 Task: Add a signature Claire Howard containing Have a great summer, Claire Howard to email address softage.10@softage.net and add a folder Print advertising
Action: Mouse moved to (645, 141)
Screenshot: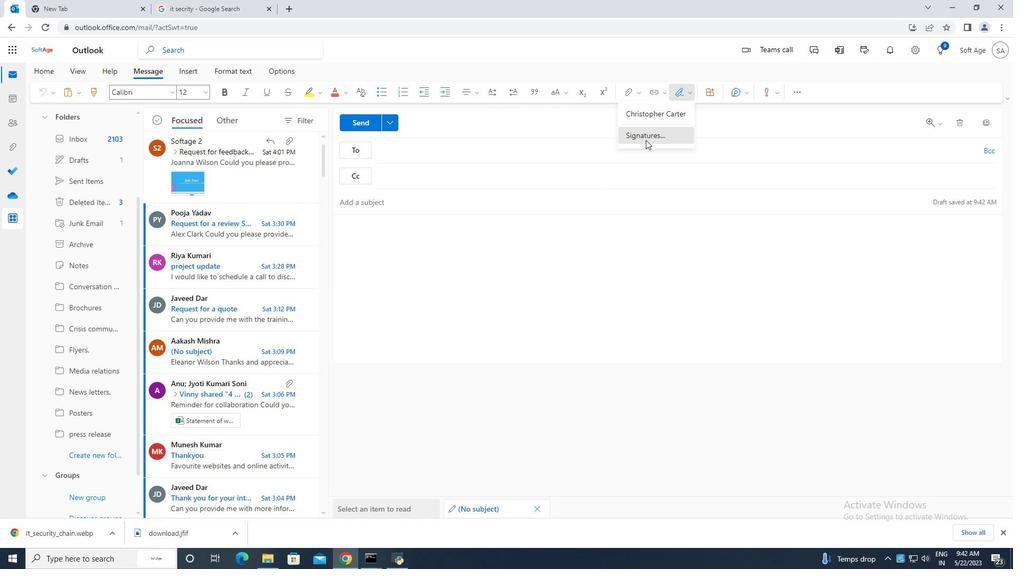 
Action: Mouse pressed left at (645, 141)
Screenshot: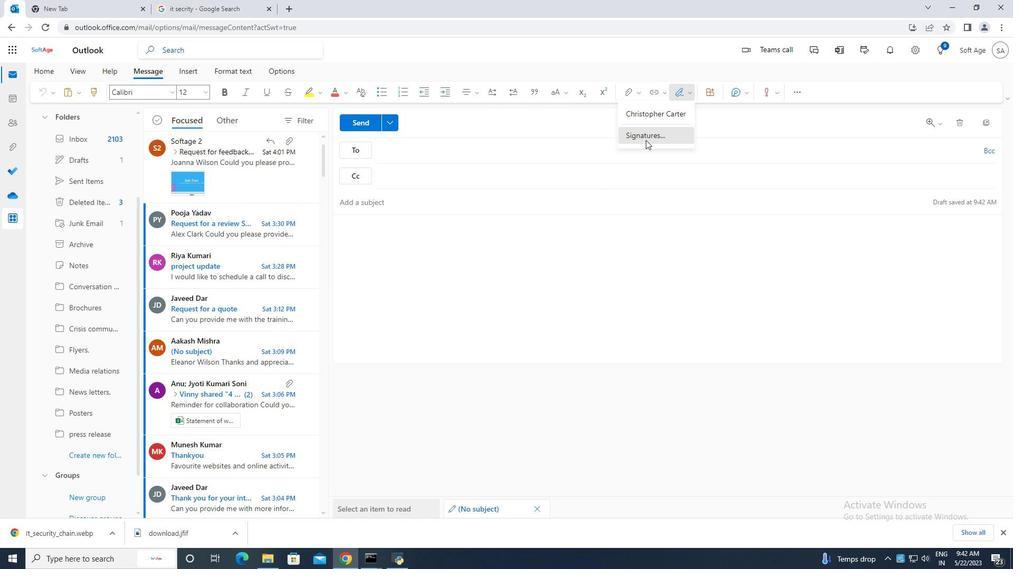 
Action: Mouse moved to (319, 154)
Screenshot: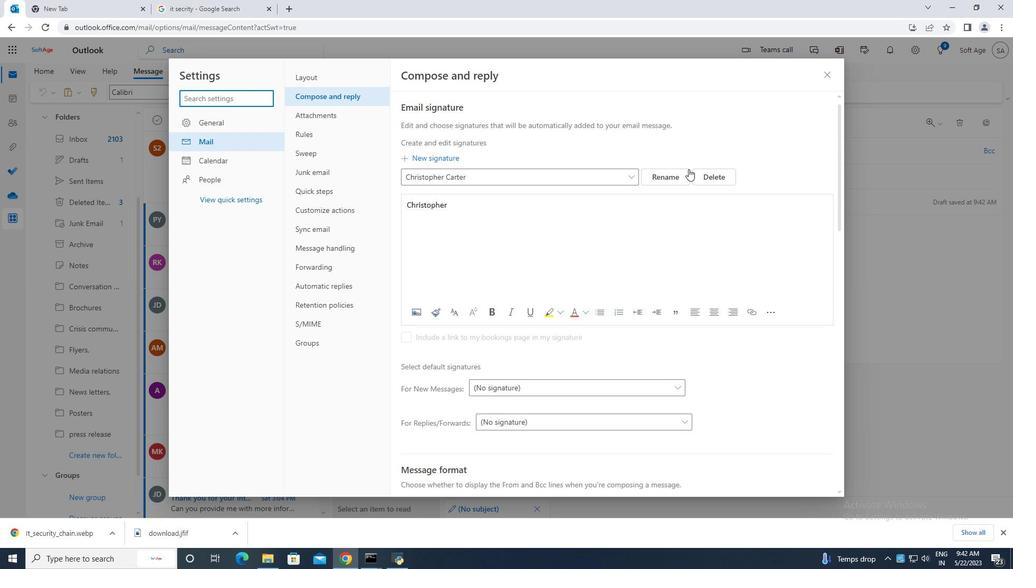 
Action: Key pressed <Key.esc>
Screenshot: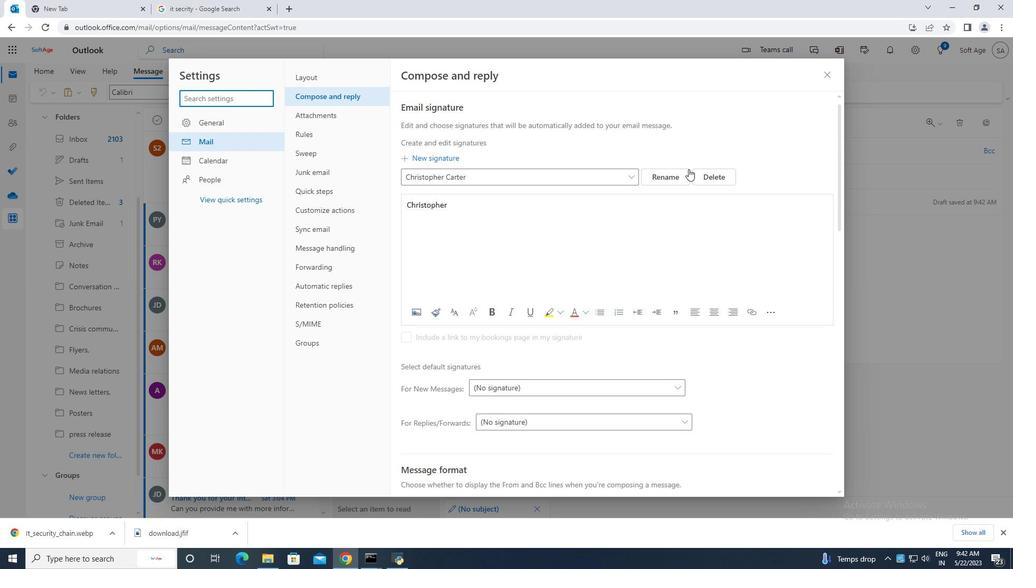
Action: Mouse moved to (654, 130)
Screenshot: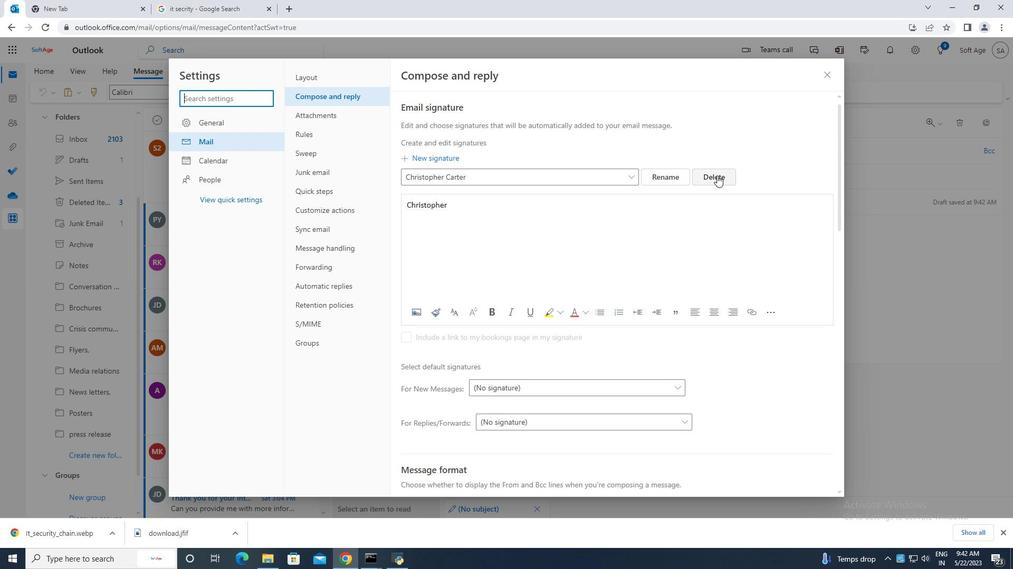 
Action: Key pressed <Key.esc>
Screenshot: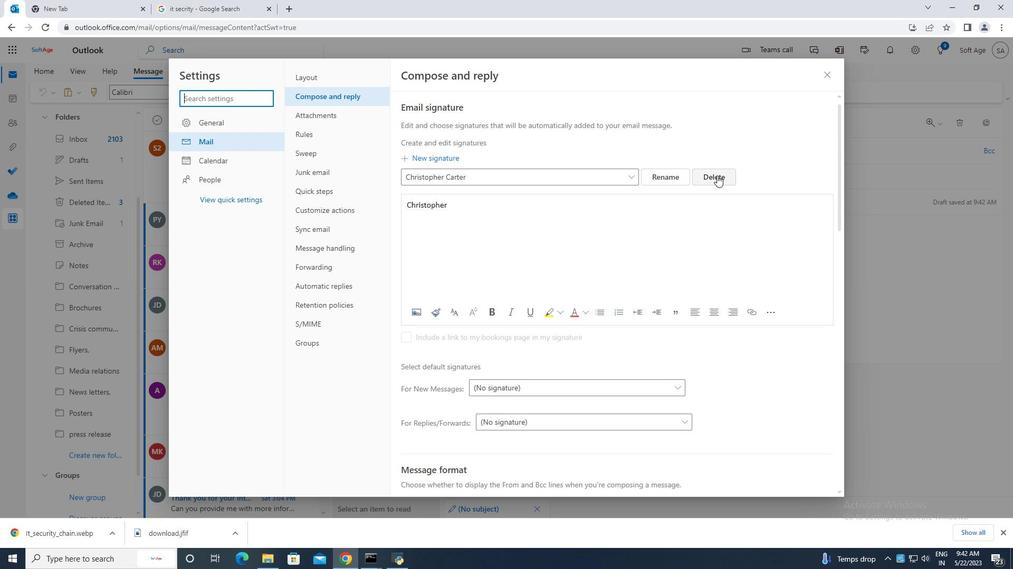 
Action: Mouse moved to (662, 145)
Screenshot: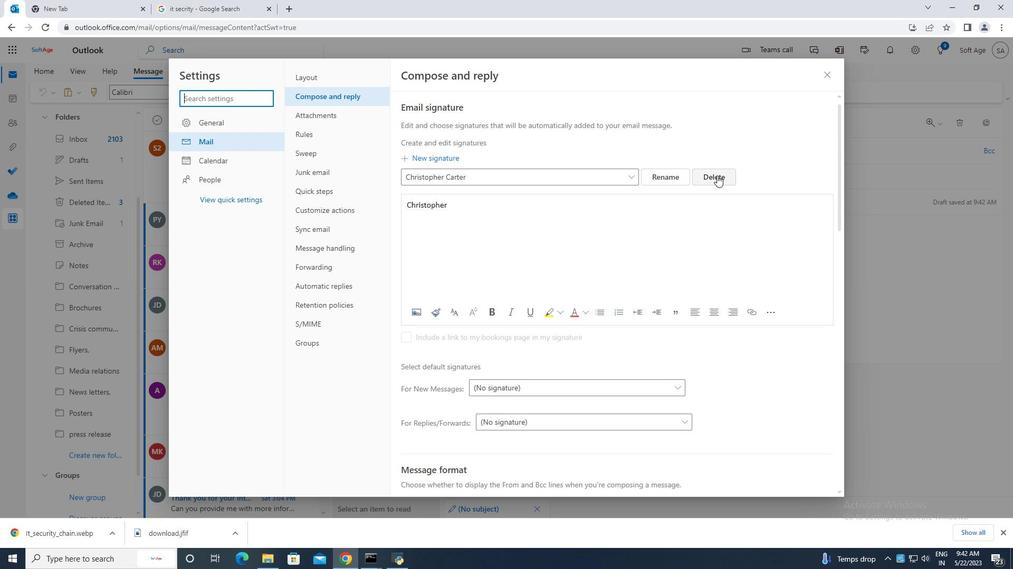 
Action: Key pressed <Key.esc>
Screenshot: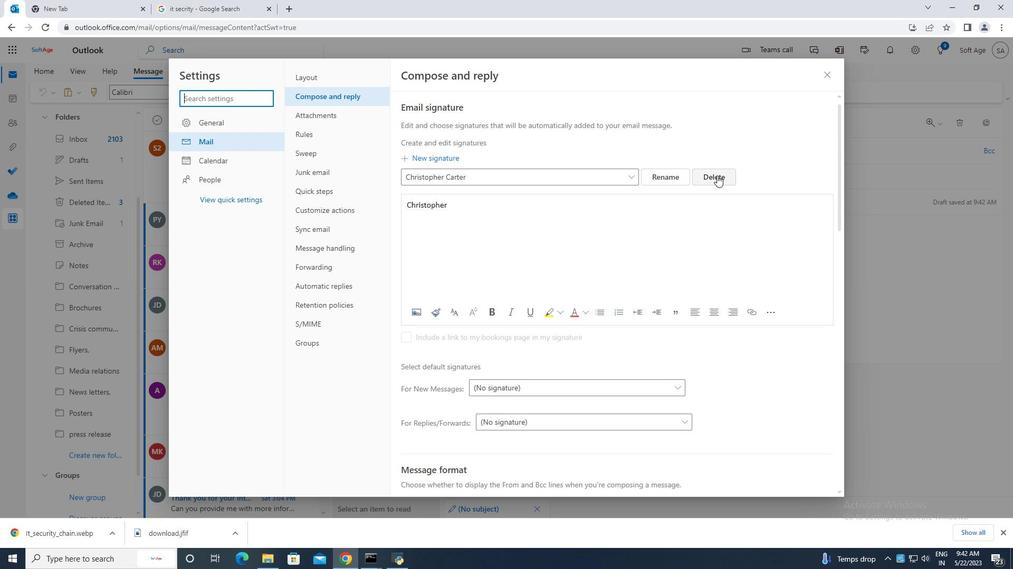 
Action: Mouse moved to (658, 158)
Screenshot: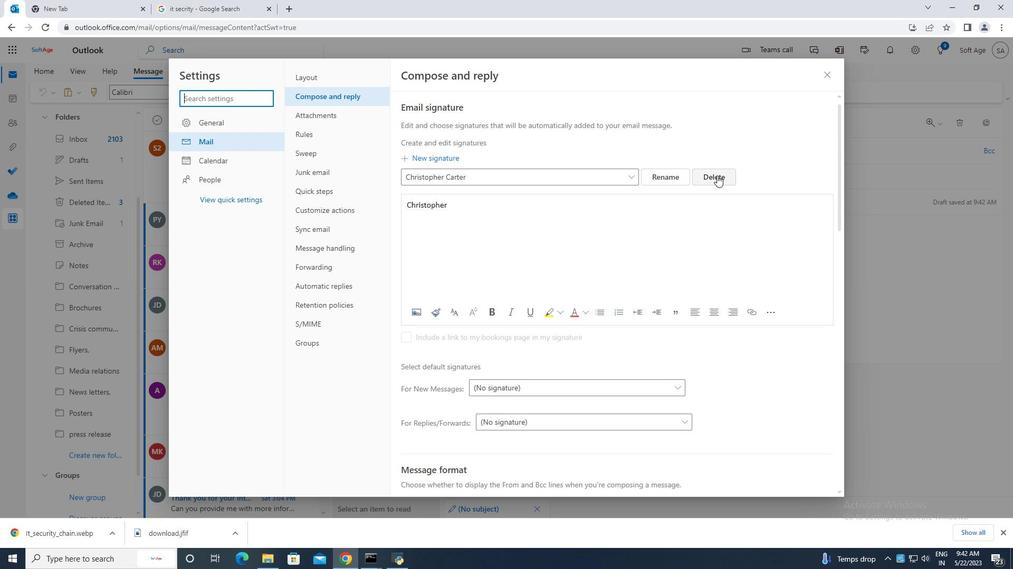 
Action: Key pressed <Key.esc>
Screenshot: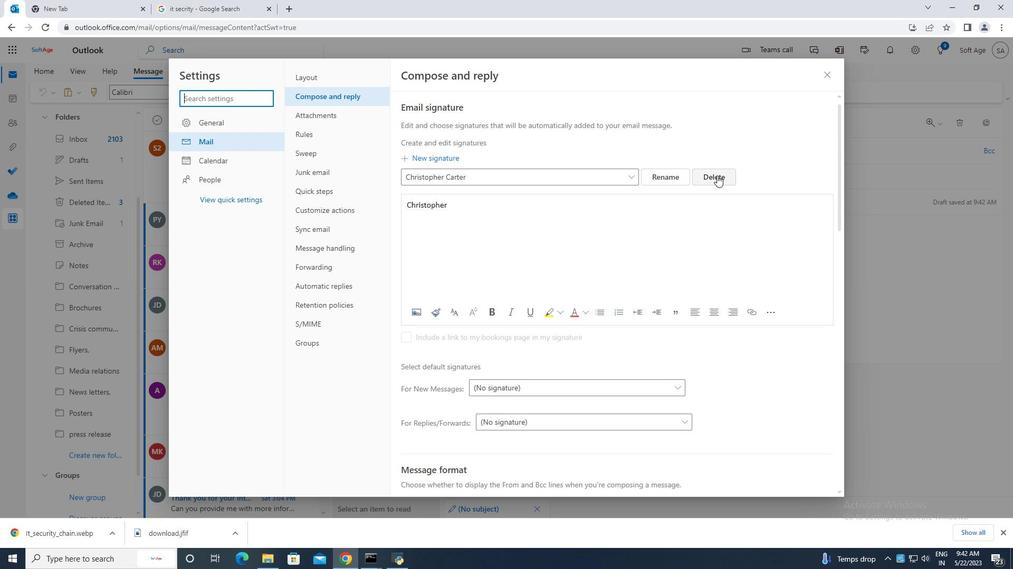 
Action: Mouse moved to (640, 165)
Screenshot: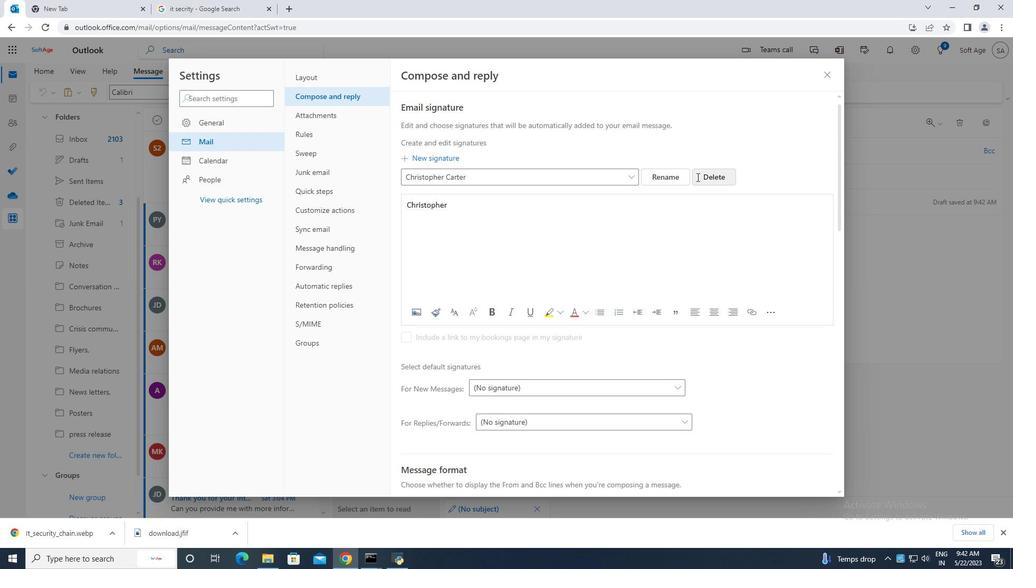 
Action: Key pressed <Key.esc>
Screenshot: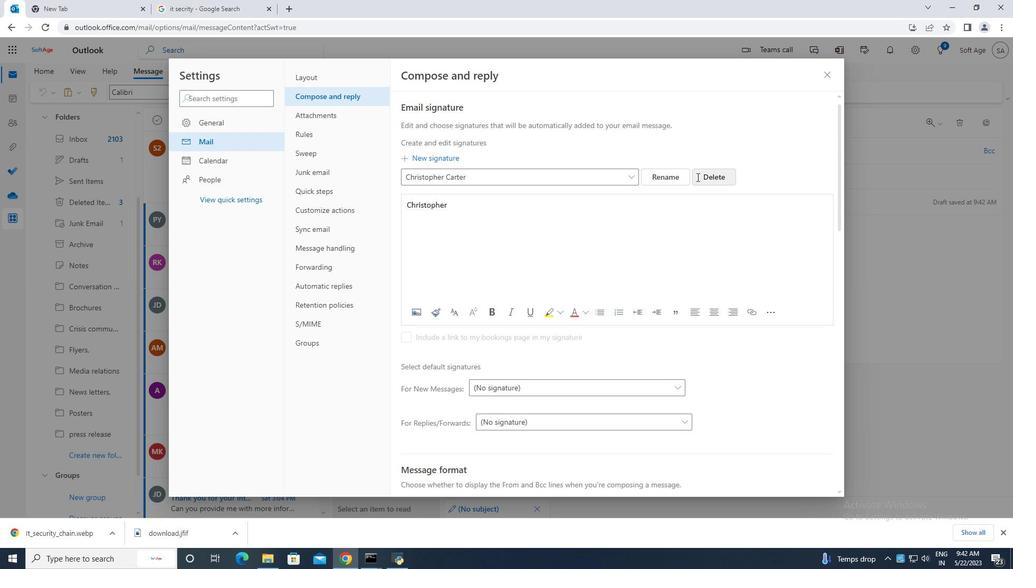 
Action: Mouse moved to (601, 166)
Screenshot: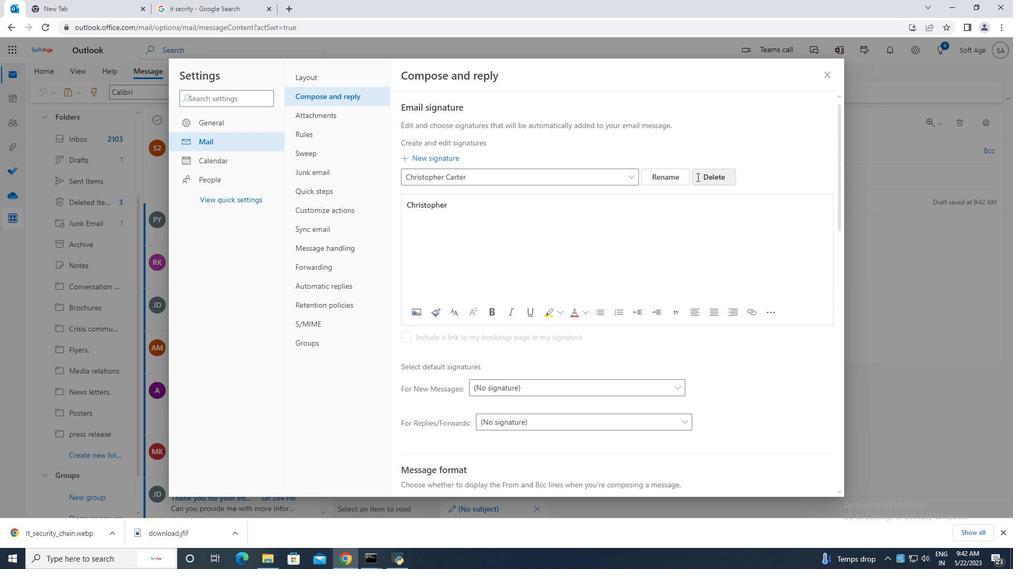 
Action: Key pressed <Key.esc> )
Screenshot: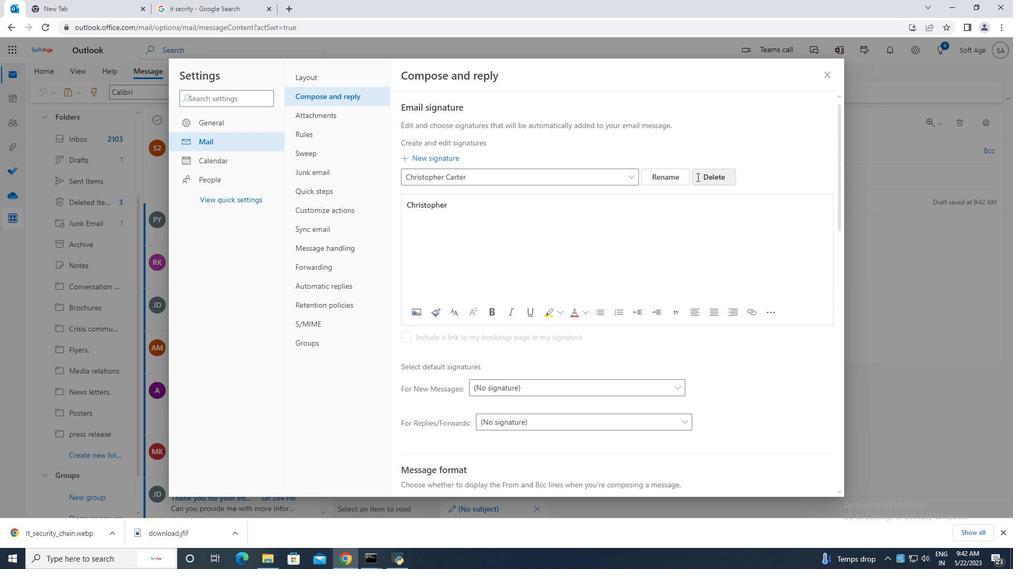 
Action: Mouse moved to (594, 166)
Screenshot: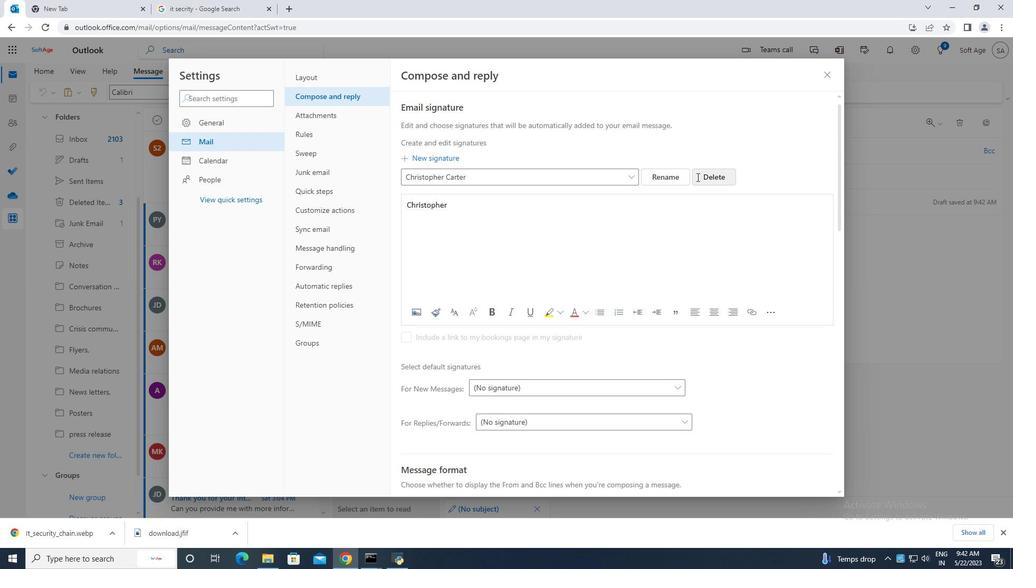 
Action: Key pressed <Key.esc>
Screenshot: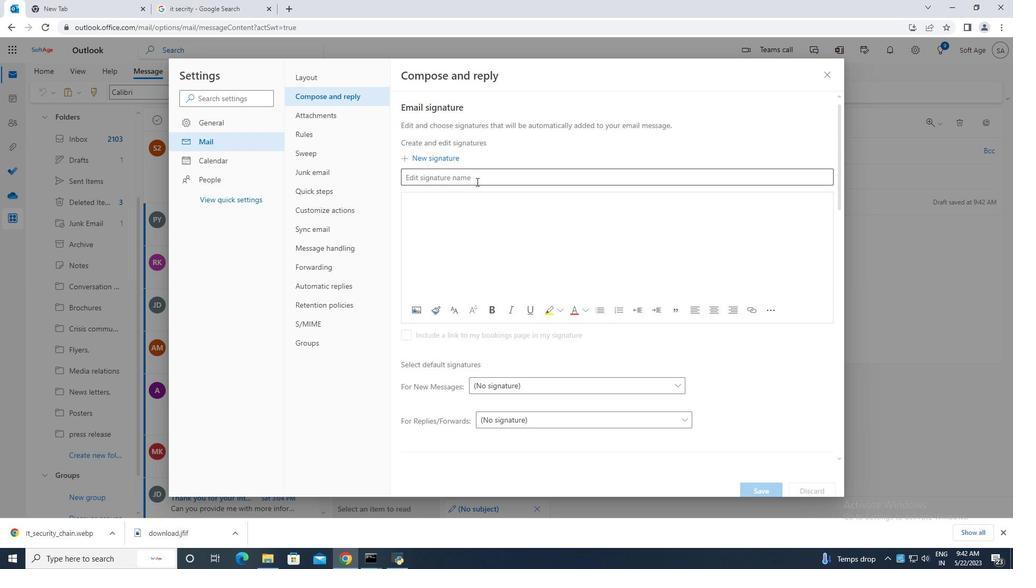 
Action: Mouse moved to (591, 166)
Screenshot: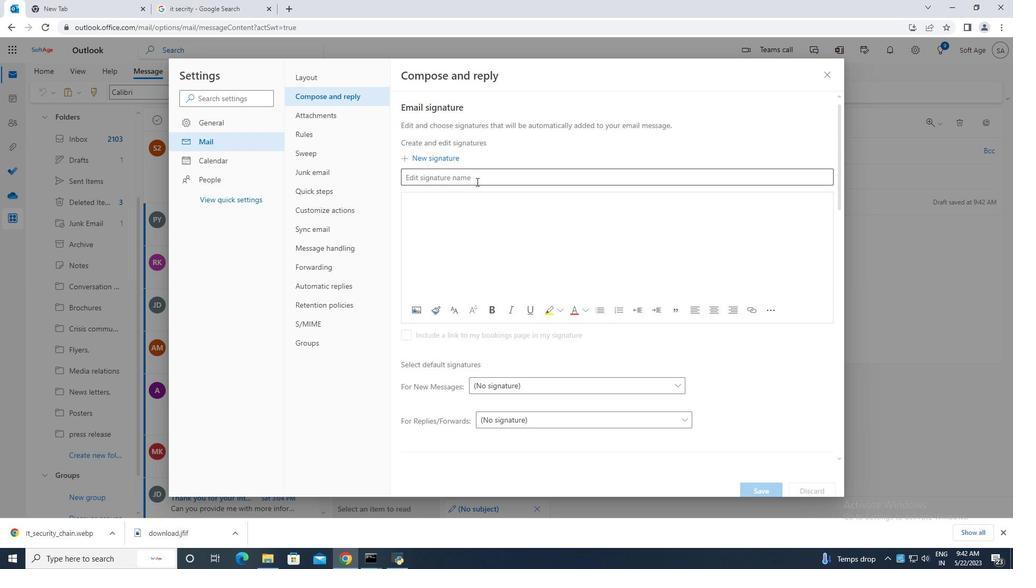 
Action: Key pressed <Key.esc><Key.esc>
Screenshot: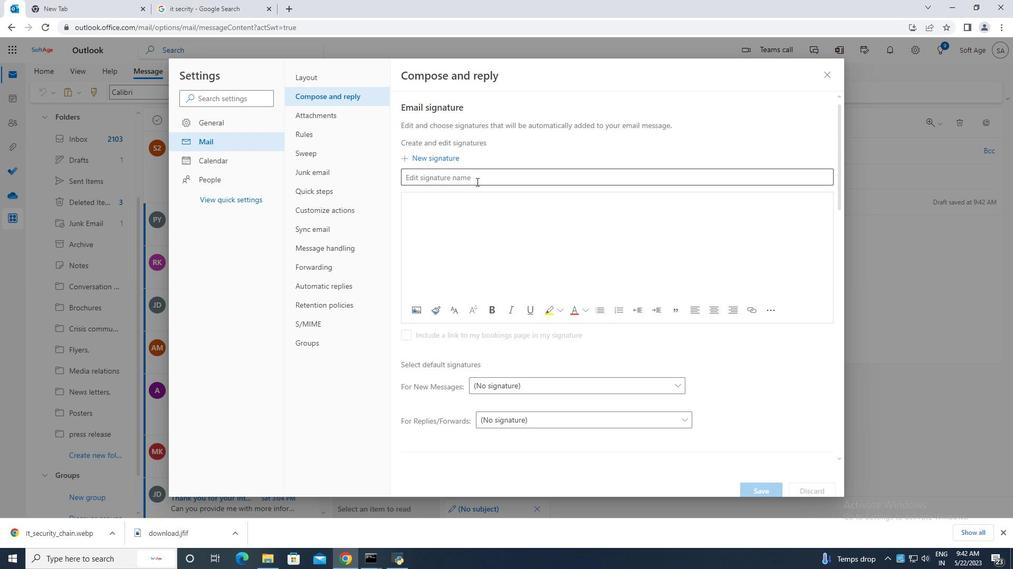 
Action: Mouse moved to (591, 167)
Screenshot: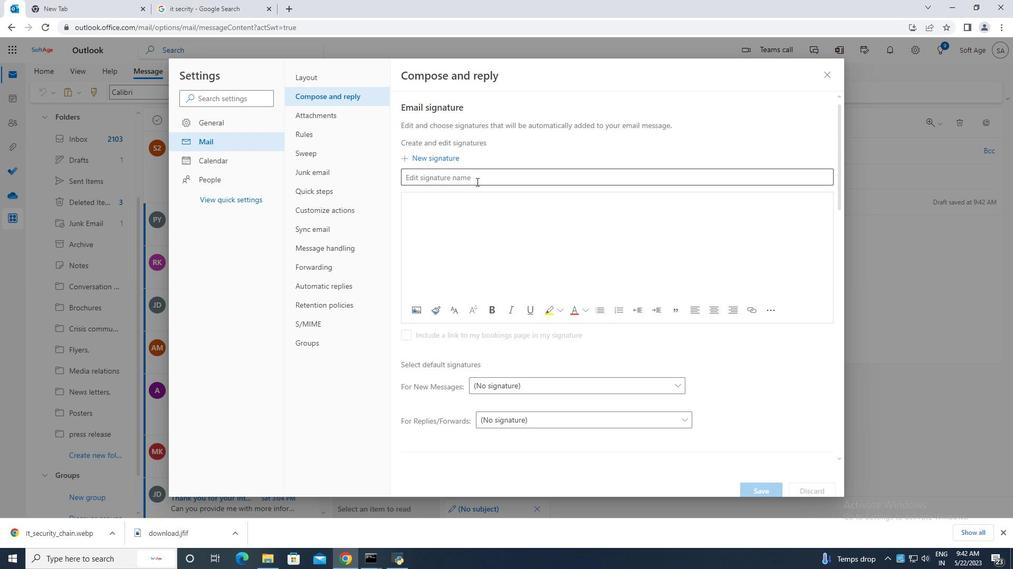 
Action: Key pressed <Key.esc>
Screenshot: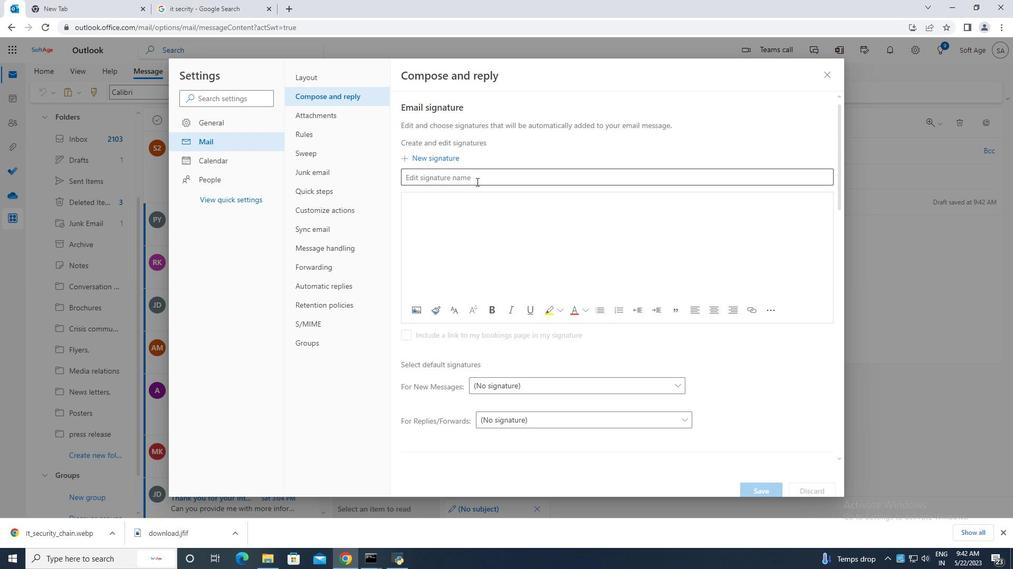 
Action: Mouse moved to (591, 167)
Screenshot: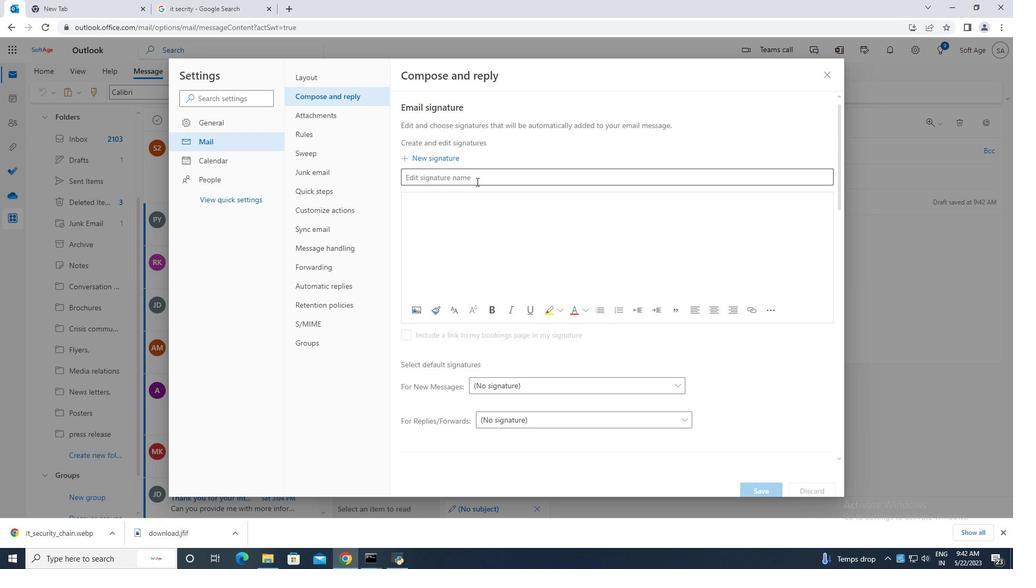 
Action: Key pressed <Key.esc>
Screenshot: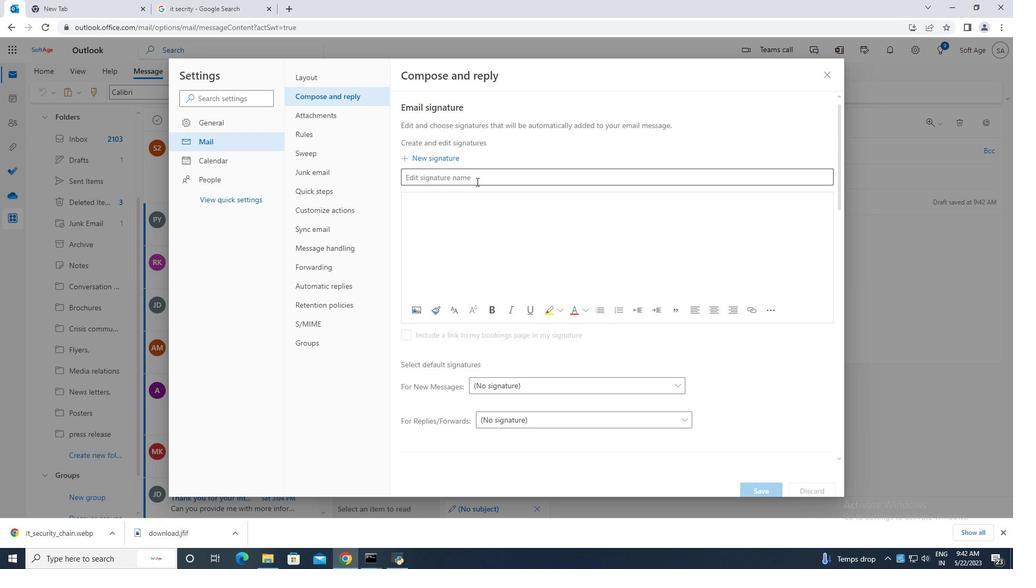 
Action: Mouse moved to (590, 168)
Screenshot: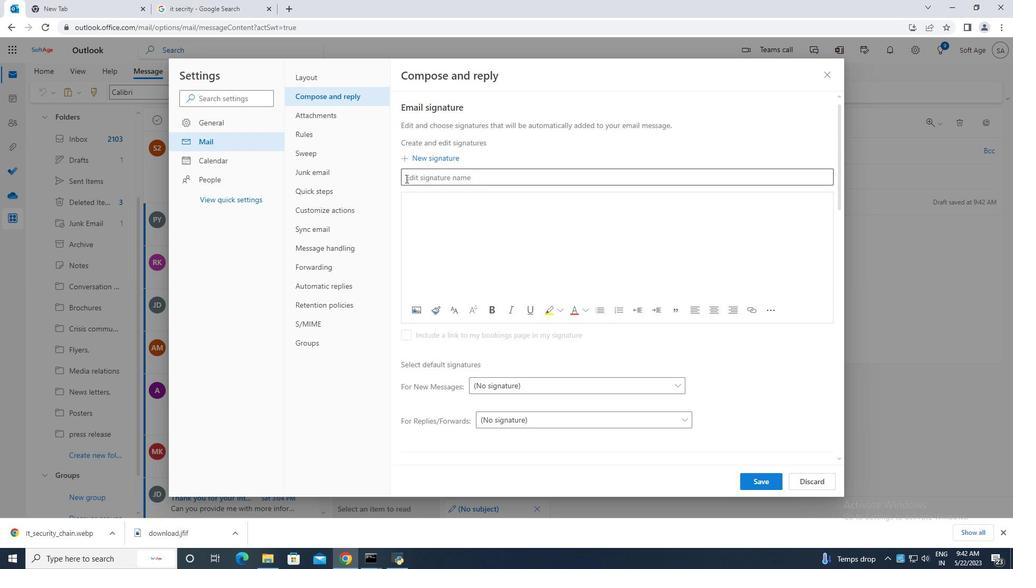 
Action: Key pressed <Key.esc>
Screenshot: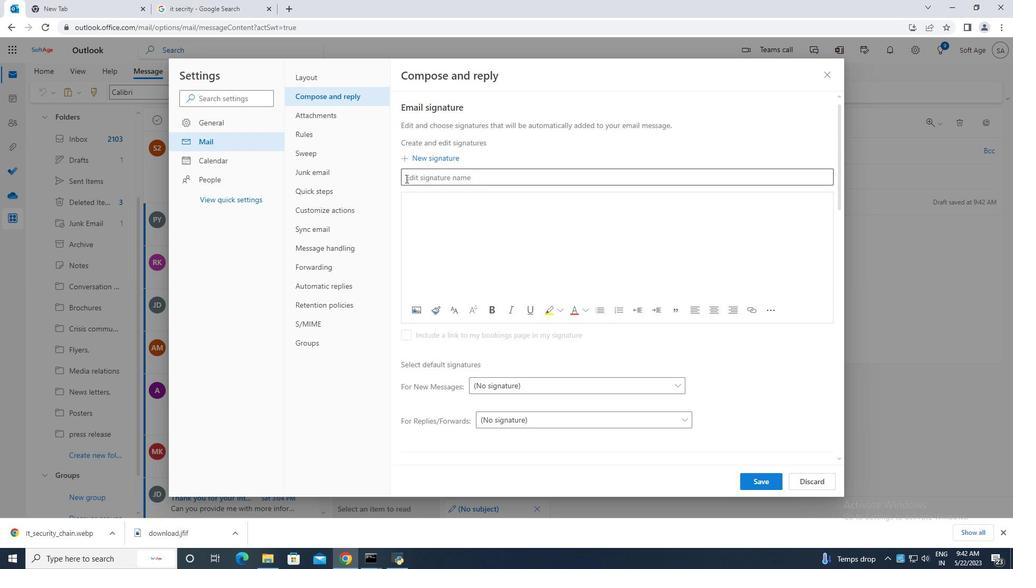 
Action: Mouse moved to (583, 166)
Screenshot: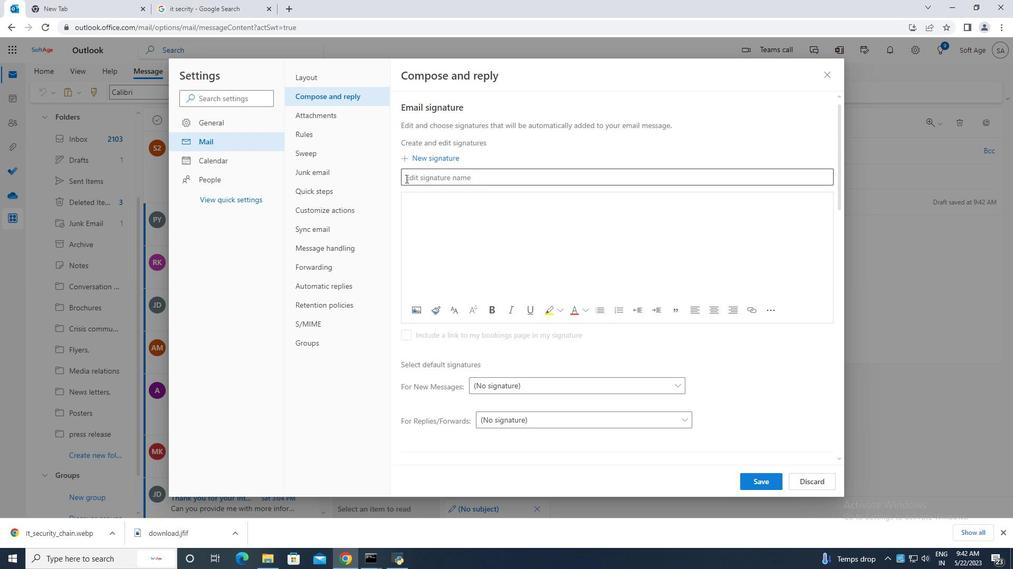 
Action: Key pressed <Key.esc>
Screenshot: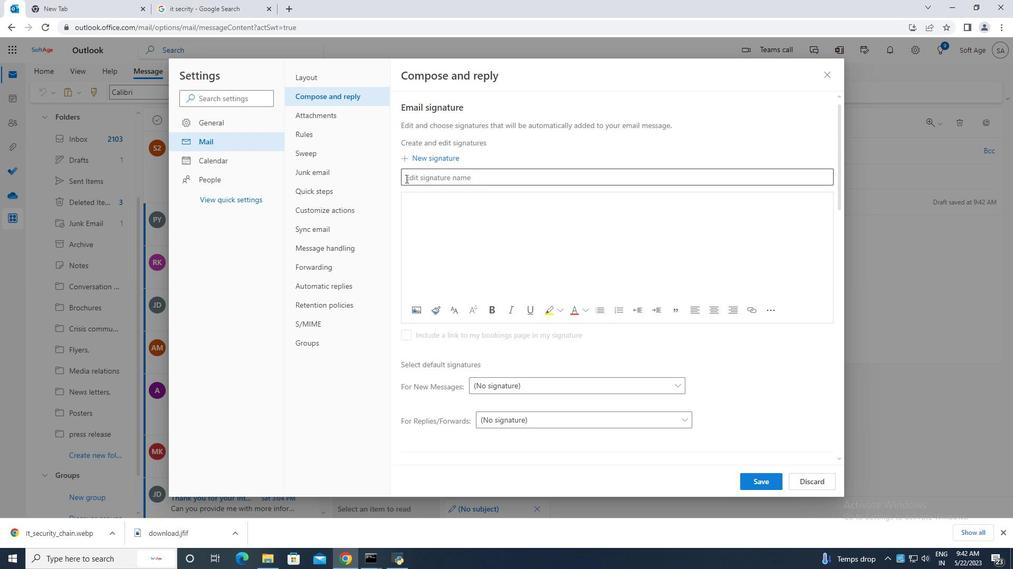 
Action: Mouse moved to (568, 162)
Screenshot: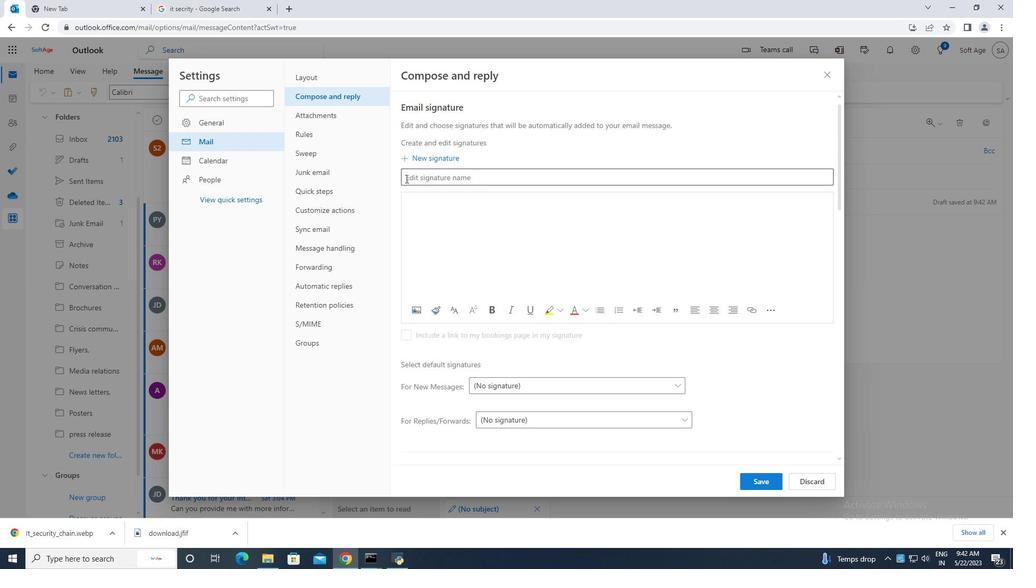 
Action: Key pressed <Key.esc>
Screenshot: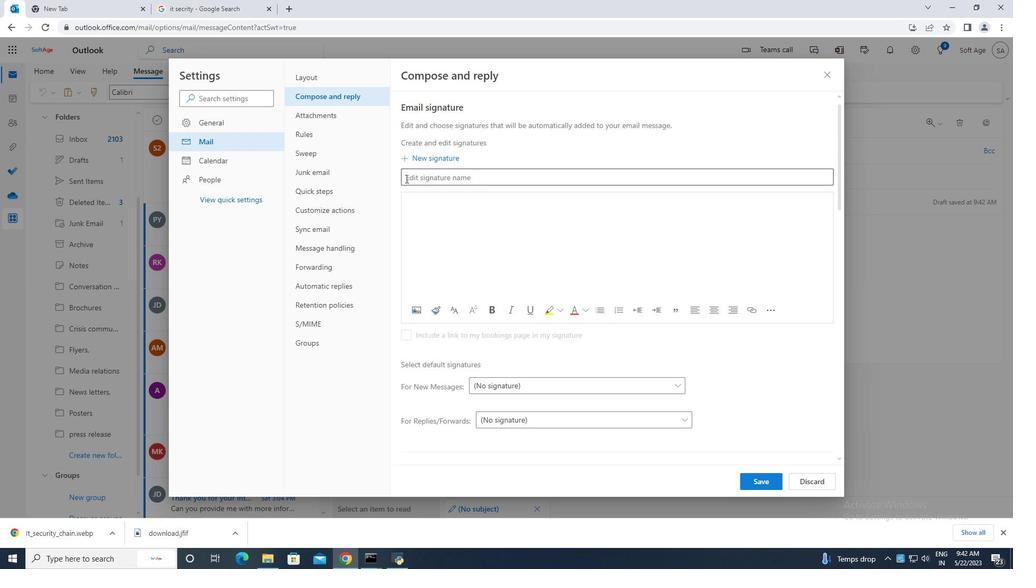 
Action: Mouse moved to (559, 158)
Screenshot: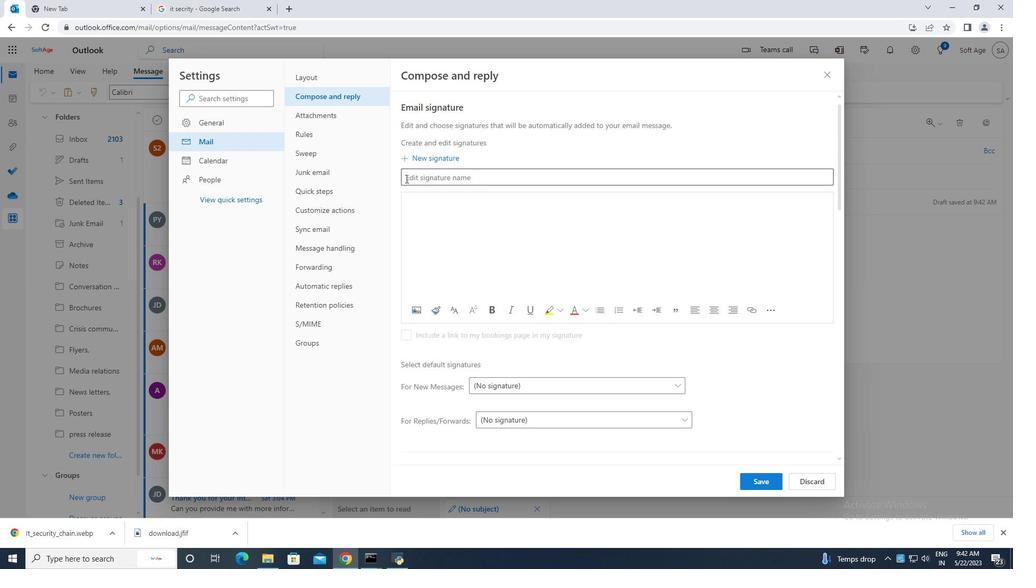 
Action: Key pressed <Key.esc>
Screenshot: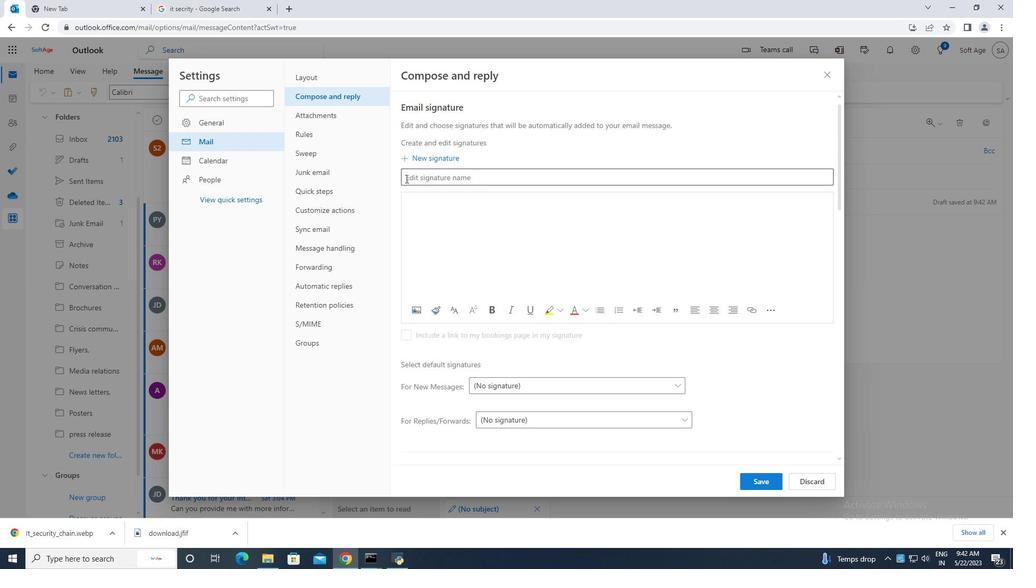 
Action: Mouse moved to (554, 157)
Screenshot: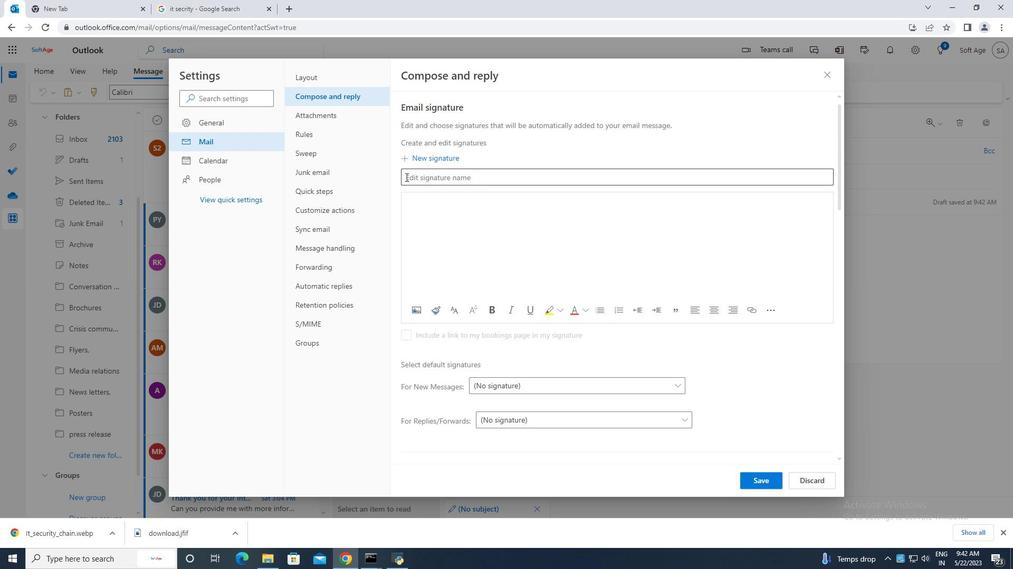 
Action: Key pressed <Key.esc>
Screenshot: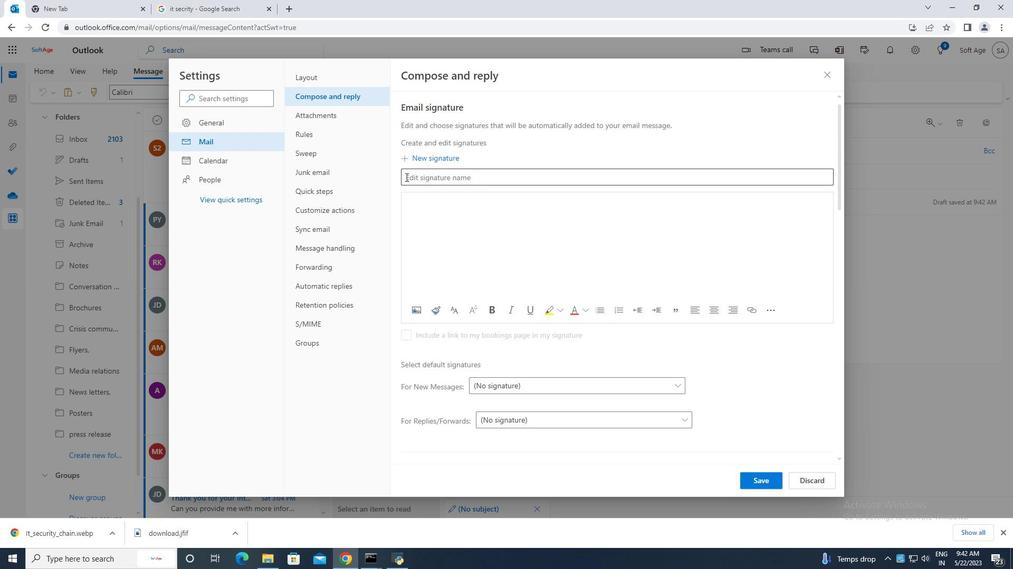 
Action: Mouse moved to (534, 153)
Screenshot: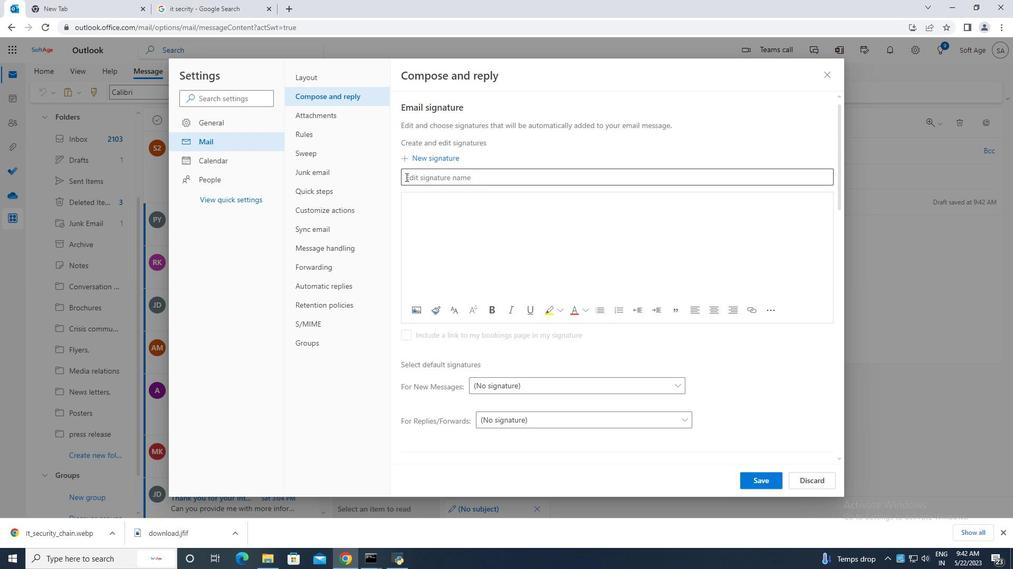 
Action: Key pressed <Key.esc>
Screenshot: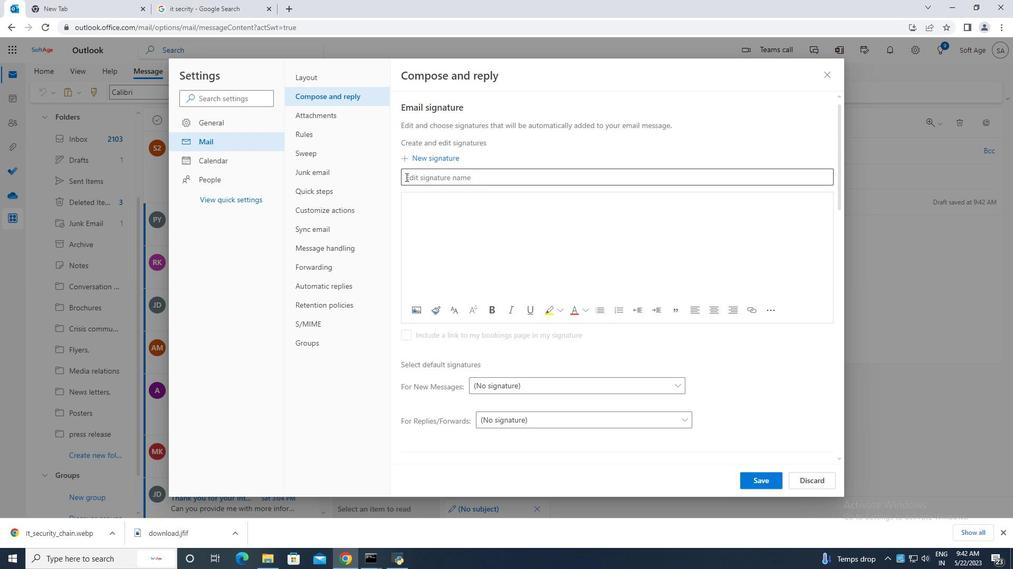 
Action: Mouse moved to (529, 153)
Screenshot: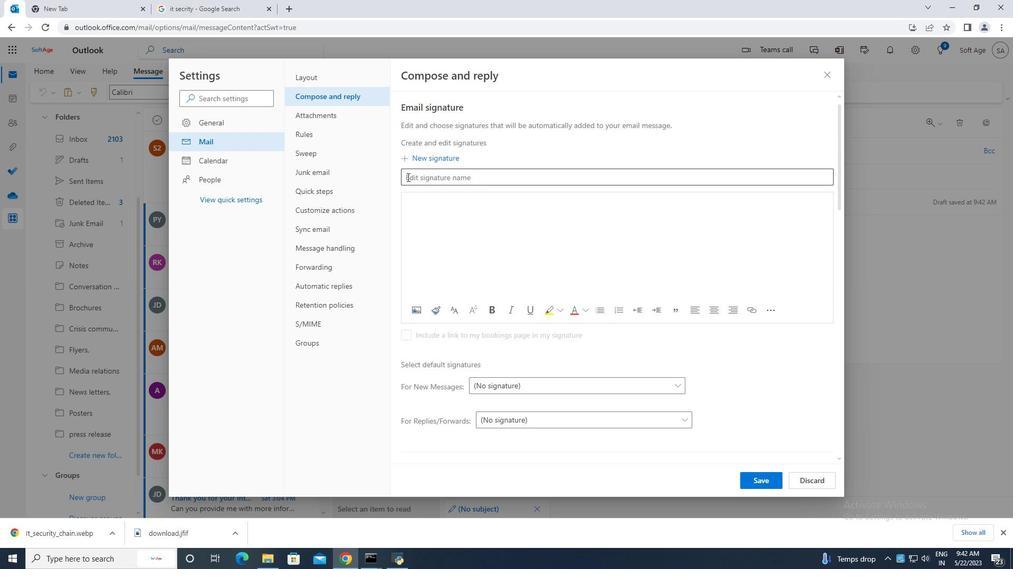
Action: Key pressed <Key.esc>
Screenshot: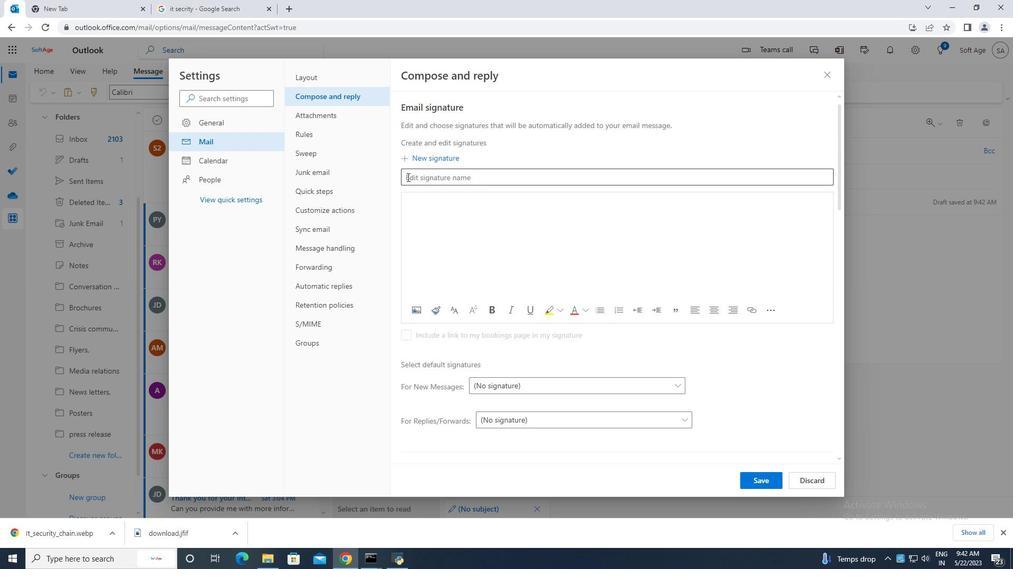 
Action: Mouse moved to (521, 153)
Screenshot: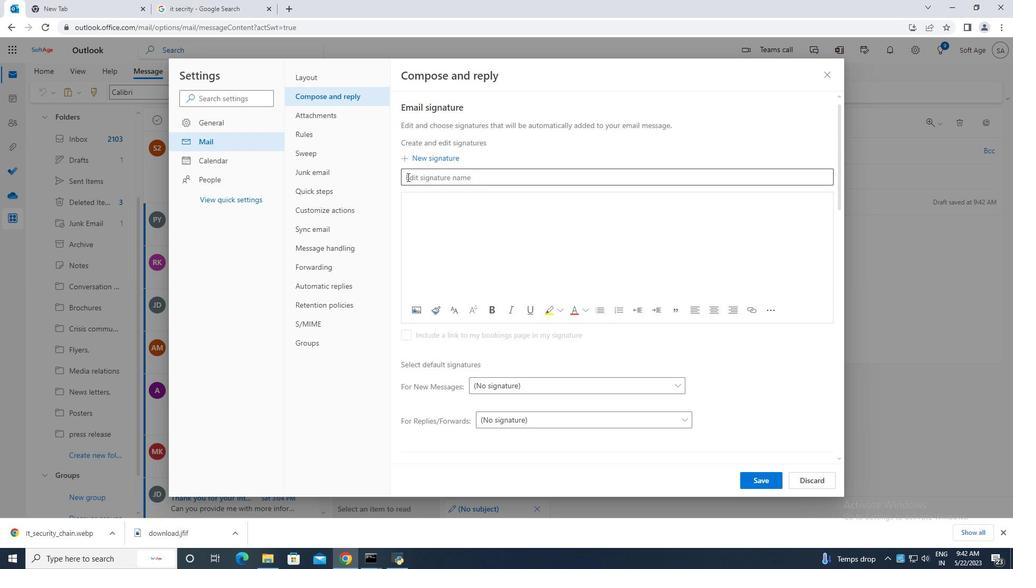 
Action: Key pressed <Key.esc>
Screenshot: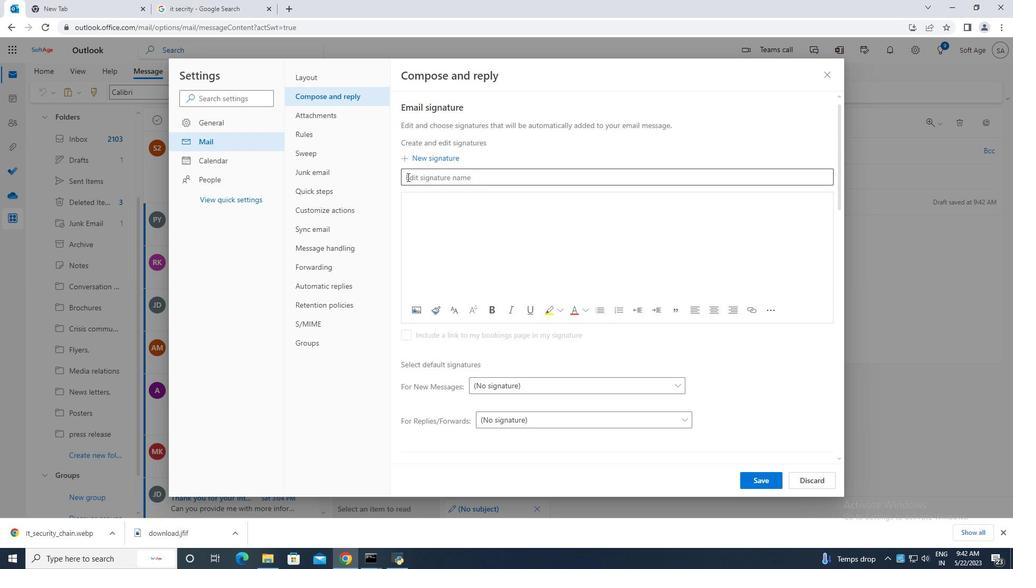 
Action: Mouse moved to (520, 152)
Screenshot: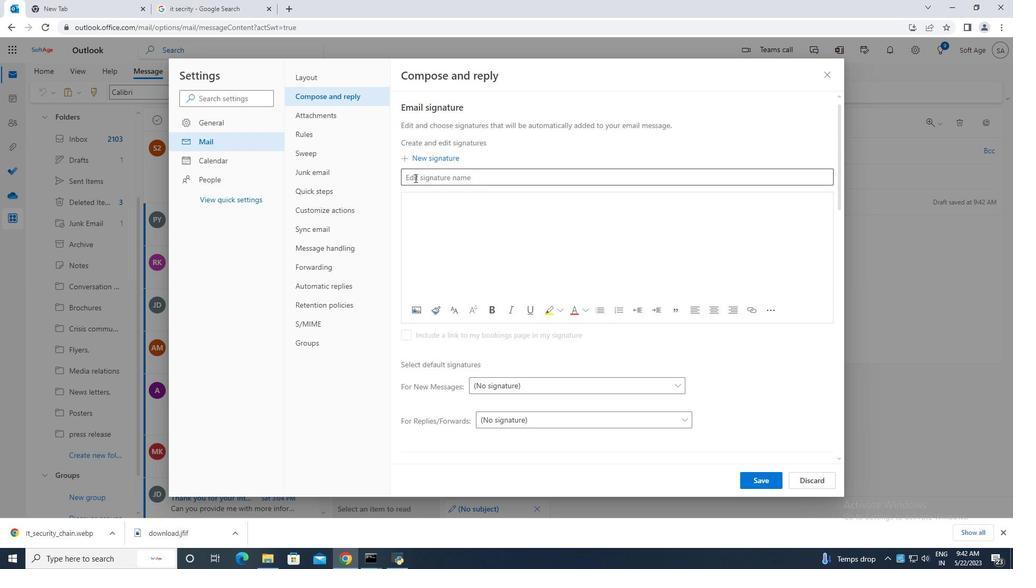 
Action: Key pressed <Key.esc>
Screenshot: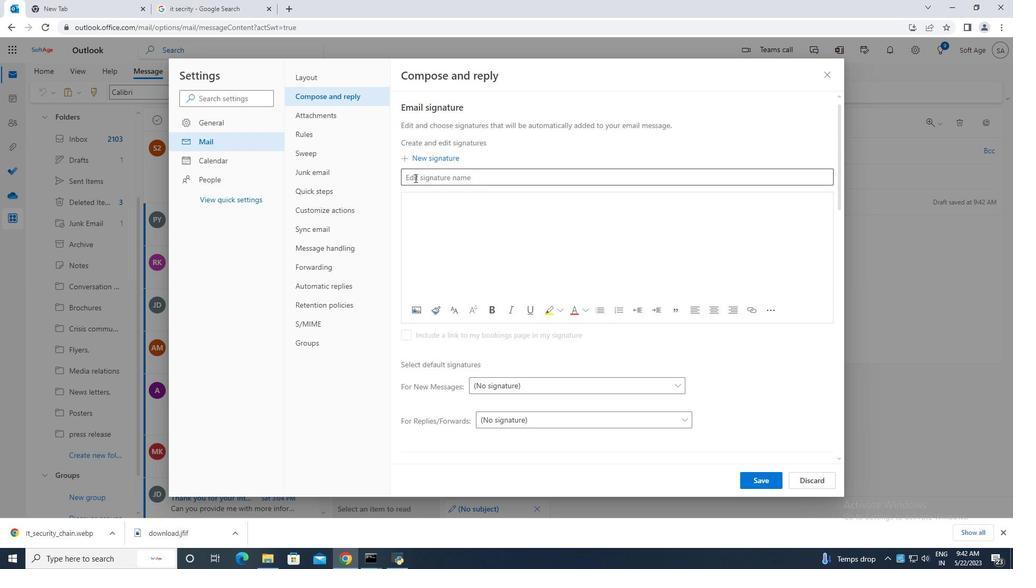 
Action: Mouse moved to (519, 152)
Screenshot: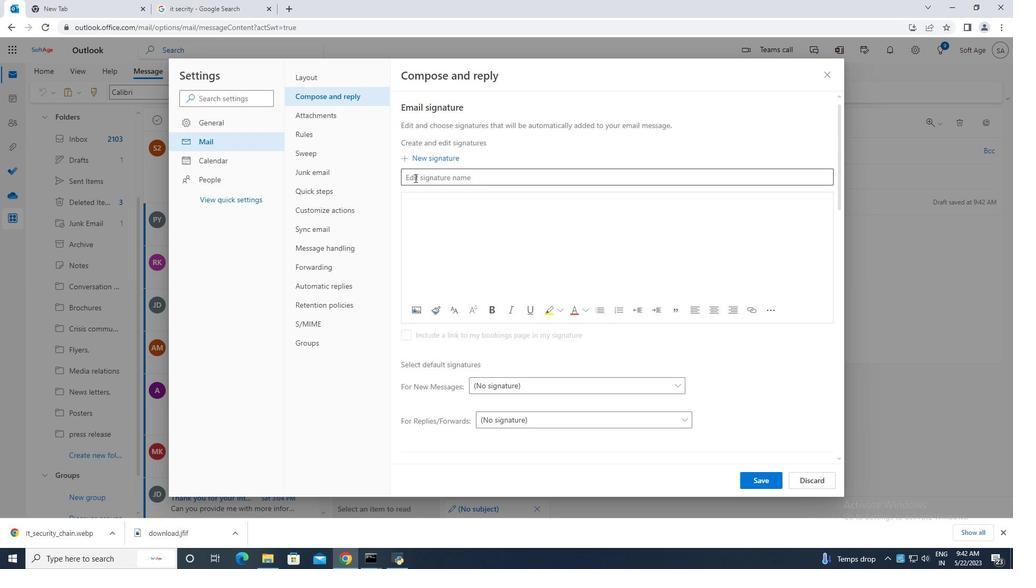 
Action: Key pressed <Key.esc>
Screenshot: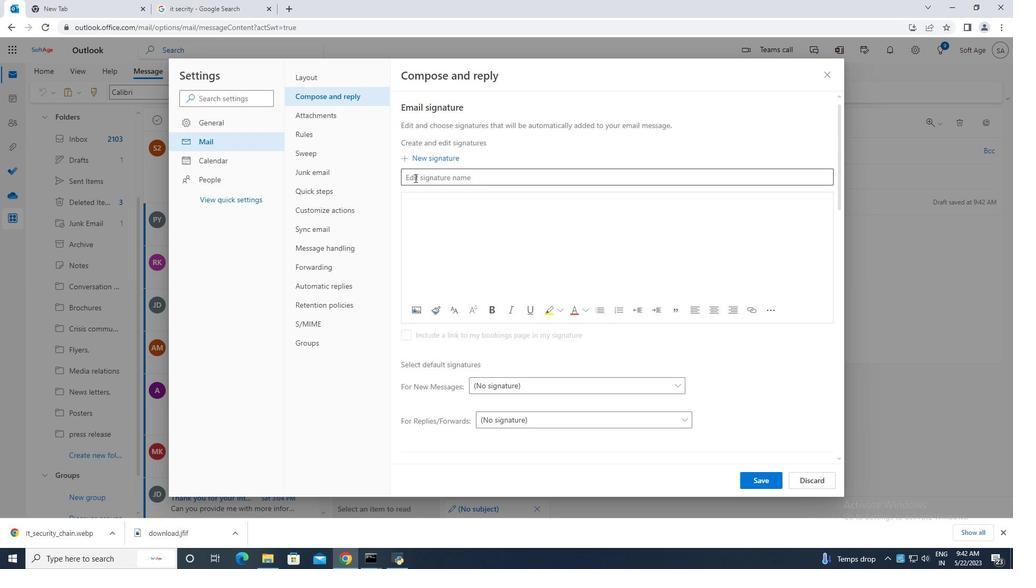 
Action: Mouse moved to (518, 152)
Screenshot: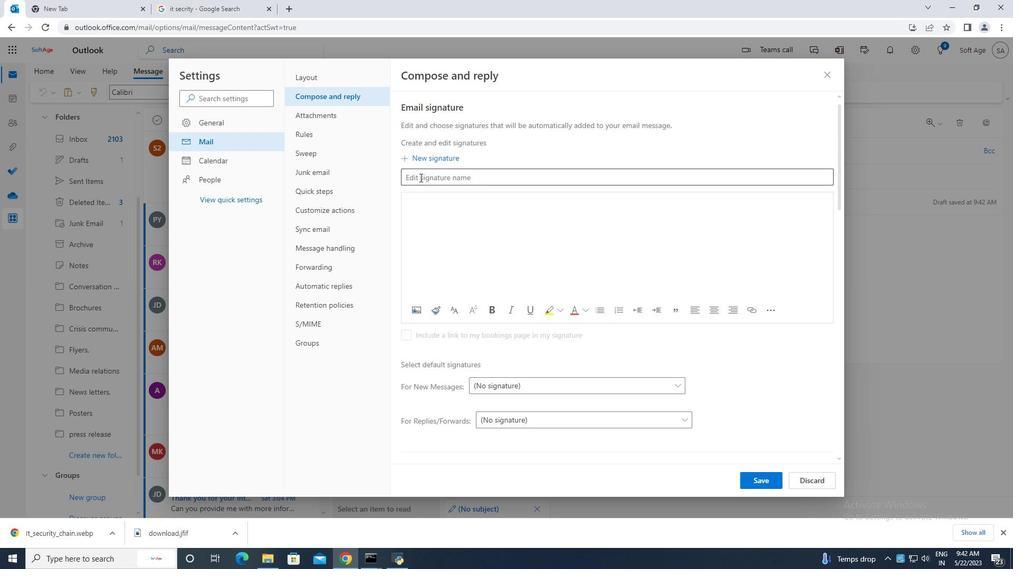 
Action: Key pressed <Key.esc><Key.esc>
Screenshot: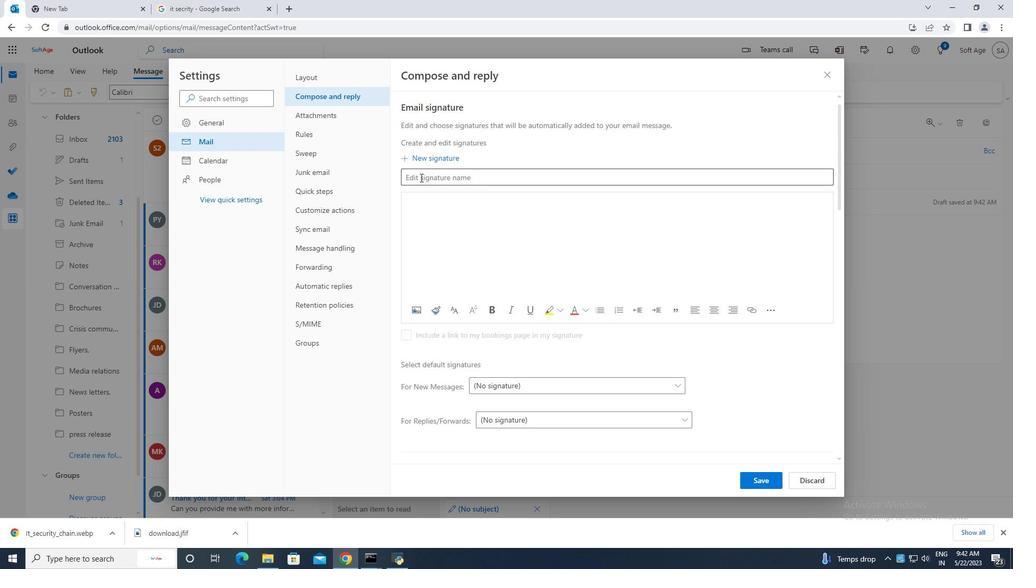 
Action: Mouse moved to (517, 151)
Screenshot: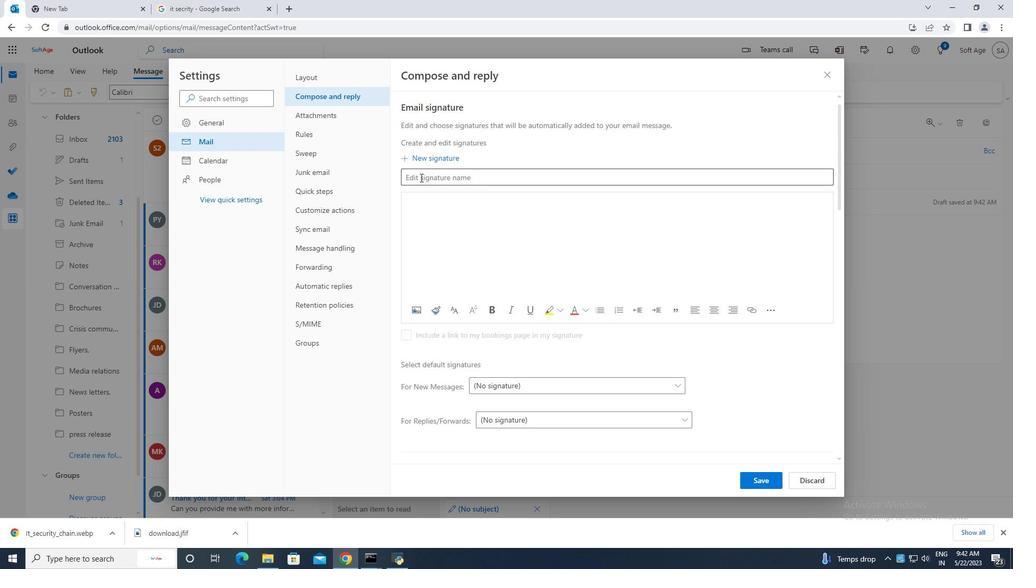 
Action: Key pressed <Key.esc>
Screenshot: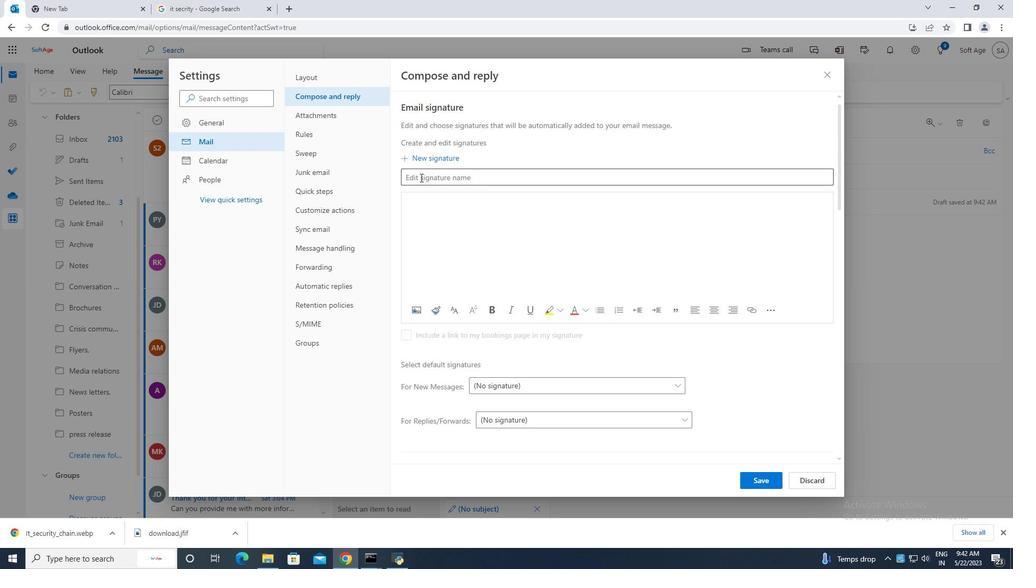 
Action: Mouse moved to (515, 151)
Screenshot: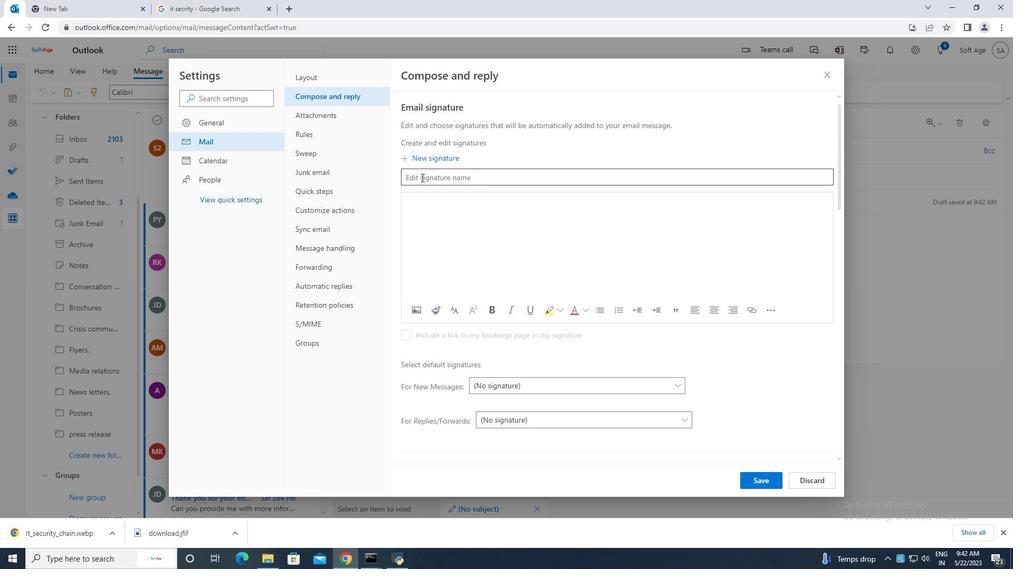 
Action: Key pressed <Key.esc> 0)
Screenshot: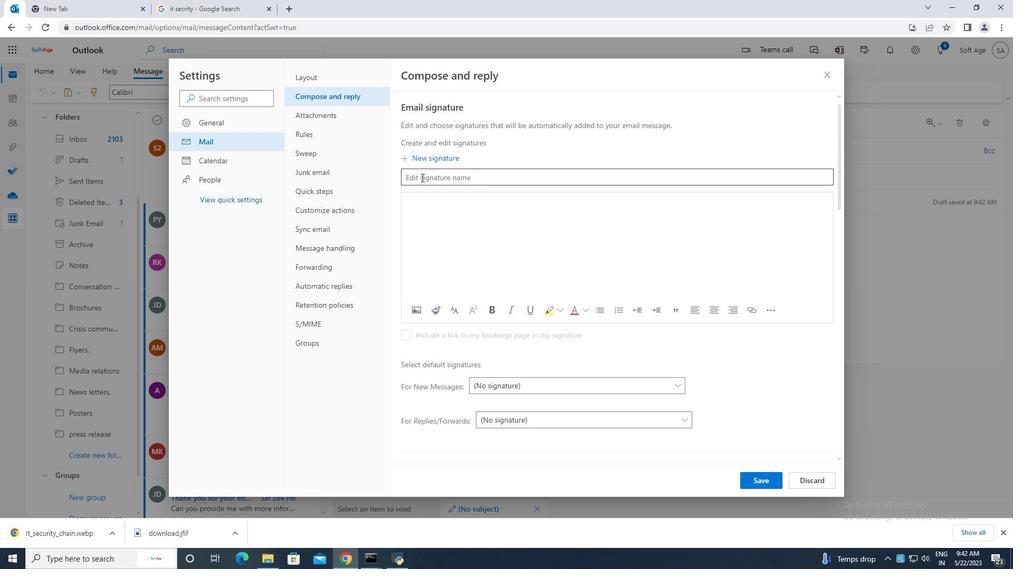 
Action: Mouse moved to (506, 150)
Screenshot: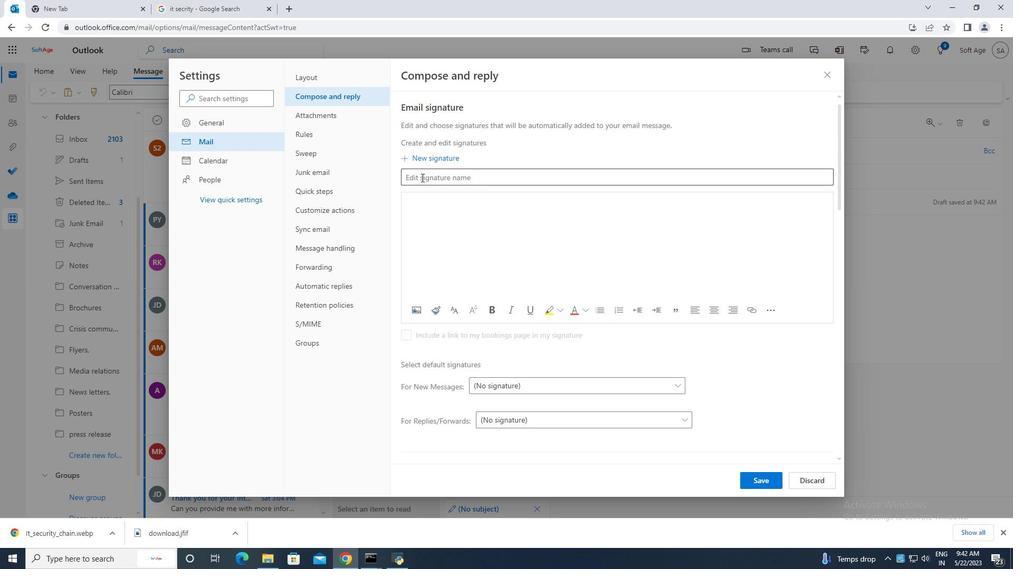 
Action: Key pressed <Key.esc>
Screenshot: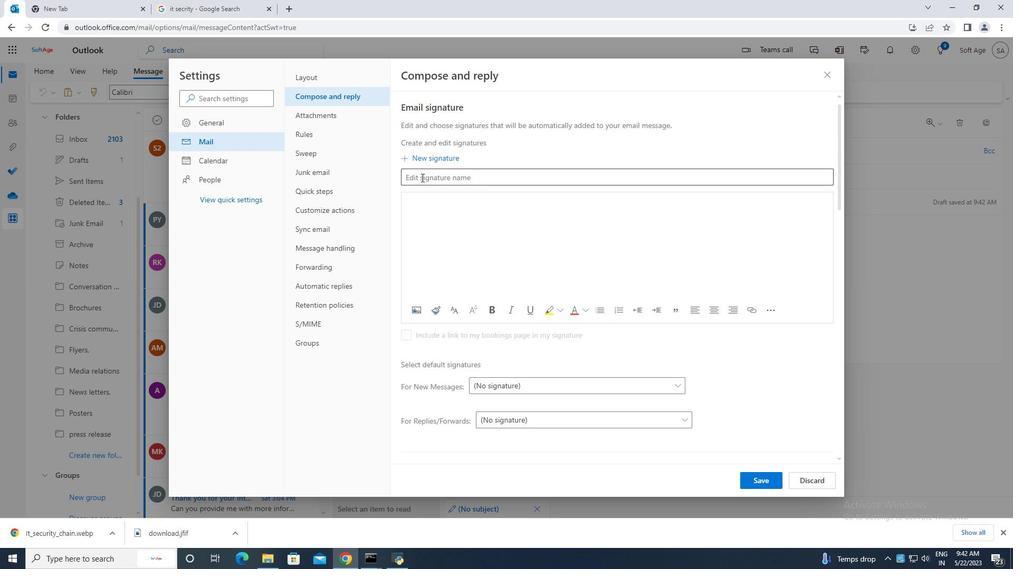 
Action: Mouse moved to (494, 149)
Screenshot: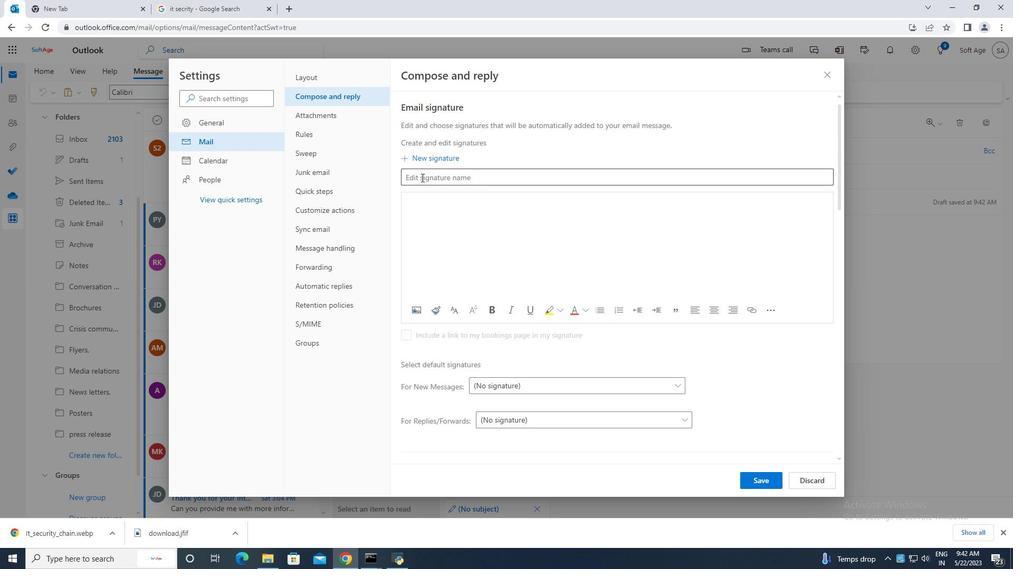 
Action: Key pressed <Key.esc>
Screenshot: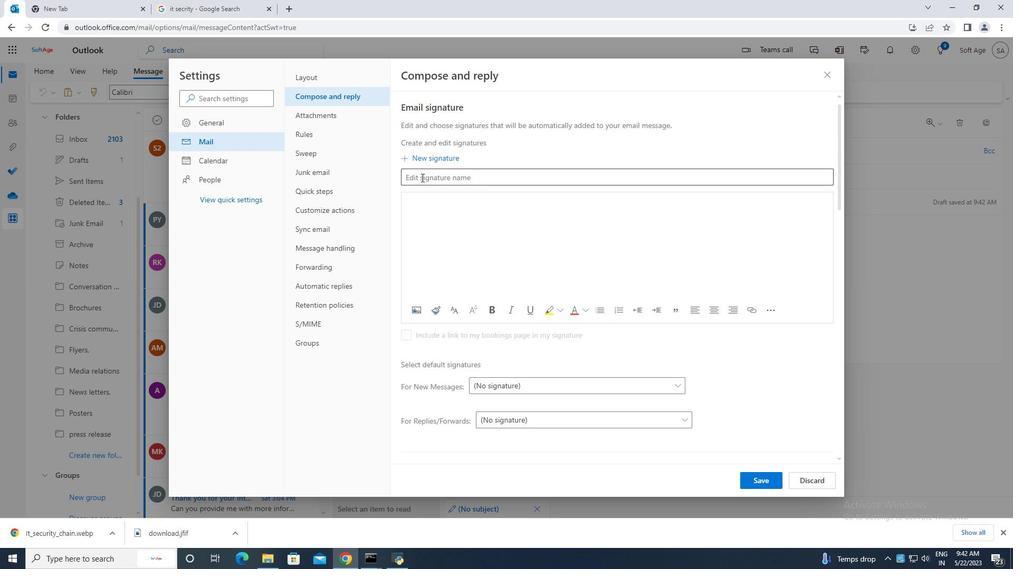 
Action: Mouse moved to (492, 148)
Screenshot: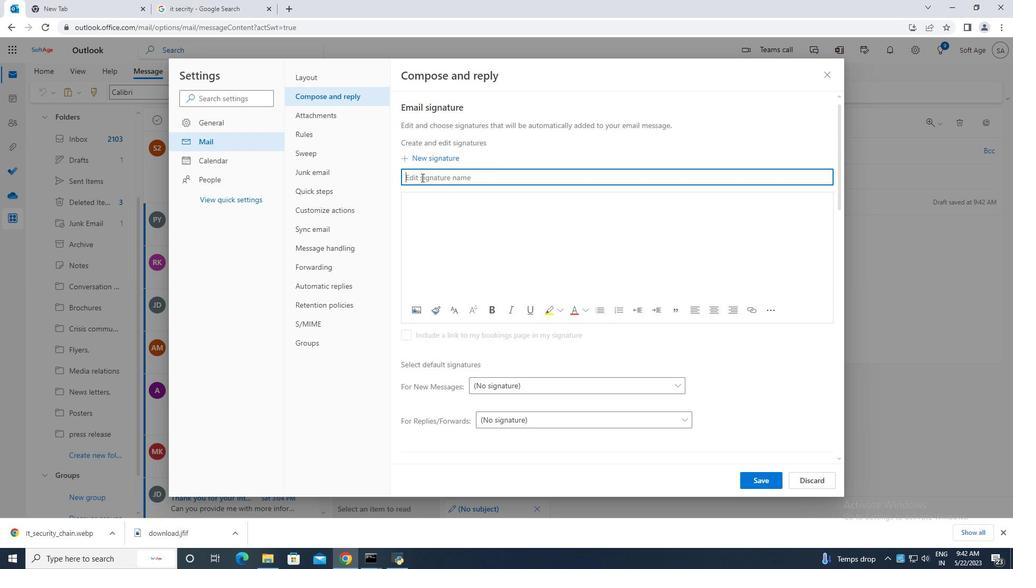 
Action: Key pressed <Key.esc><Key.esc>
Screenshot: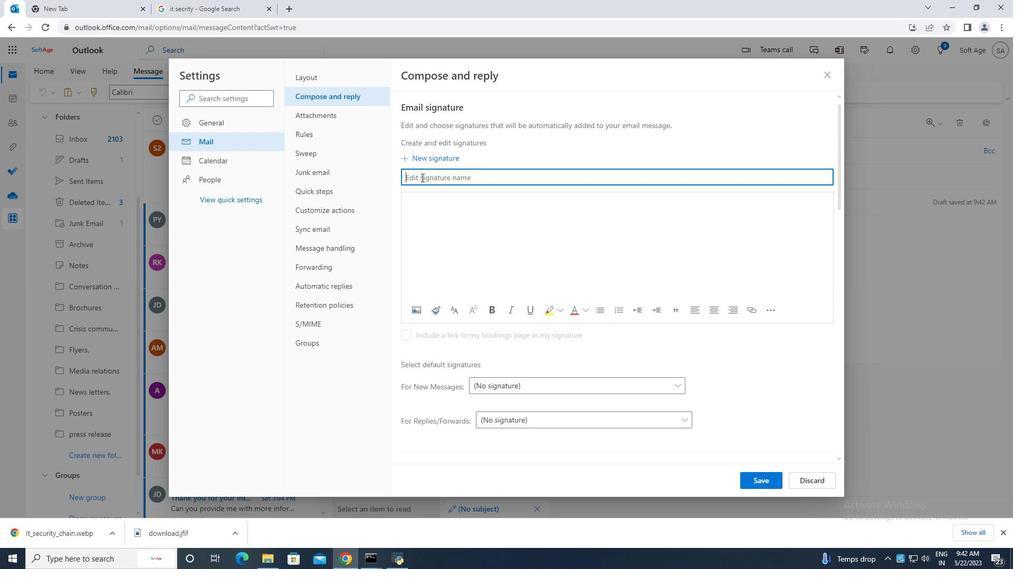 
Action: Mouse moved to (491, 148)
Screenshot: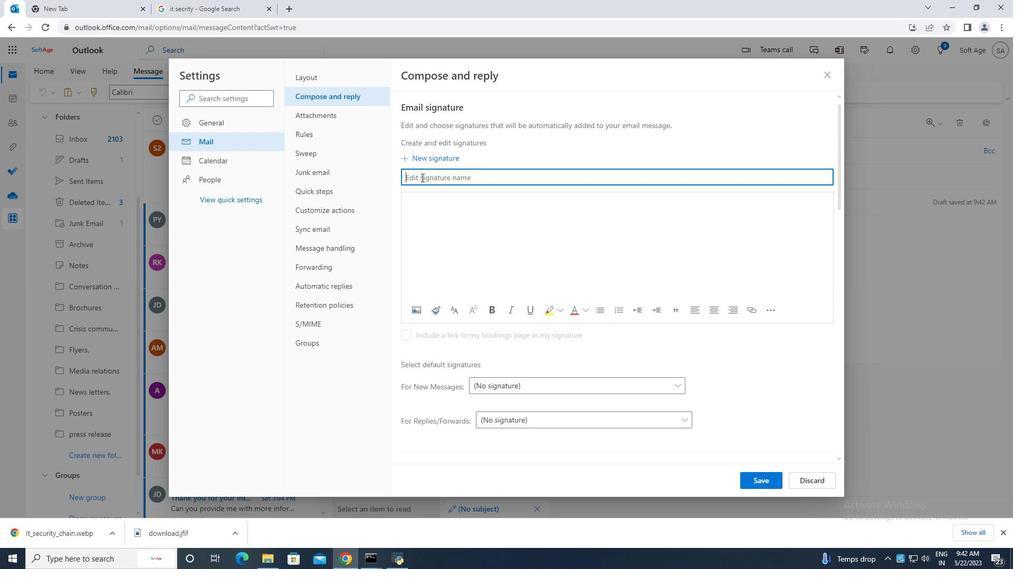 
Action: Key pressed <Key.esc>
Screenshot: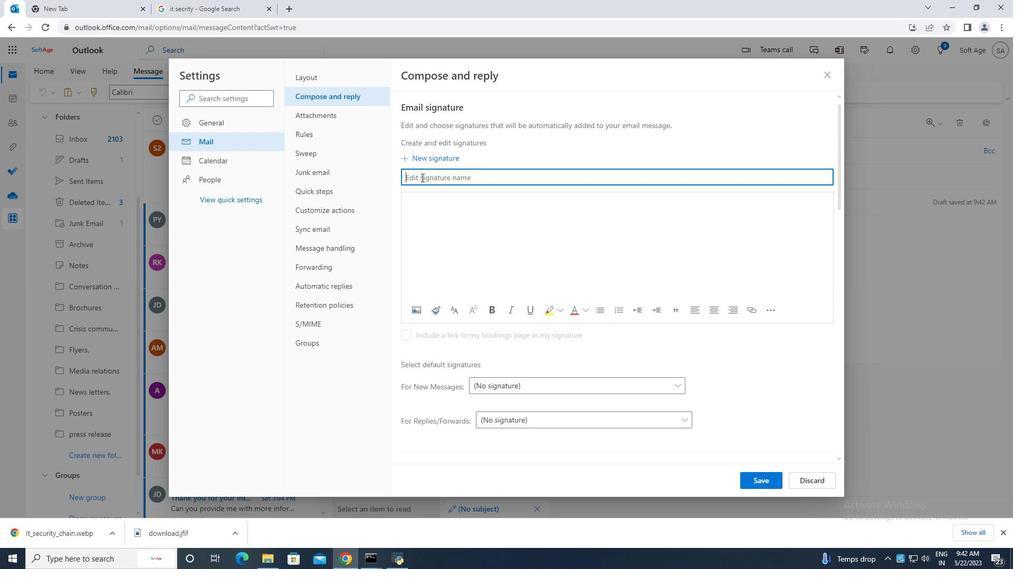 
Action: Mouse moved to (490, 148)
Screenshot: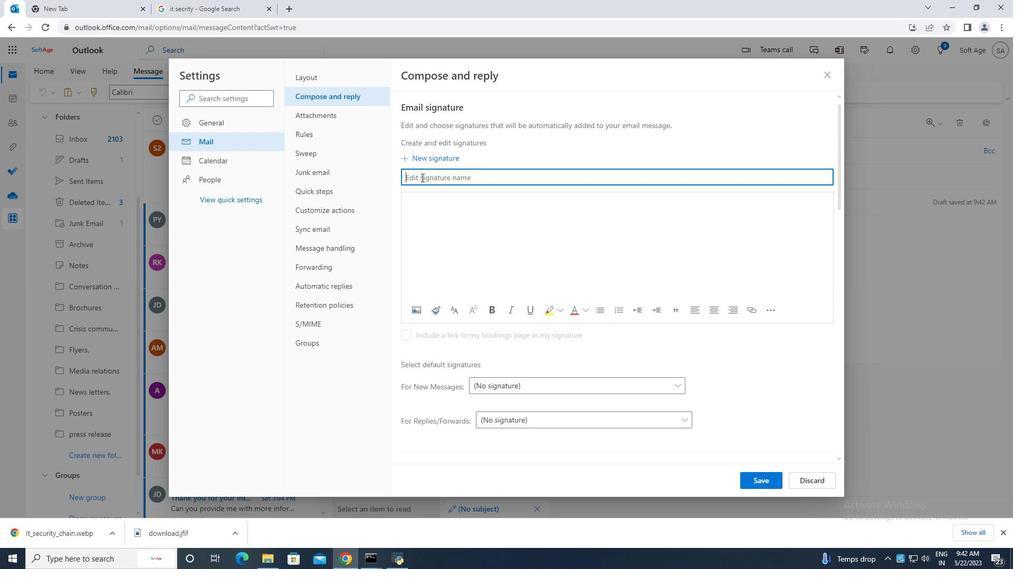 
Action: Key pressed <Key.esc>
Screenshot: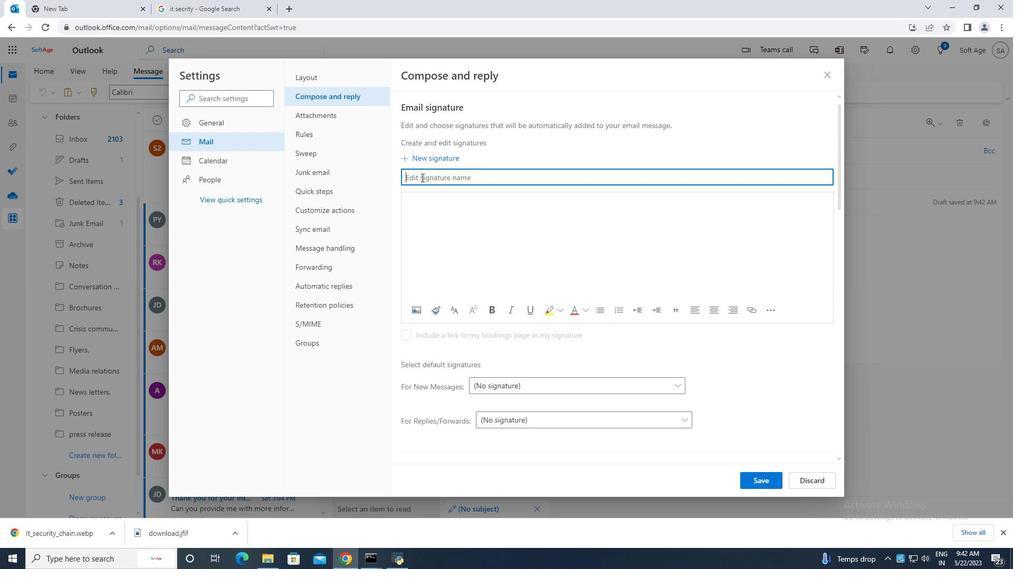
Action: Mouse moved to (490, 148)
Screenshot: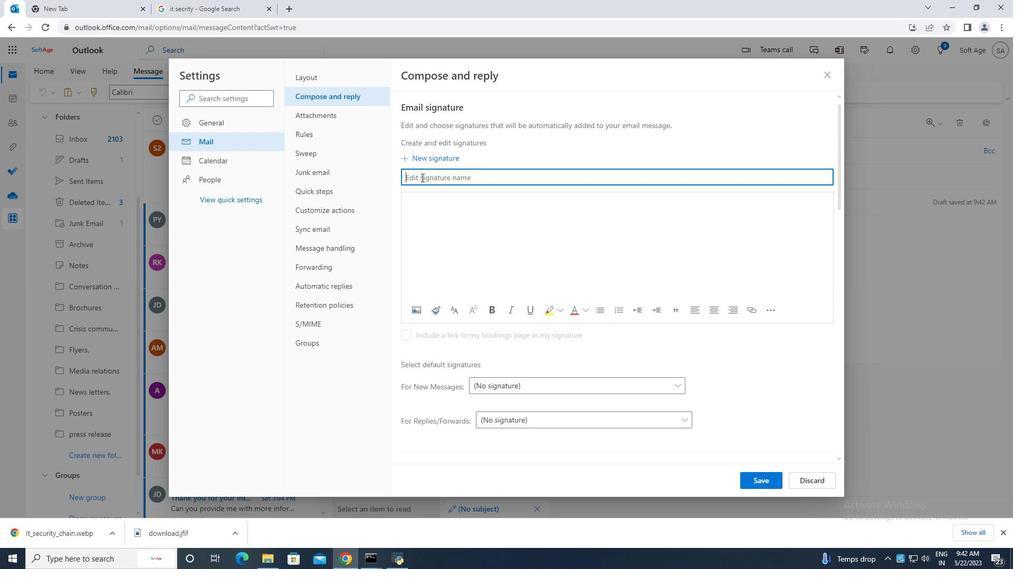 
Action: Key pressed <Key.esc>
Screenshot: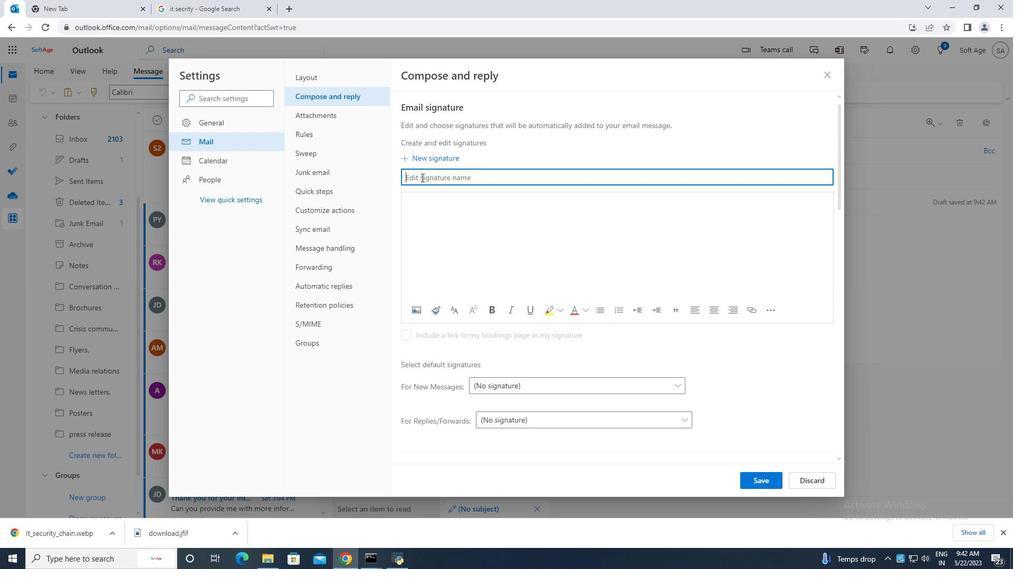 
Action: Mouse moved to (485, 147)
Screenshot: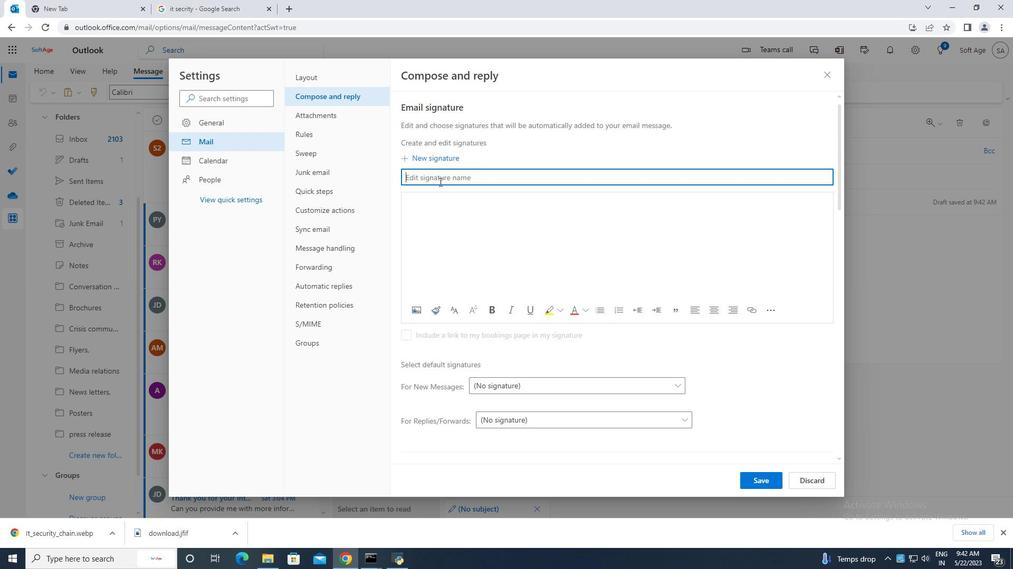 
Action: Key pressed <Key.esc>
Screenshot: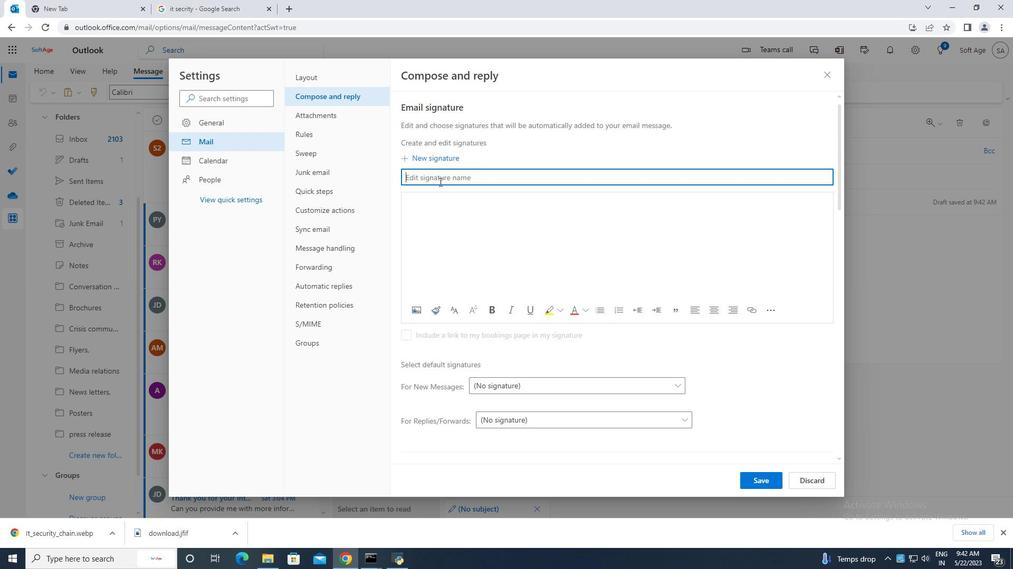 
Action: Mouse moved to (479, 146)
Screenshot: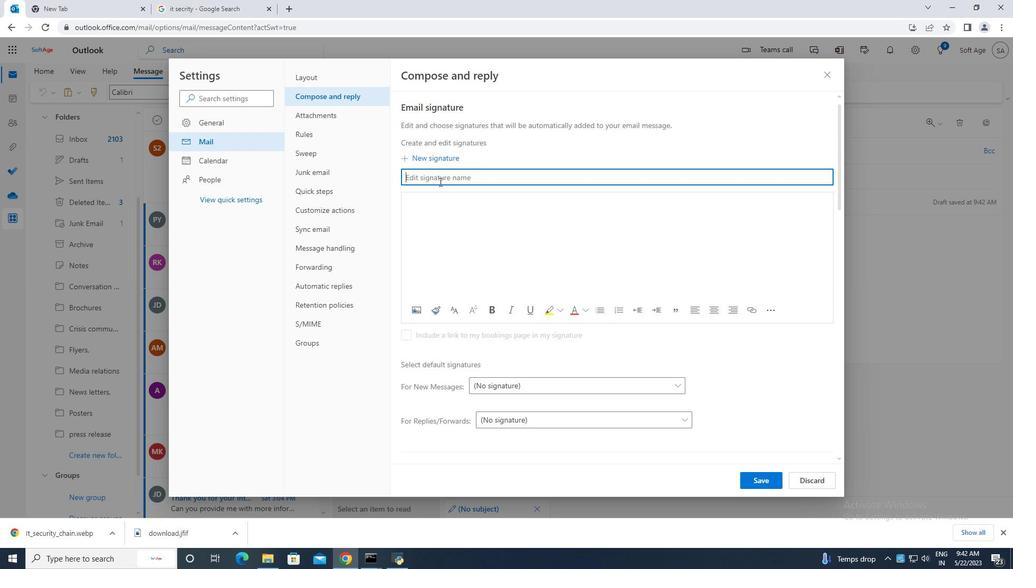 
Action: Key pressed <Key.esc>
Screenshot: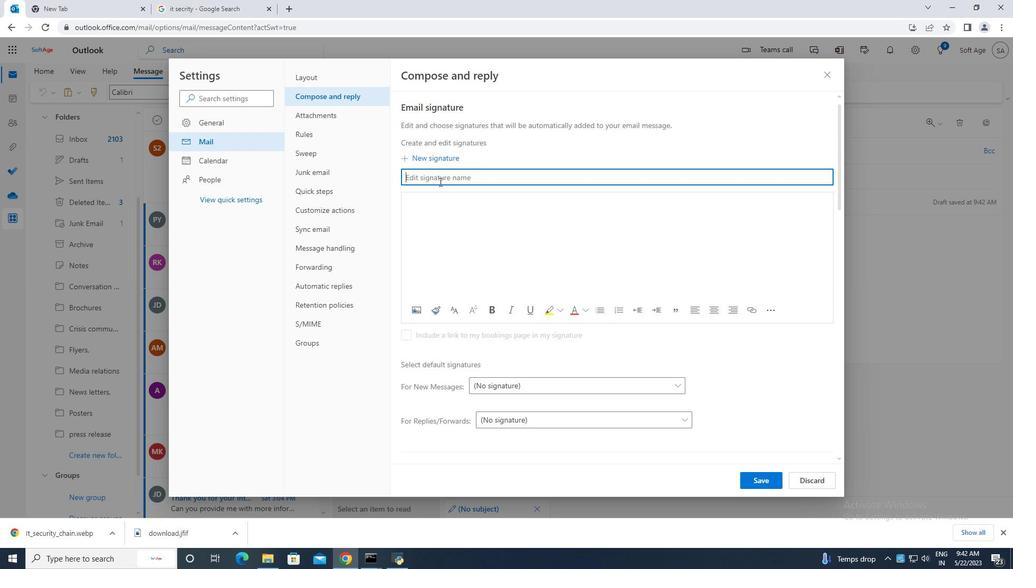 
Action: Mouse moved to (476, 145)
Screenshot: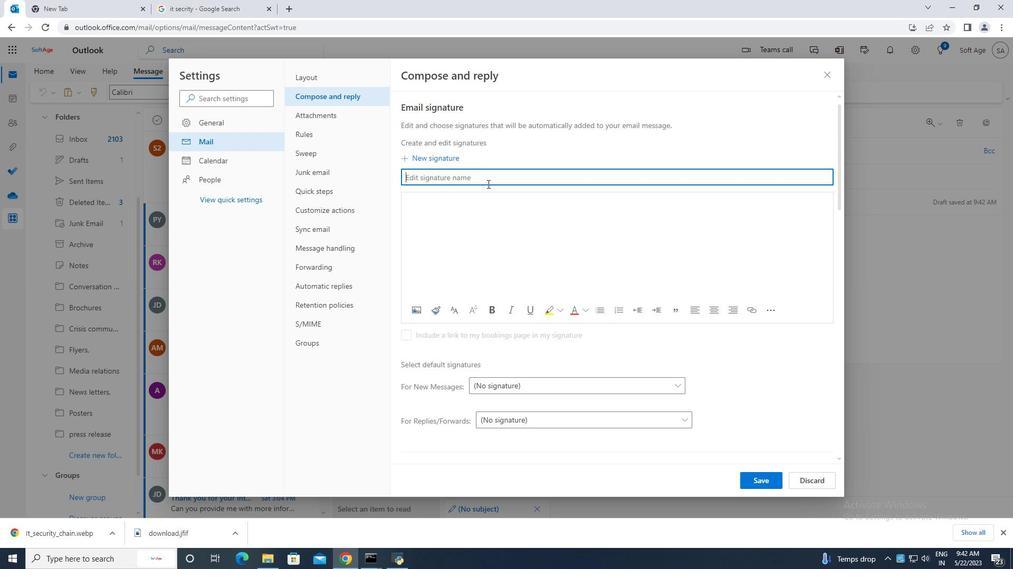 
Action: Key pressed <Key.esc>
Screenshot: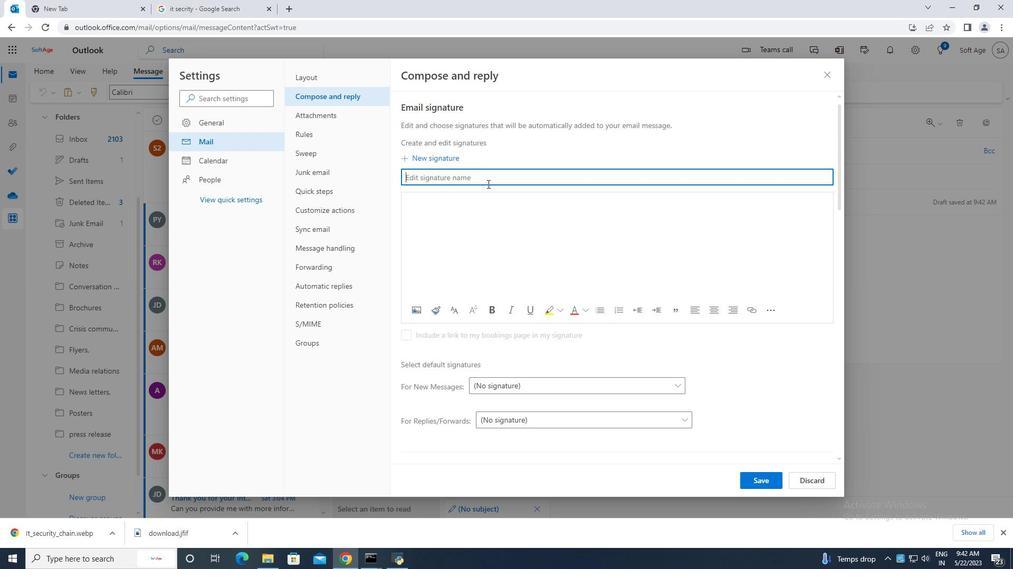 
Action: Mouse moved to (474, 145)
Screenshot: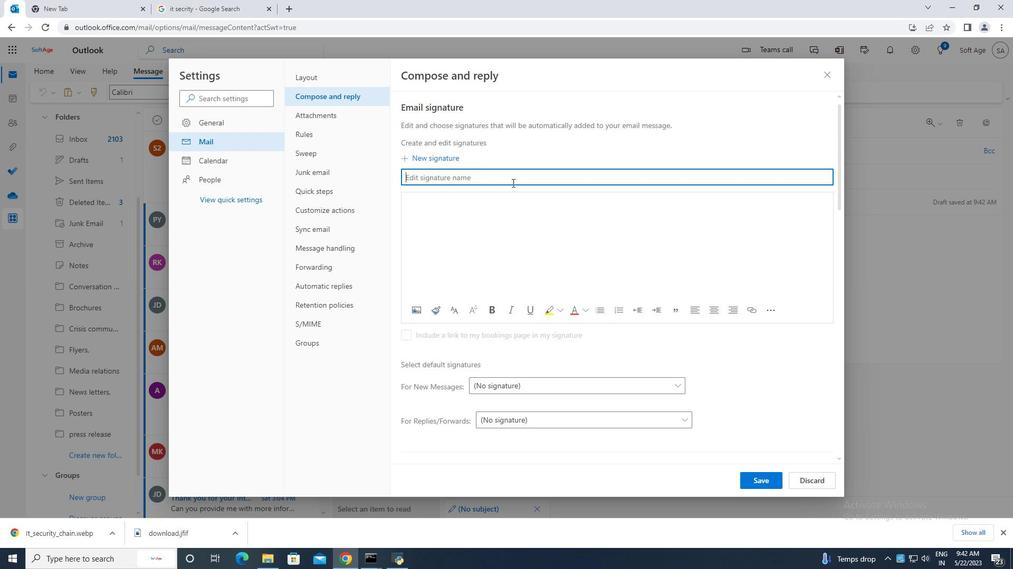 
Action: Key pressed <Key.esc>
Screenshot: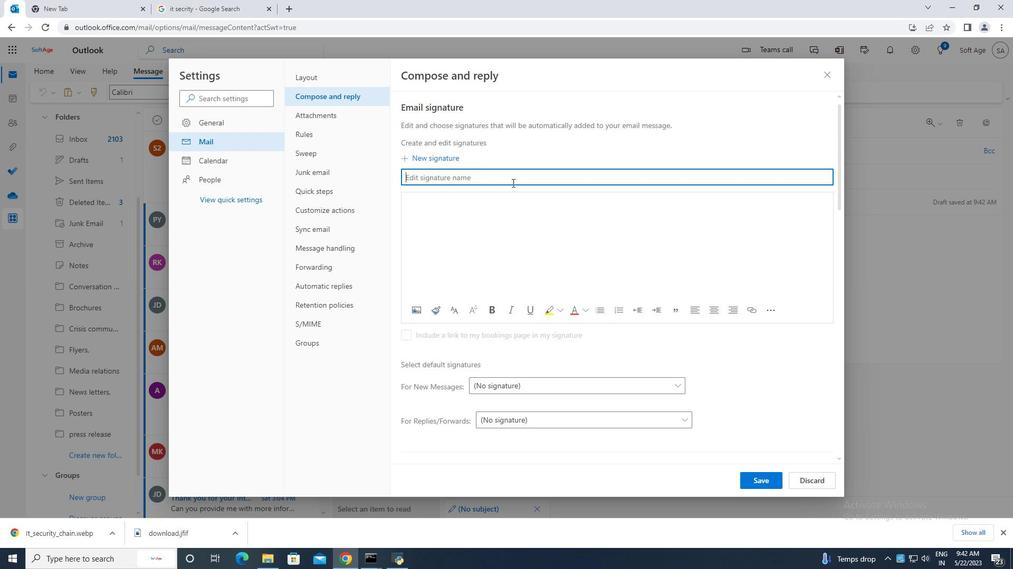 
Action: Mouse moved to (473, 145)
Screenshot: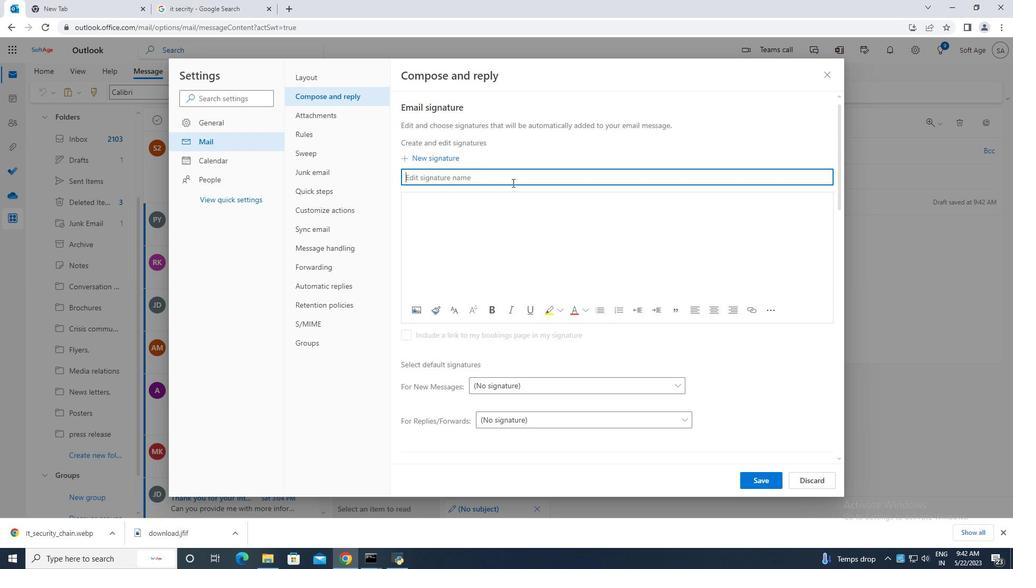 
Action: Key pressed <Key.esc>
Screenshot: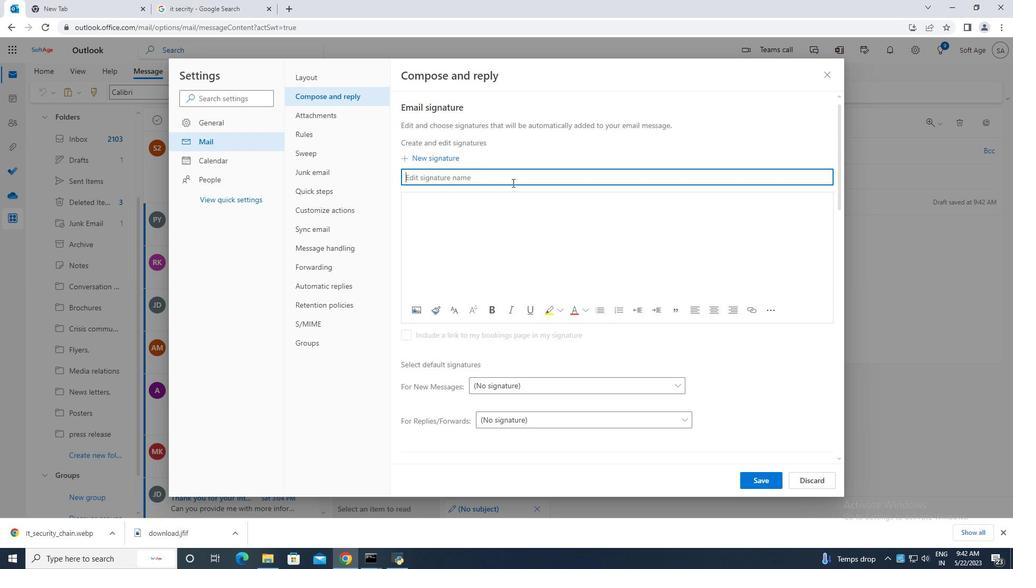 
Action: Mouse moved to (473, 144)
Screenshot: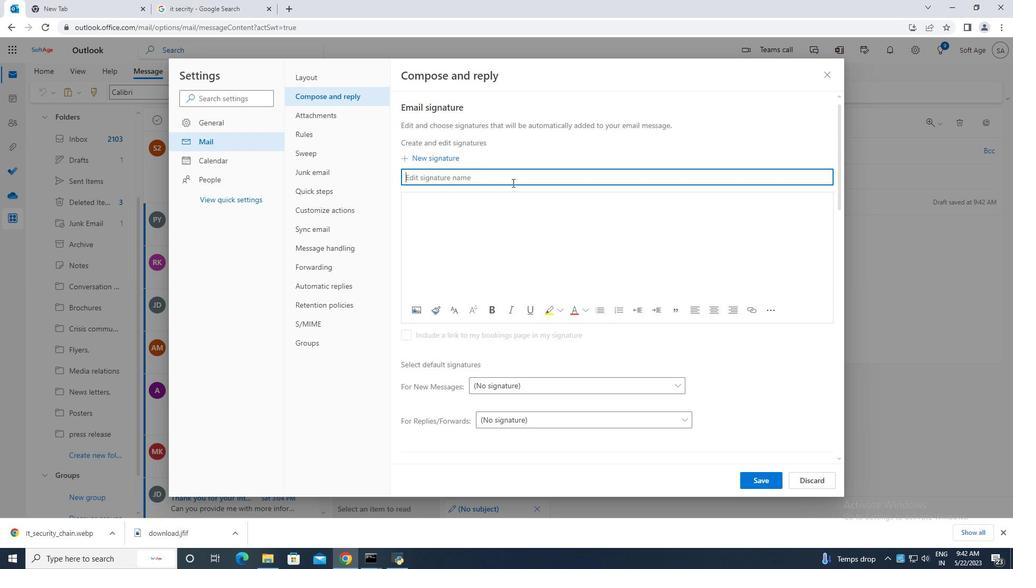 
Action: Key pressed <Key.esc>
Screenshot: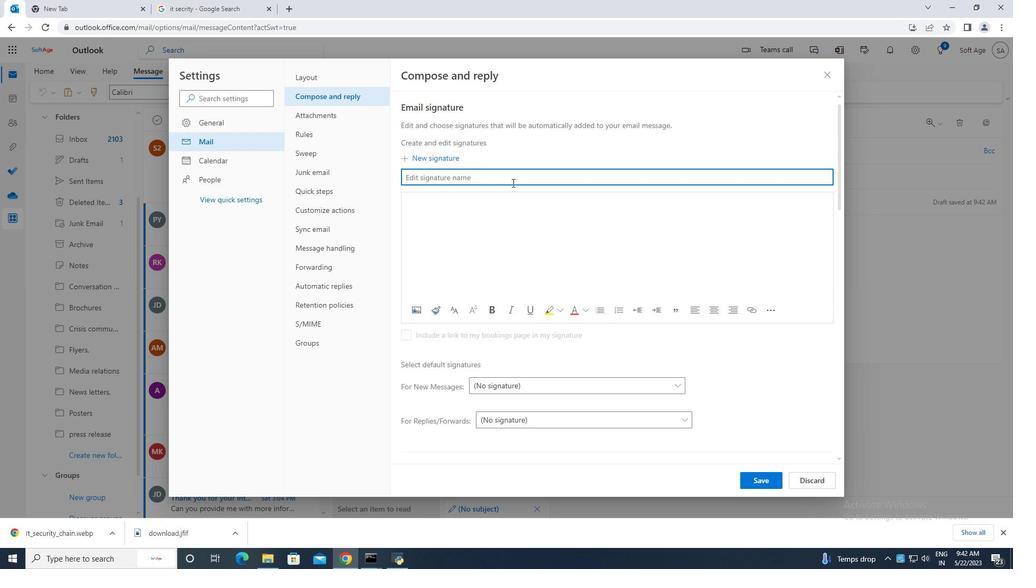 
Action: Mouse moved to (472, 144)
Screenshot: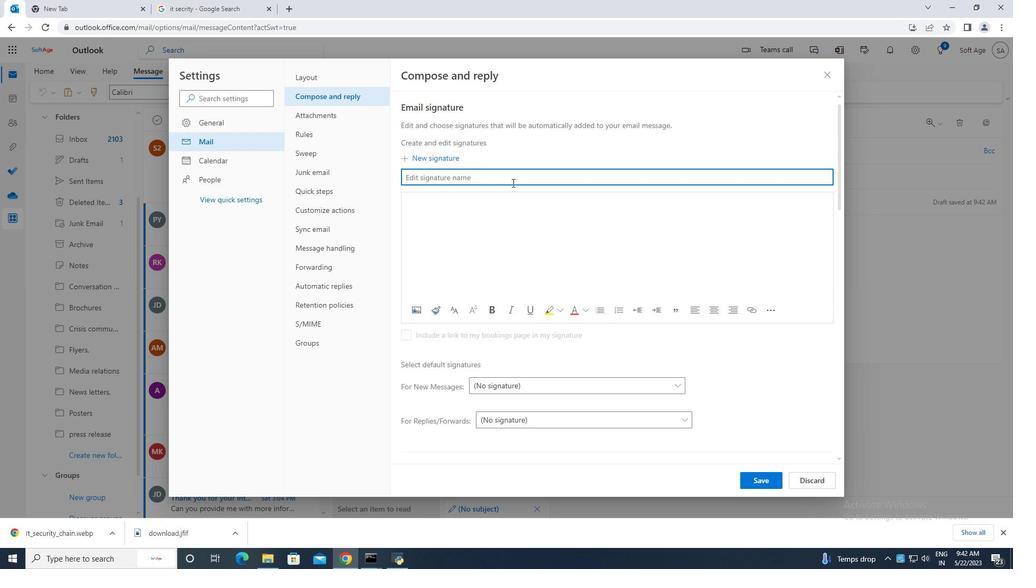 
Action: Key pressed <Key.esc>
Screenshot: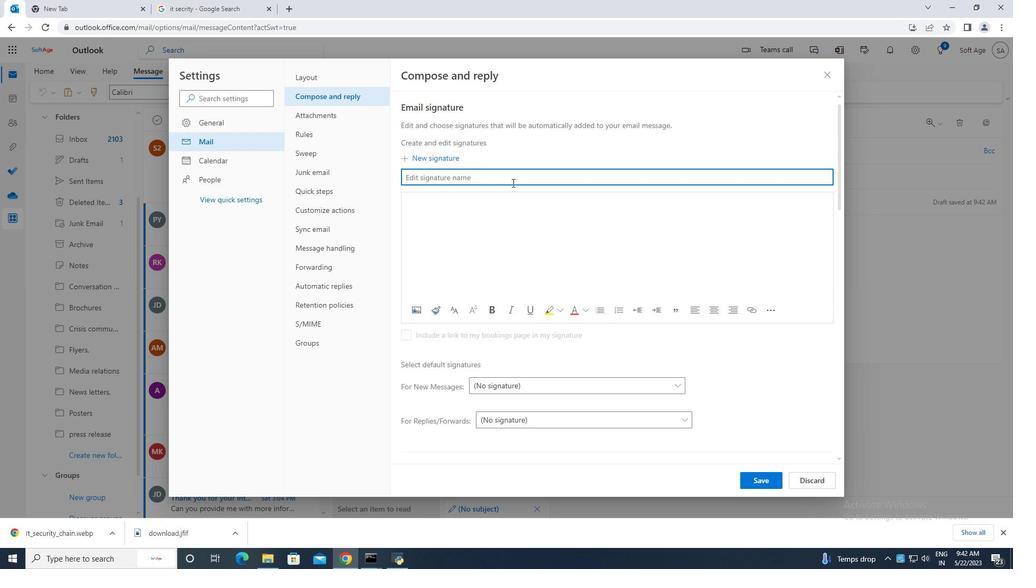 
Action: Mouse moved to (472, 144)
Screenshot: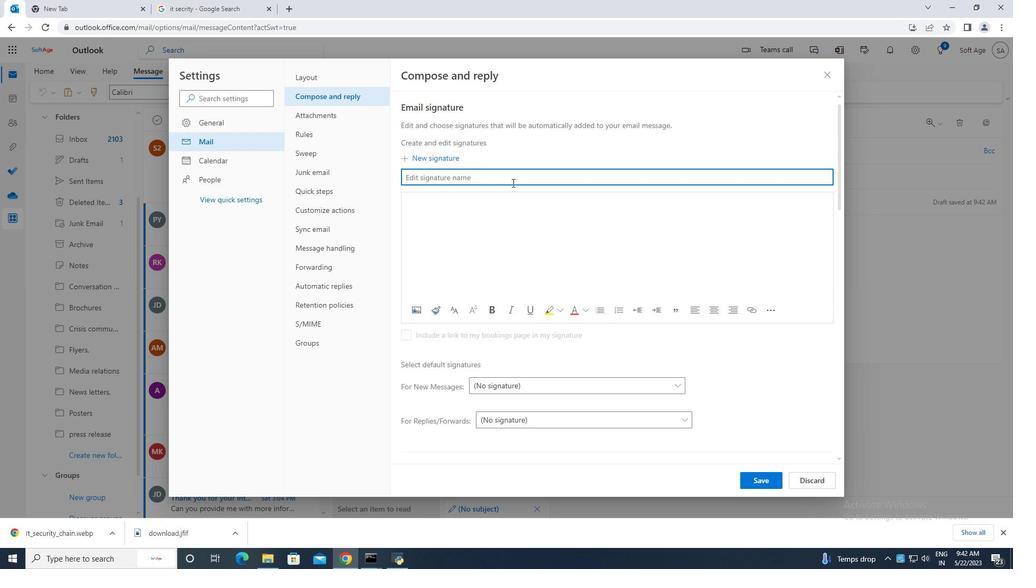 
Action: Key pressed <Key.esc>
Screenshot: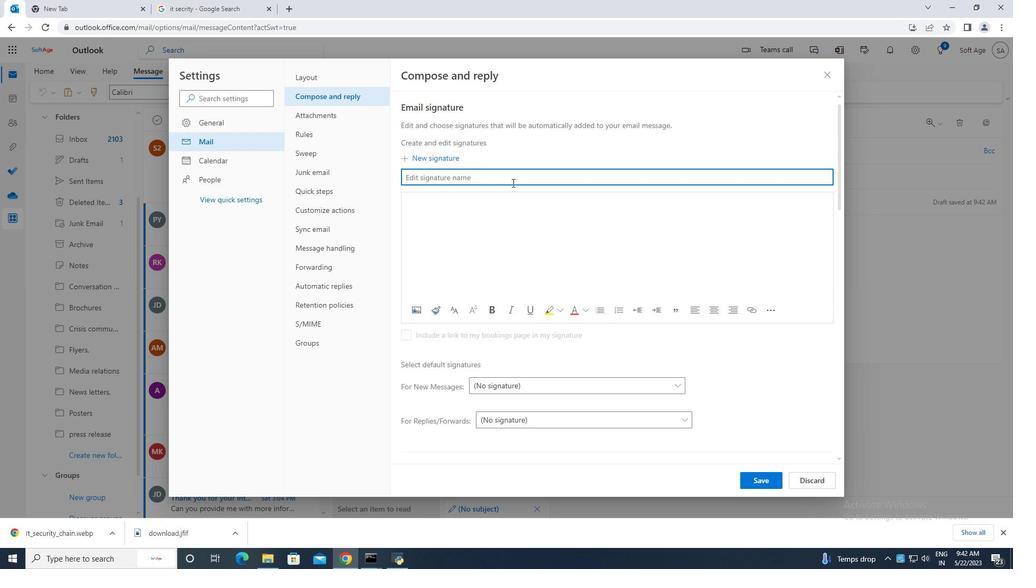 
Action: Mouse moved to (472, 144)
Screenshot: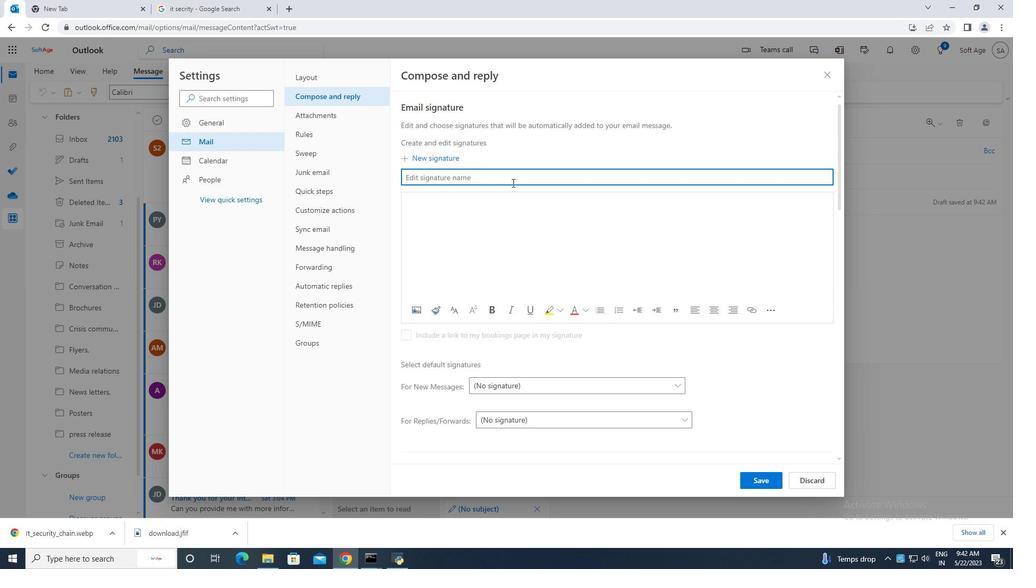 
Action: Key pressed <Key.esc>
Screenshot: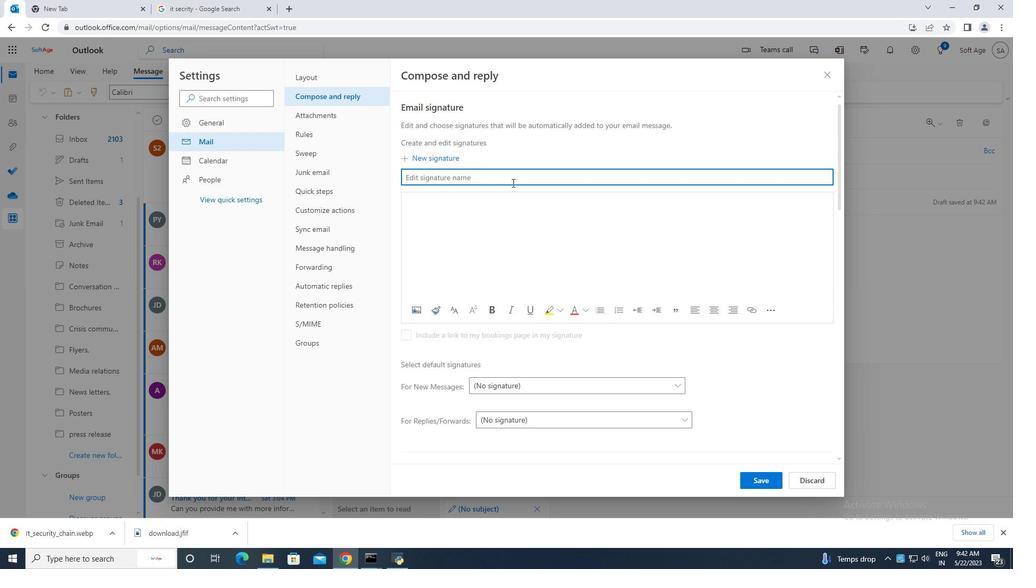 
Action: Mouse moved to (472, 144)
Screenshot: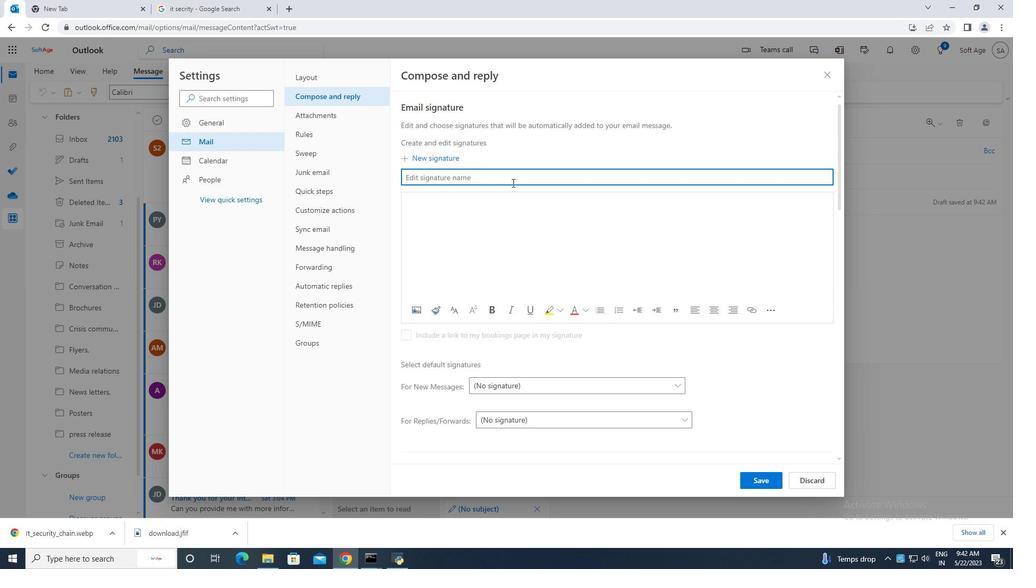 
Action: Key pressed <Key.esc><Key.esc> 9)
Screenshot: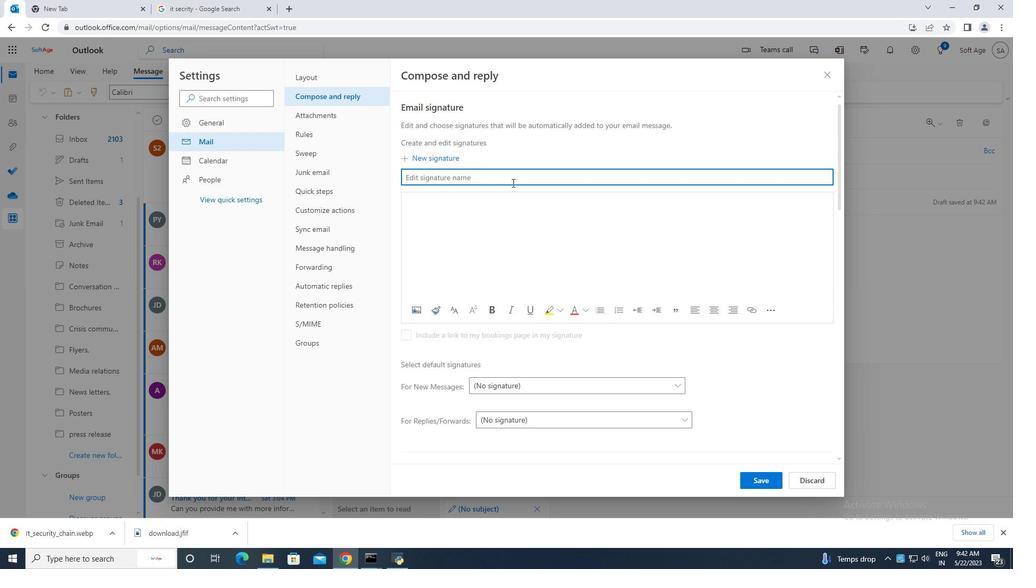 
Action: Mouse moved to (472, 143)
Screenshot: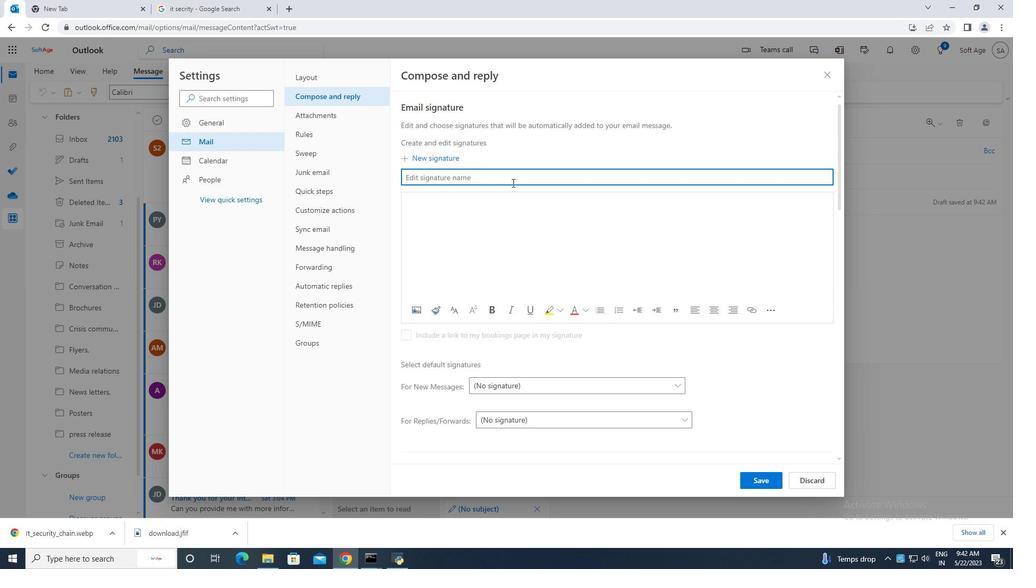 
Action: Key pressed <Key.esc>
Screenshot: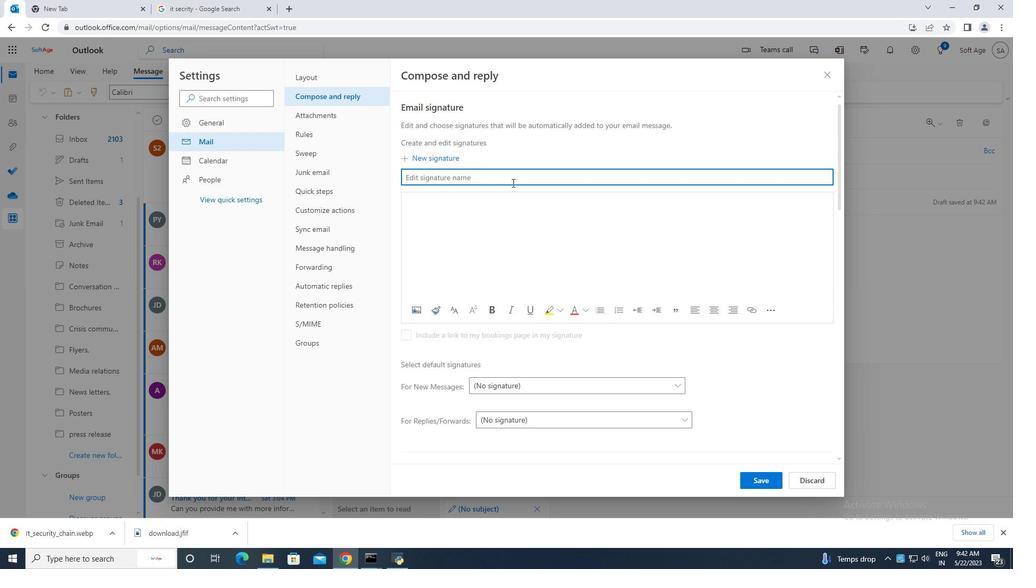 
Action: Mouse moved to (472, 143)
Screenshot: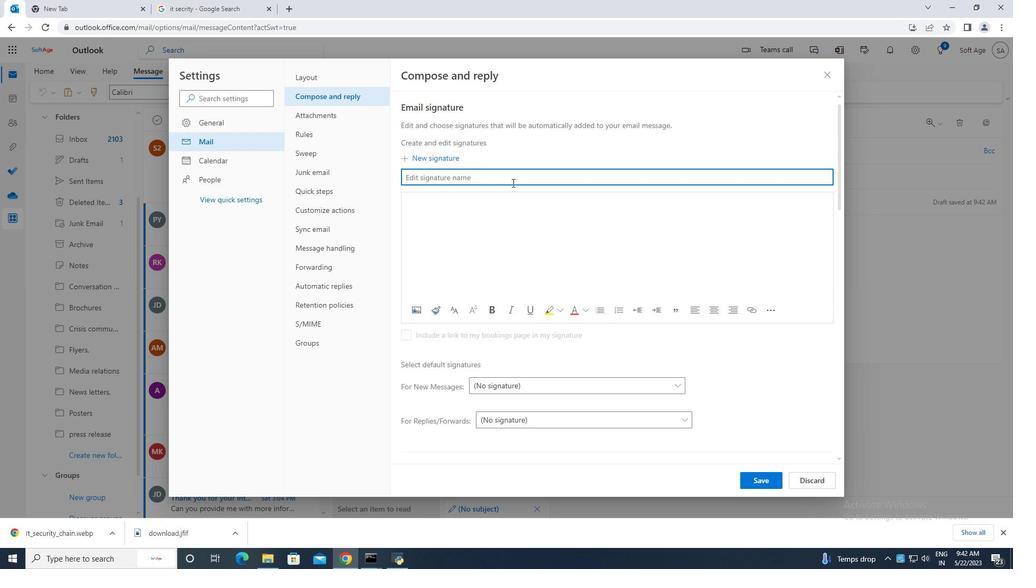 
Action: Key pressed <Key.esc><Key.esc>
Screenshot: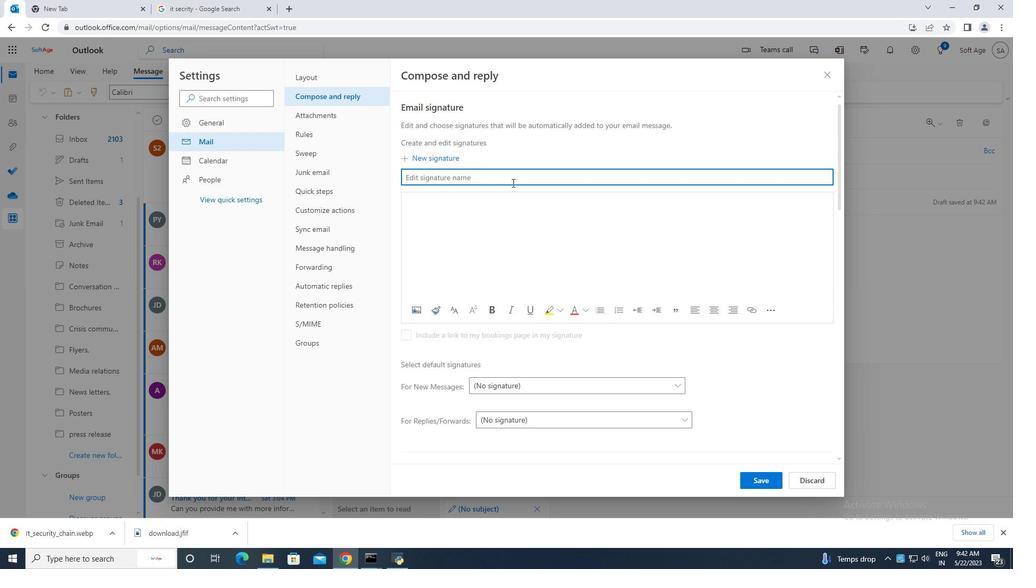 
Action: Mouse moved to (472, 143)
Screenshot: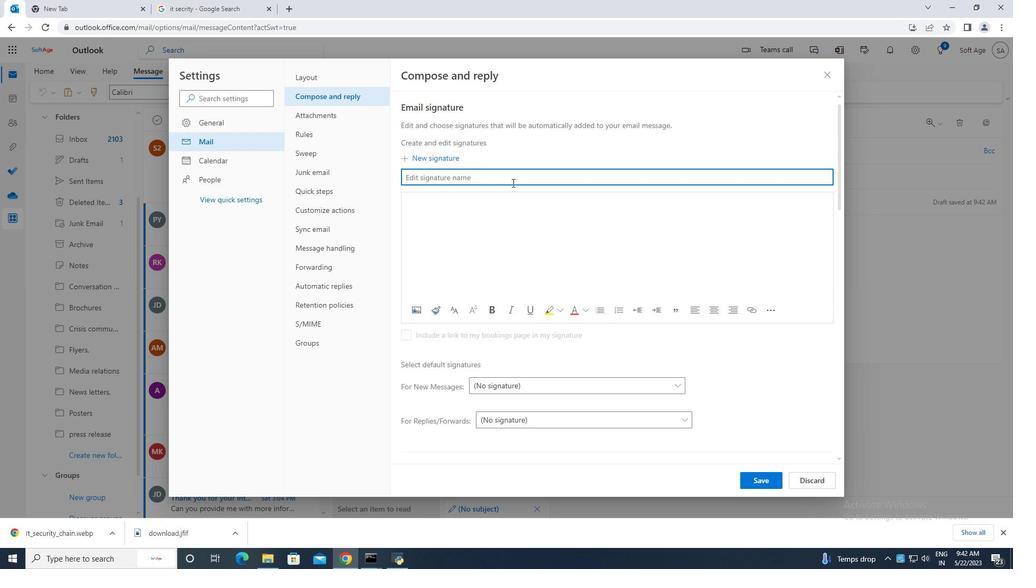 
Action: Key pressed <Key.esc><Key.esc>
Screenshot: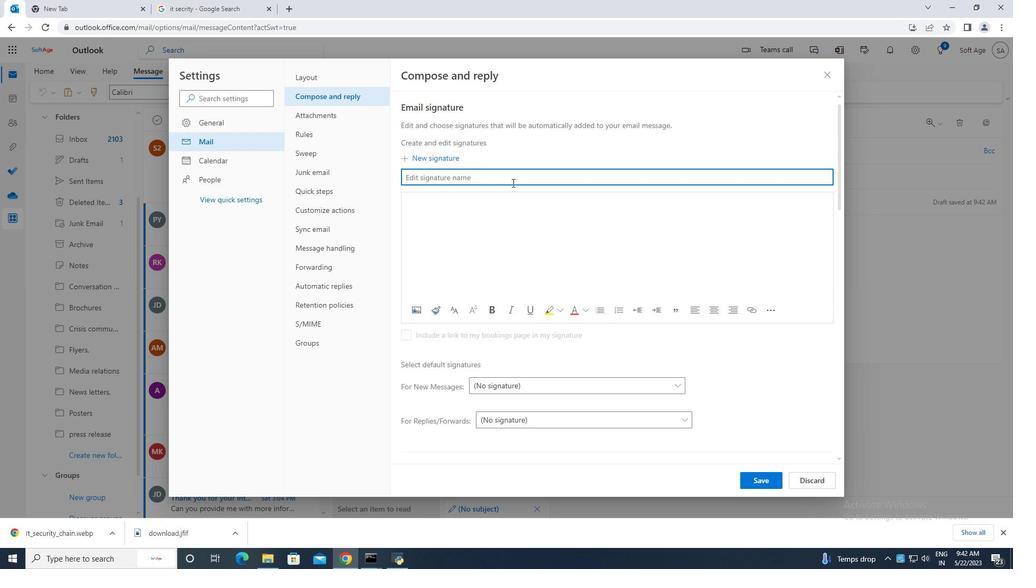 
Action: Mouse moved to (472, 143)
Screenshot: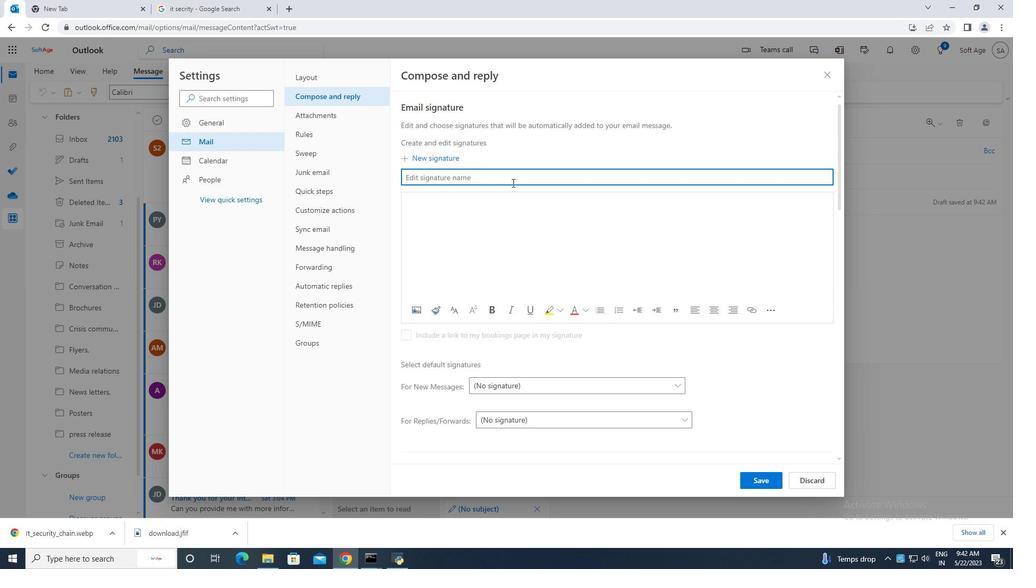 
Action: Key pressed <Key.esc><Key.esc><Key.esc>
Screenshot: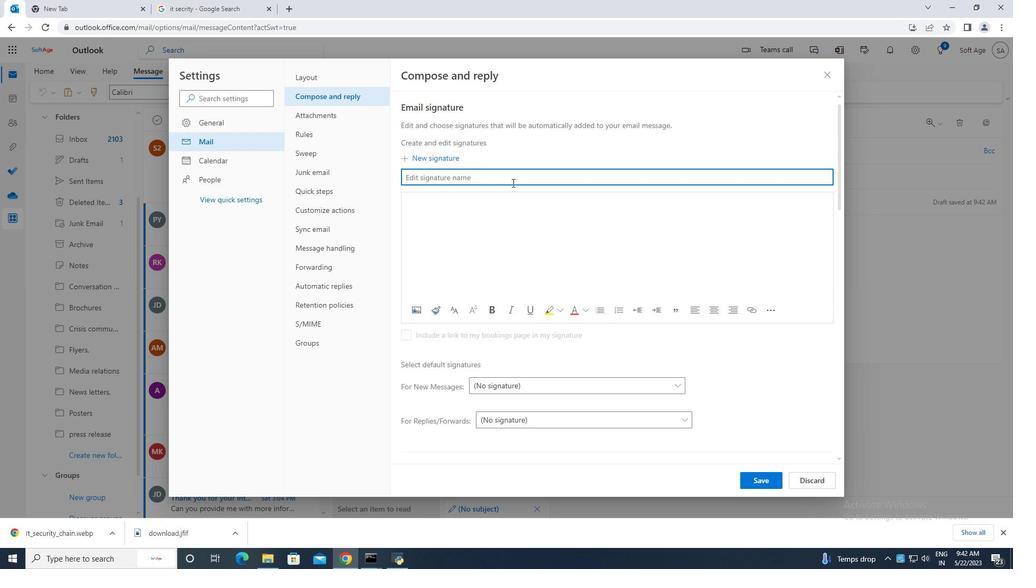 
Action: Mouse moved to (472, 143)
Screenshot: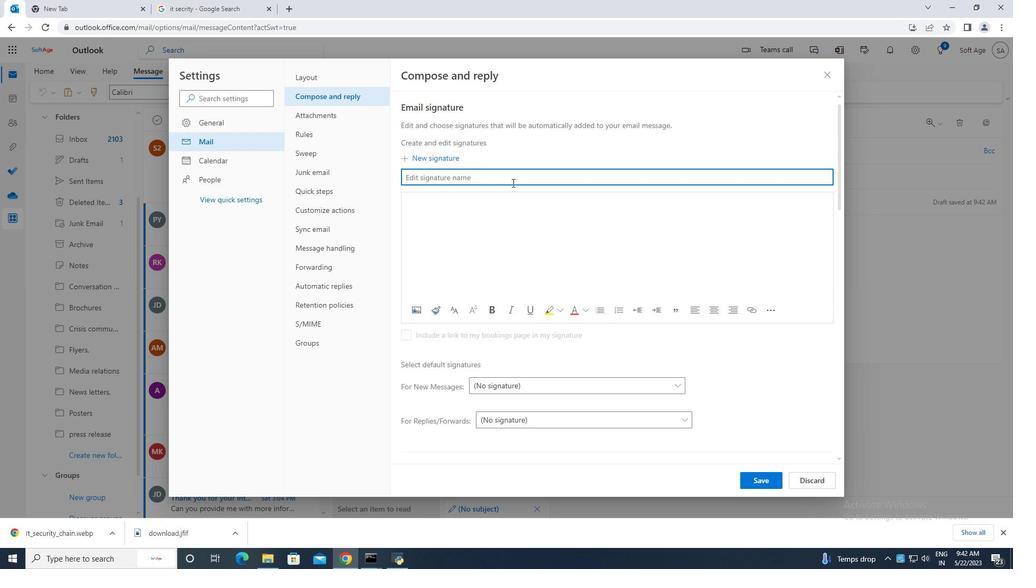 
Action: Key pressed <Key.esc><Key.esc><Key.esc><Key.esc><Key.esc><Key.esc><Key.esc><Key.esc><Key.esc><Key.esc><Key.esc><Key.esc><Key.esc><Key.esc><Key.esc><Key.esc><Key.esc><Key.esc><Key.esc><Key.esc><Key.esc><Key.esc><Key.esc><Key.esc>
Screenshot: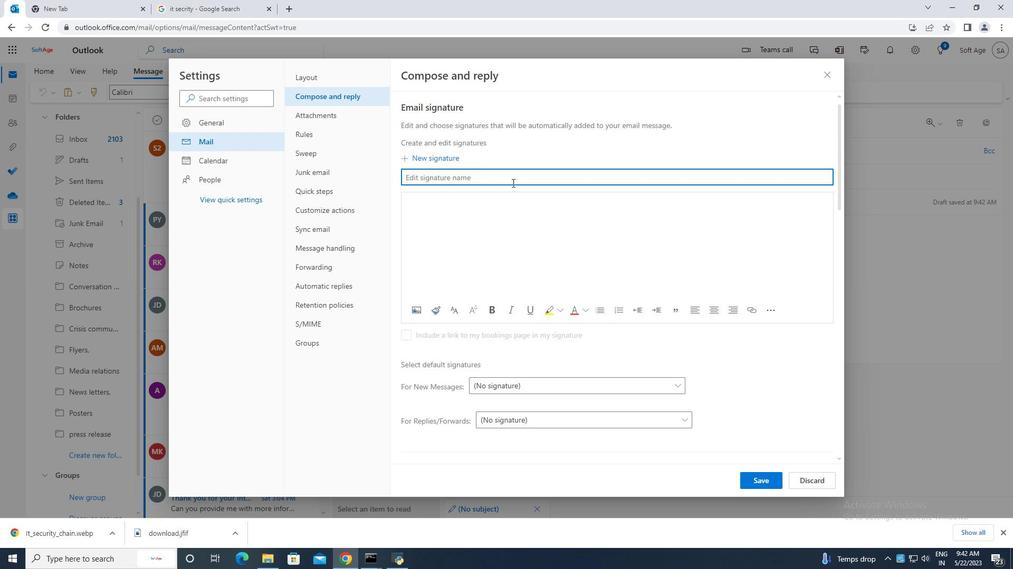 
Action: Mouse moved to (472, 143)
Screenshot: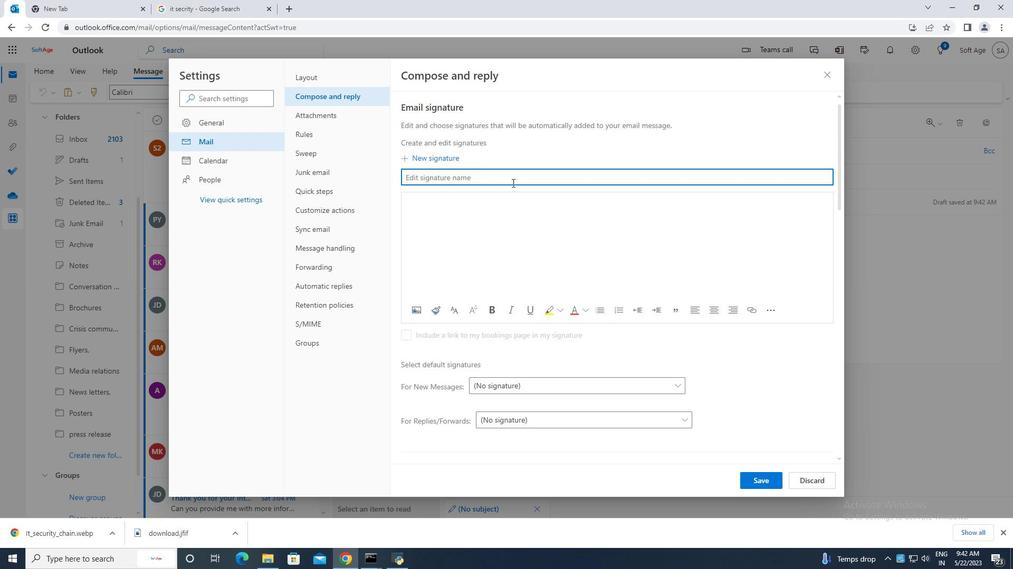 
Action: Key pressed <Key.esc>
Screenshot: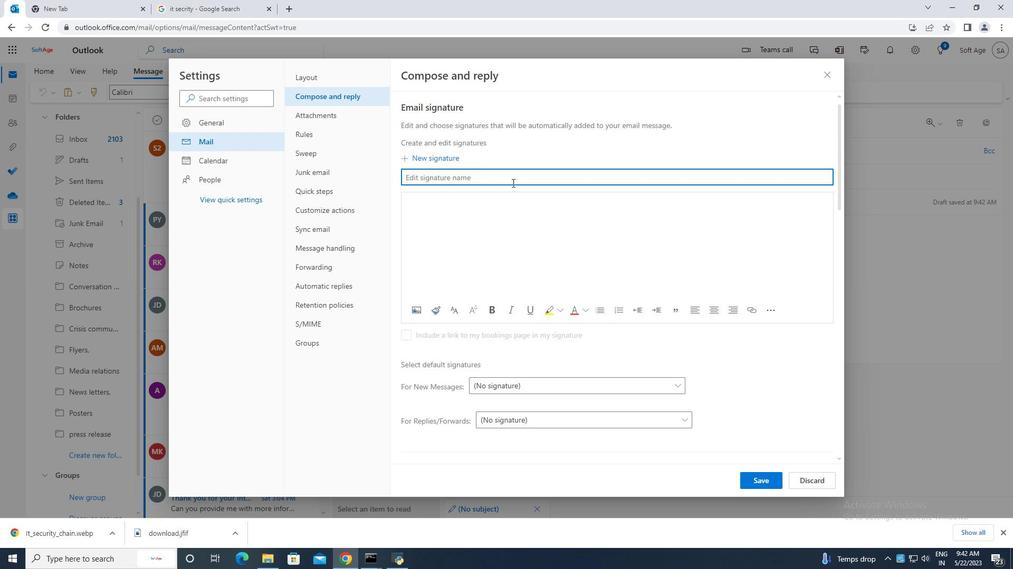 
Action: Mouse moved to (476, 145)
Screenshot: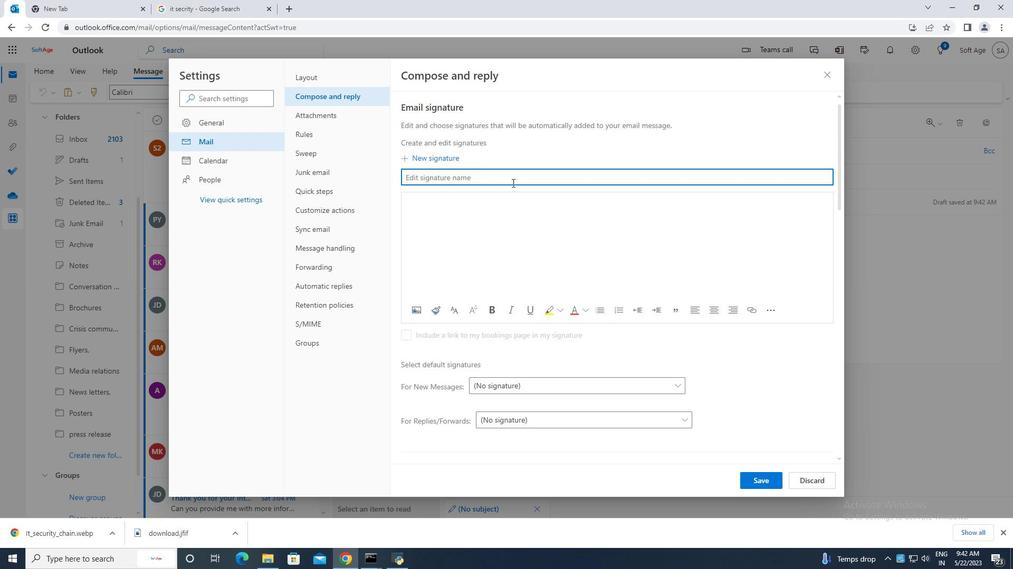 
Action: Key pressed <Key.esc>
Screenshot: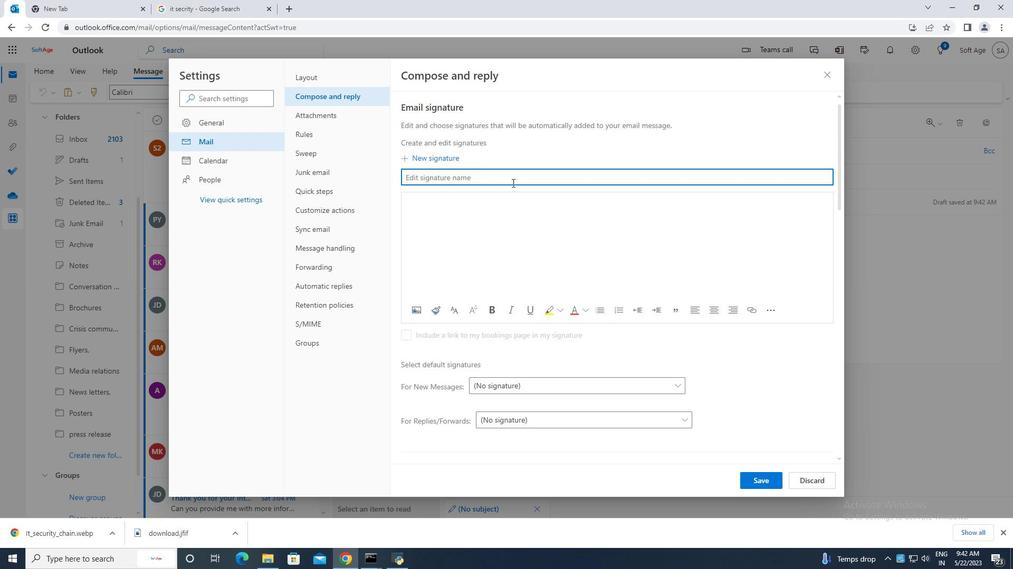 
Action: Mouse moved to (480, 148)
Screenshot: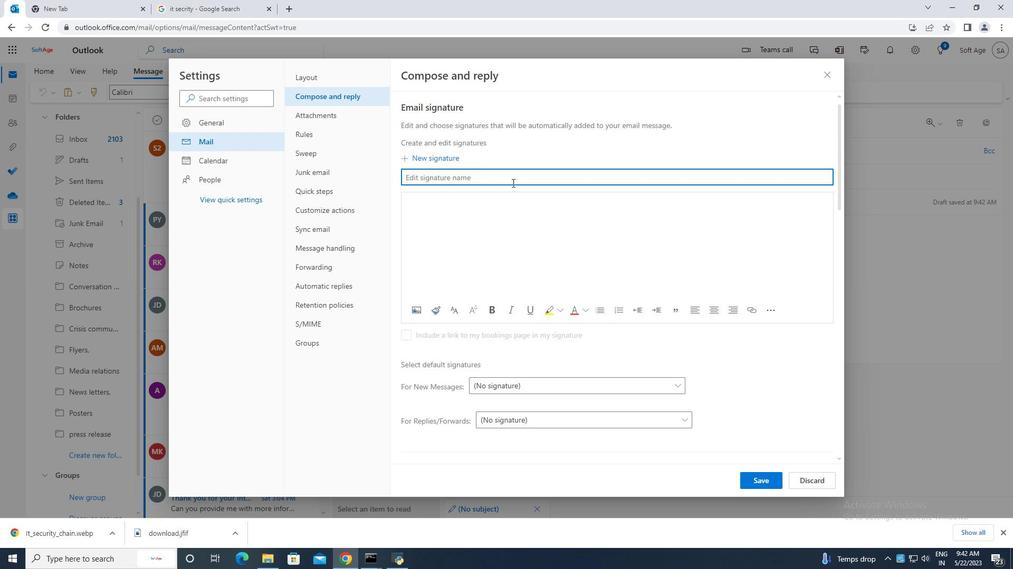 
Action: Key pressed <Key.esc><Key.esc>
Screenshot: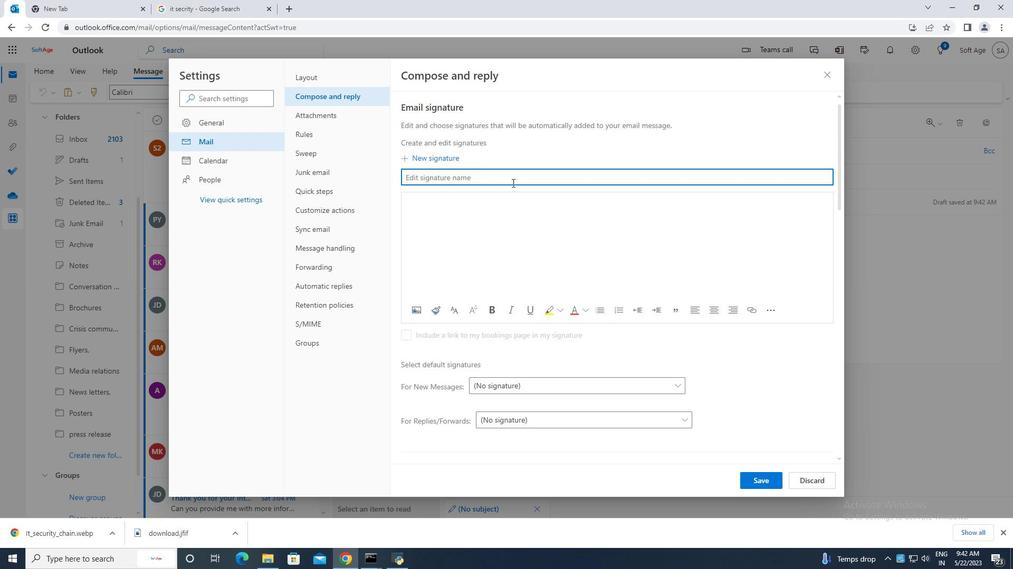 
Action: Mouse moved to (496, 164)
Screenshot: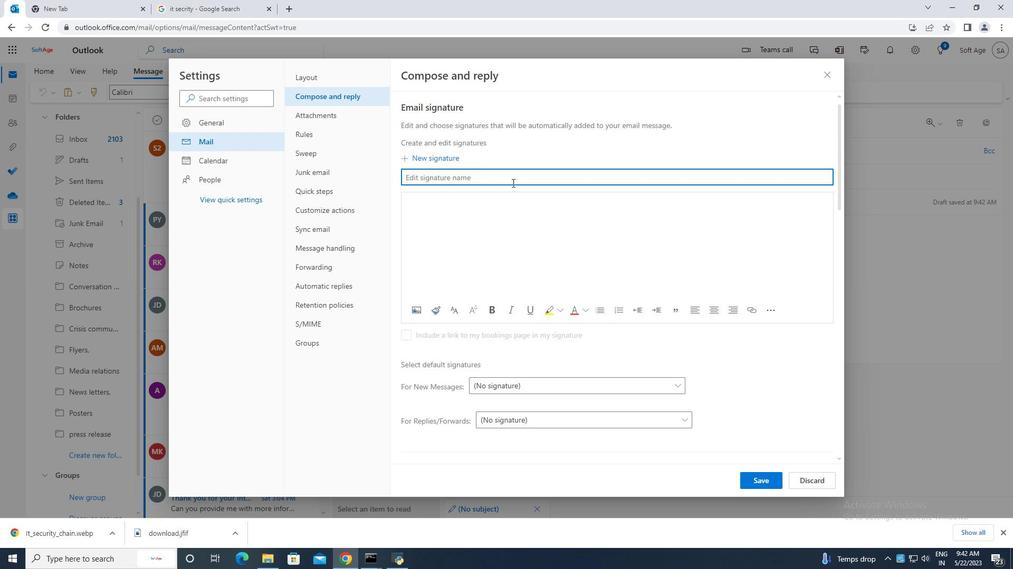 
Action: Key pressed <Key.esc><Key.esc>
Screenshot: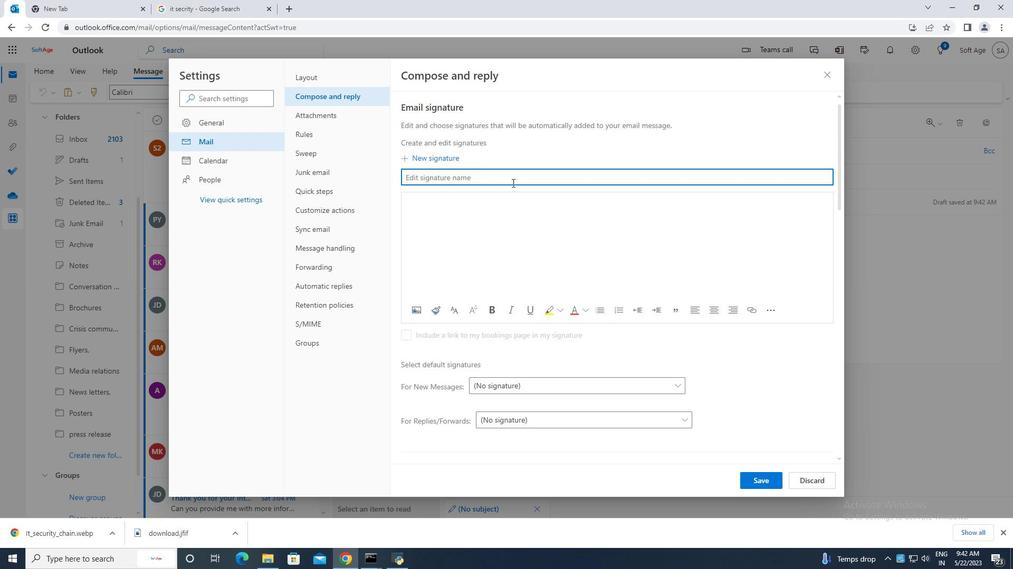 
Action: Mouse moved to (505, 171)
Screenshot: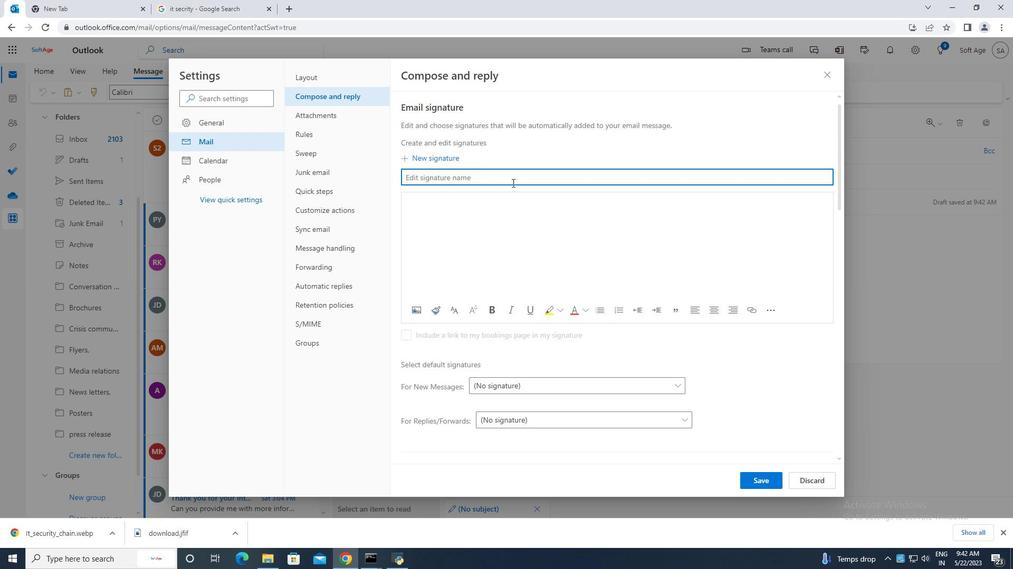 
Action: Key pressed <Key.esc>
Screenshot: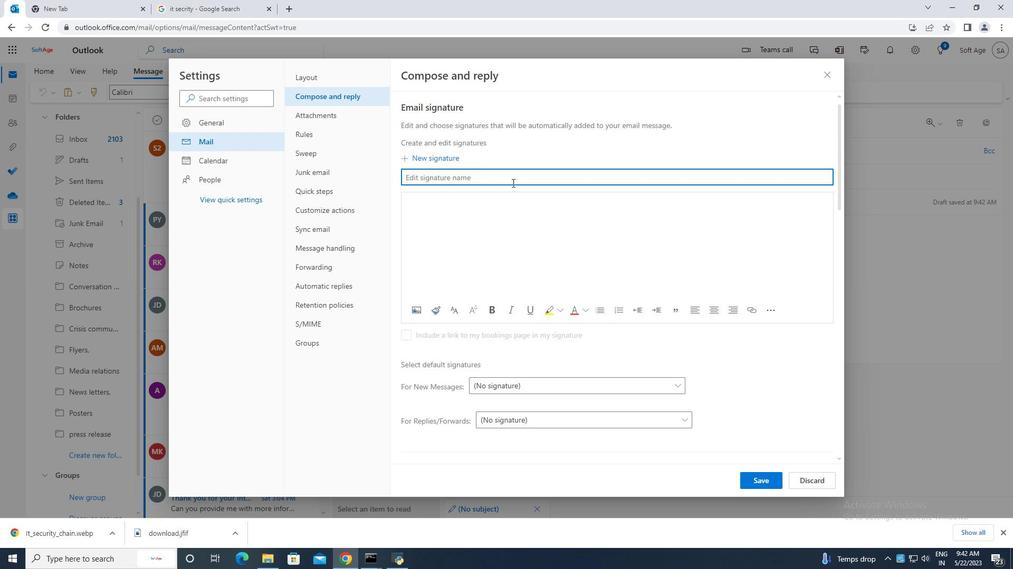 
Action: Mouse moved to (507, 174)
Screenshot: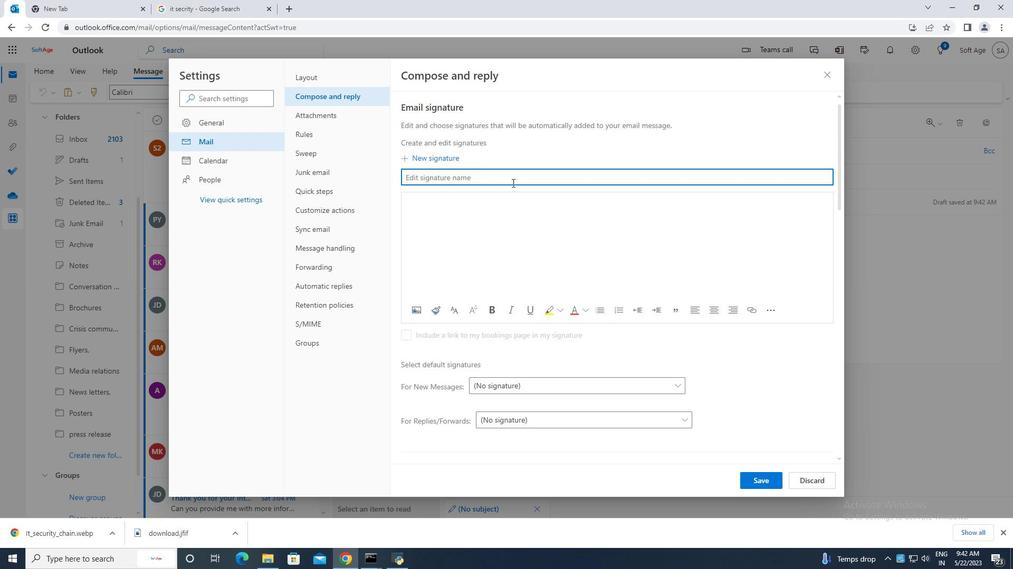 
Action: Key pressed <Key.esc>
Screenshot: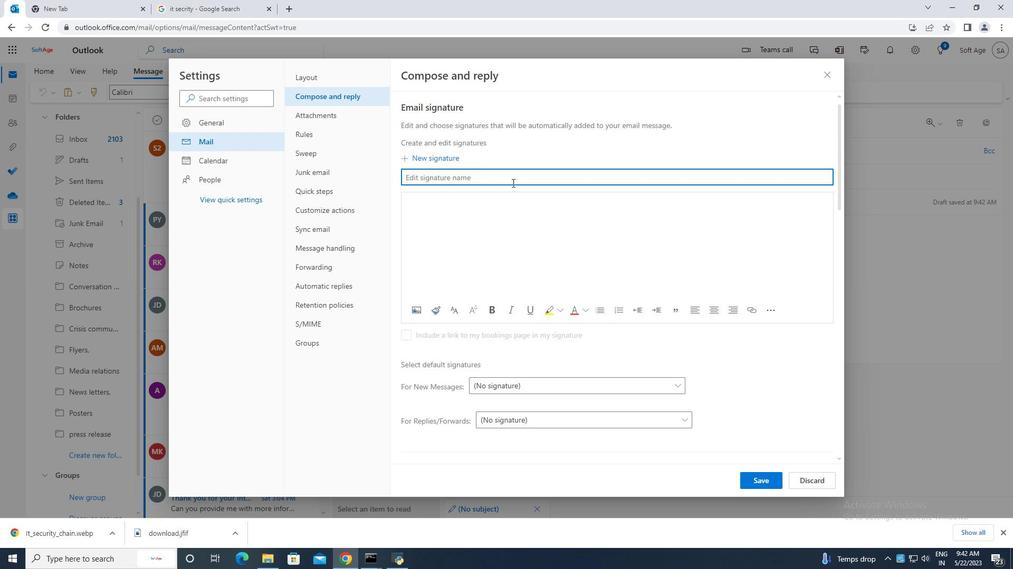 
Action: Mouse moved to (511, 179)
Screenshot: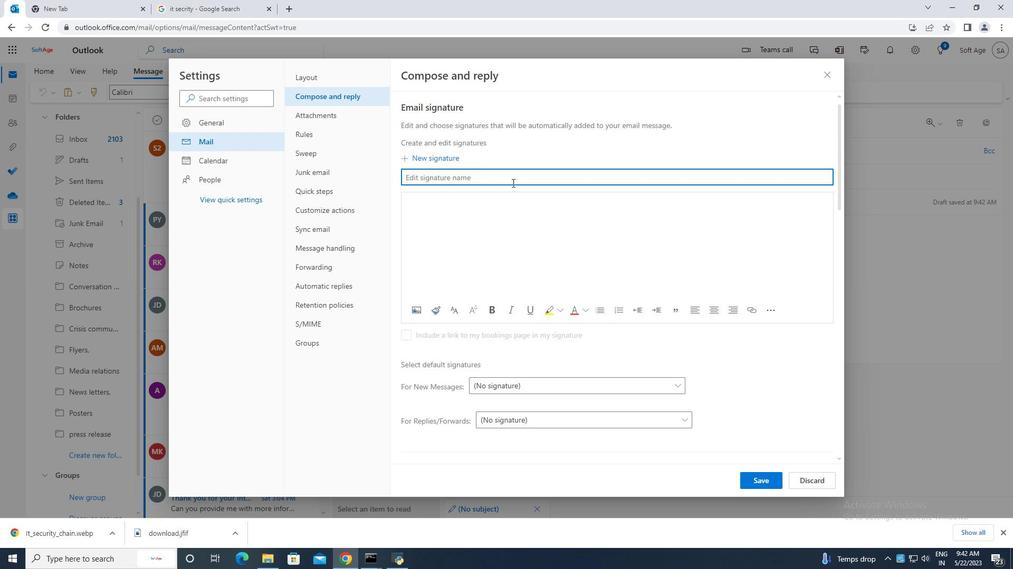 
Action: Key pressed <Key.esc>
Screenshot: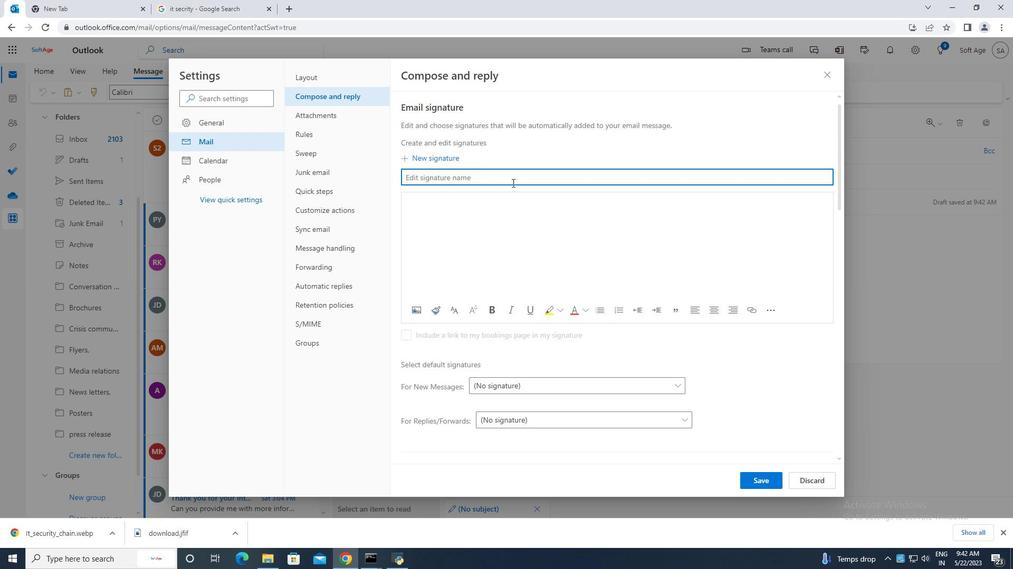 
Action: Mouse moved to (513, 182)
Screenshot: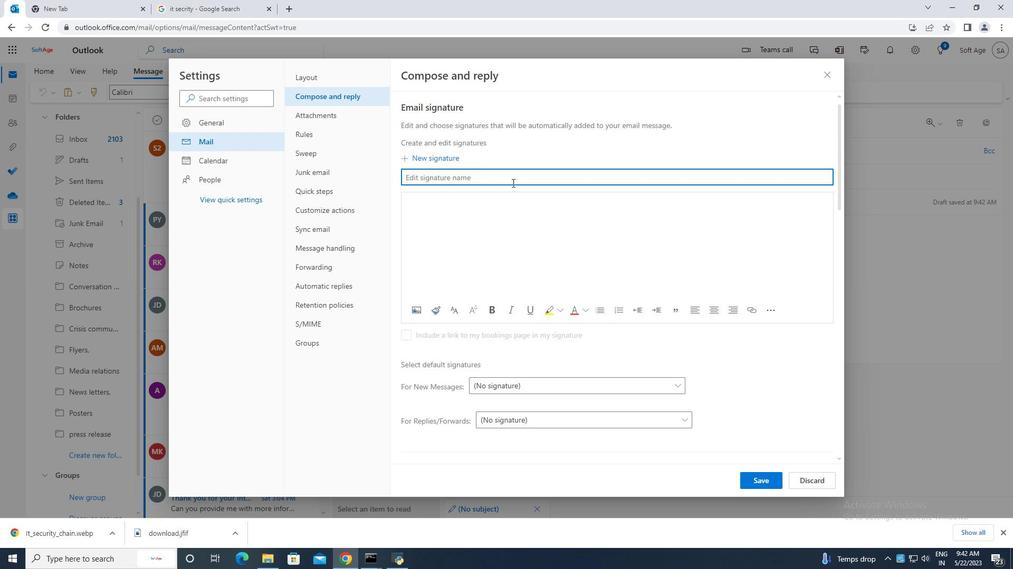 
Action: Key pressed <Key.esc>
Screenshot: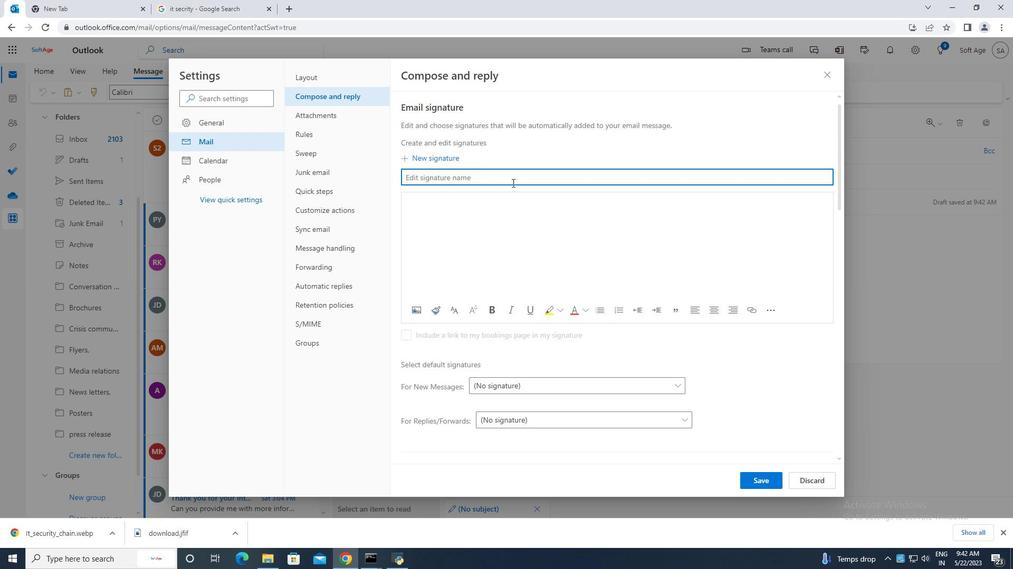 
Action: Mouse moved to (517, 185)
Screenshot: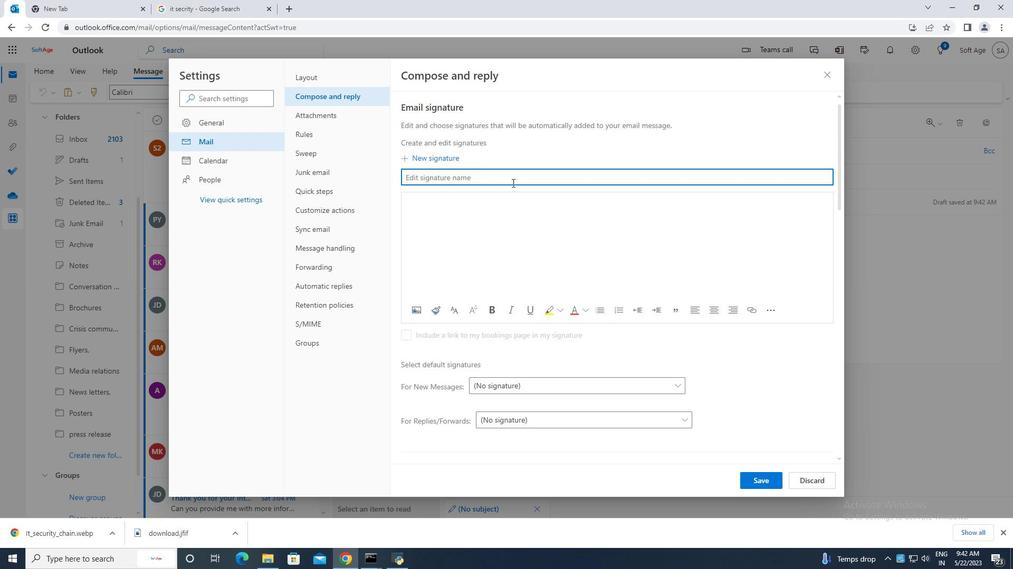 
Action: Key pressed <Key.esc>
Screenshot: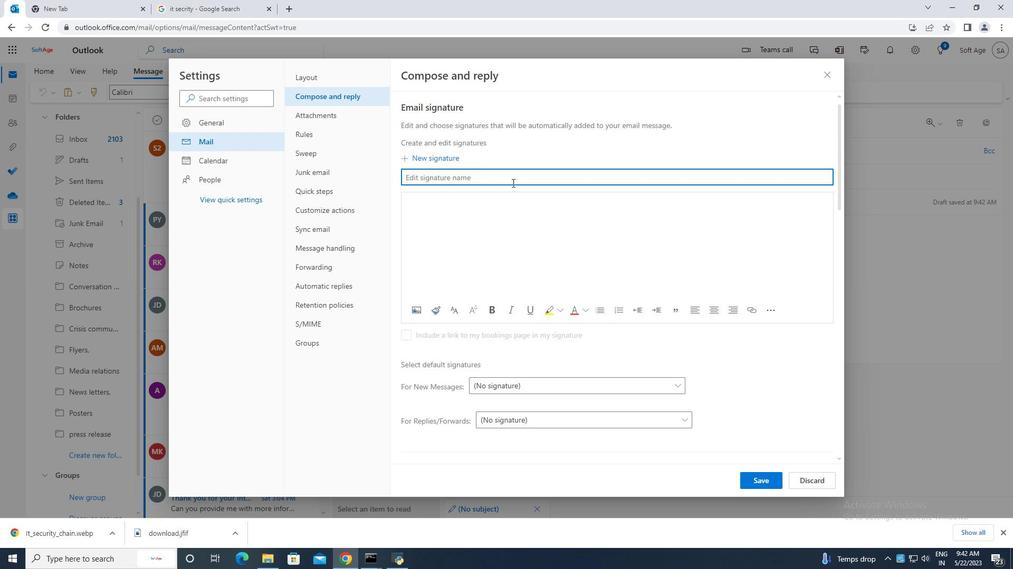 
Action: Mouse moved to (519, 188)
Screenshot: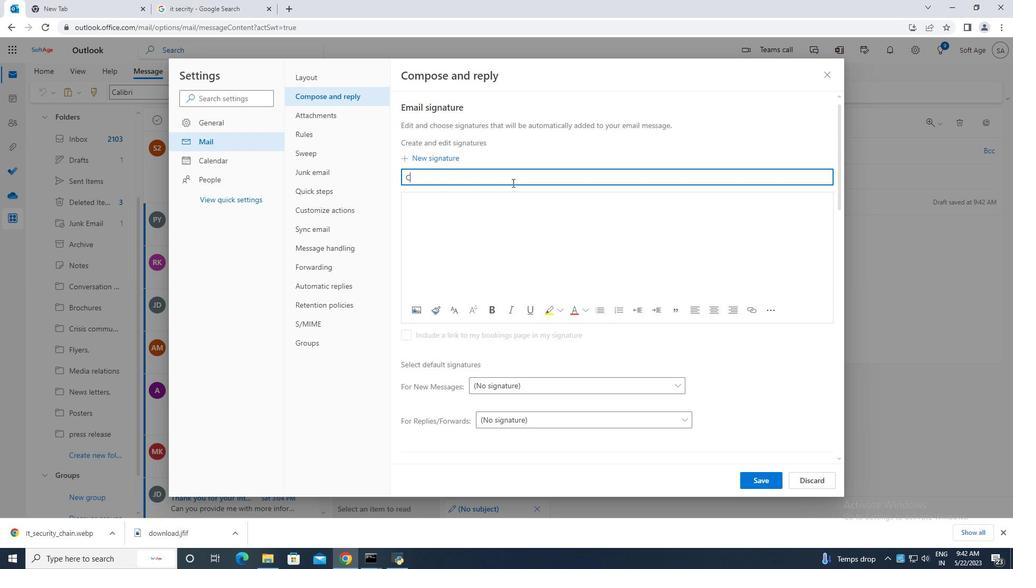 
Action: Key pressed <Key.esc>
Screenshot: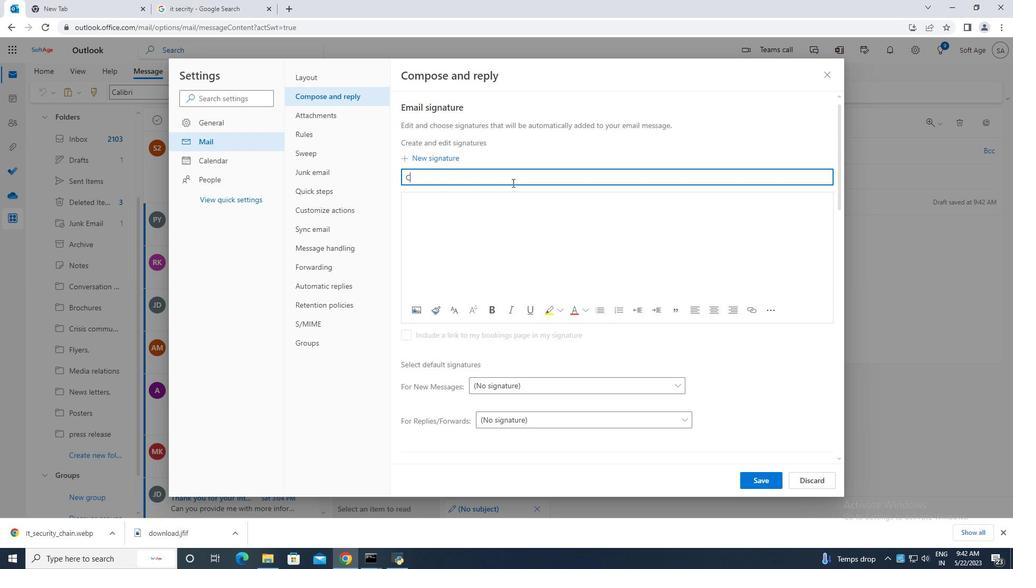 
Action: Mouse moved to (523, 193)
Screenshot: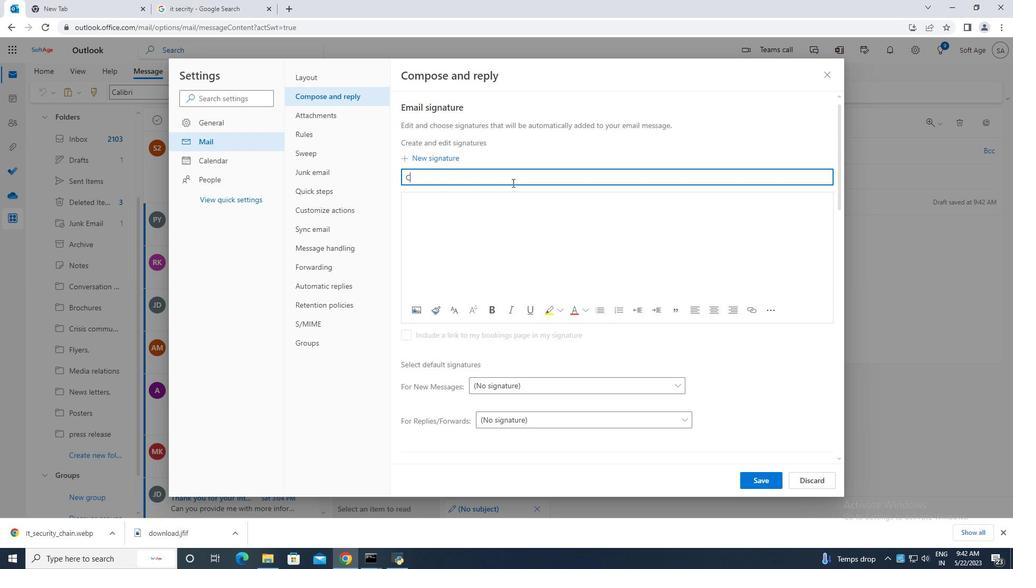 
Action: Key pressed <Key.esc>
Screenshot: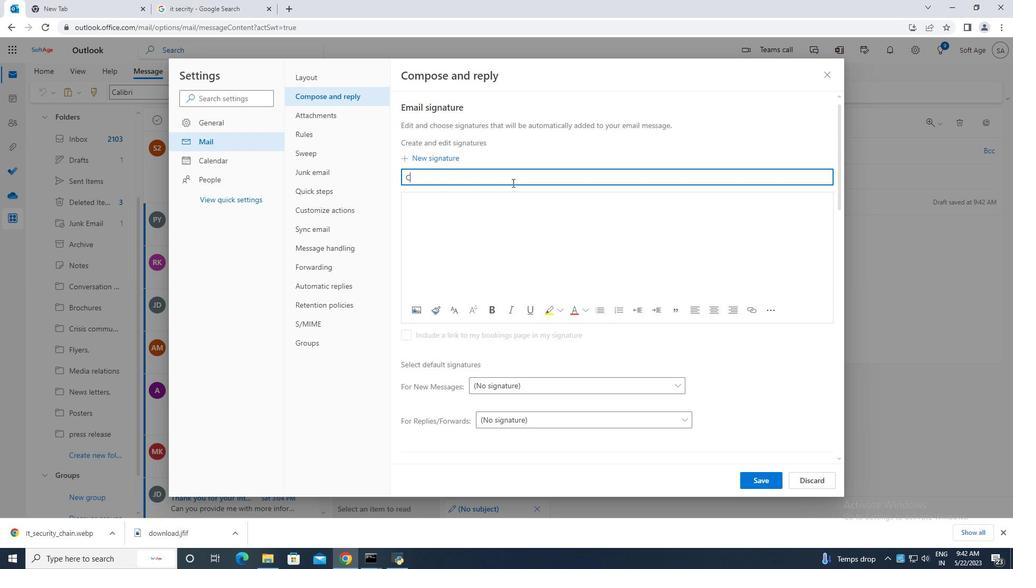 
Action: Mouse moved to (524, 194)
Screenshot: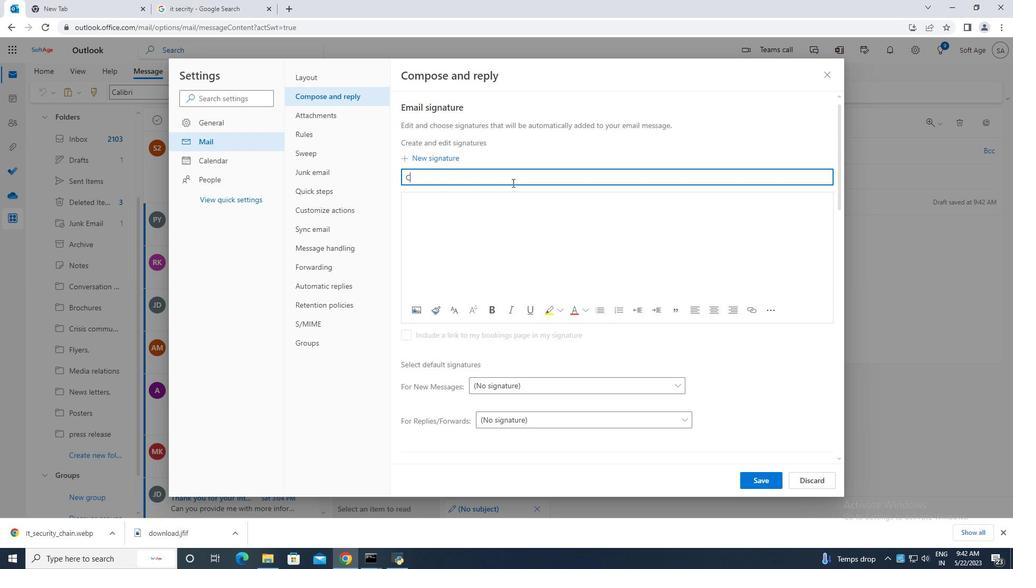 
Action: Key pressed <Key.esc>
Screenshot: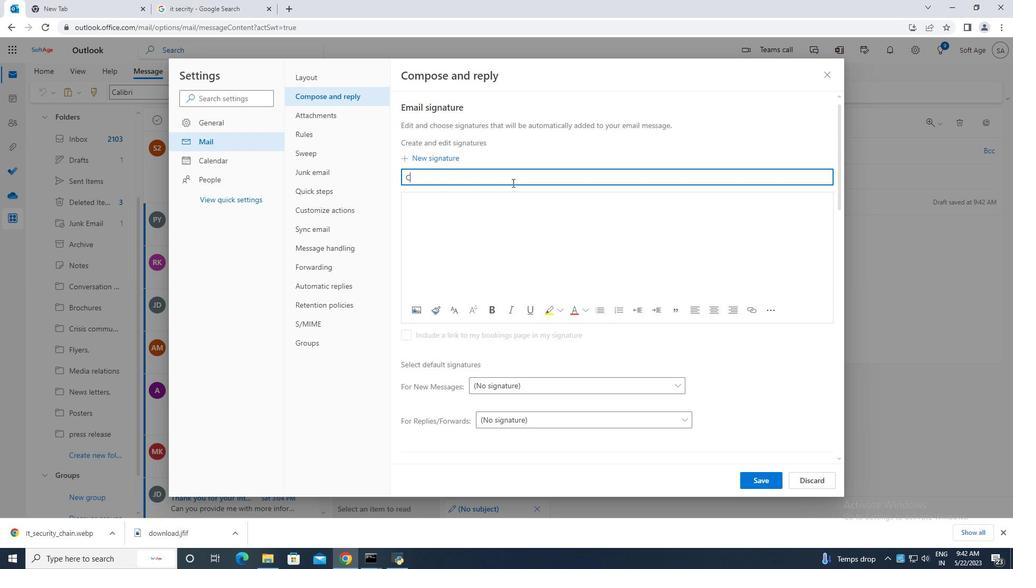 
Action: Mouse moved to (524, 194)
Screenshot: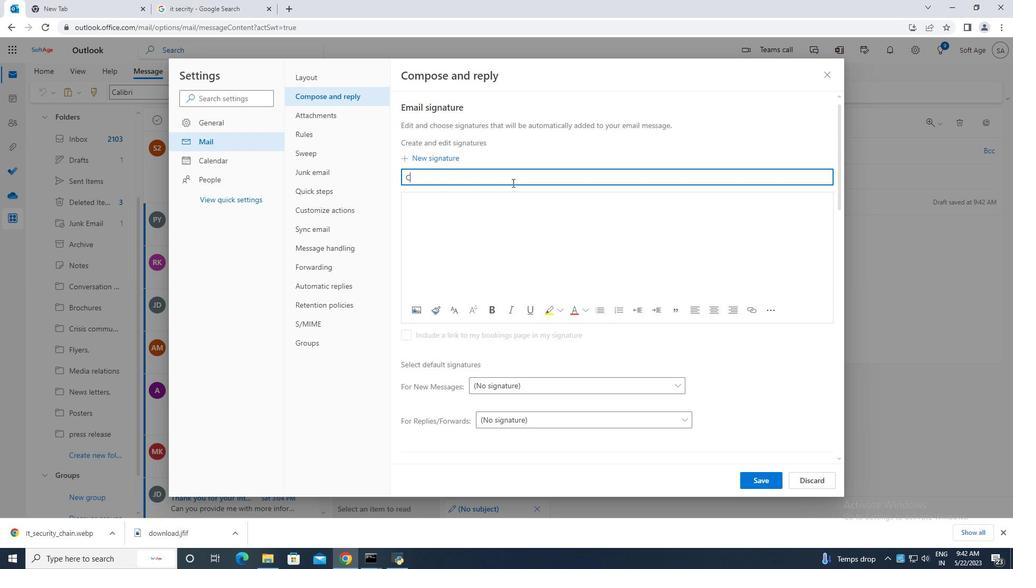 
Action: Key pressed <Key.esc><Key.esc><Key.esc><Key.esc><Key.esc><Key.esc><Key.esc><Key.esc>
Screenshot: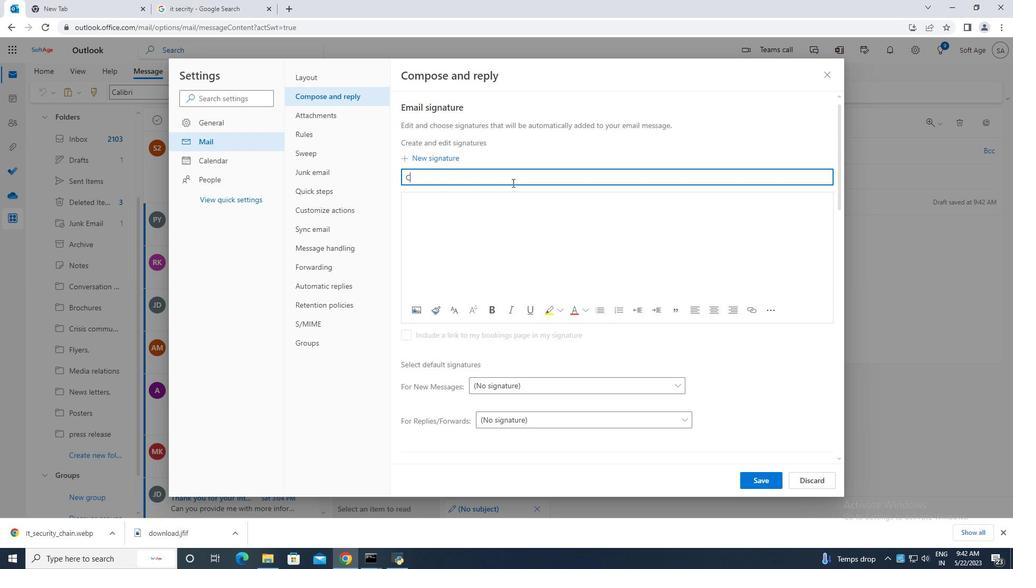 
Action: Mouse moved to (524, 194)
Screenshot: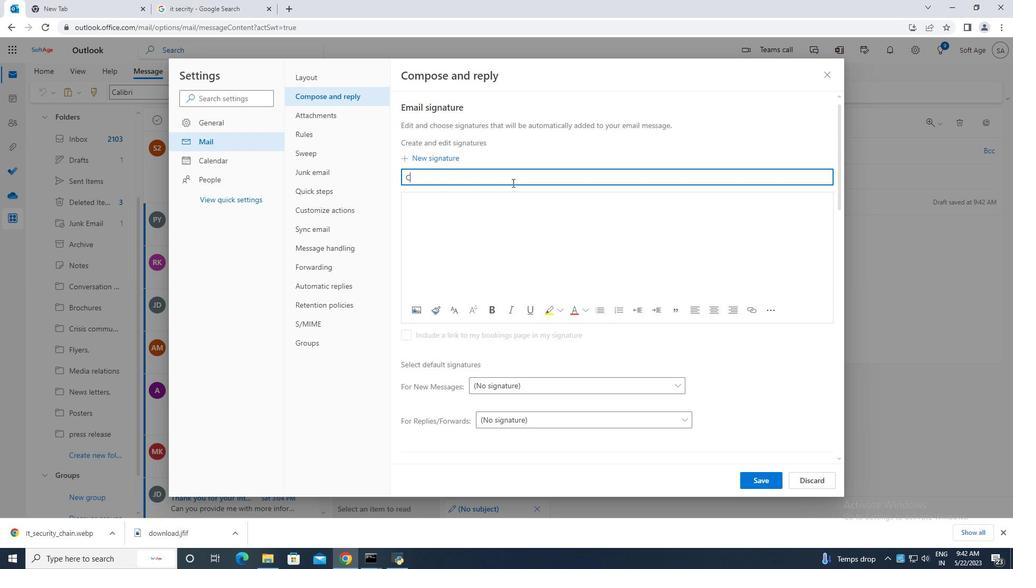 
Action: Key pressed <Key.esc>
Screenshot: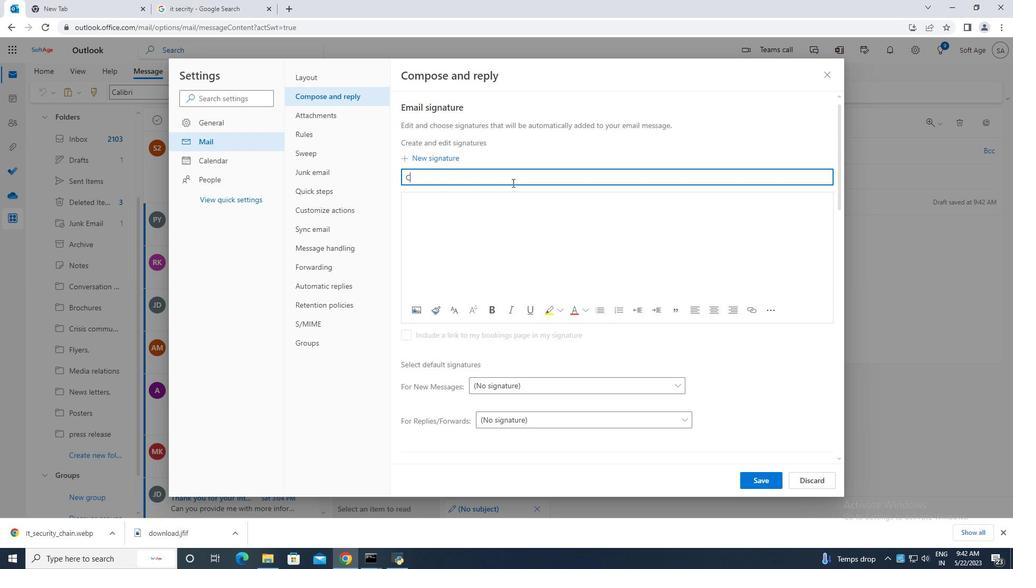 
Action: Mouse moved to (525, 197)
Screenshot: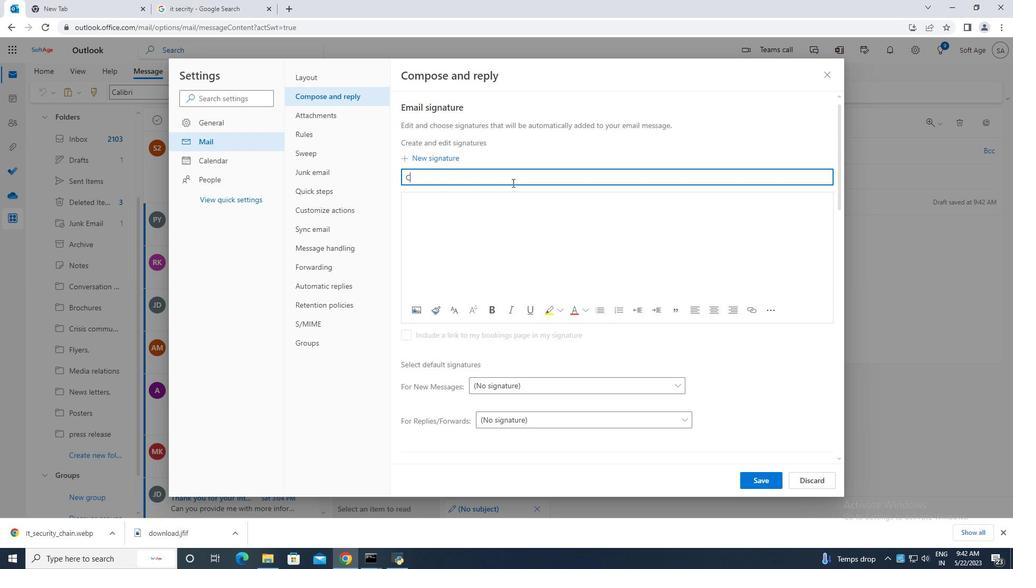 
Action: Key pressed <Key.esc>
Screenshot: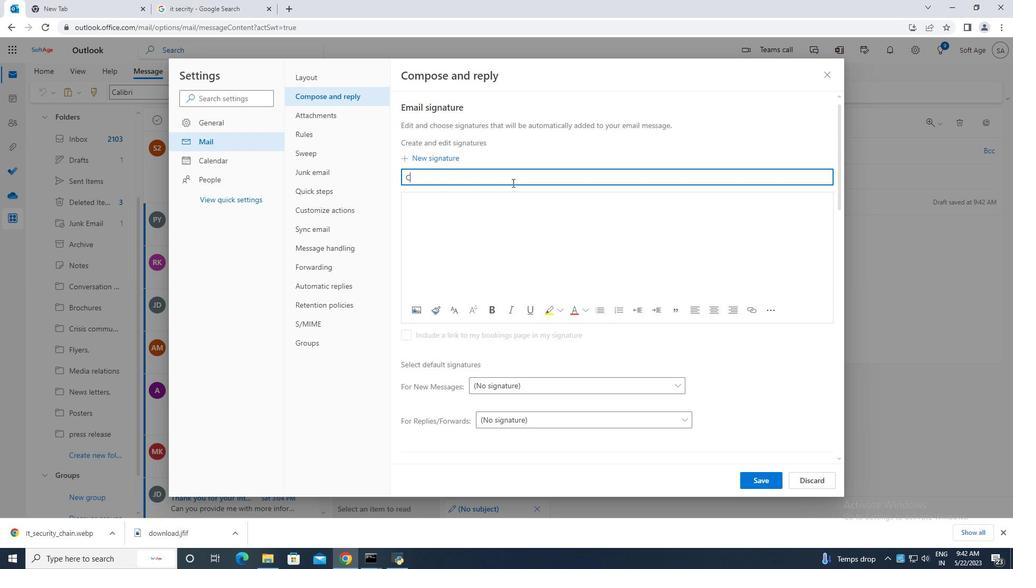 
Action: Mouse moved to (527, 201)
Screenshot: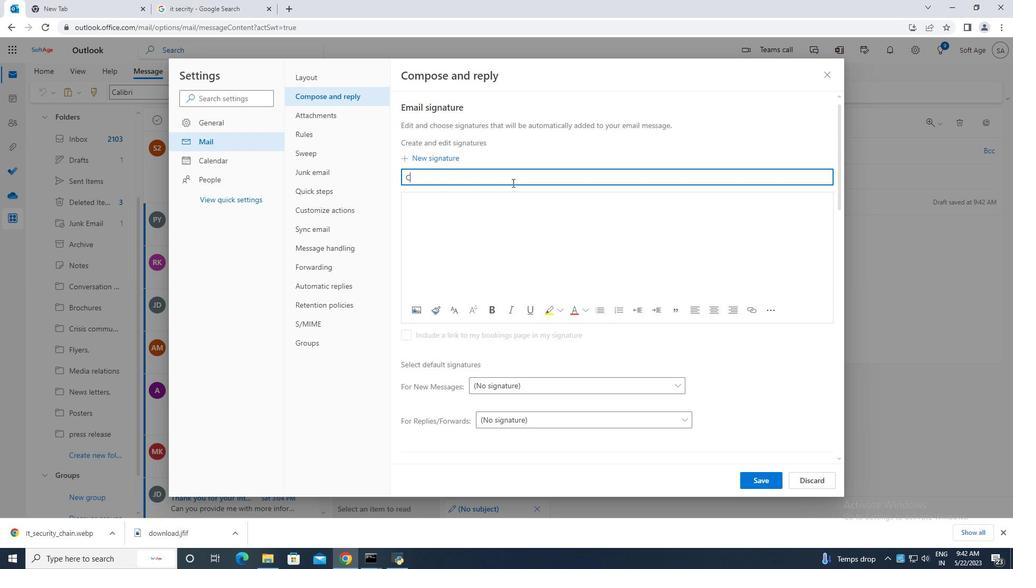 
Action: Key pressed <Key.esc>
Screenshot: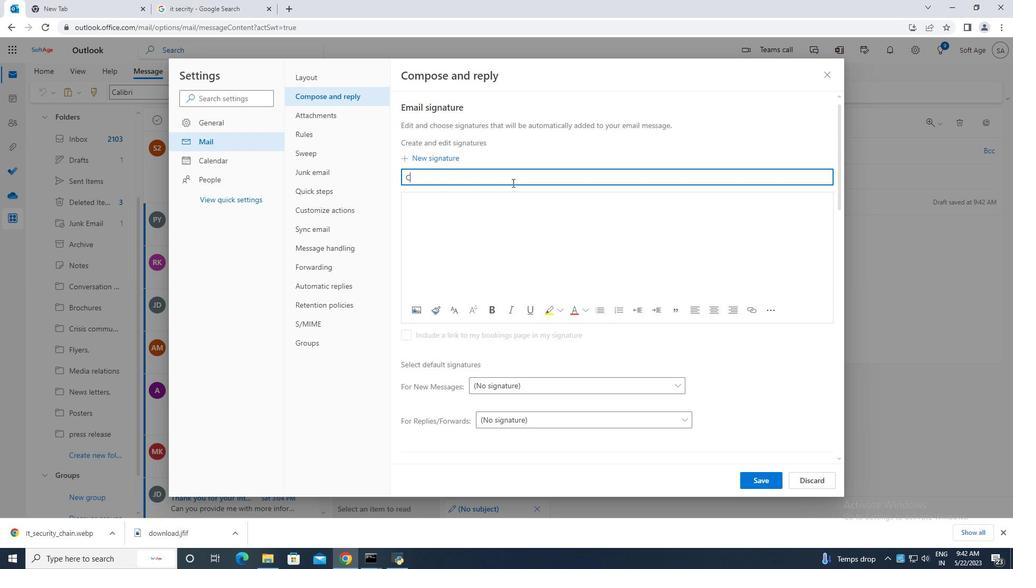 
Action: Mouse moved to (528, 201)
Screenshot: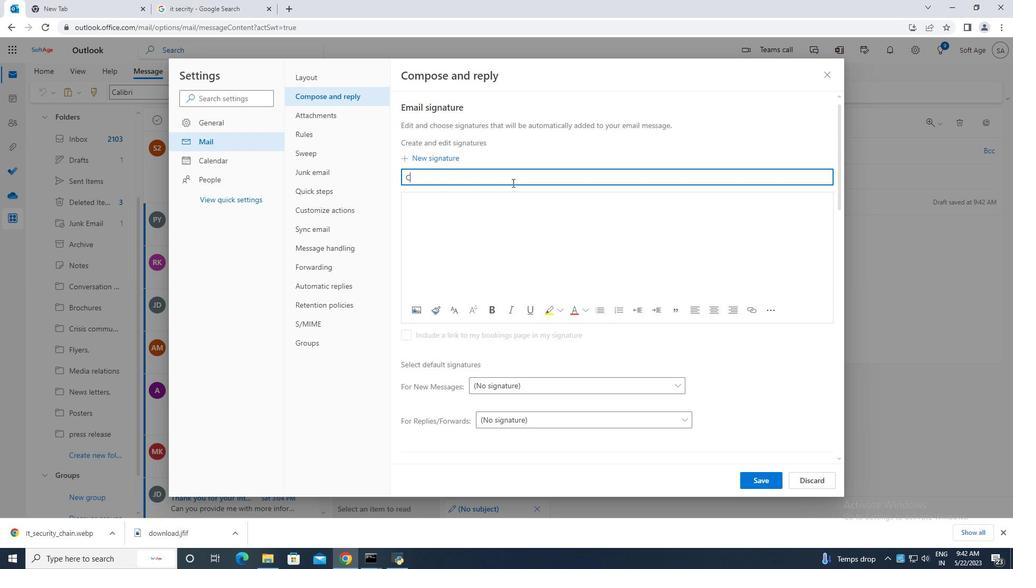 
Action: Key pressed <Key.esc>
Screenshot: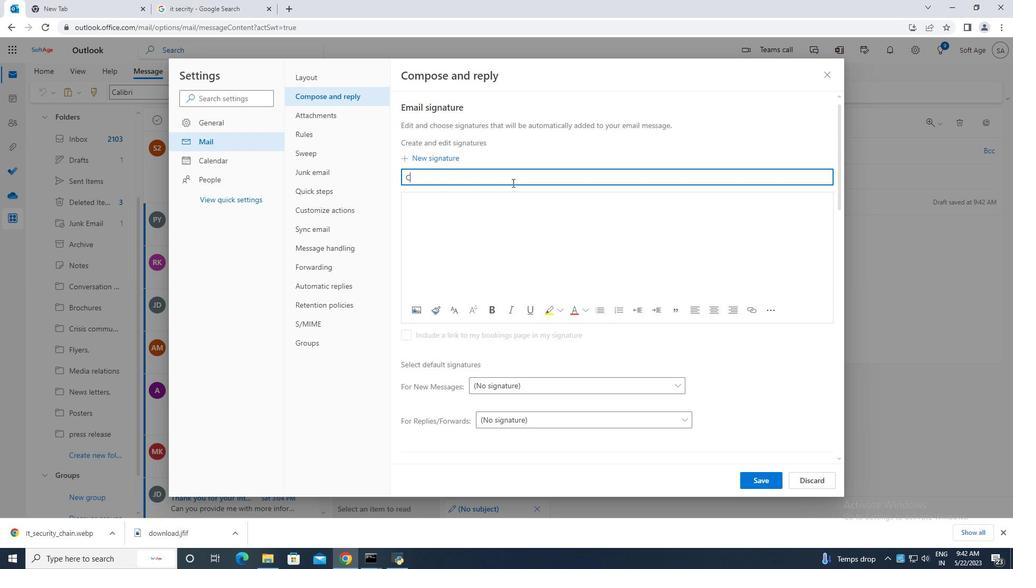 
Action: Mouse moved to (528, 201)
Screenshot: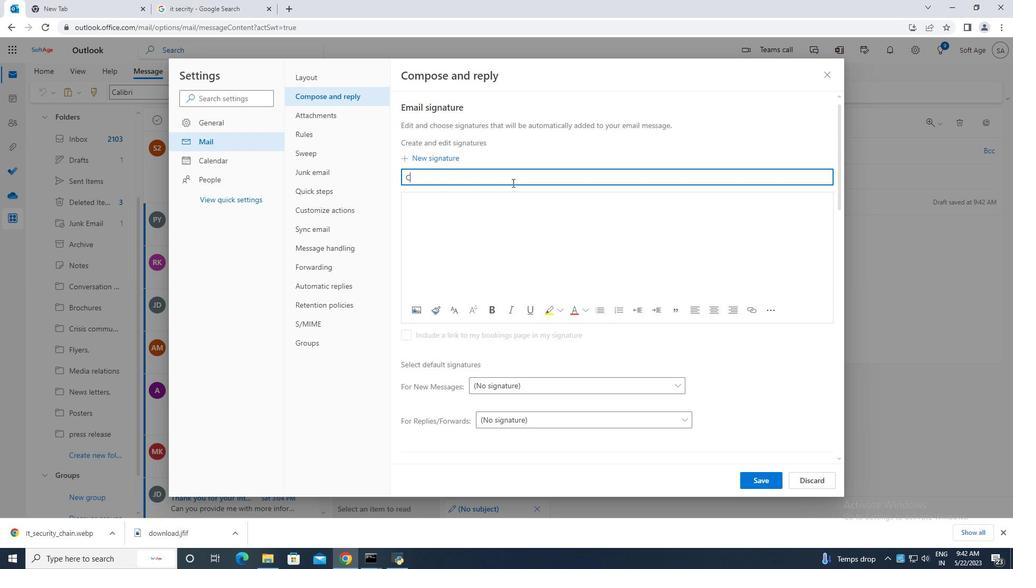 
Action: Key pressed <Key.esc>
Screenshot: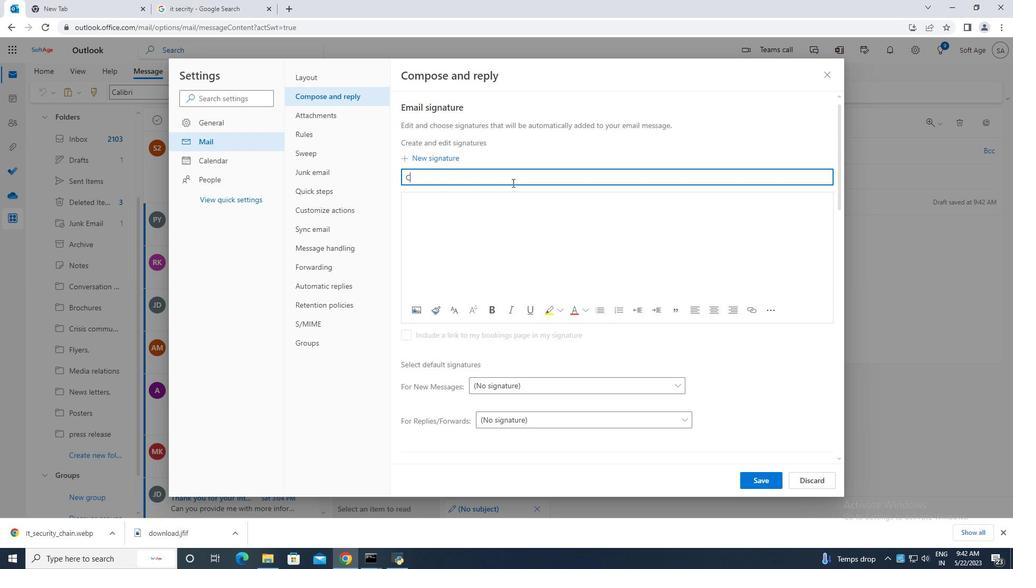 
Action: Mouse pressed left at (528, 201)
Screenshot: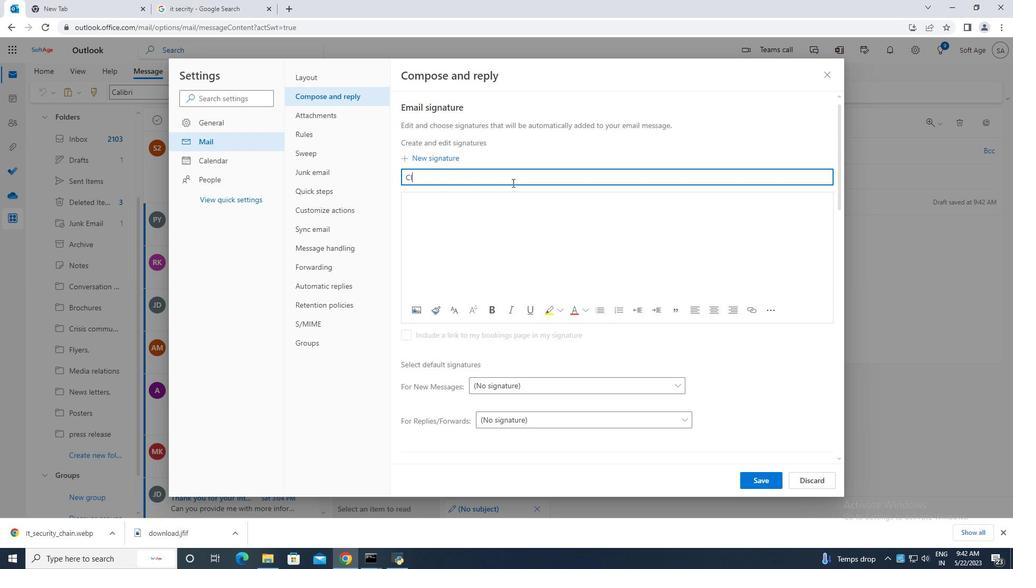 
Action: Key pressed <Key.esc><Key.esc><Key.esc><Key.esc>
Screenshot: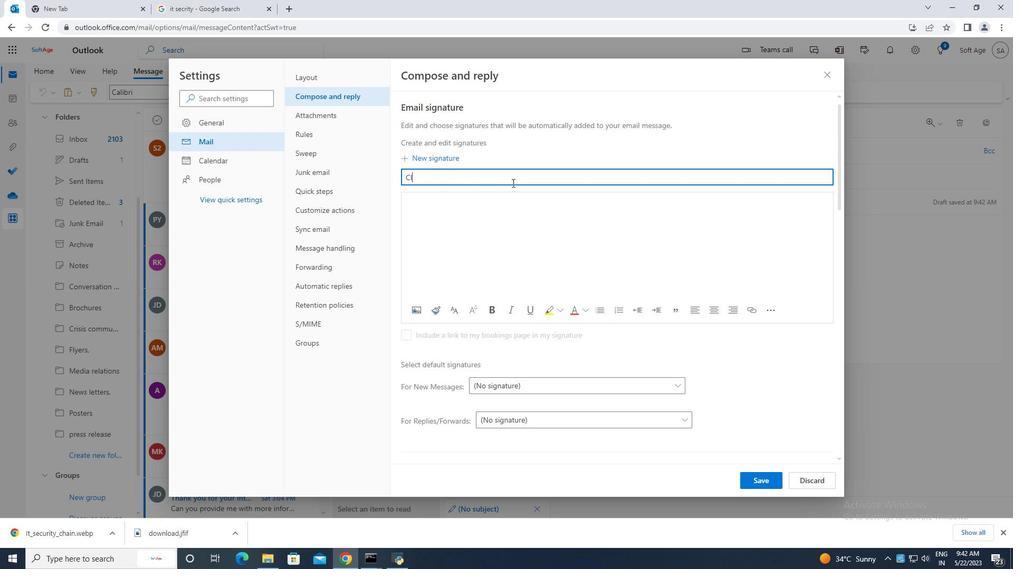 
Action: Mouse moved to (528, 201)
Screenshot: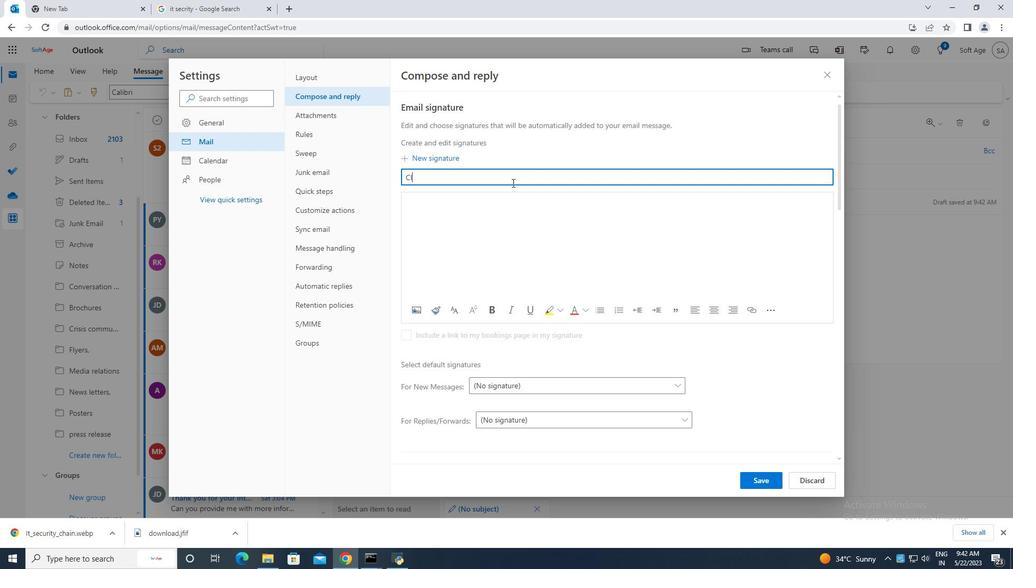 
Action: Key pressed <Key.esc>
Screenshot: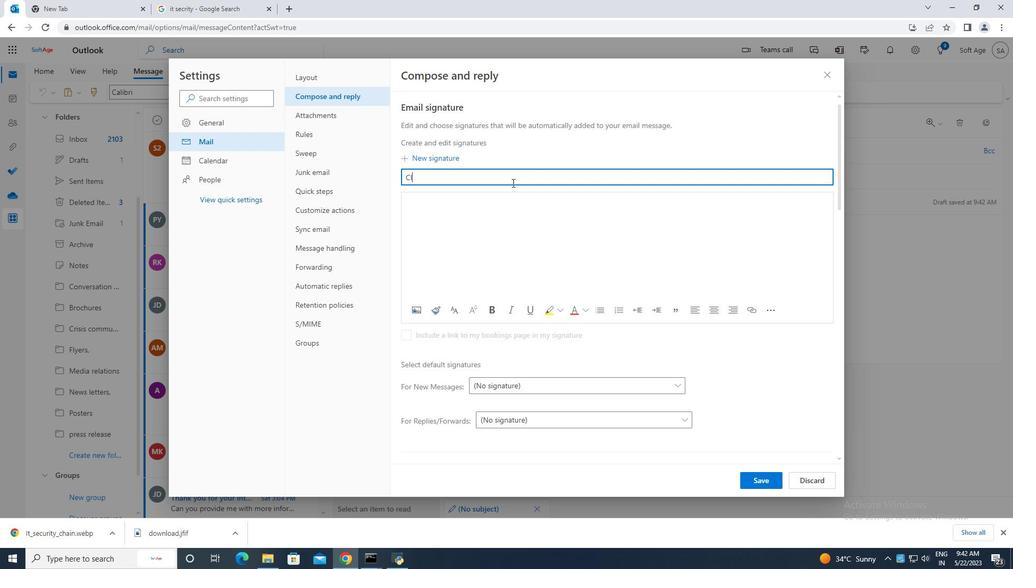 
Action: Mouse moved to (528, 201)
Screenshot: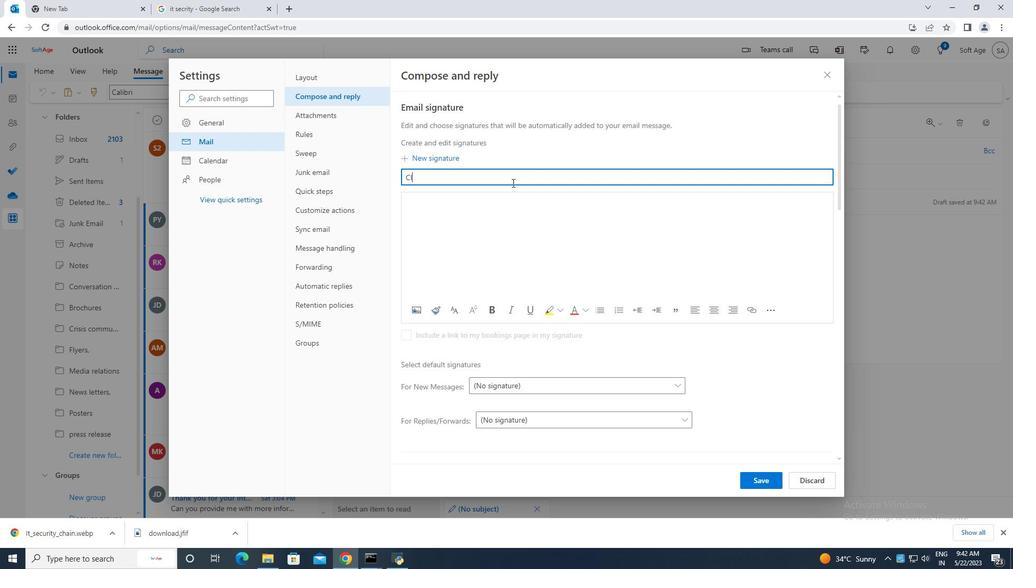 
Action: Key pressed <Key.esc>
Screenshot: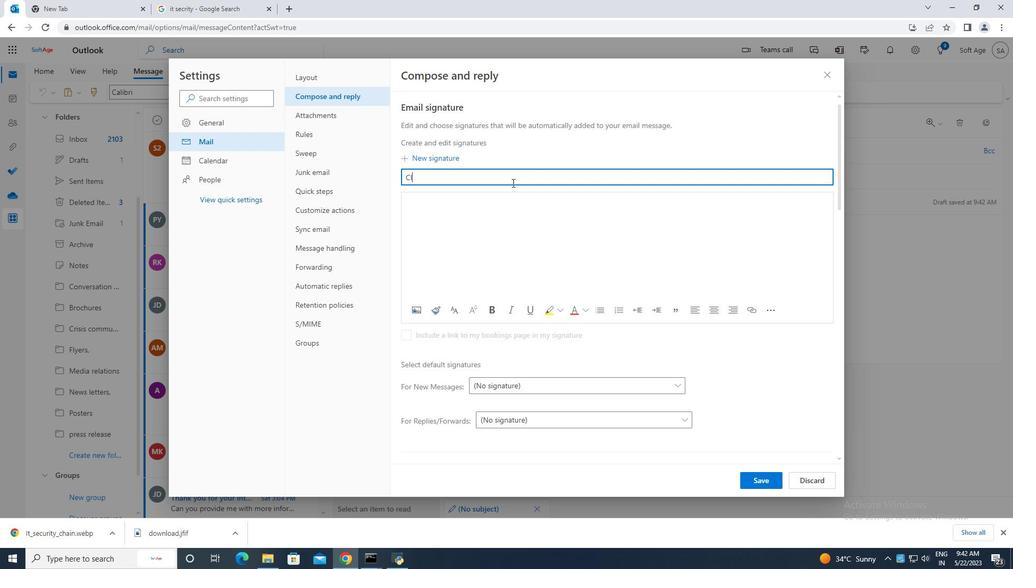 
Action: Mouse moved to (528, 201)
Screenshot: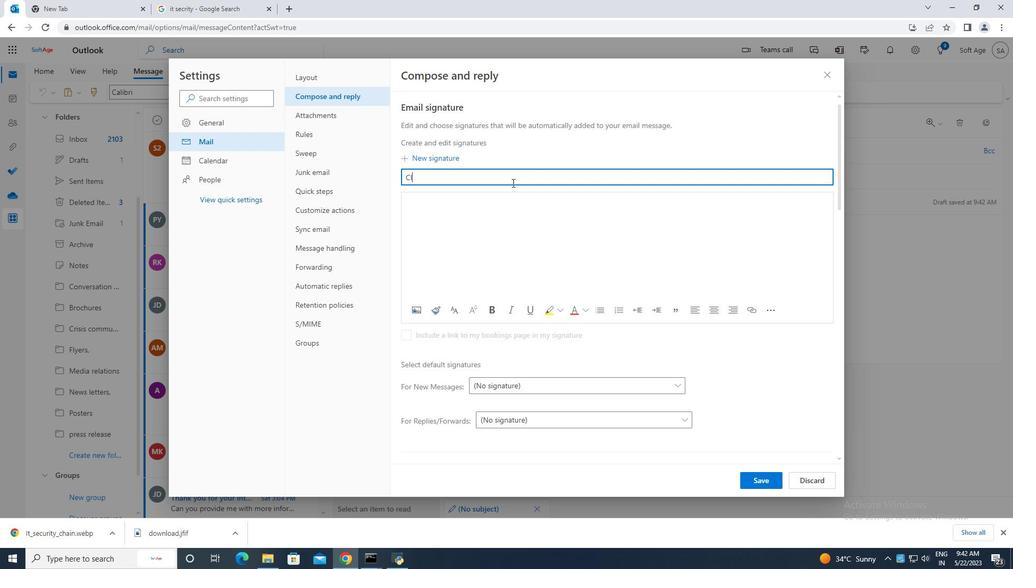 
Action: Key pressed <Key.esc><Key.esc><Key.esc>
Screenshot: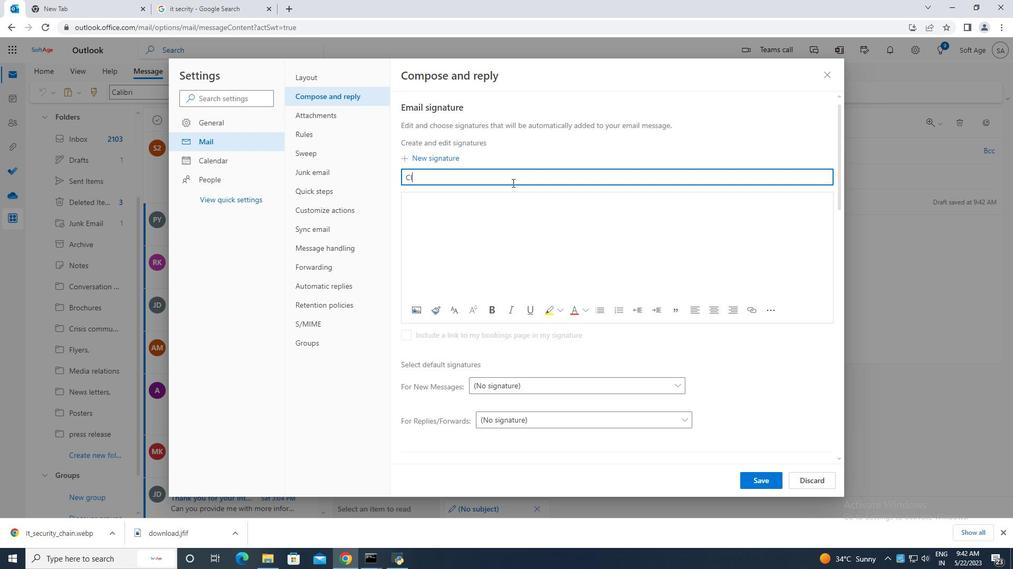 
Action: Mouse moved to (528, 201)
Screenshot: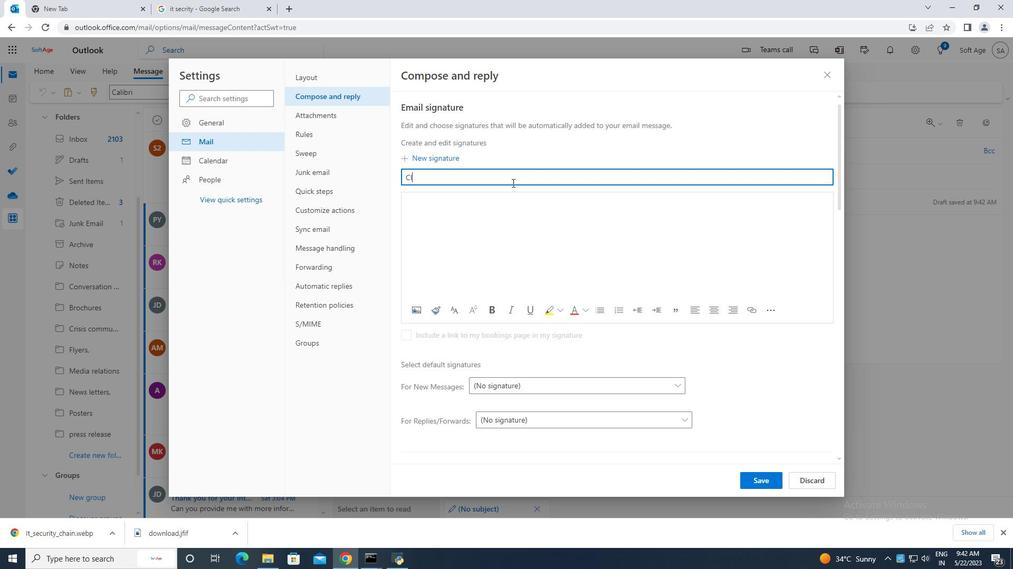 
Action: Key pressed <Key.esc>
Screenshot: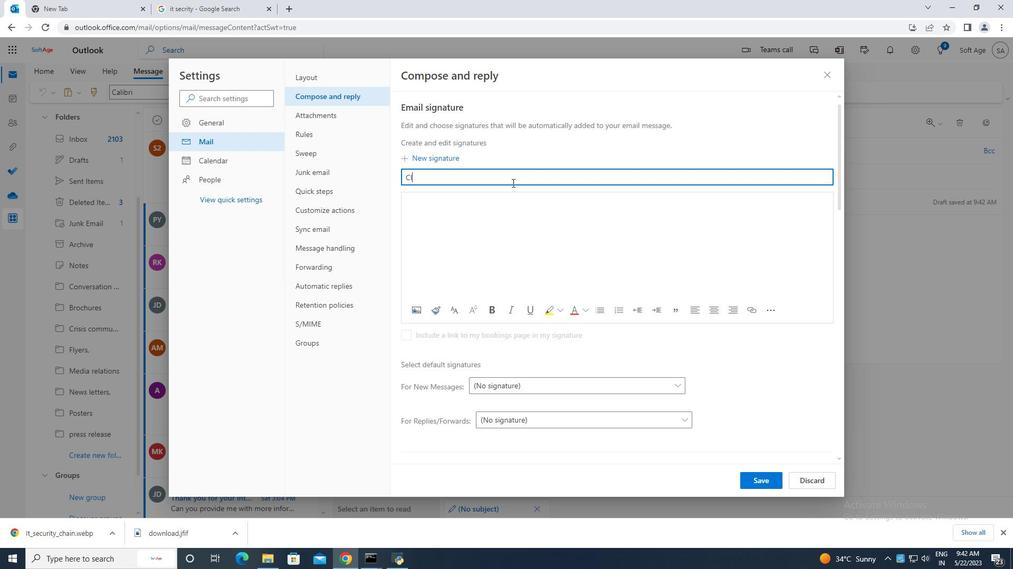 
Action: Mouse moved to (528, 200)
Screenshot: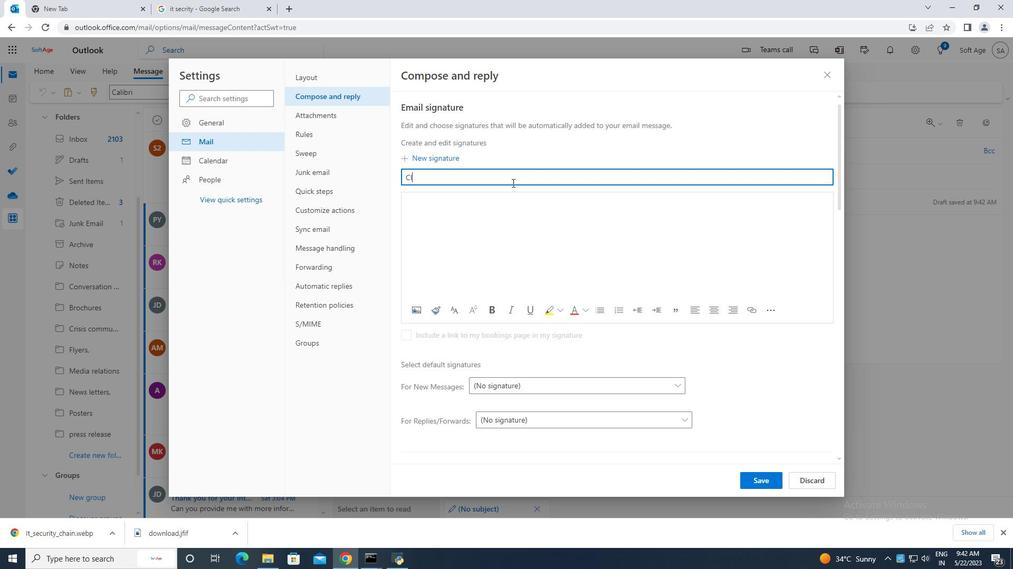 
Action: Key pressed <Key.esc>
Screenshot: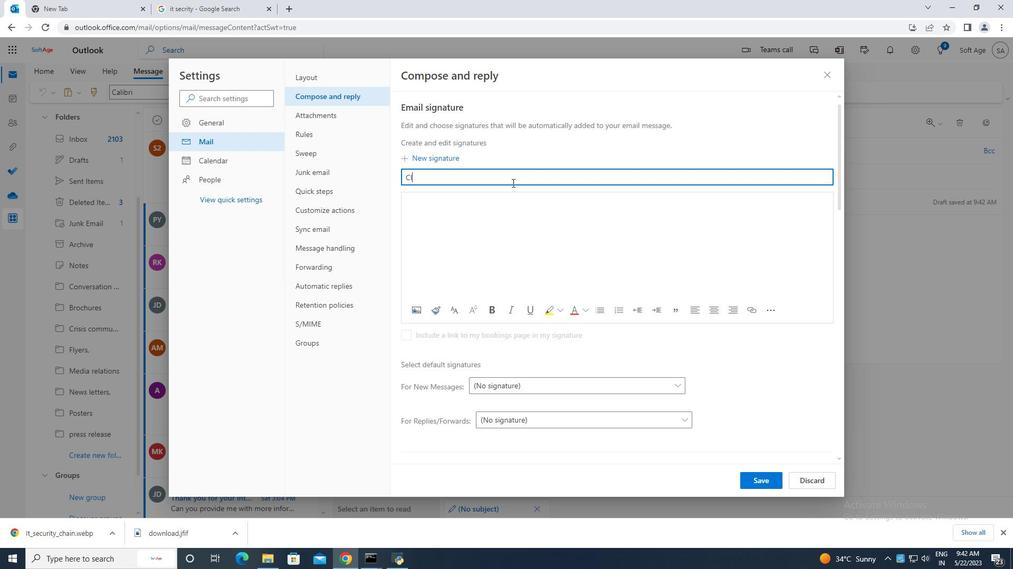 
Action: Mouse moved to (524, 196)
Screenshot: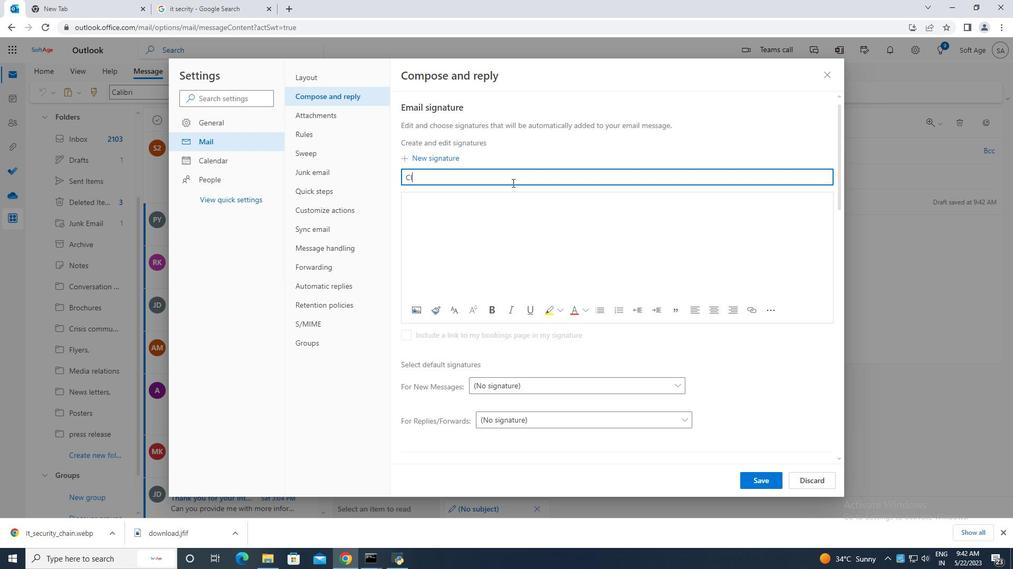
Action: Key pressed <Key.esc>
Screenshot: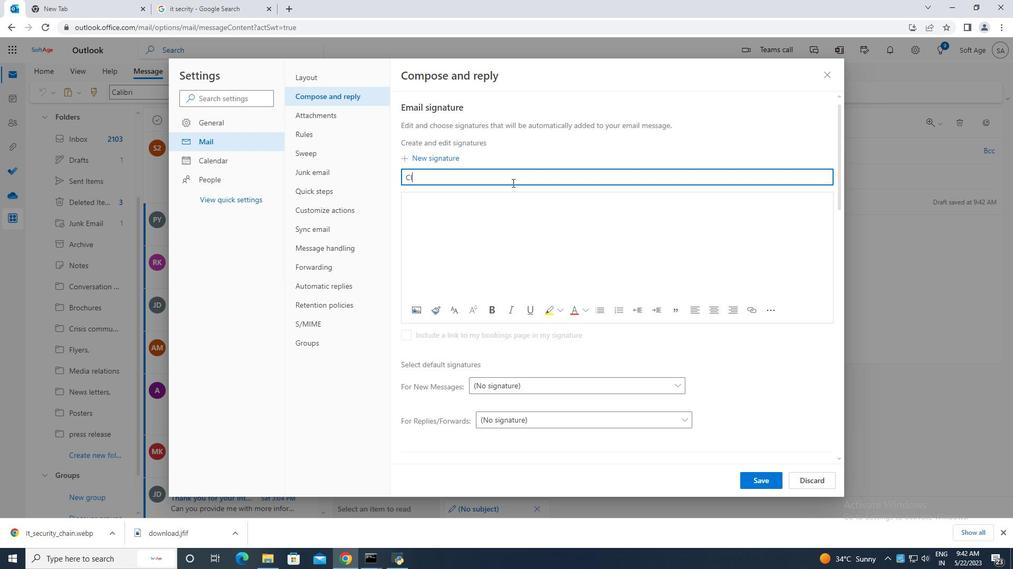 
Action: Mouse moved to (520, 192)
Screenshot: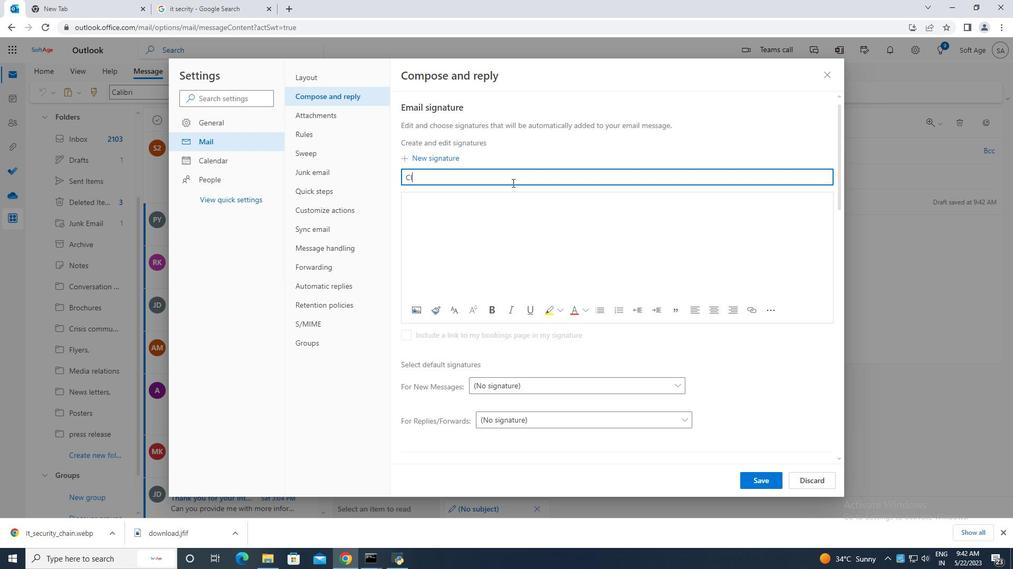 
Action: Key pressed <Key.esc>
Screenshot: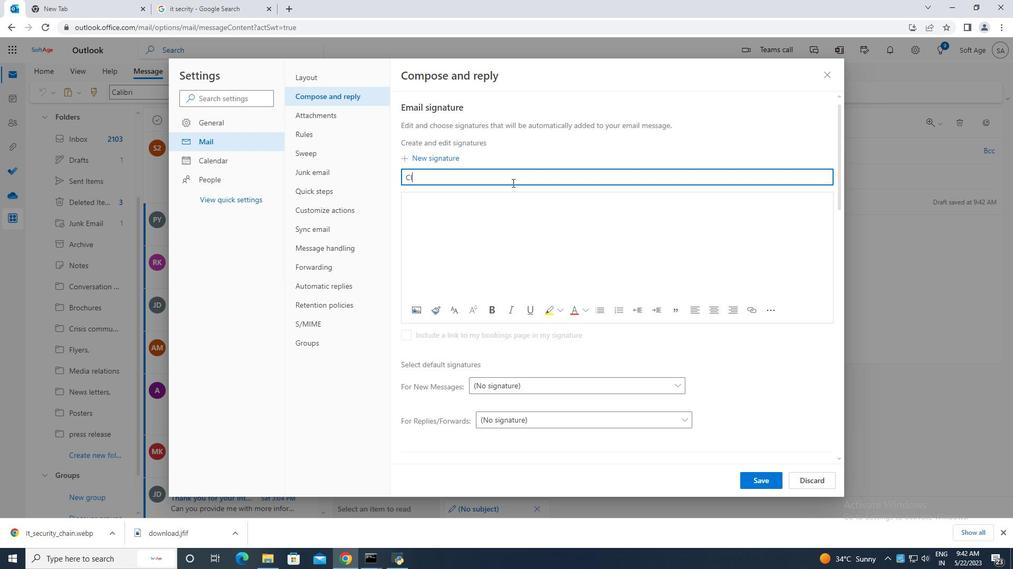 
Action: Mouse moved to (517, 189)
Screenshot: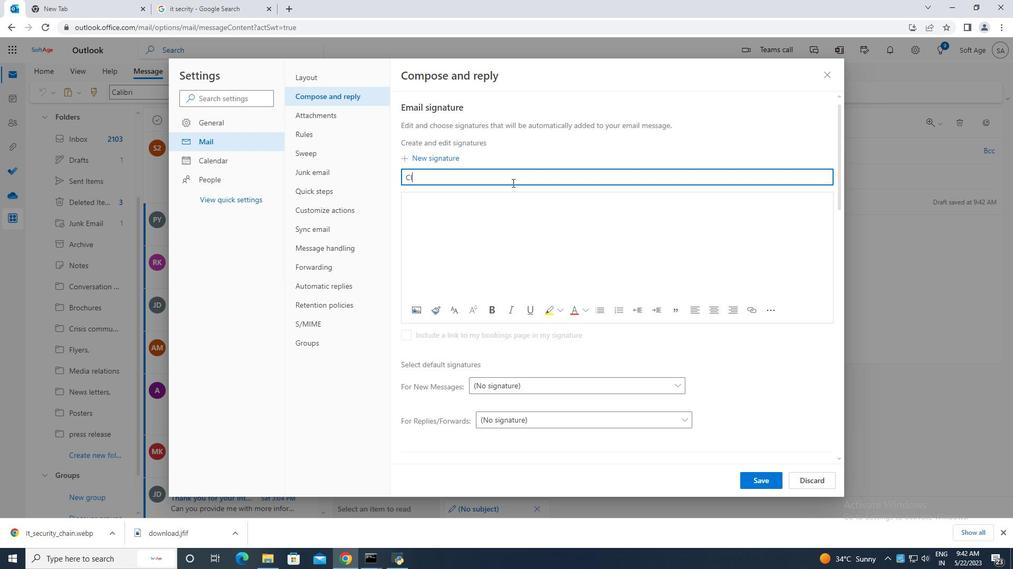 
Action: Key pressed <Key.esc> 1)
Screenshot: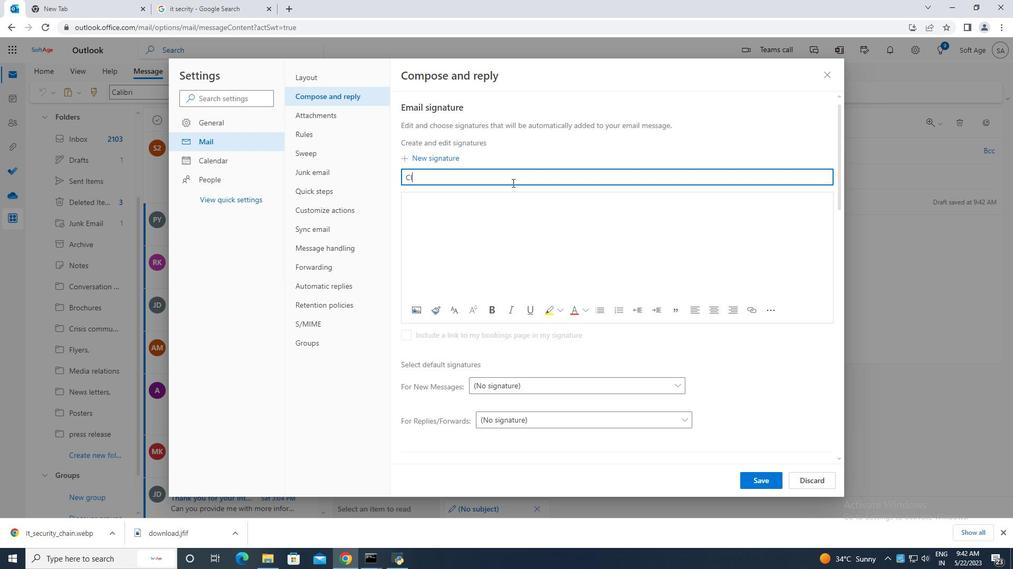 
Action: Mouse moved to (511, 184)
Screenshot: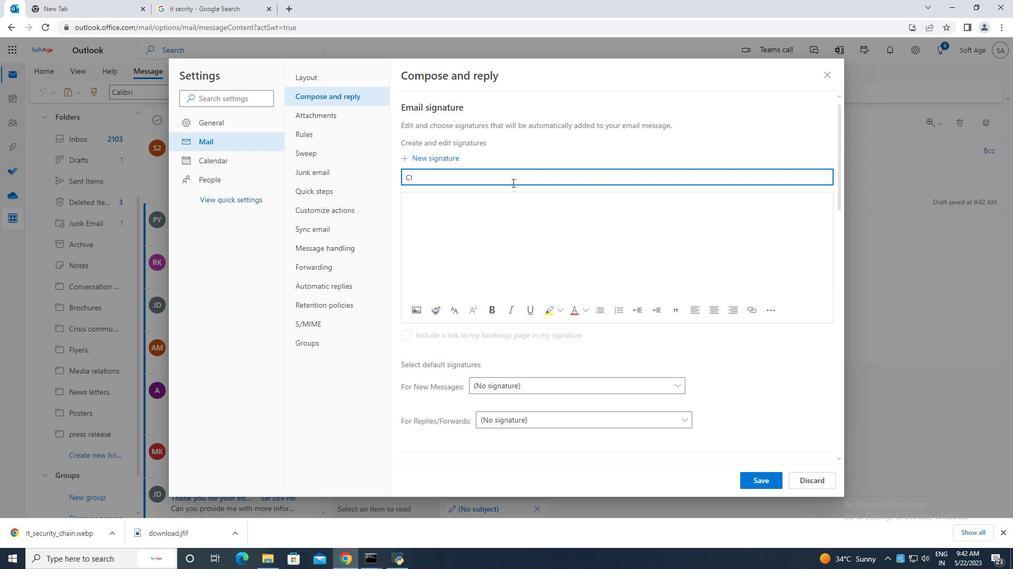 
Action: Key pressed <Key.esc>
Screenshot: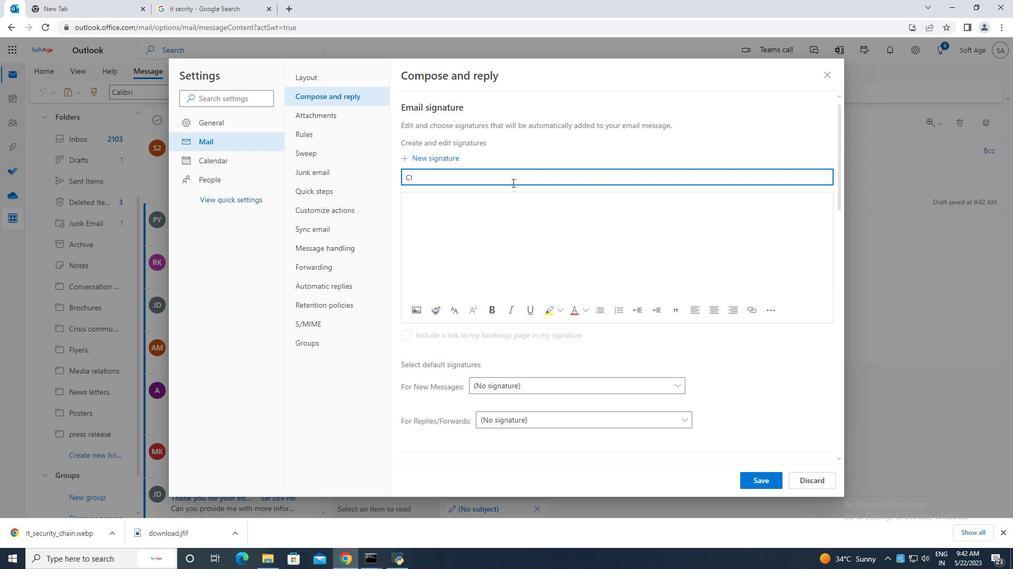 
Action: Mouse moved to (509, 183)
Screenshot: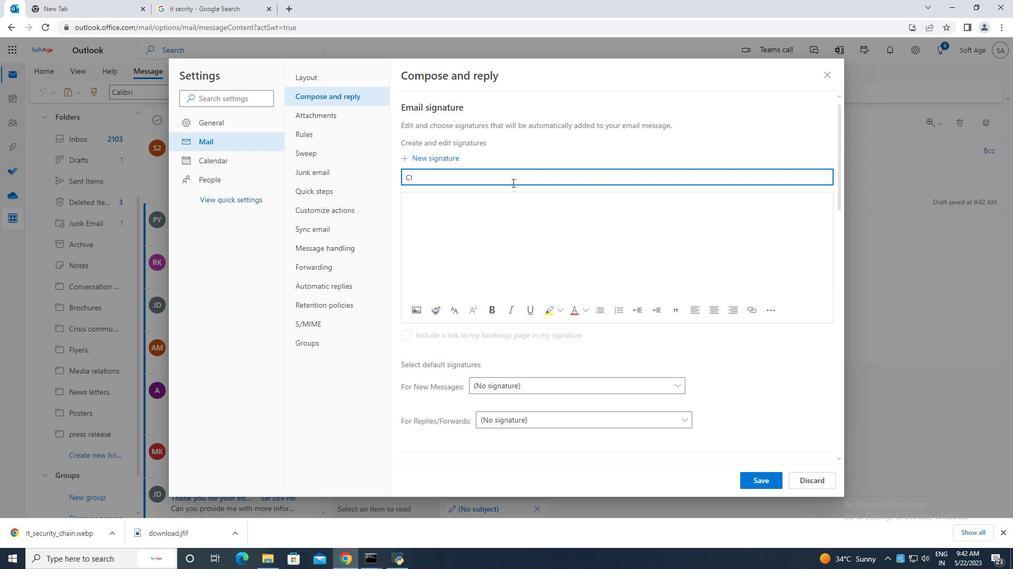 
Action: Key pressed <Key.esc>
Screenshot: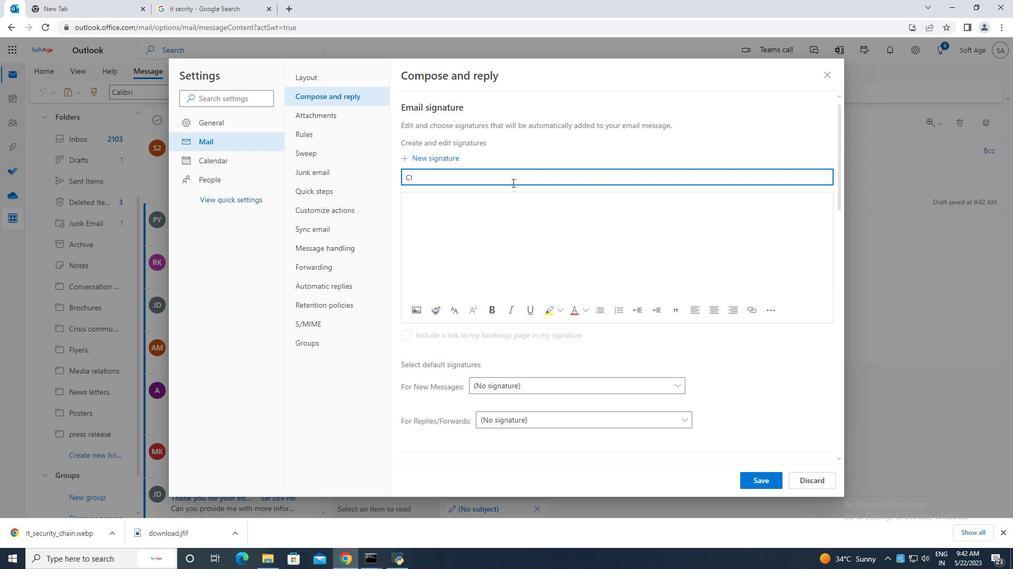 
Action: Mouse moved to (509, 183)
Screenshot: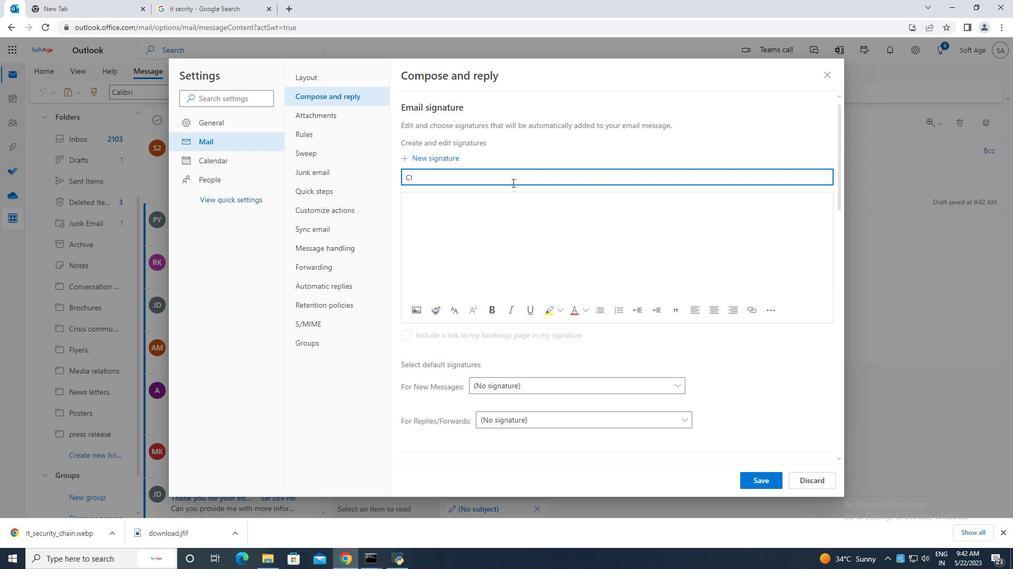 
Action: Key pressed <Key.esc>
Screenshot: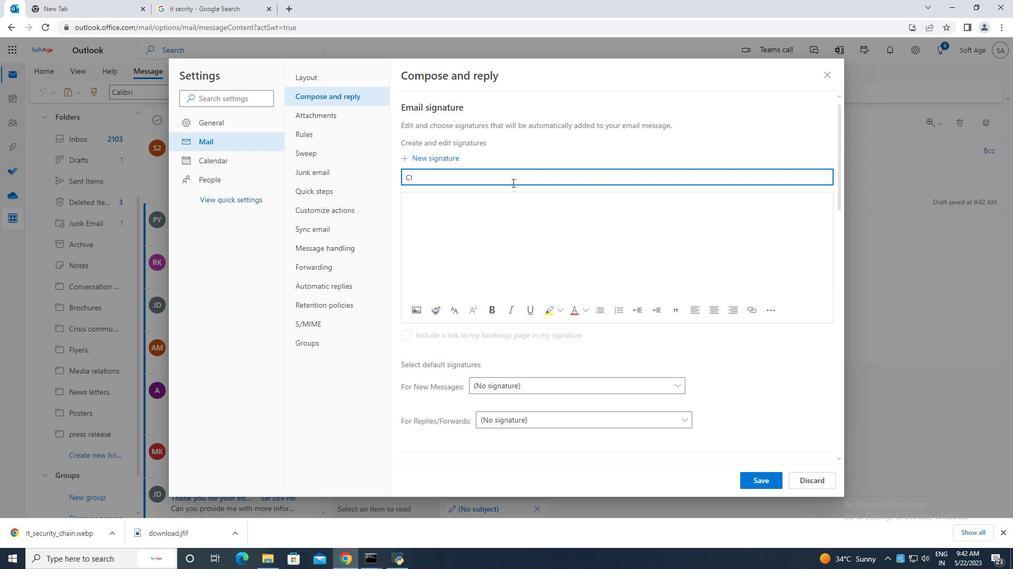 
Action: Mouse moved to (509, 182)
Screenshot: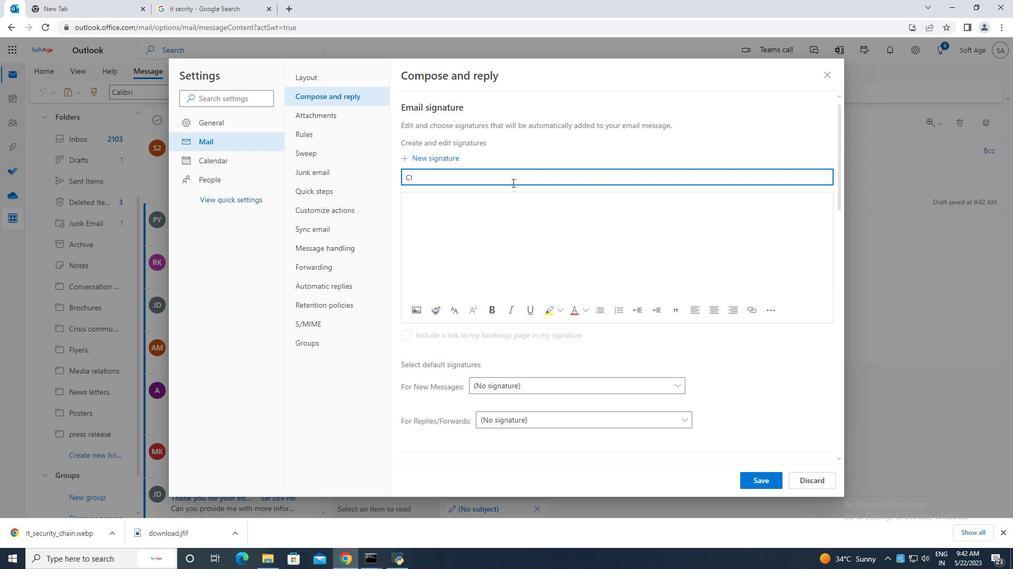 
Action: Key pressed <Key.esc>
Screenshot: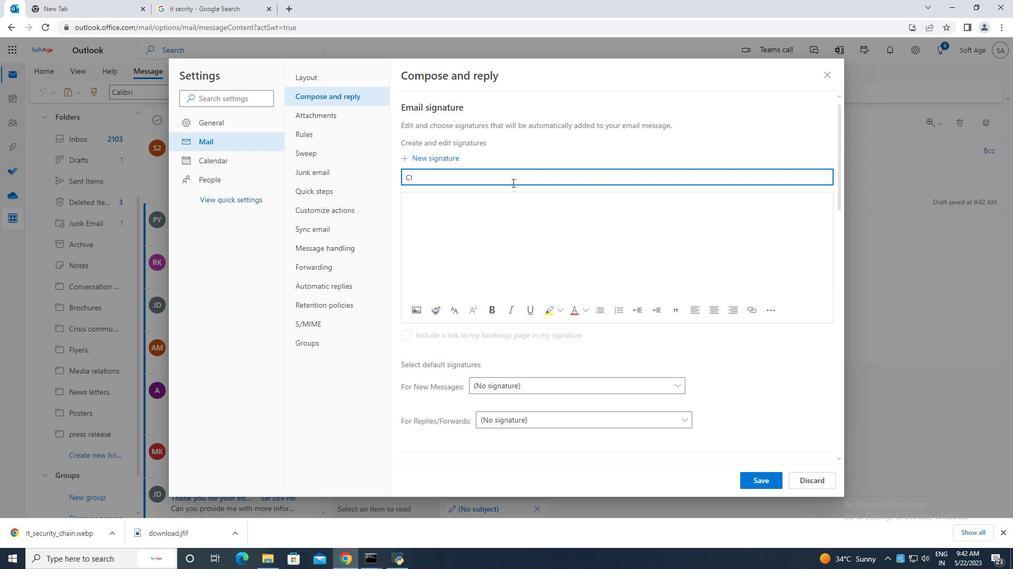 
Action: Mouse moved to (509, 182)
Screenshot: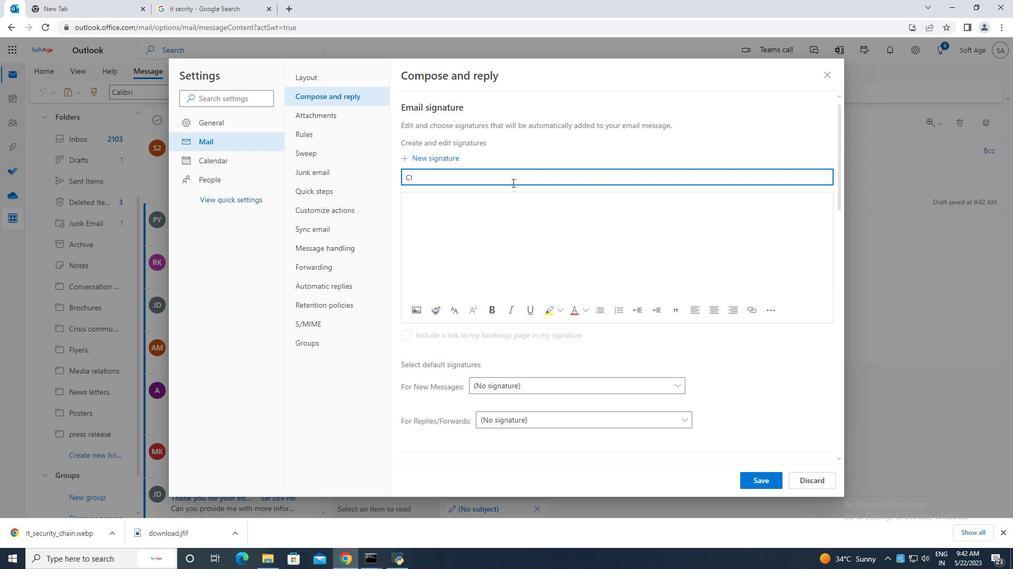 
Action: Key pressed <Key.esc><Key.esc>
Screenshot: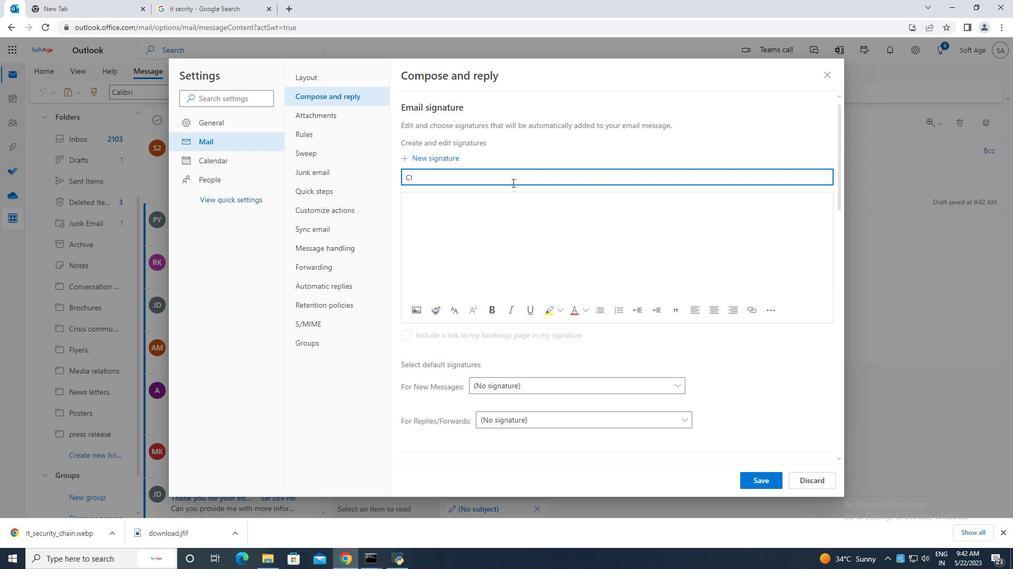 
Action: Mouse moved to (509, 182)
Screenshot: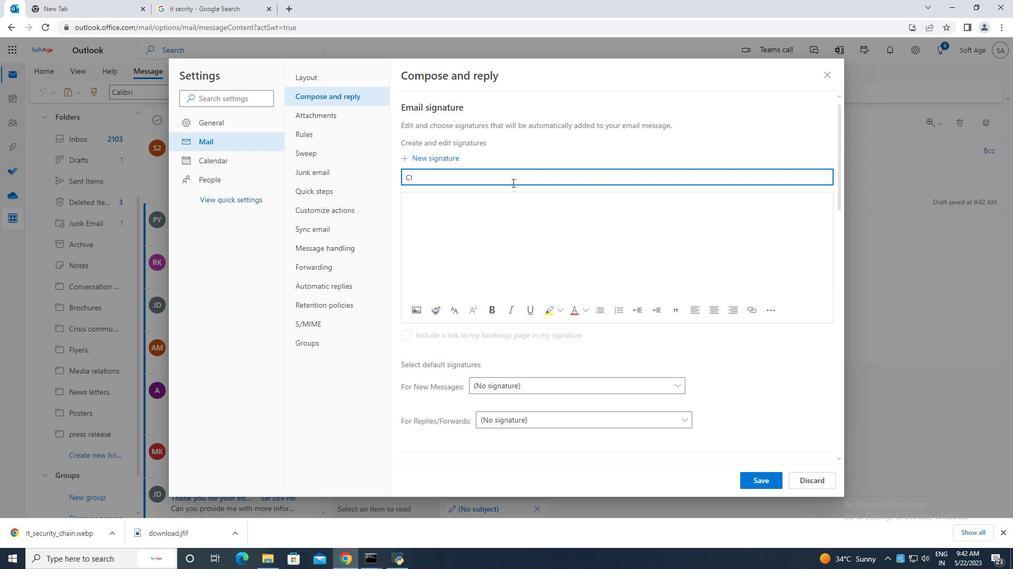 
Action: Key pressed <Key.esc>
Screenshot: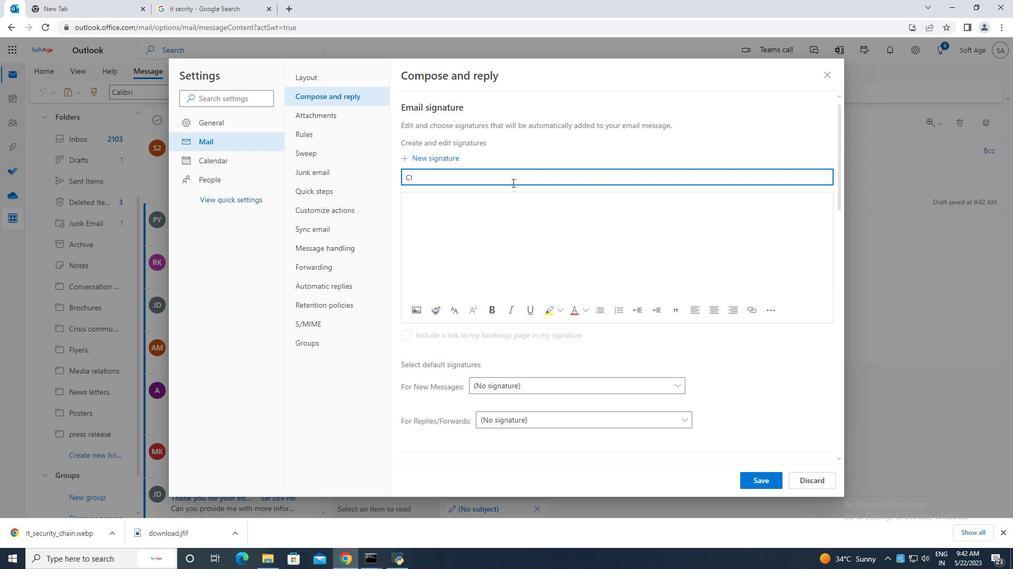 
Action: Mouse moved to (509, 181)
Screenshot: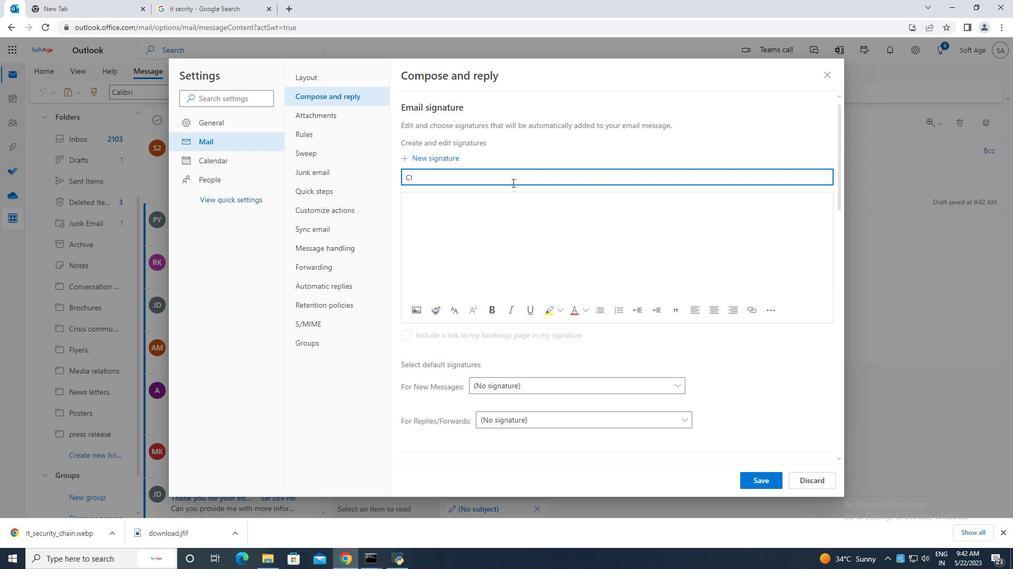 
Action: Key pressed <Key.esc>
Screenshot: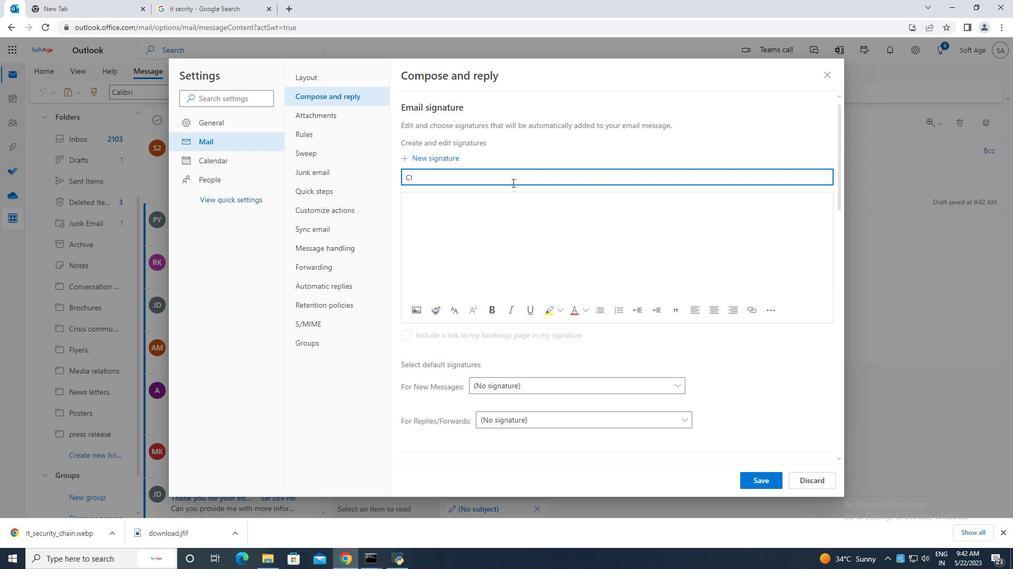 
Action: Mouse moved to (509, 180)
Screenshot: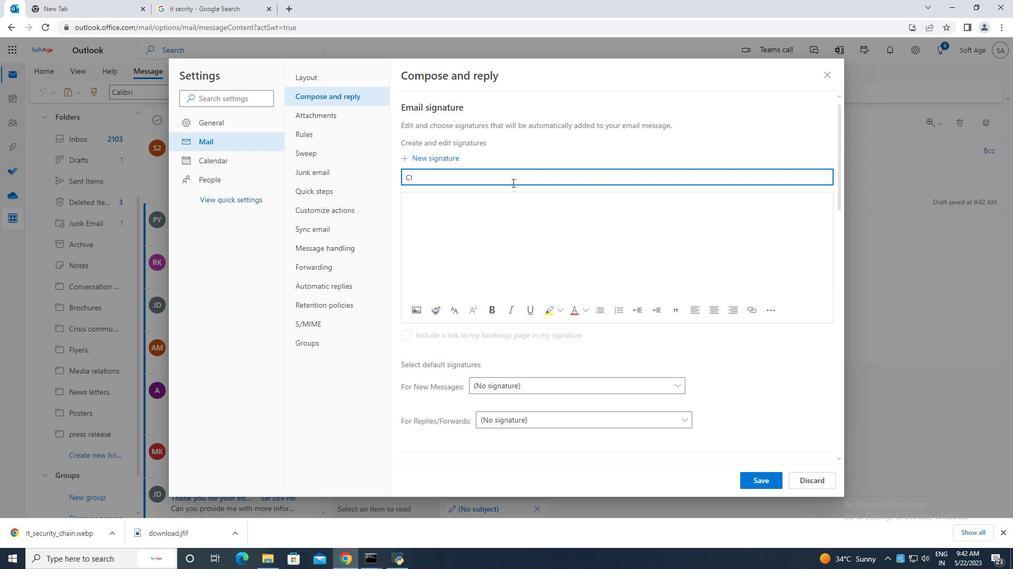 
Action: Key pressed <Key.esc>
Screenshot: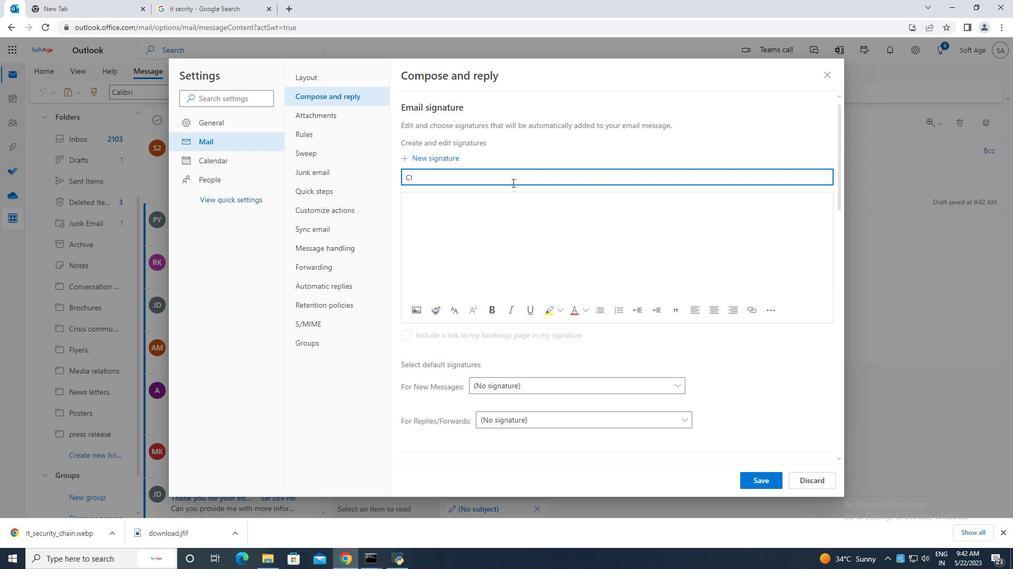 
Action: Mouse moved to (510, 179)
Screenshot: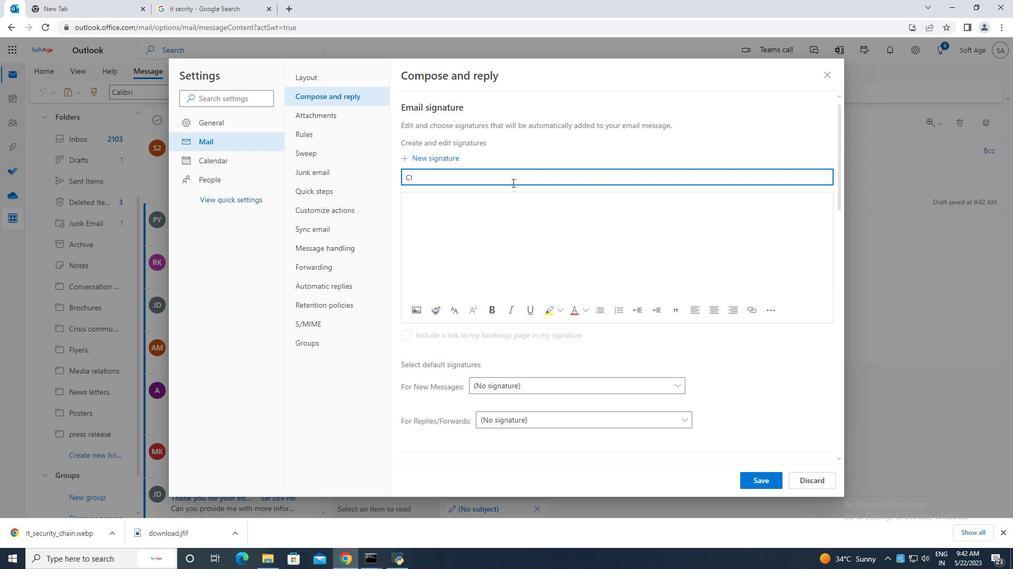 
Action: Key pressed <Key.esc>
Screenshot: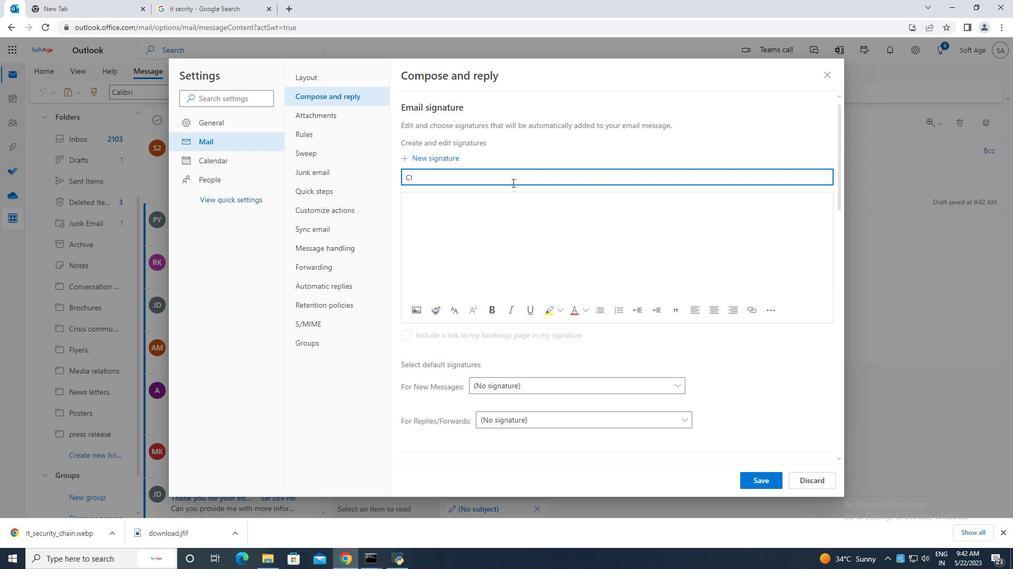 
Action: Mouse moved to (510, 179)
Screenshot: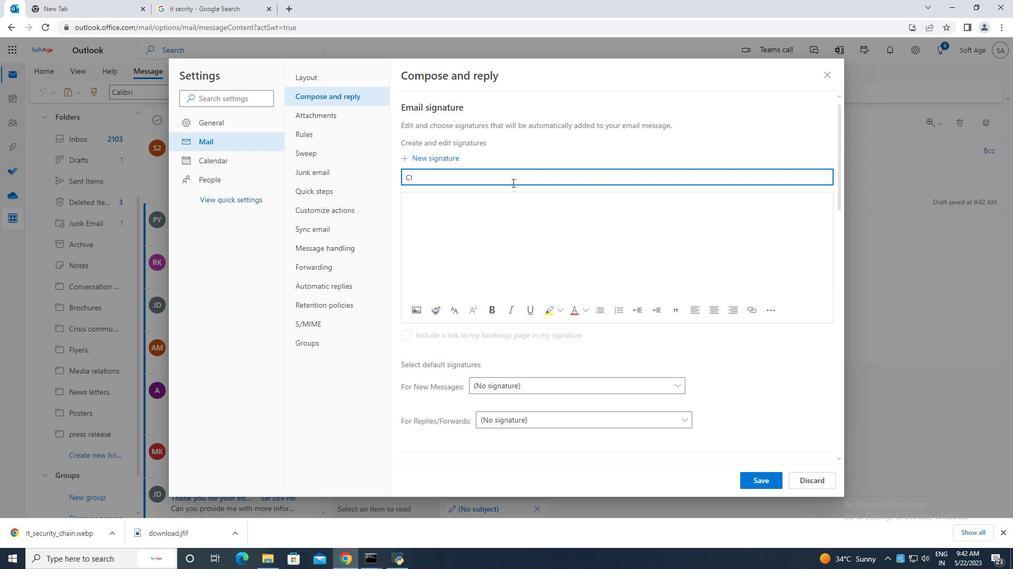 
Action: Key pressed <Key.esc>
Screenshot: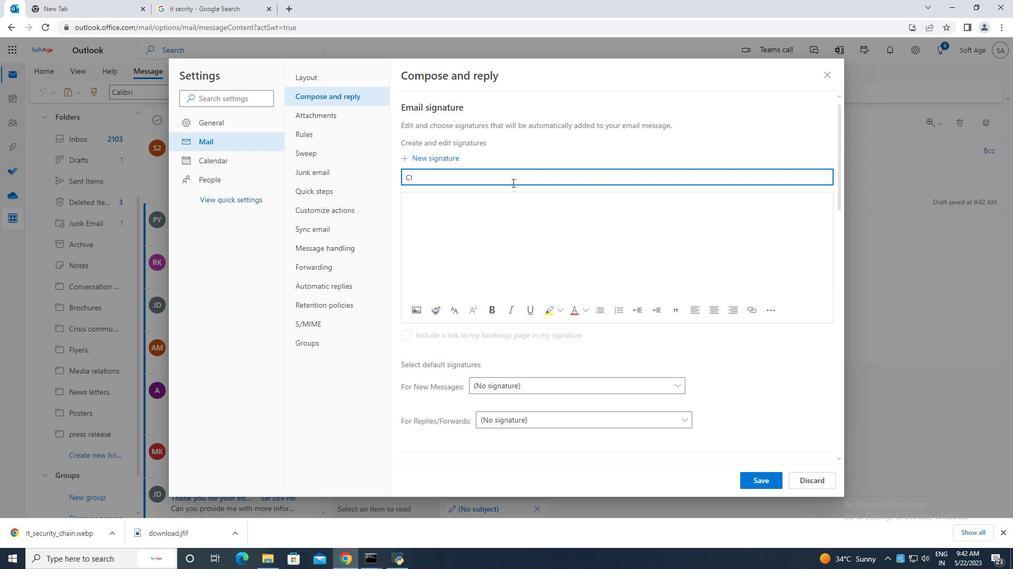 
Action: Mouse moved to (510, 179)
Screenshot: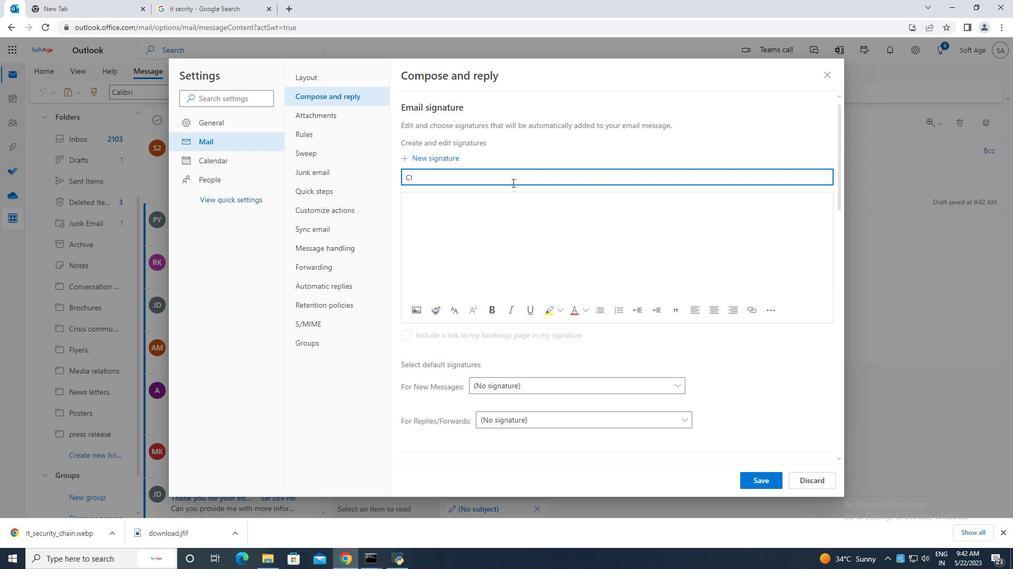 
Action: Key pressed <Key.esc>
Screenshot: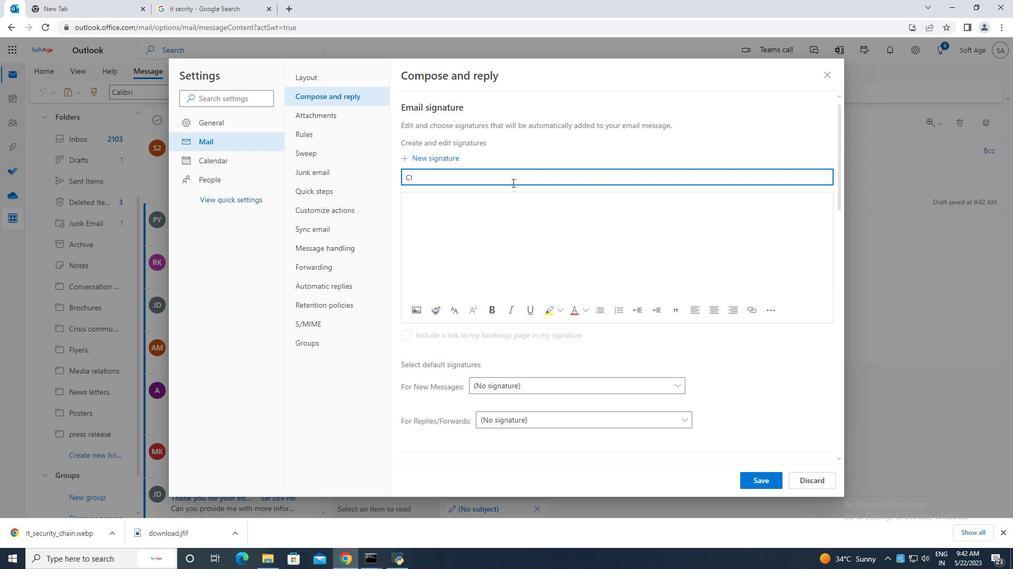 
Action: Mouse moved to (510, 179)
Screenshot: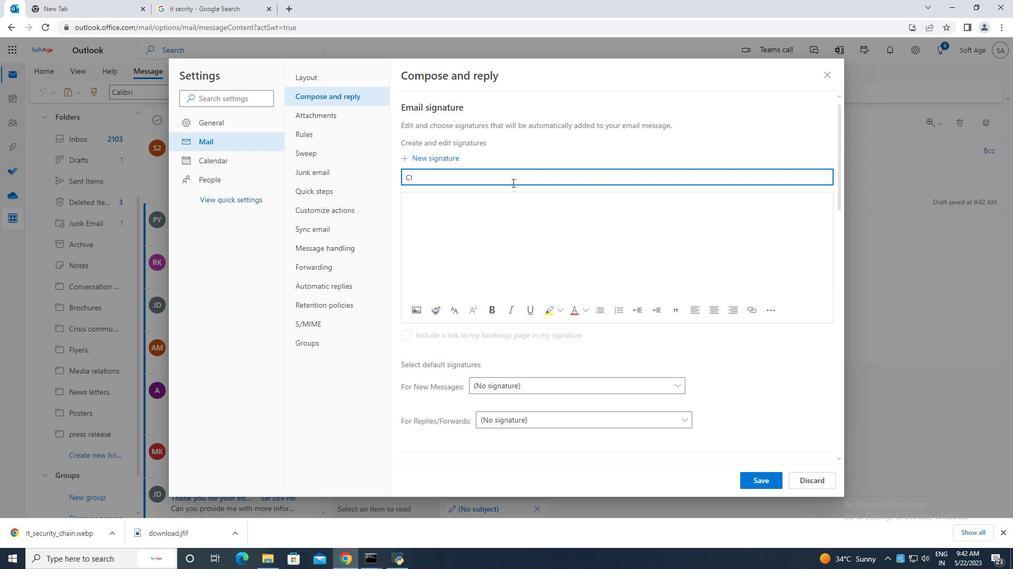 
Action: Key pressed <Key.esc>
Screenshot: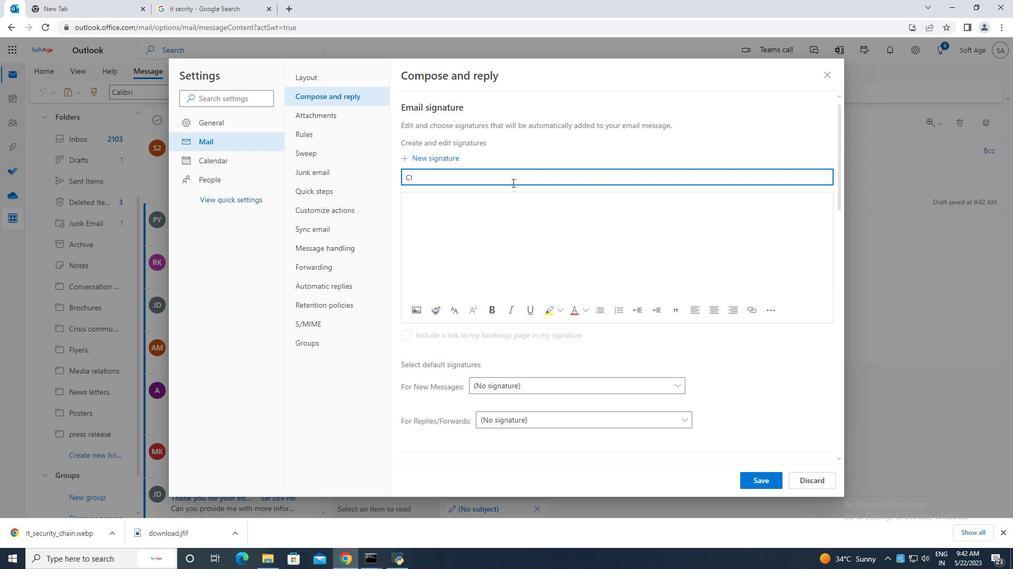 
Action: Mouse moved to (510, 179)
Screenshot: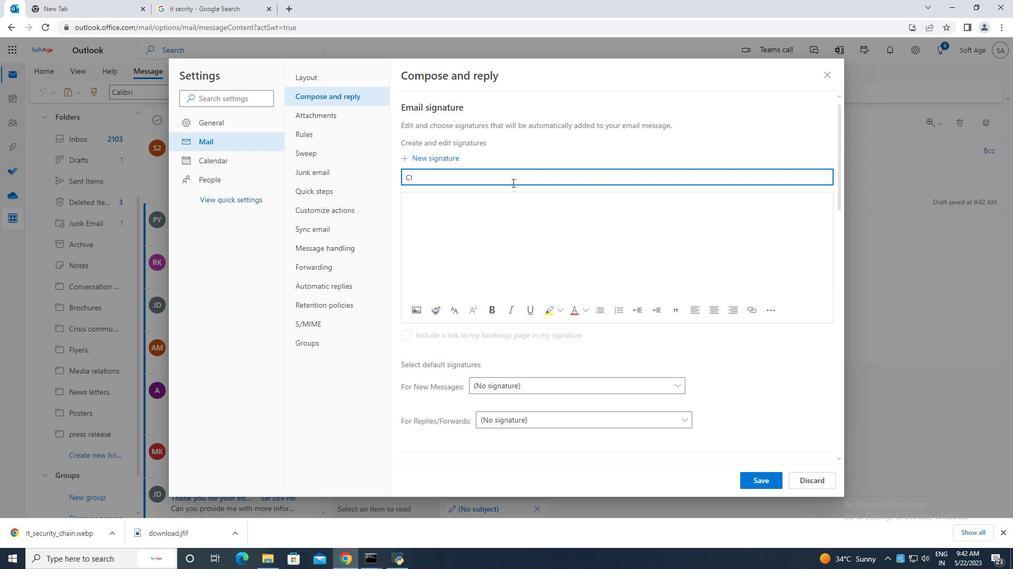 
Action: Key pressed <Key.esc><Key.esc><Key.esc><Key.esc><Key.esc><Key.esc> 046, 564)<Key.esc><Key.esc><Key.esc><Key.esc><Key.esc><Key.esc><Key.esc><Key.esc><Key.esc><Key.esc><Key.esc><Key.esc><Key.esc><Key.esc>
Screenshot: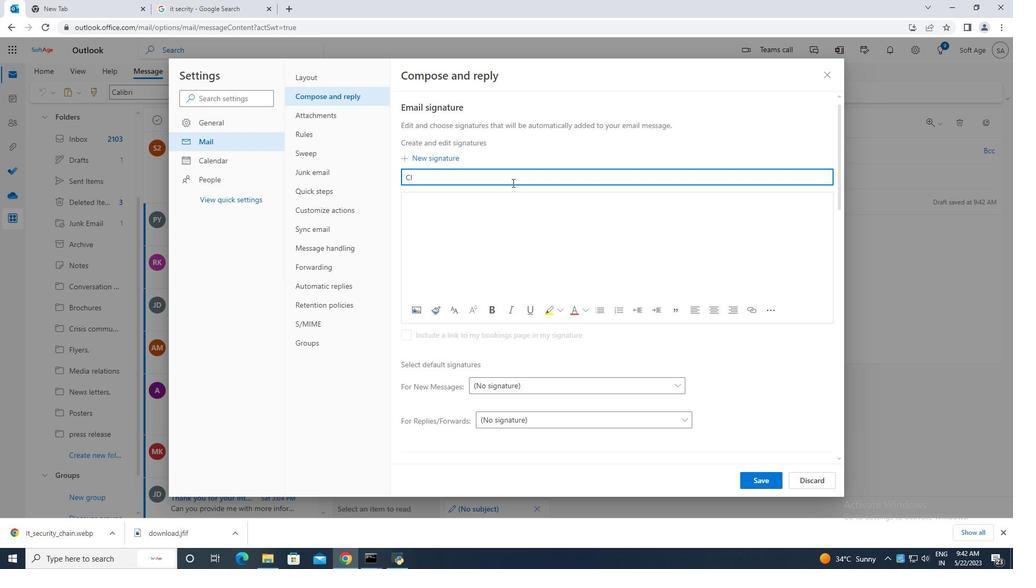 
Action: Mouse pressed left at (510, 179)
Screenshot: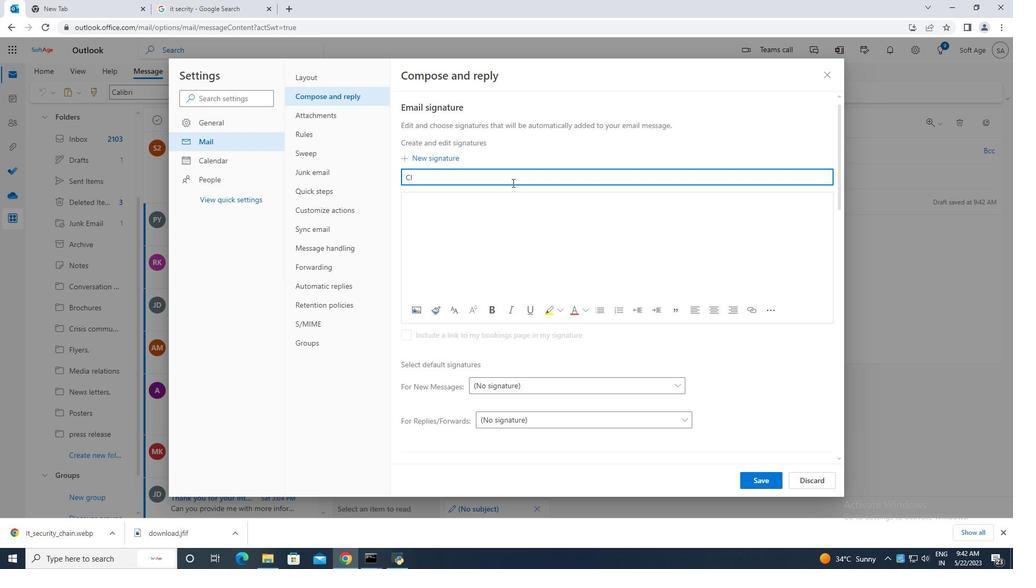 
Action: Key pressed <Key.esc><Key.esc><Key.esc><Key.esc><Key.esc><Key.esc>
Screenshot: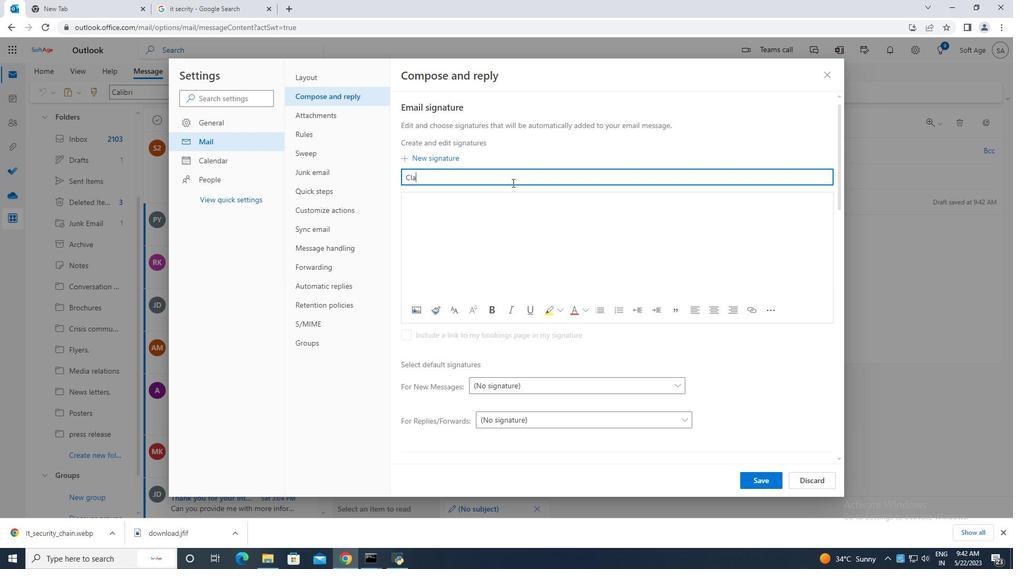 
Action: Mouse moved to (510, 179)
Screenshot: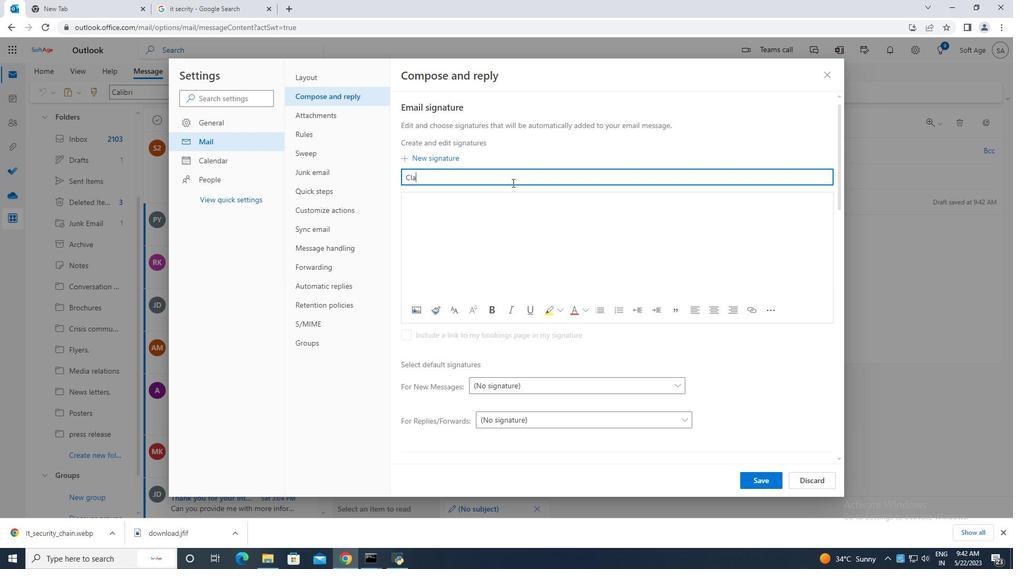 
Action: Key pressed <Key.esc>
Screenshot: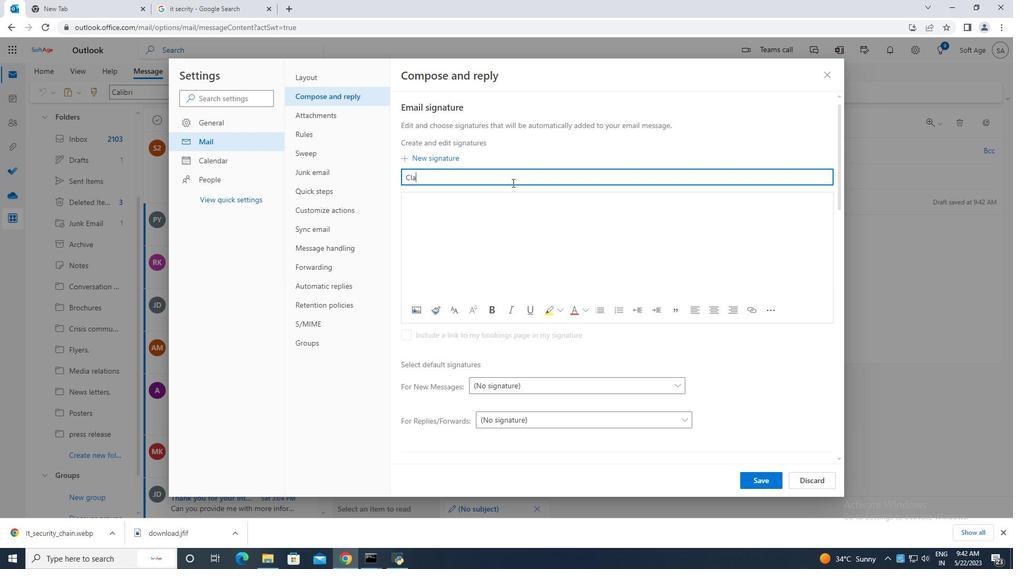 
Action: Mouse moved to (510, 179)
Screenshot: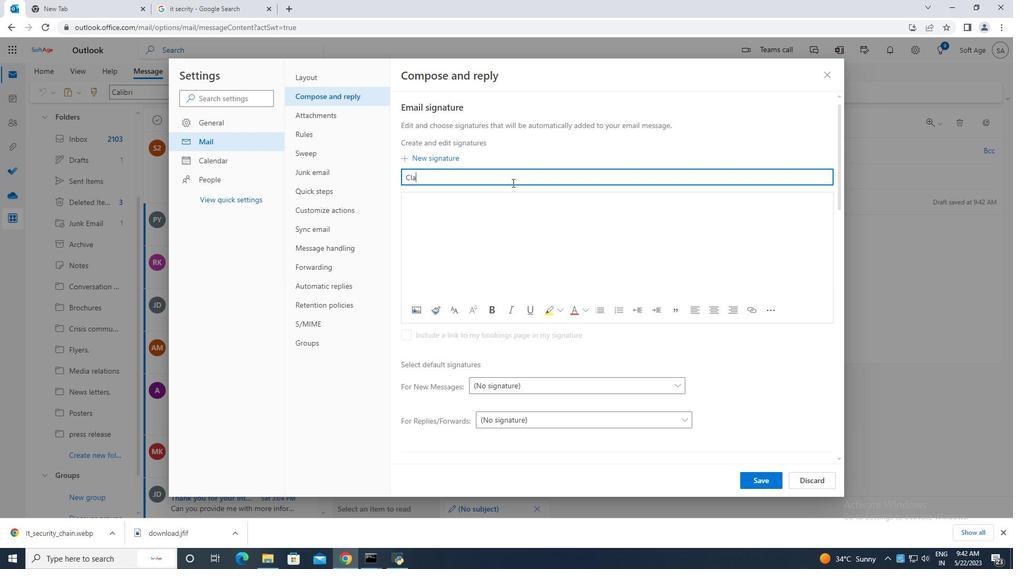 
Action: Key pressed <Key.esc> 6)<Key.esc><Key.esc><Key.esc>
Screenshot: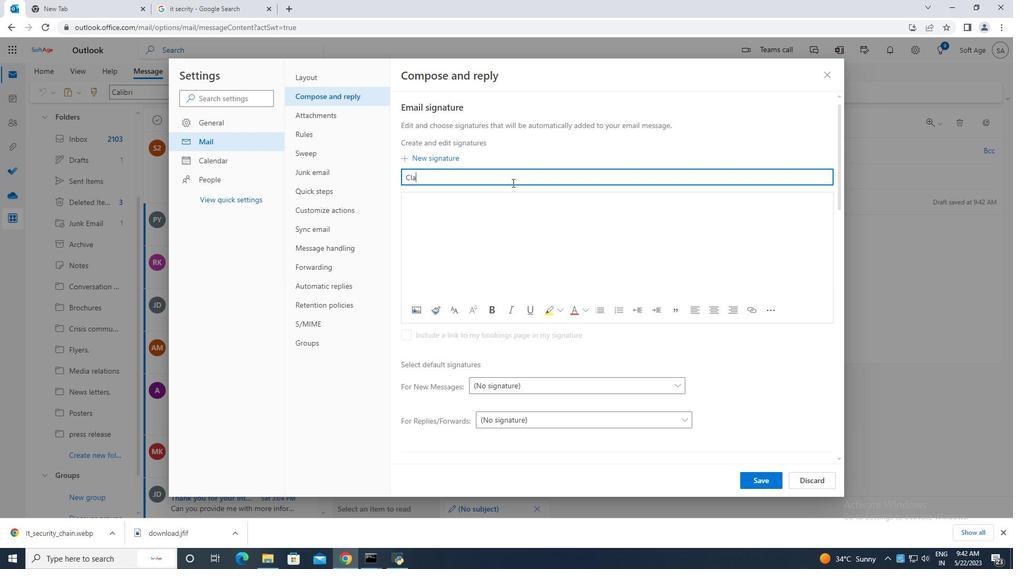 
Action: Mouse moved to (510, 179)
Screenshot: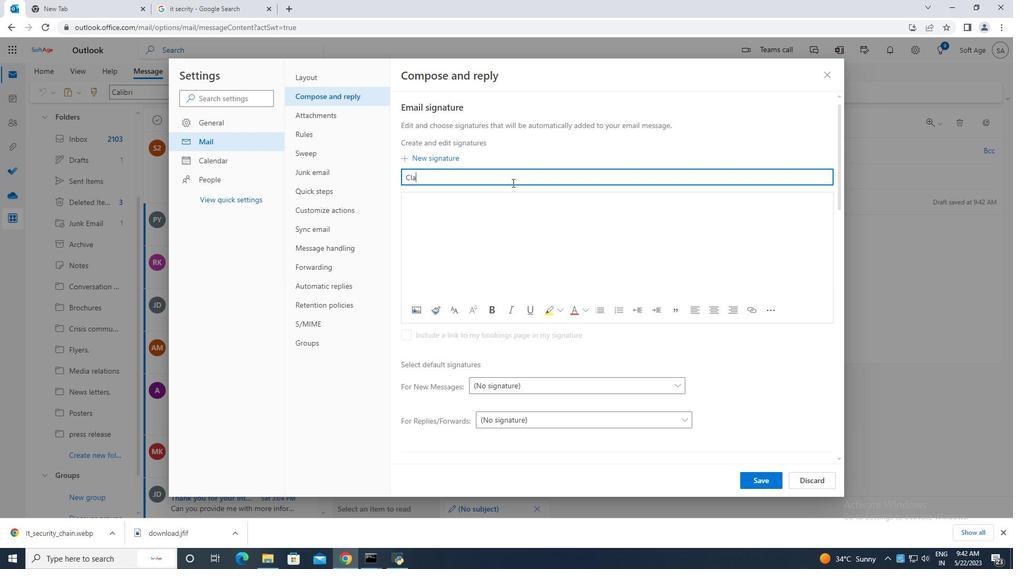 
Action: Key pressed <Key.esc>
Screenshot: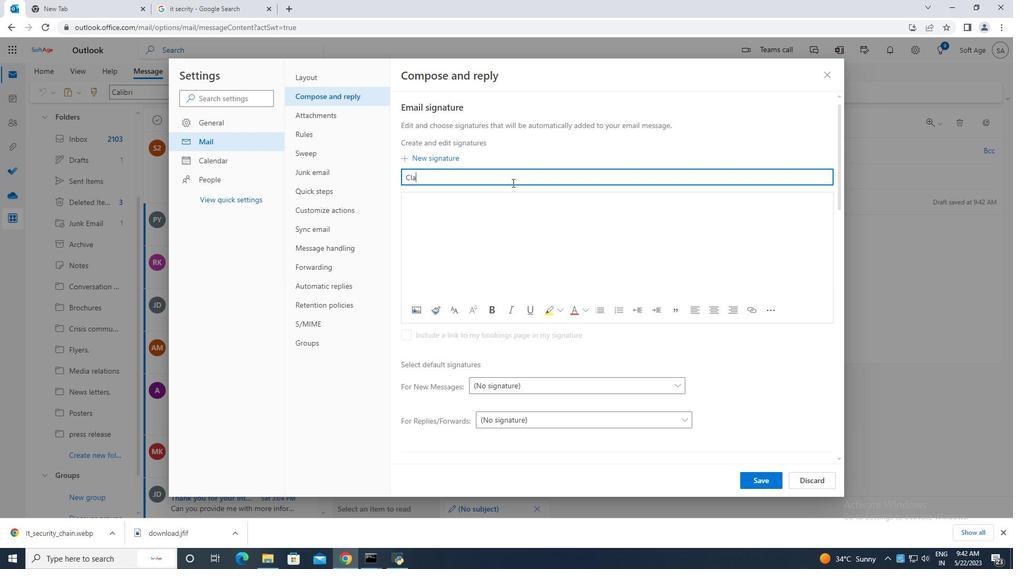 
Action: Mouse moved to (510, 179)
Screenshot: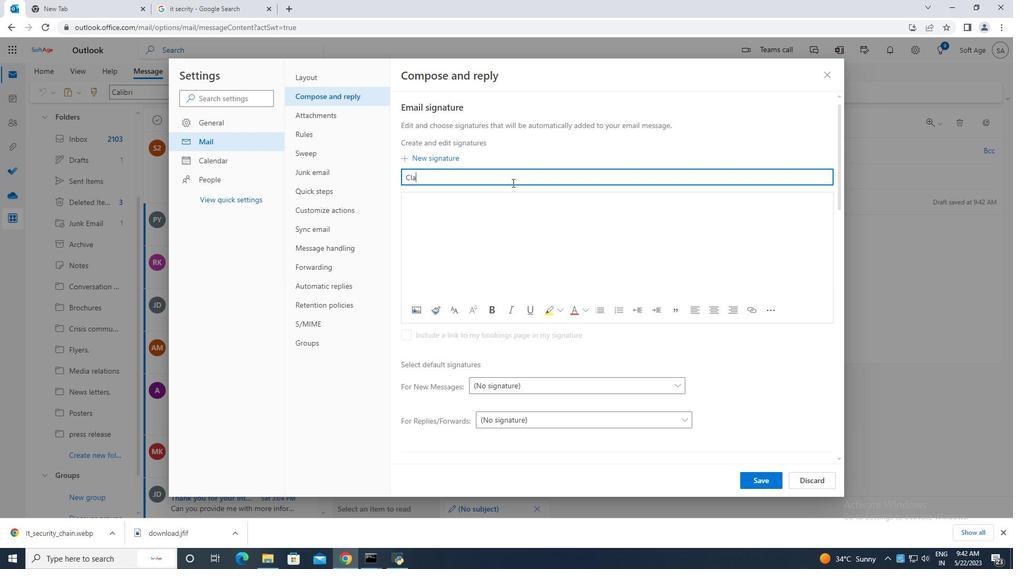 
Action: Key pressed <Key.esc>
Screenshot: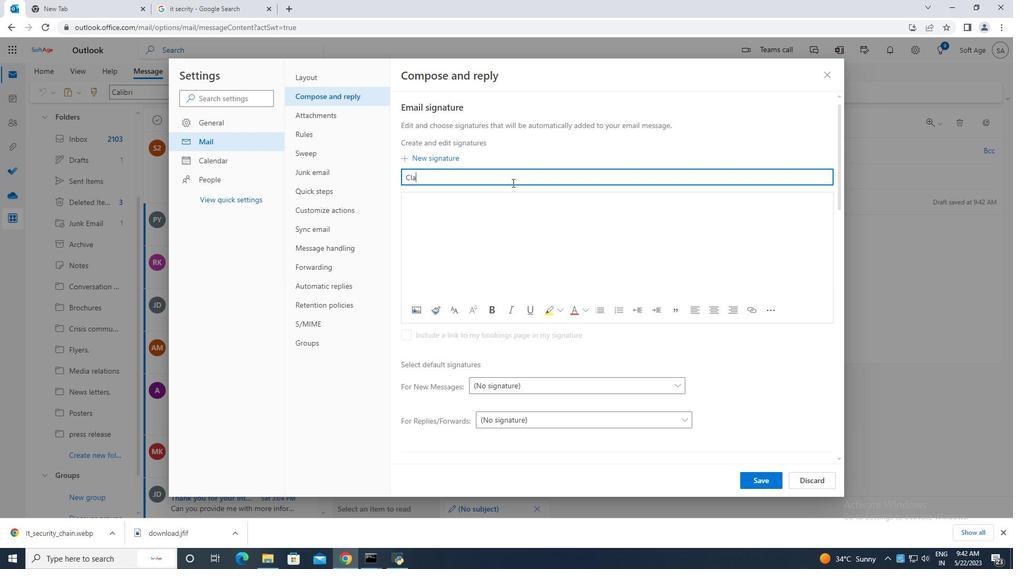 
Action: Mouse moved to (510, 179)
Screenshot: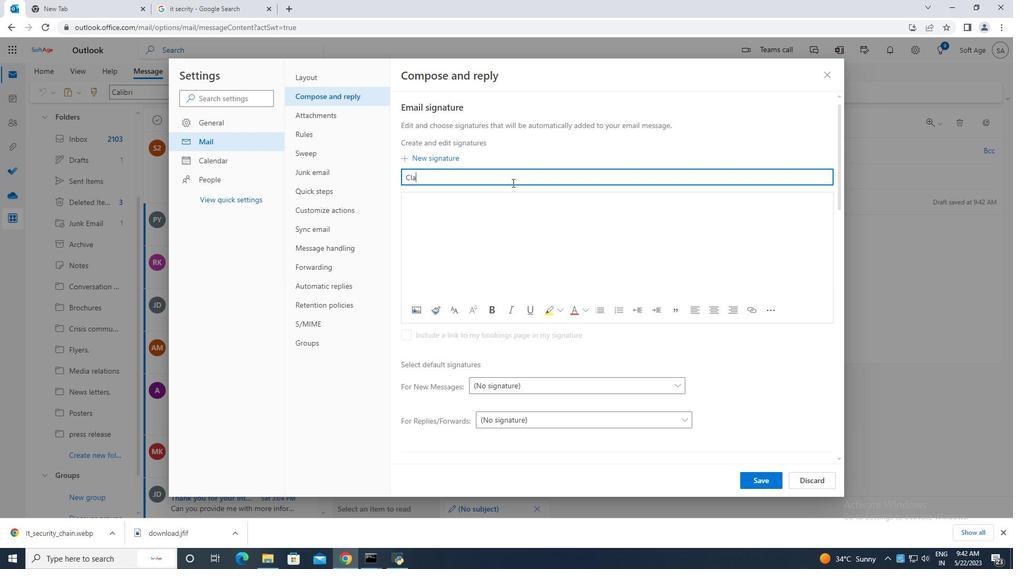 
Action: Key pressed <Key.esc>
Screenshot: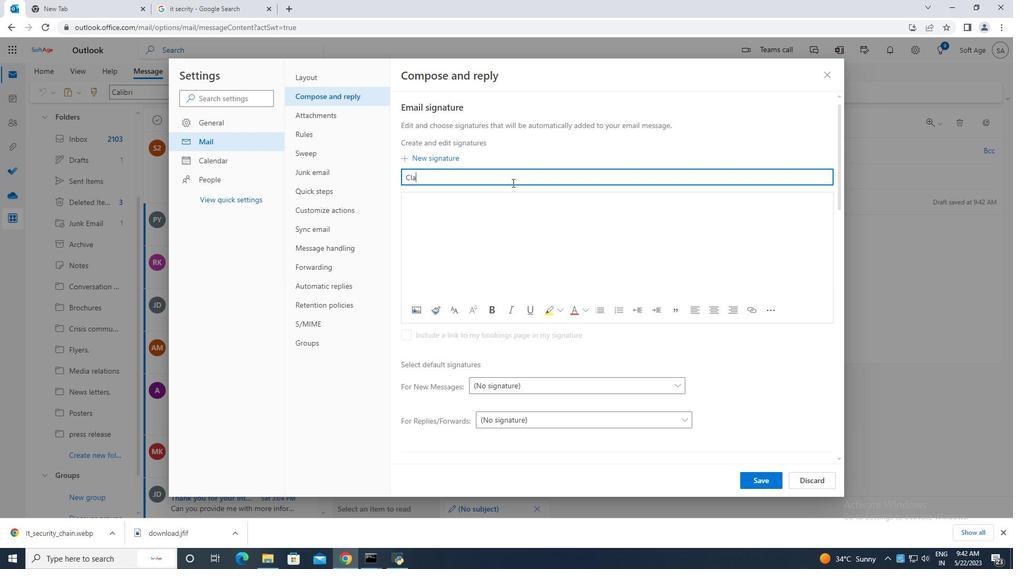 
Action: Mouse moved to (510, 179)
Screenshot: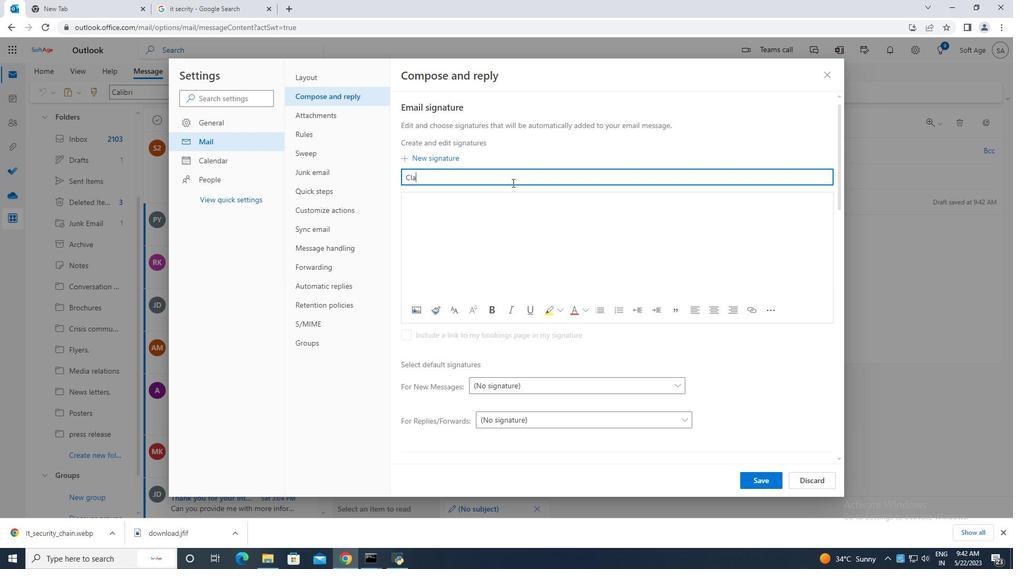 
Action: Key pressed <Key.esc>
Screenshot: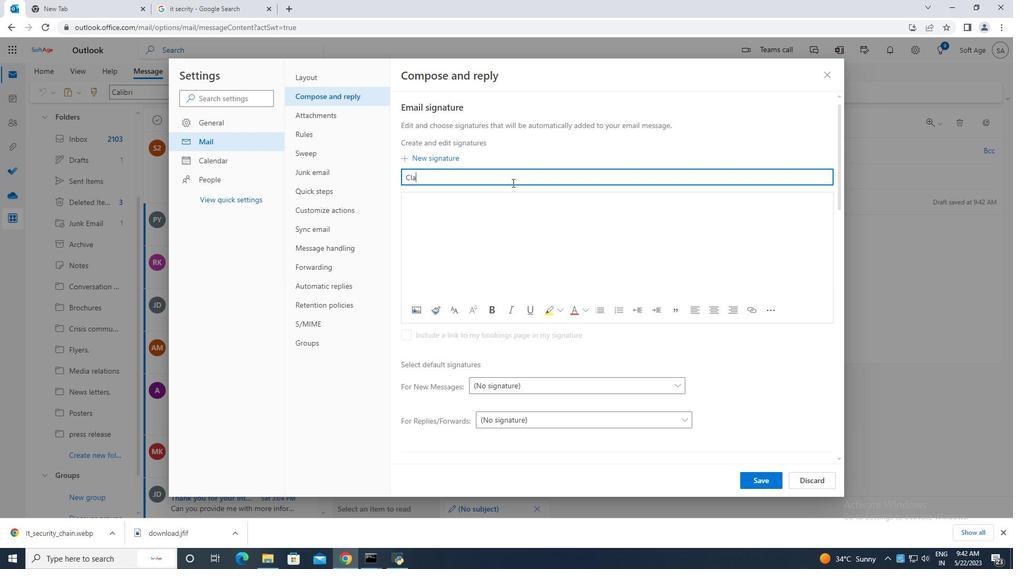
Action: Mouse pressed left at (510, 179)
Screenshot: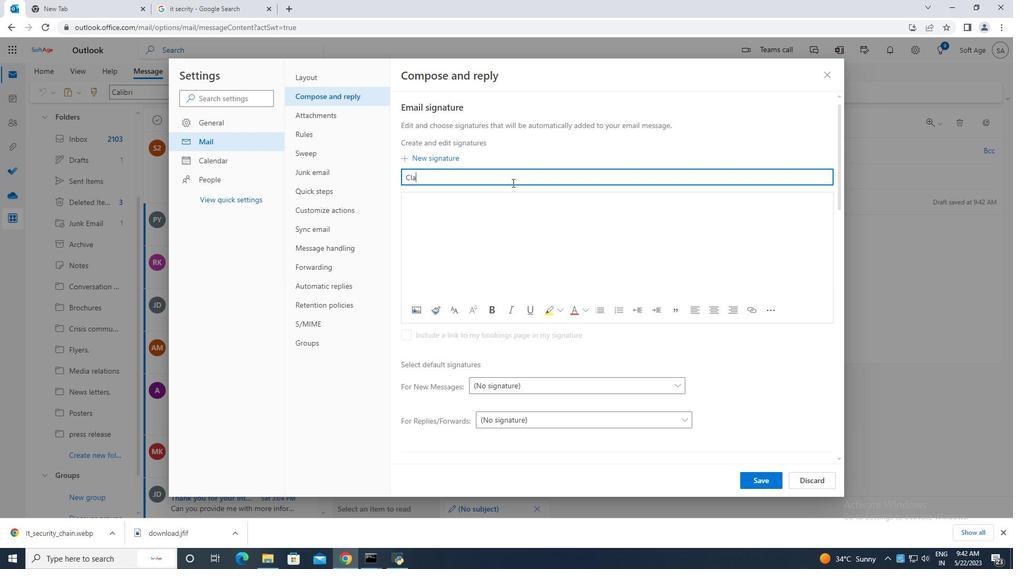 
Action: Key pressed <Key.esc>
Screenshot: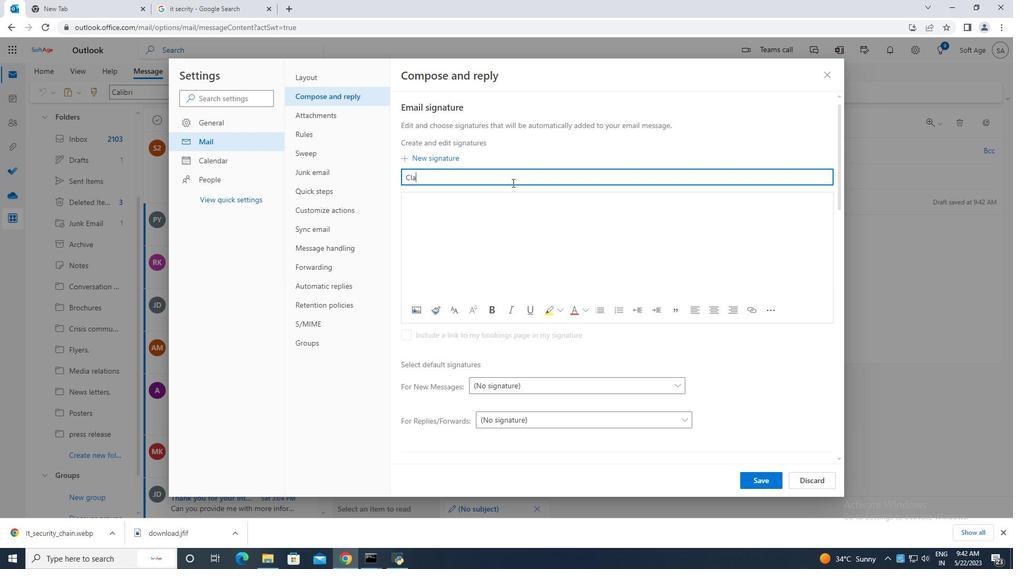 
Action: Mouse moved to (510, 179)
Screenshot: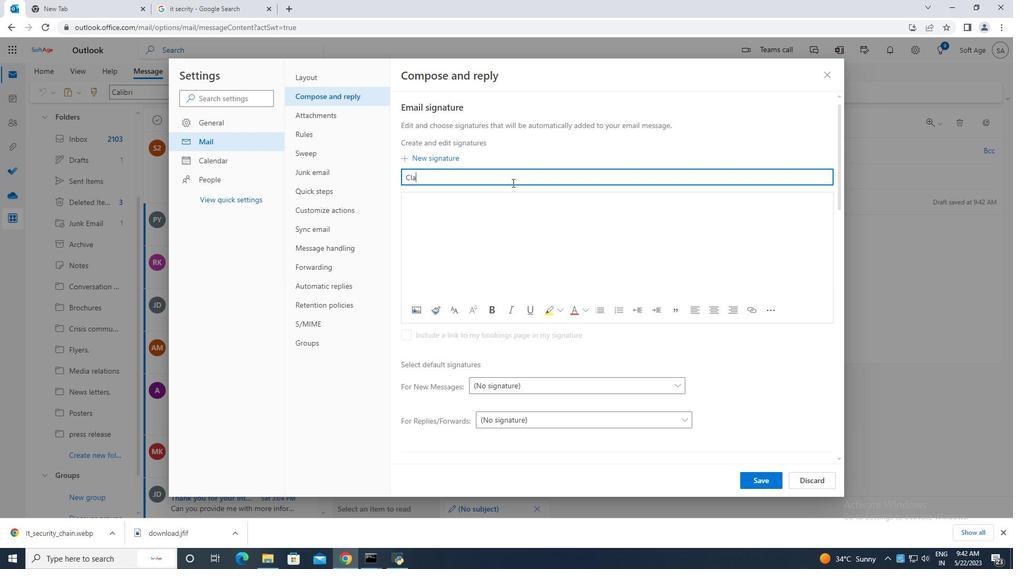 
Action: Key pressed <Key.esc><Key.esc><Key.esc><Key.esc><Key.esc><Key.esc><Key.esc><Key.esc><Key.esc><Key.esc><Key.esc>
Screenshot: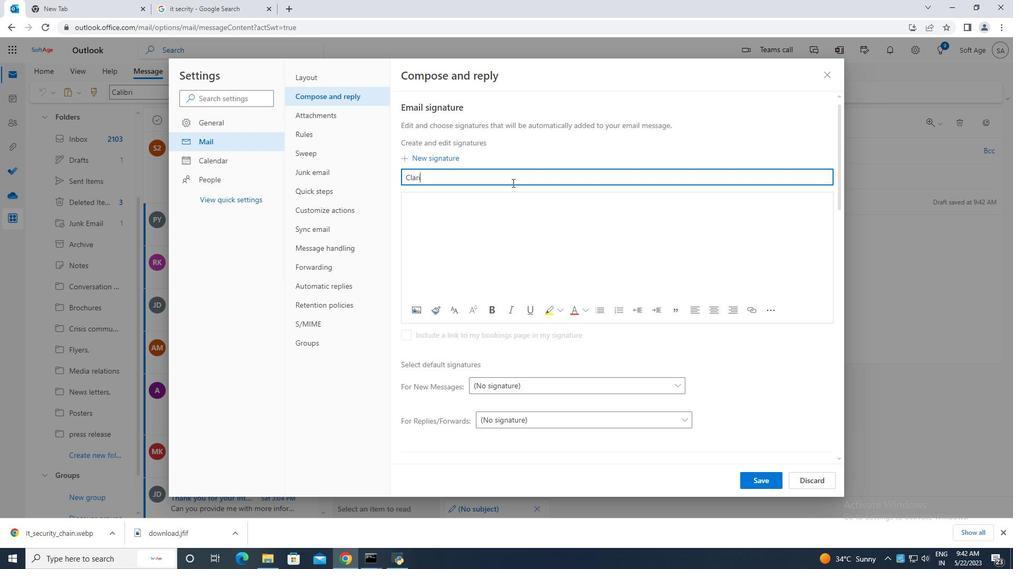 
Action: Mouse pressed left at (510, 179)
Screenshot: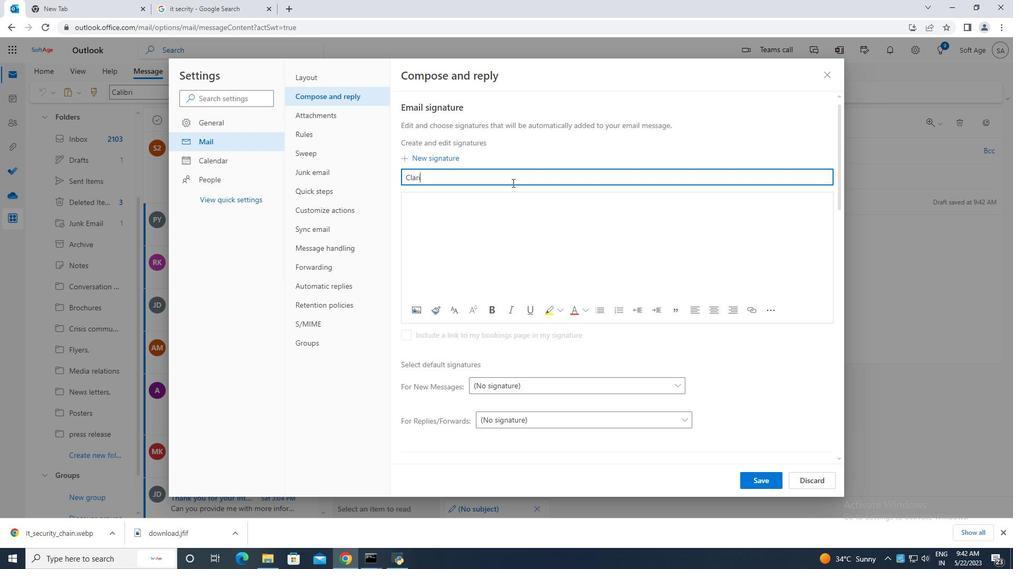 
Action: Key pressed <Key.esc><Key.esc><Key.esc><Key.esc><Key.esc><Key.esc><Key.esc>
Screenshot: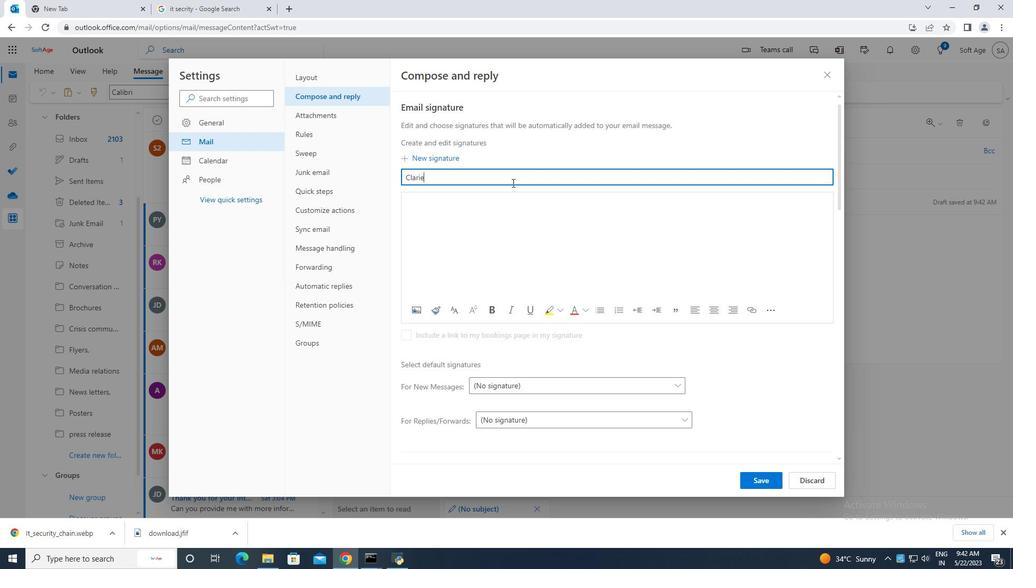 
Action: Mouse pressed left at (510, 179)
Screenshot: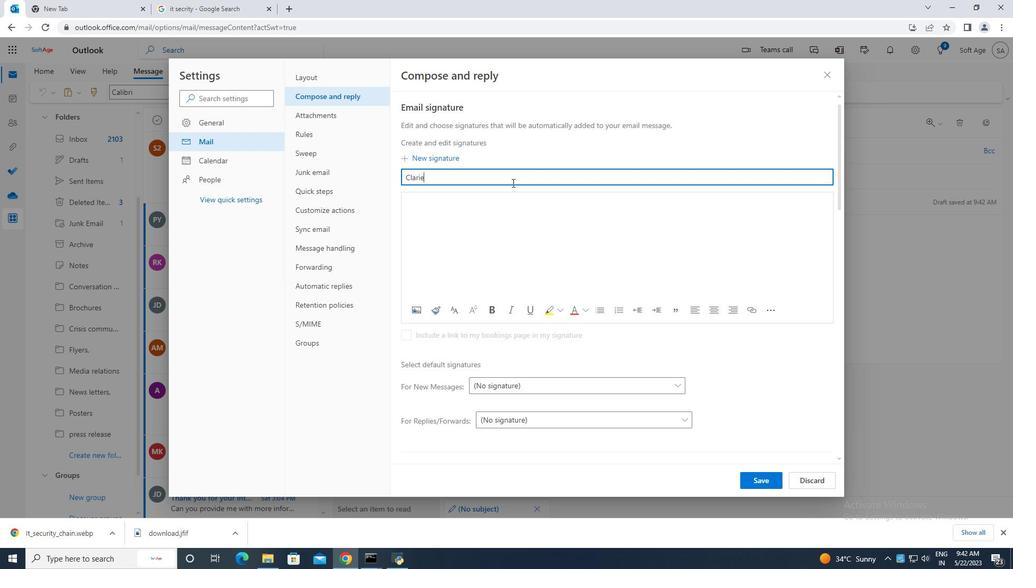 
Action: Key pressed <Key.esc><Key.esc><Key.esc><Key.esc><Key.esc><Key.esc><Key.esc><Key.esc><Key.esc><Key.esc>
Screenshot: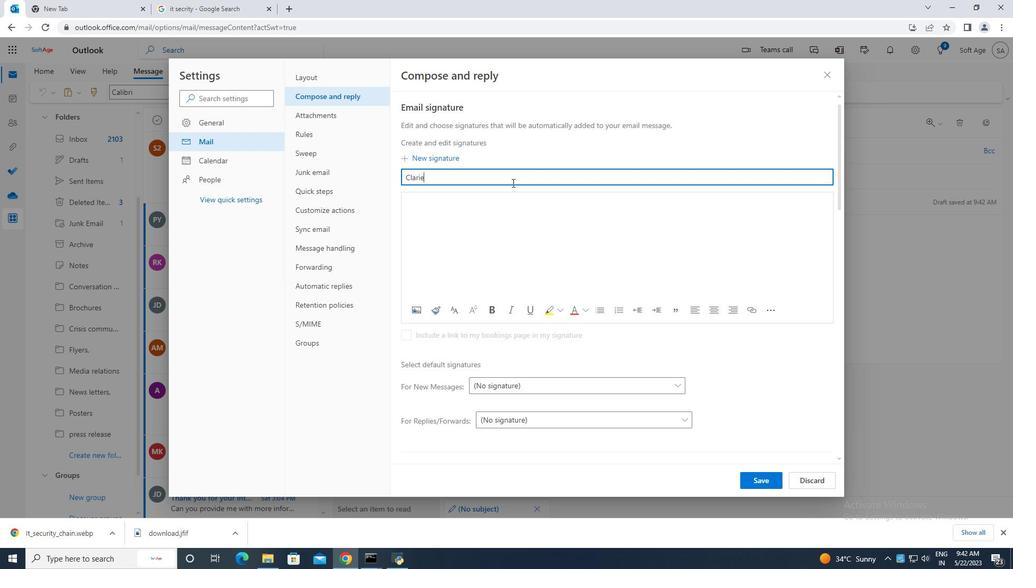 
Action: Mouse moved to (510, 179)
Screenshot: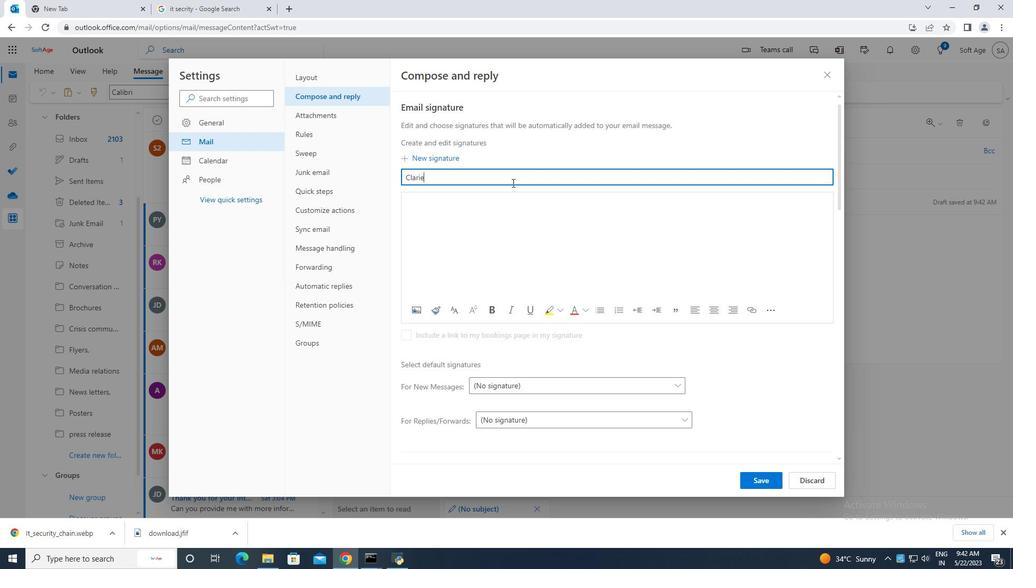 
Action: Key pressed <Key.esc>
Screenshot: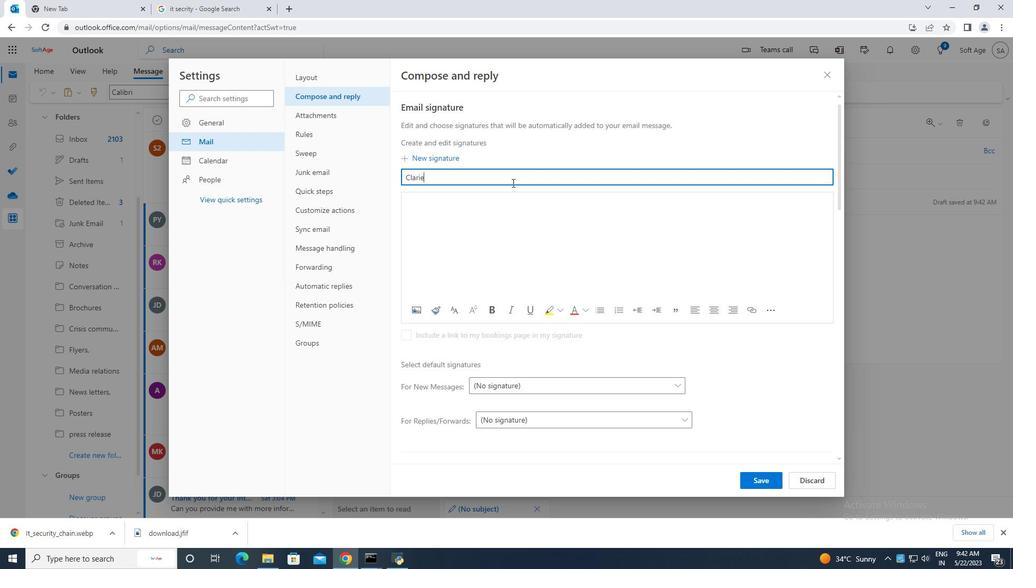 
Action: Mouse moved to (512, 179)
Screenshot: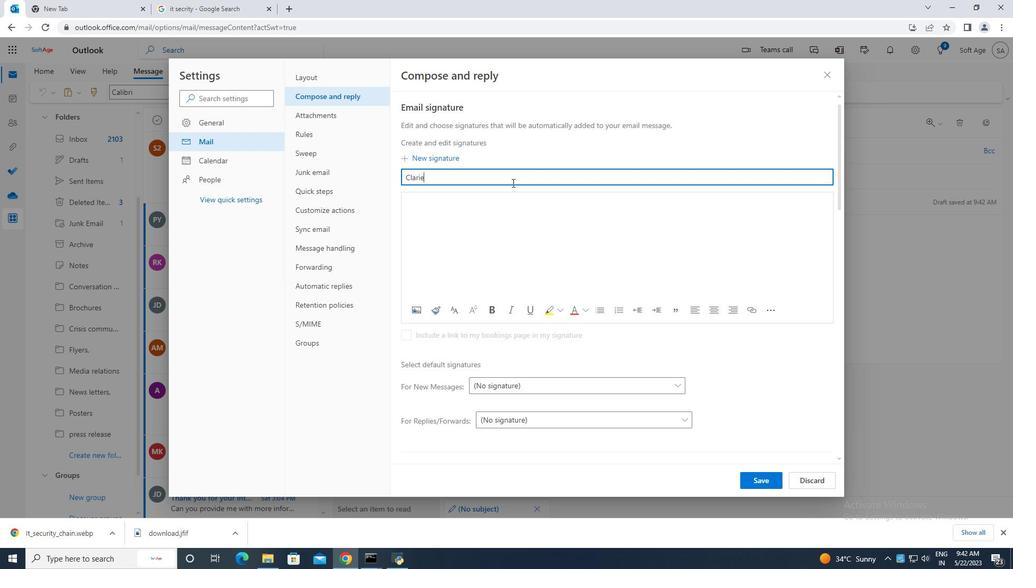 
Action: Key pressed <Key.esc>
Screenshot: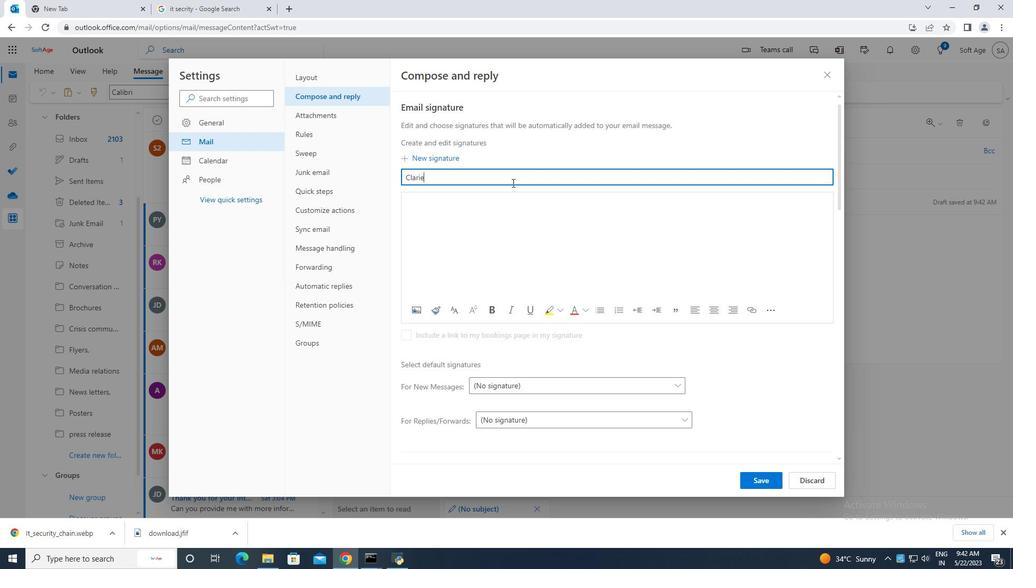 
Action: Mouse moved to (513, 179)
Screenshot: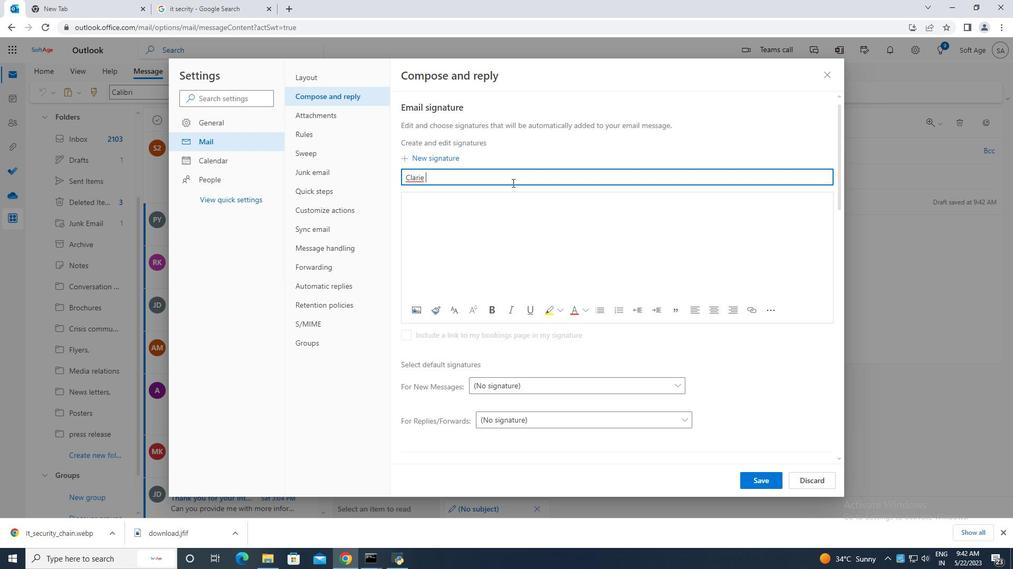 
Action: Key pressed <Key.esc>
Screenshot: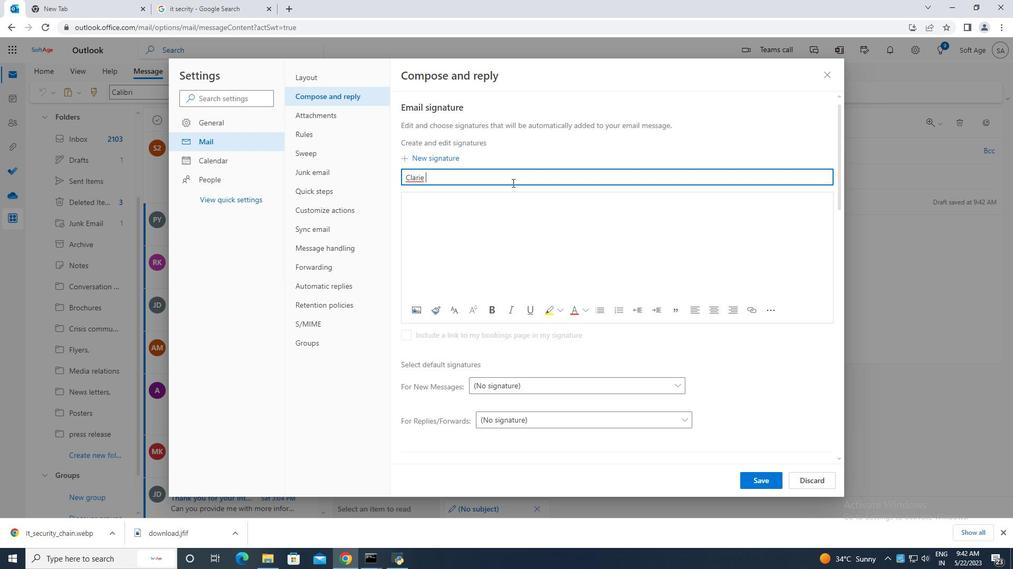 
Action: Mouse moved to (514, 179)
Screenshot: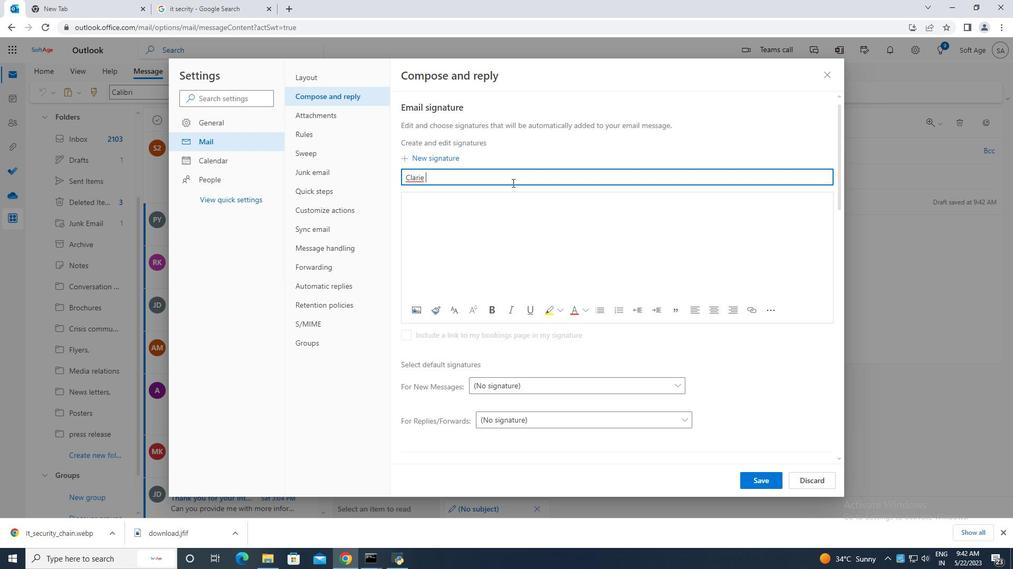 
Action: Key pressed <Key.esc>
Screenshot: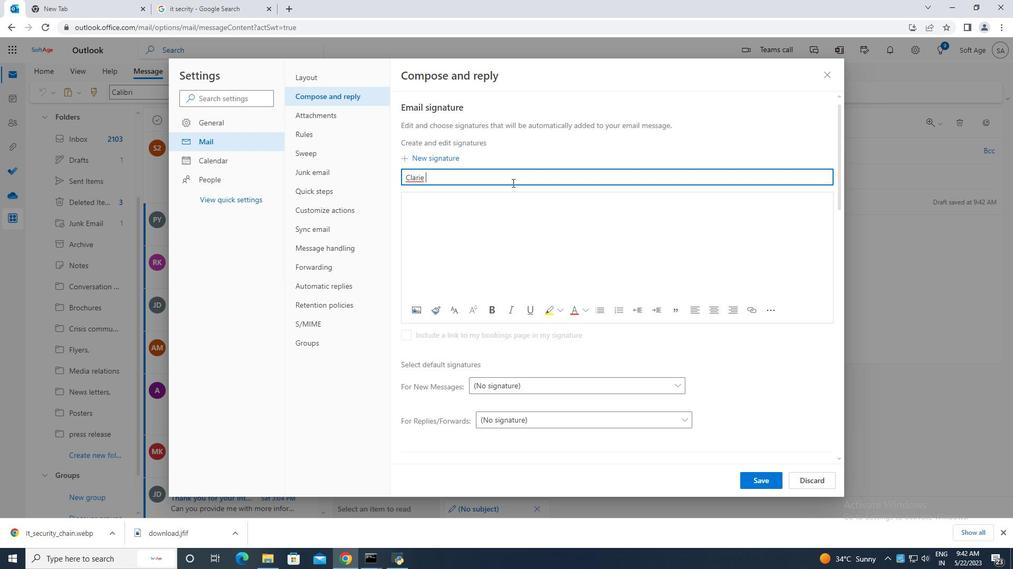 
Action: Mouse moved to (514, 179)
Screenshot: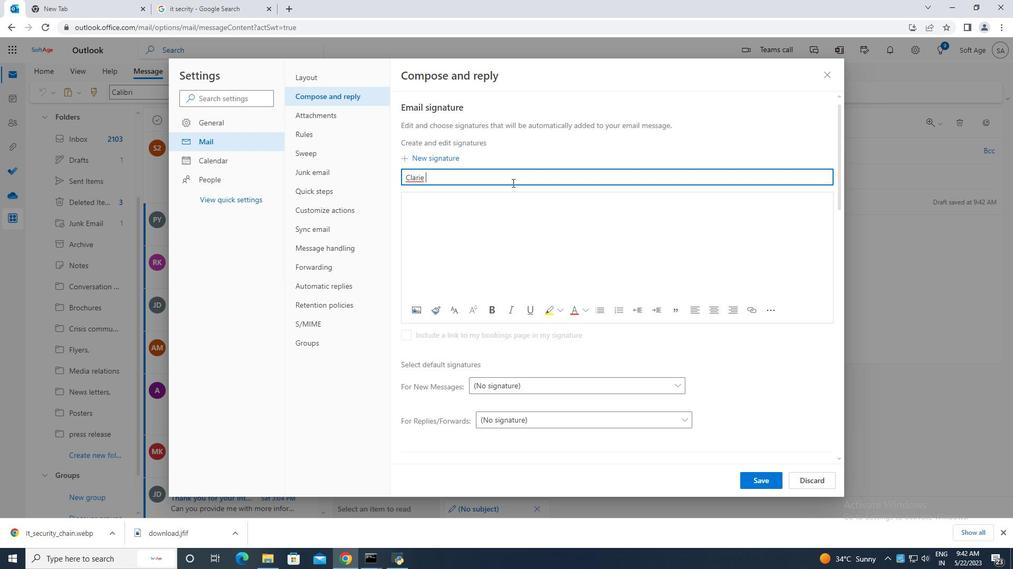 
Action: Key pressed <Key.esc>
Screenshot: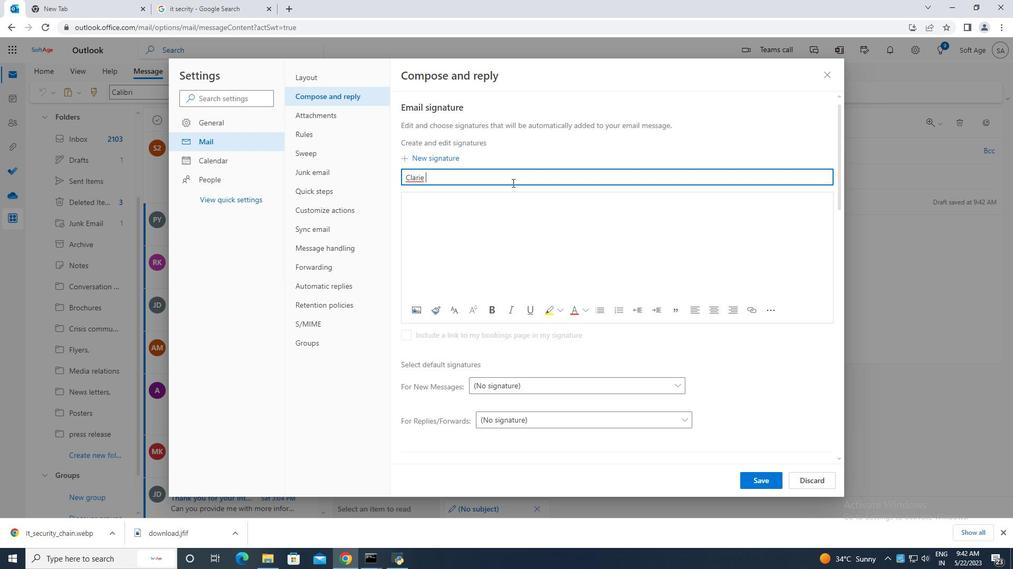 
Action: Mouse moved to (515, 179)
Screenshot: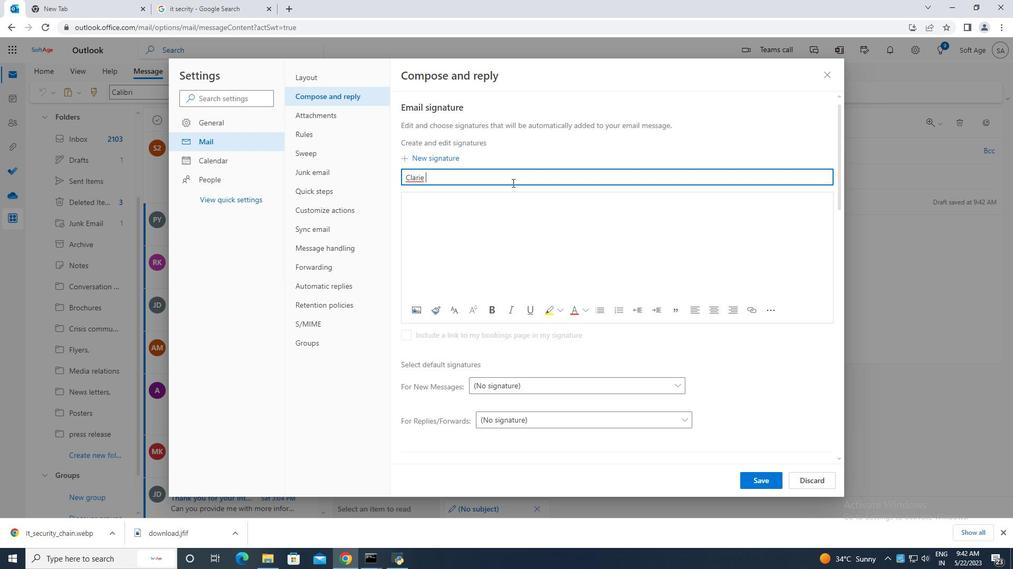 
Action: Key pressed <Key.esc>
Screenshot: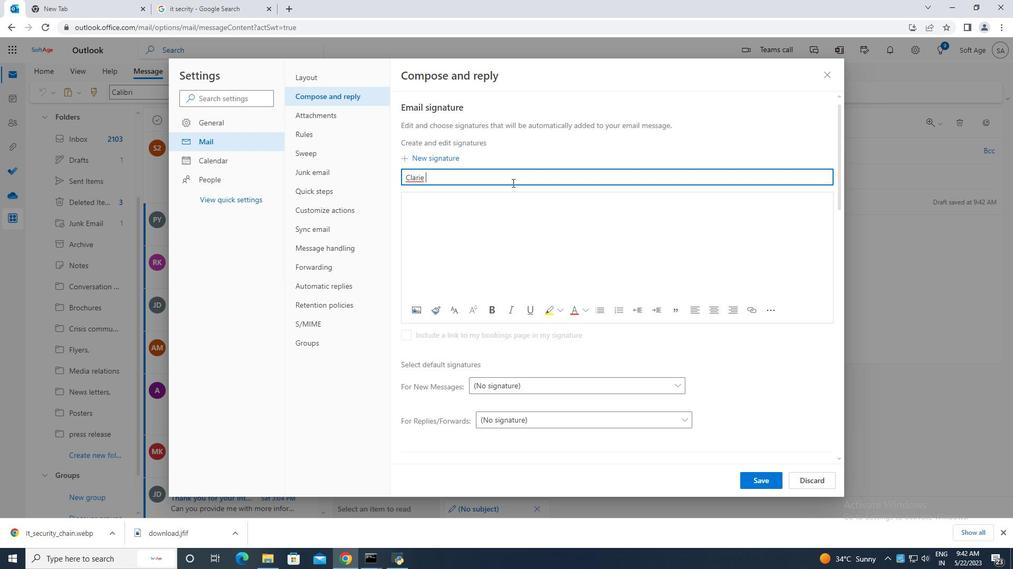 
Action: Mouse moved to (517, 179)
Screenshot: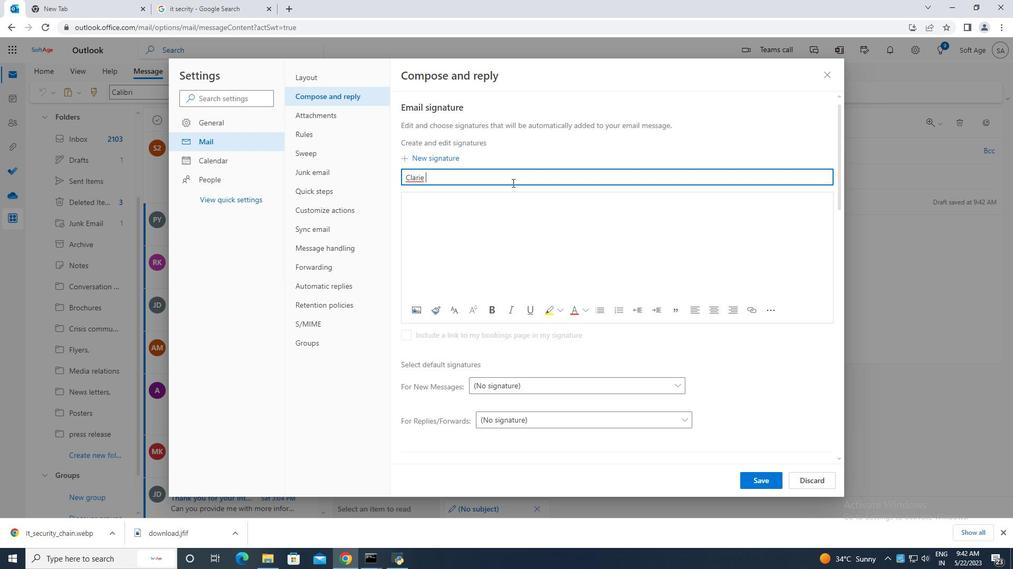
Action: Key pressed <Key.esc>
Screenshot: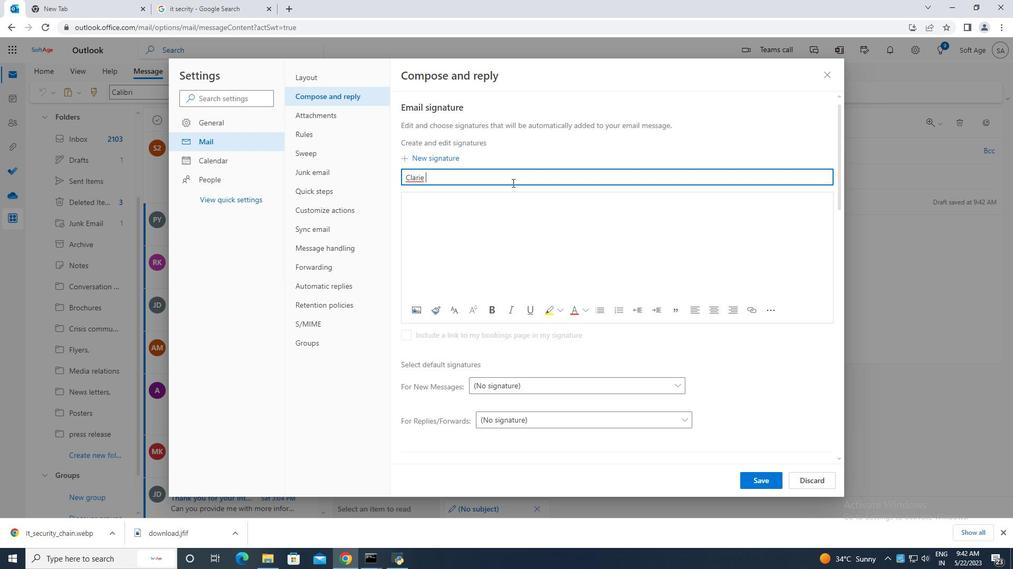 
Action: Mouse moved to (517, 179)
Screenshot: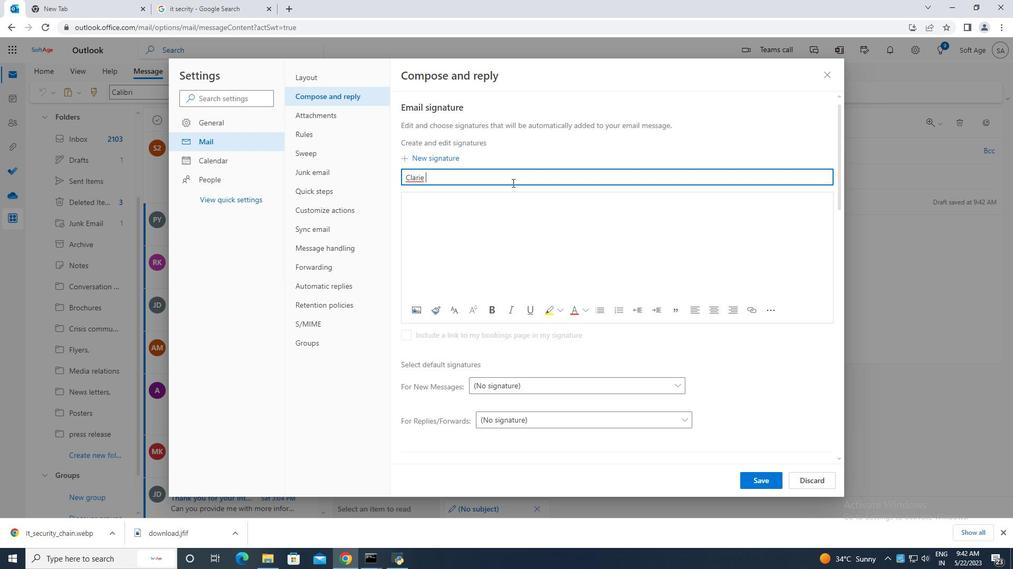
Action: Key pressed <Key.esc><Key.esc>
Screenshot: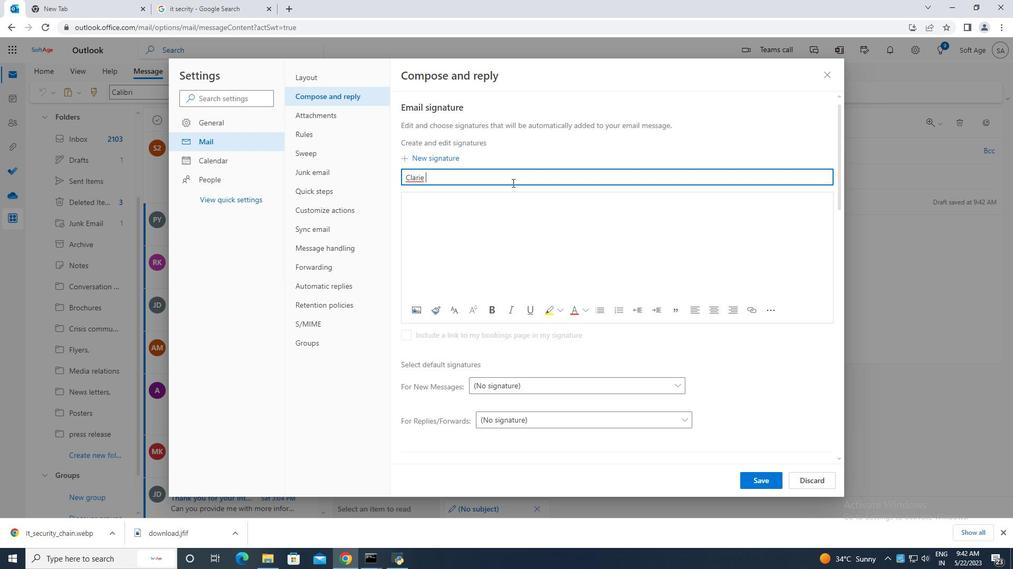 
Action: Mouse moved to (517, 179)
Screenshot: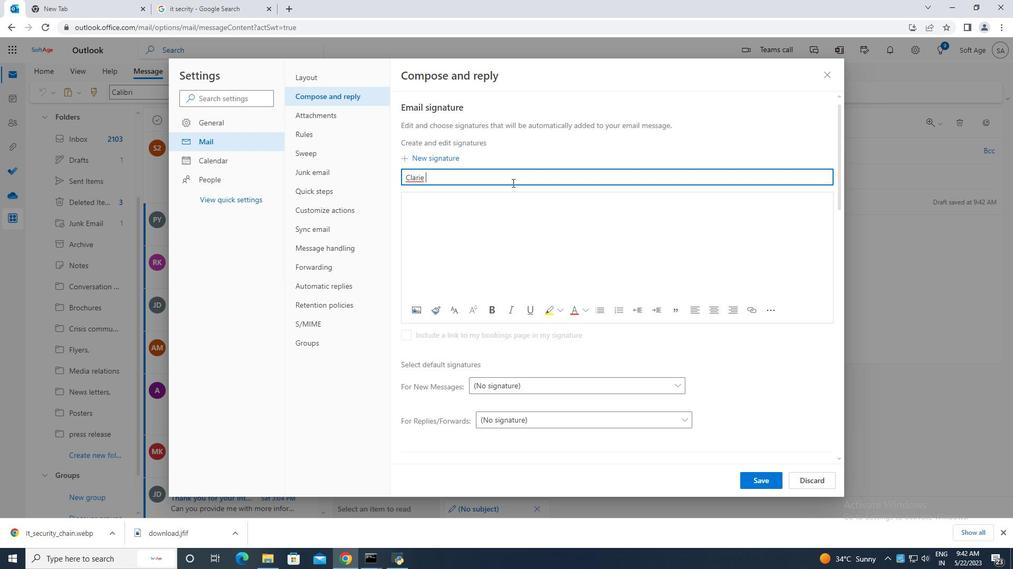 
Action: Key pressed <Key.esc><Key.esc>
Screenshot: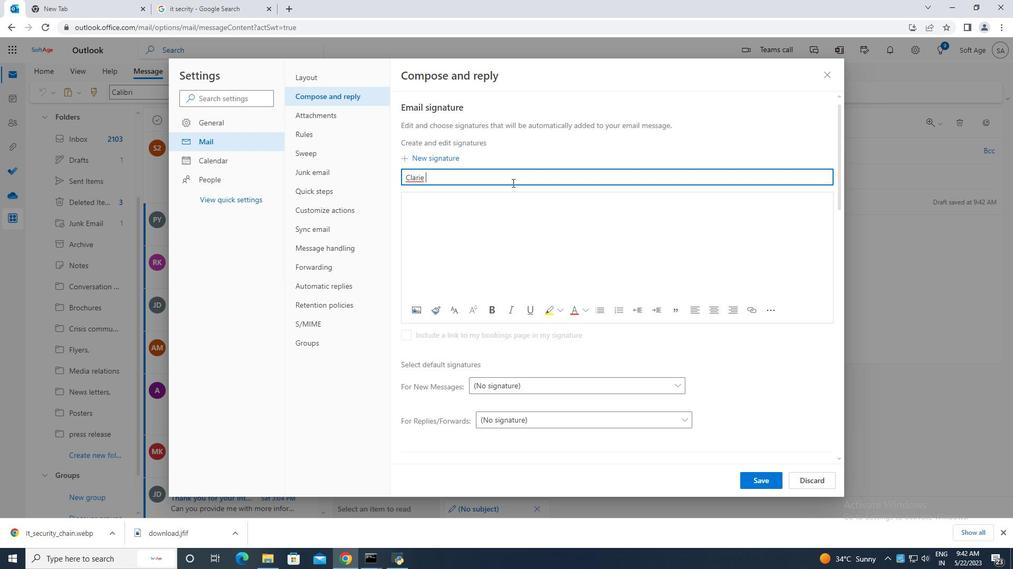 
Action: Mouse moved to (518, 179)
Screenshot: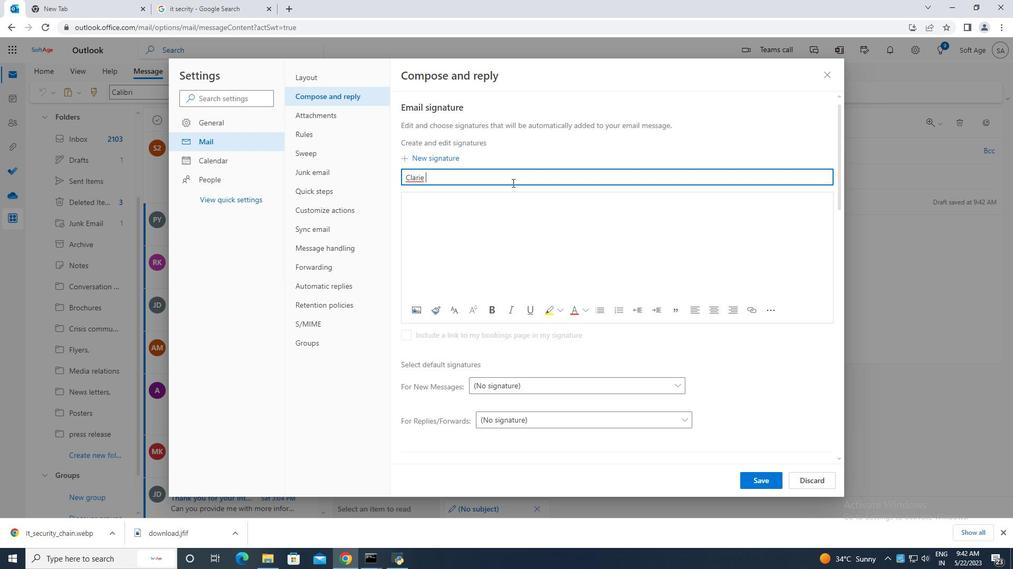 
Action: Key pressed <Key.esc>
Screenshot: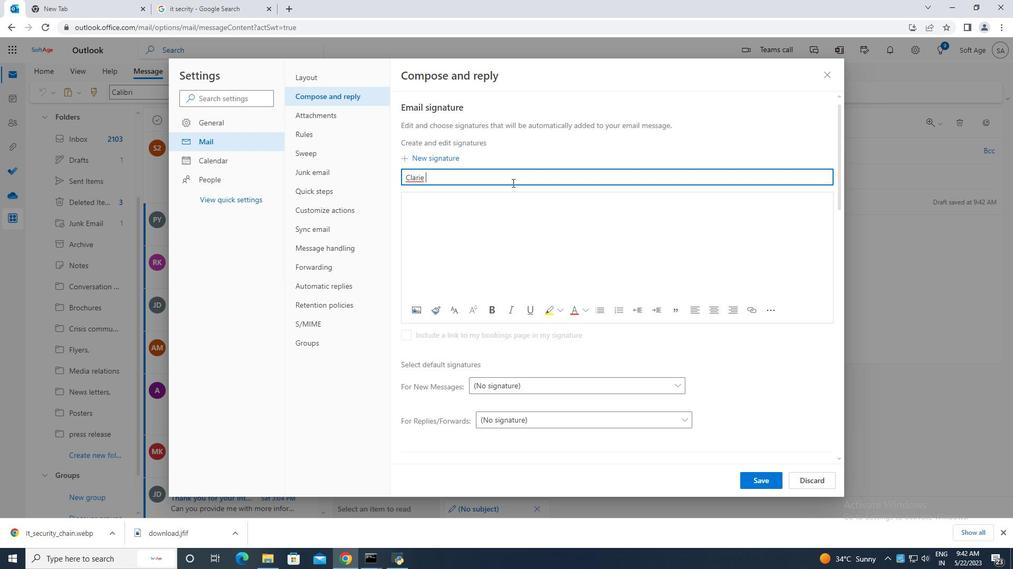
Action: Mouse moved to (519, 179)
Screenshot: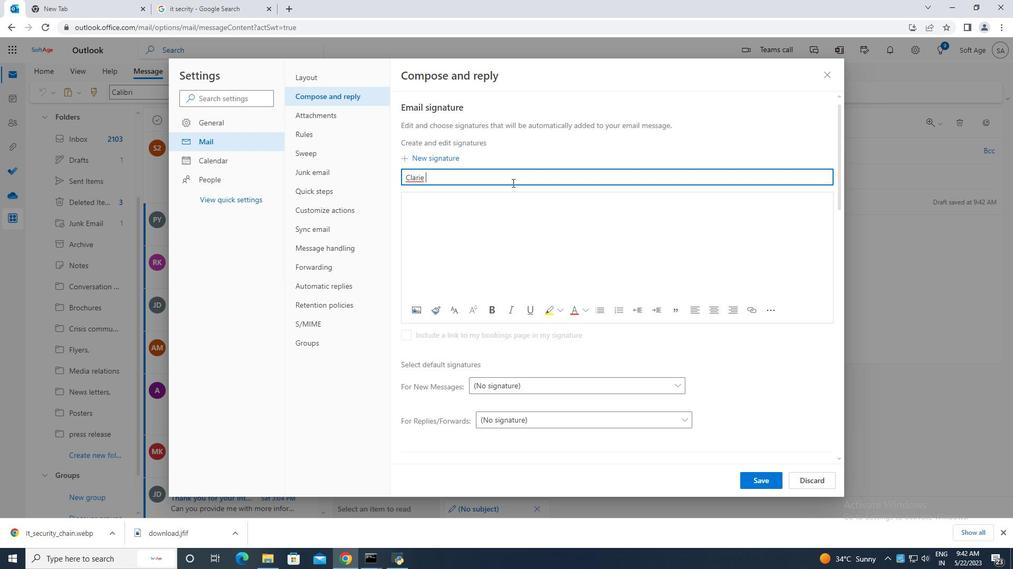 
Action: Key pressed <Key.esc>
Screenshot: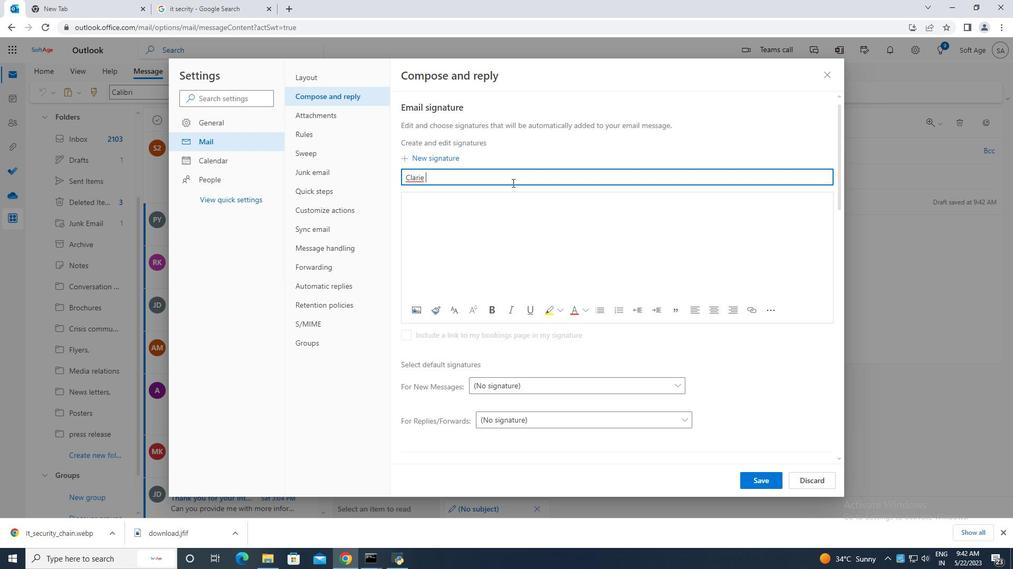 
Action: Mouse moved to (519, 179)
Screenshot: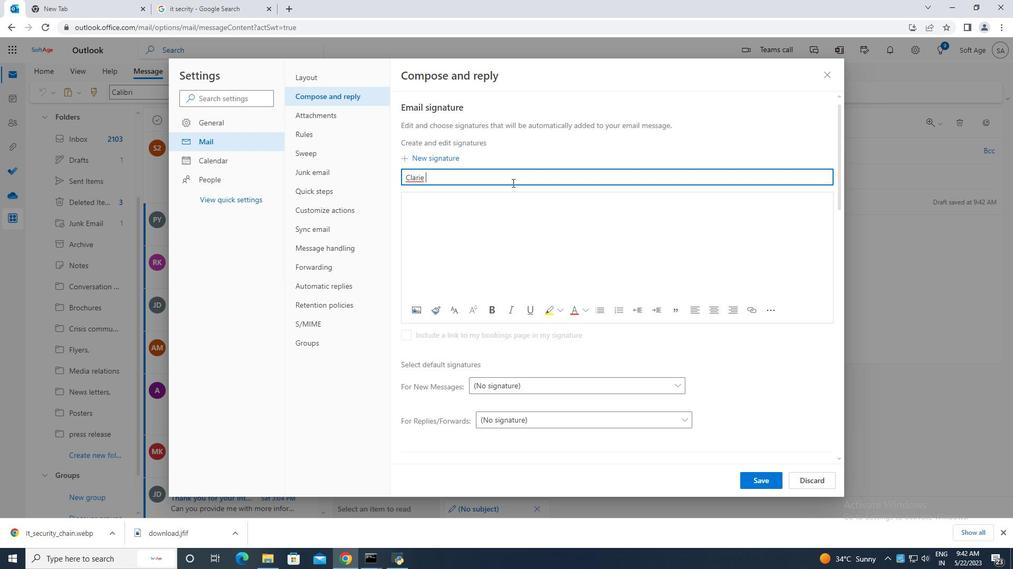 
Action: Key pressed <Key.esc><Key.esc>
Screenshot: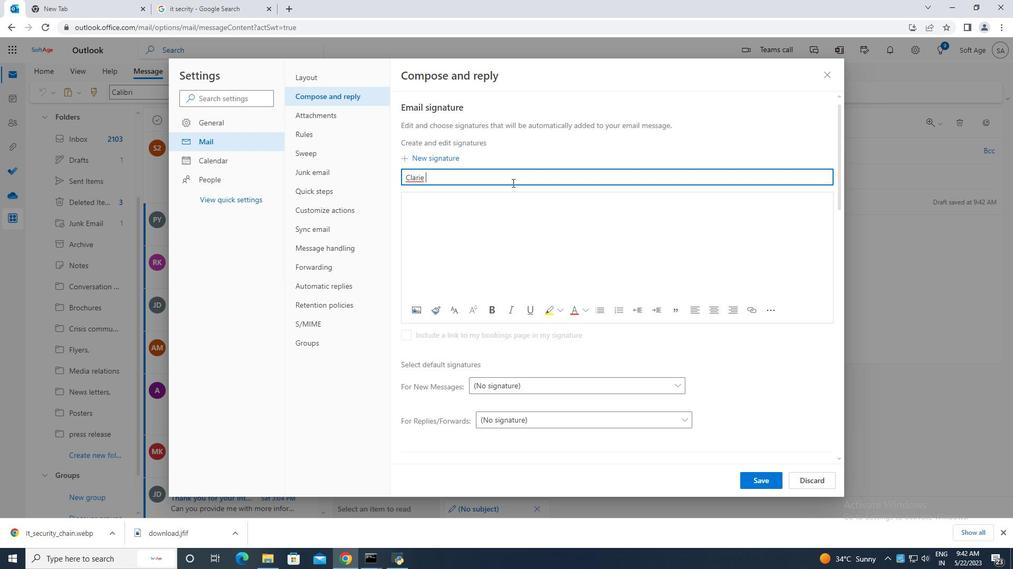 
Action: Mouse moved to (519, 179)
Screenshot: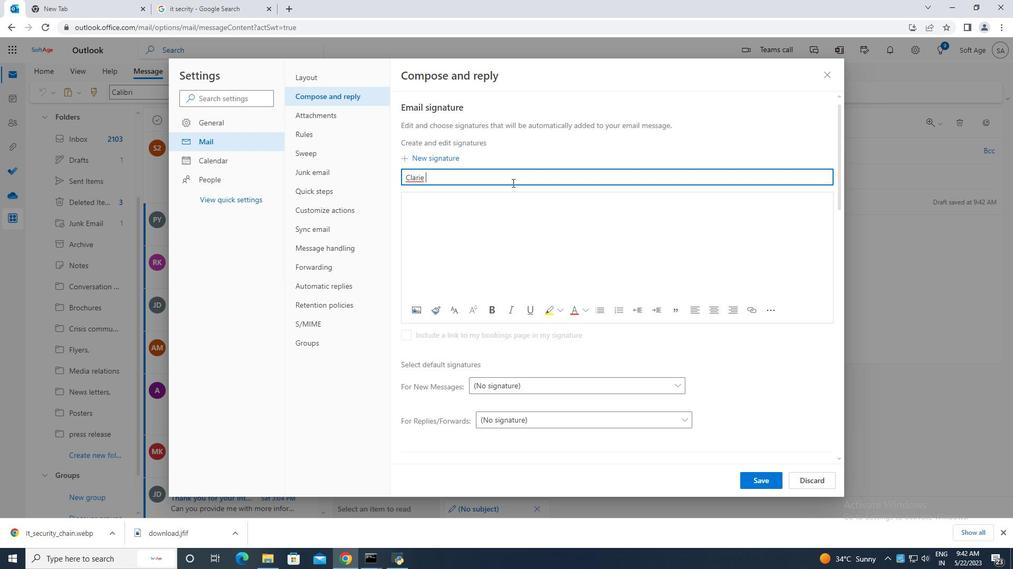 
Action: Key pressed <Key.esc><Key.esc>
Screenshot: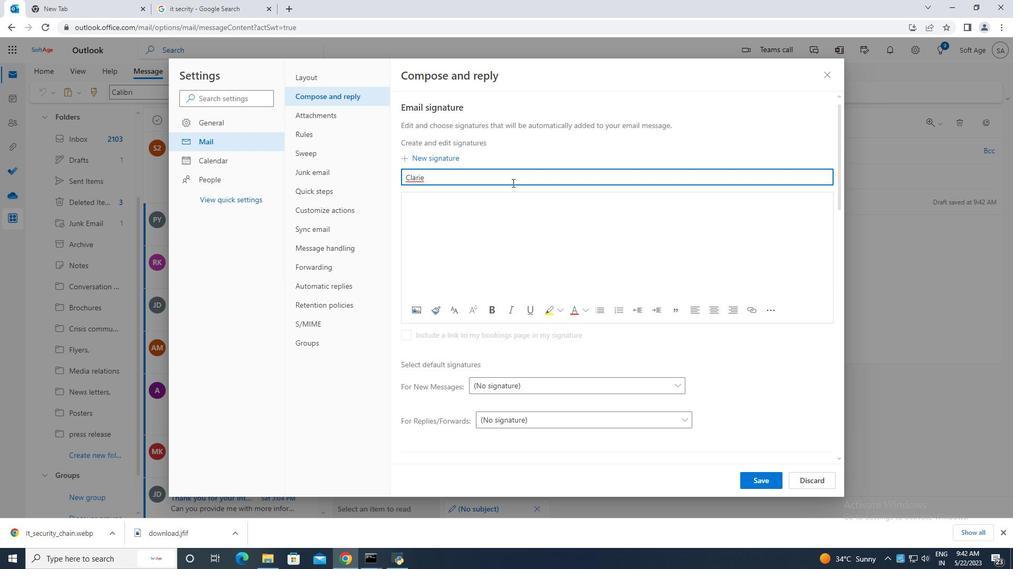 
Action: Mouse moved to (519, 179)
Screenshot: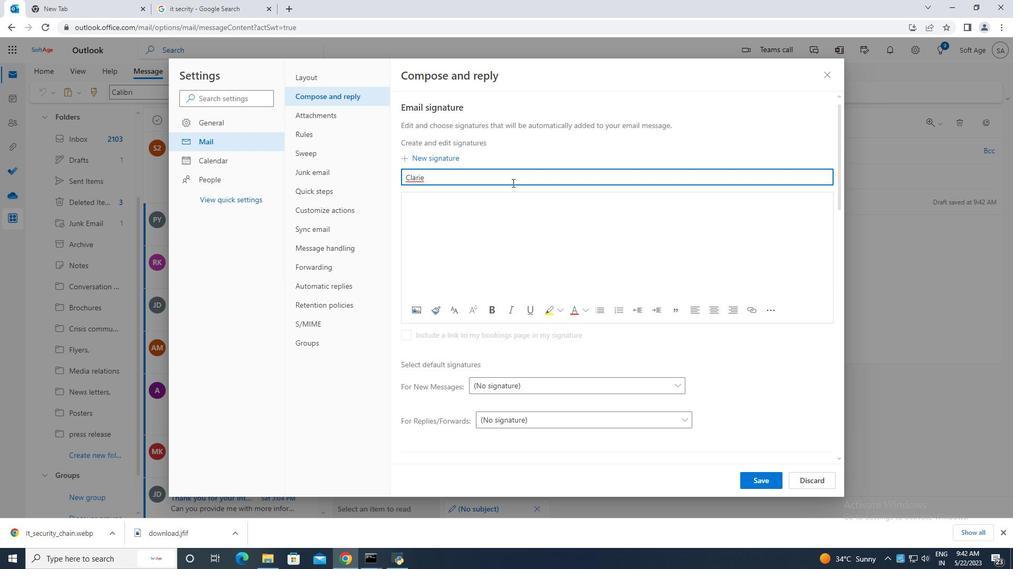 
Action: Key pressed <Key.esc>
Screenshot: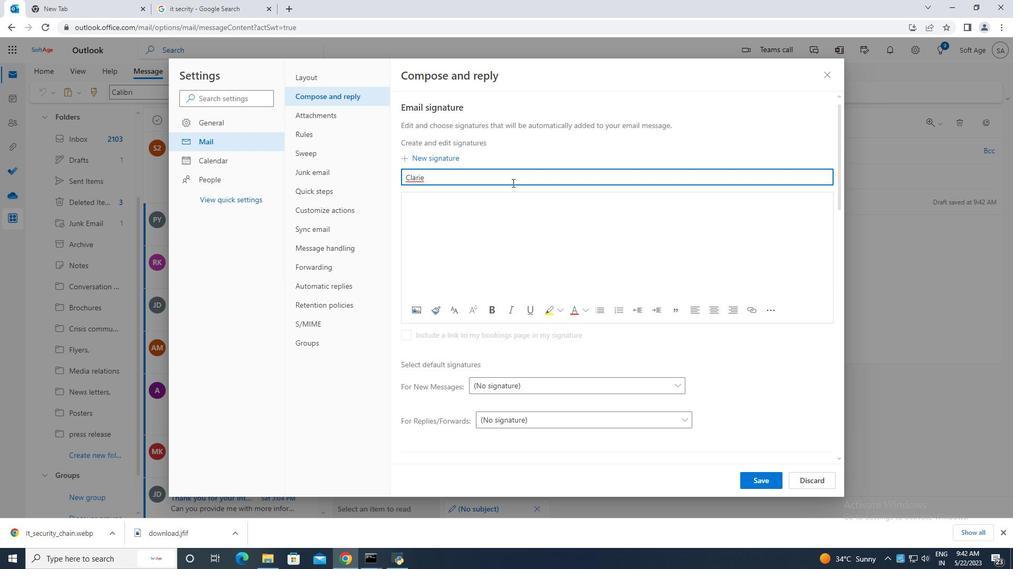 
Action: Mouse moved to (520, 179)
Screenshot: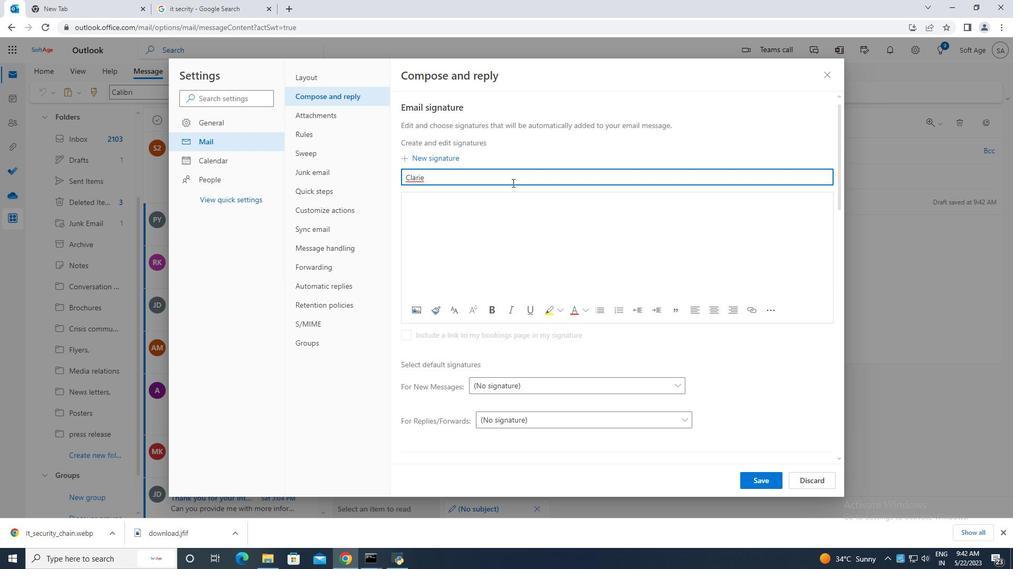 
Action: Key pressed <Key.esc><Key.esc><Key.esc><Key.esc><Key.esc>
Screenshot: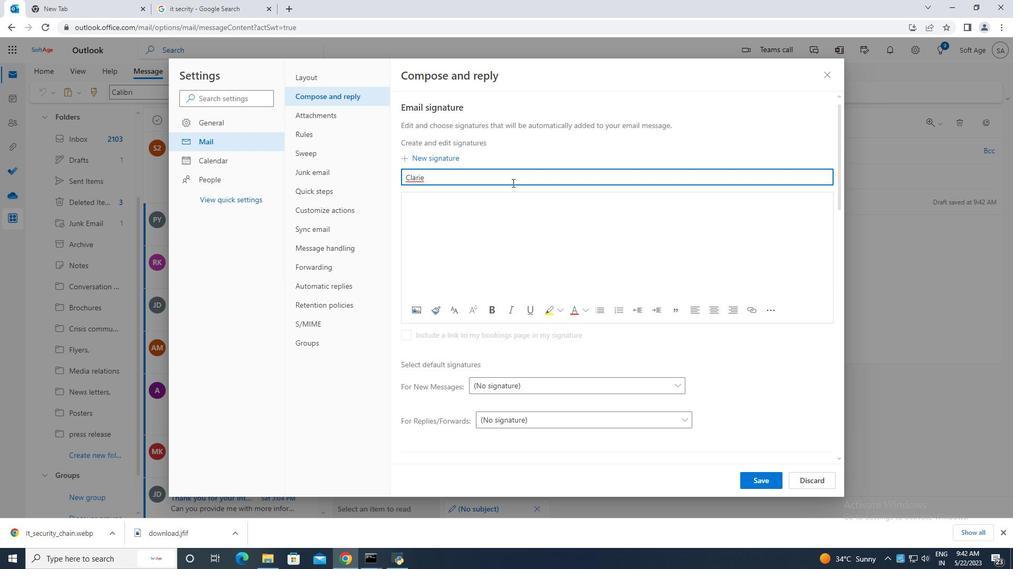 
Action: Mouse moved to (520, 179)
Screenshot: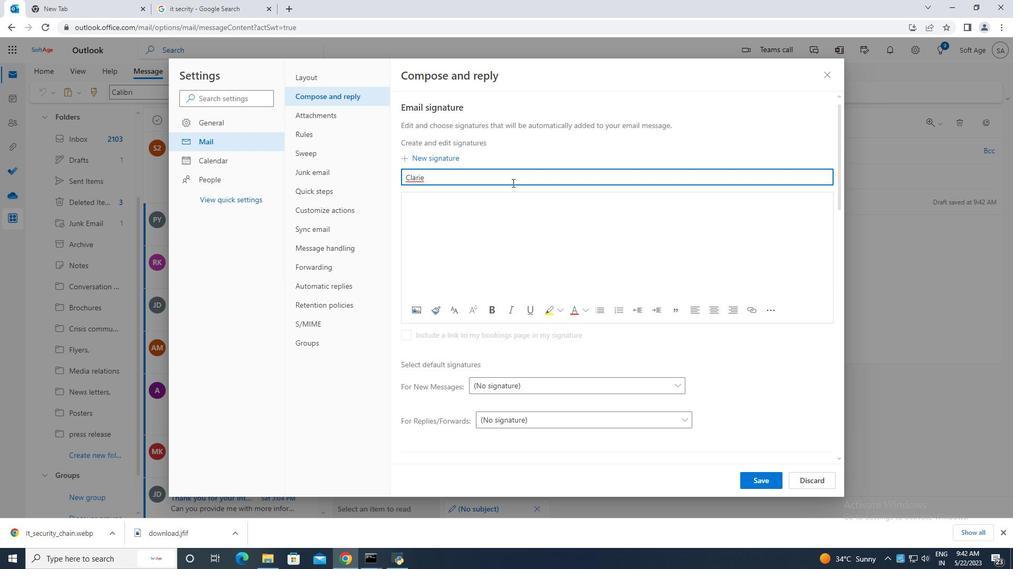 
Action: Key pressed <Key.esc>
Screenshot: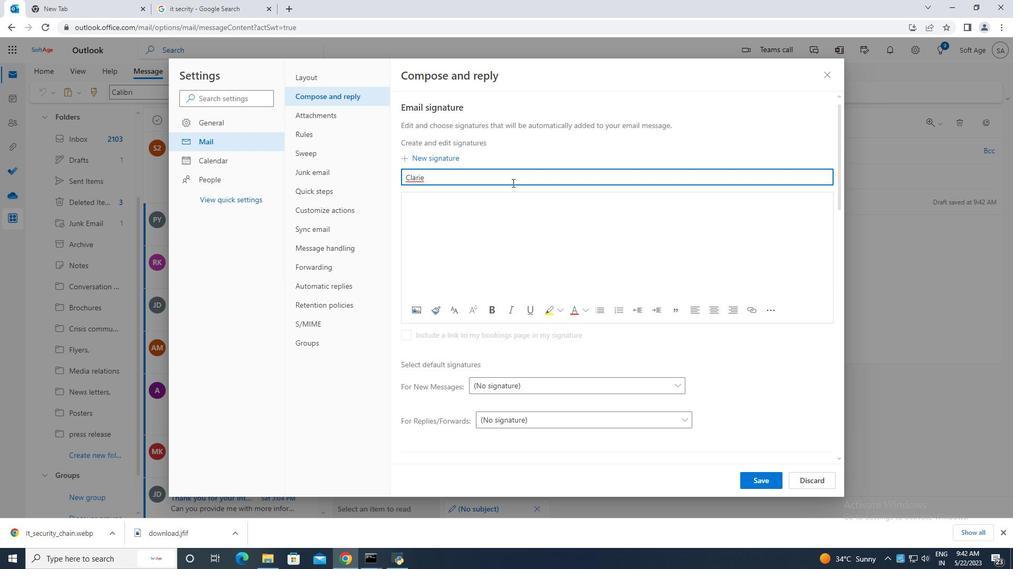 
Action: Mouse moved to (521, 180)
Screenshot: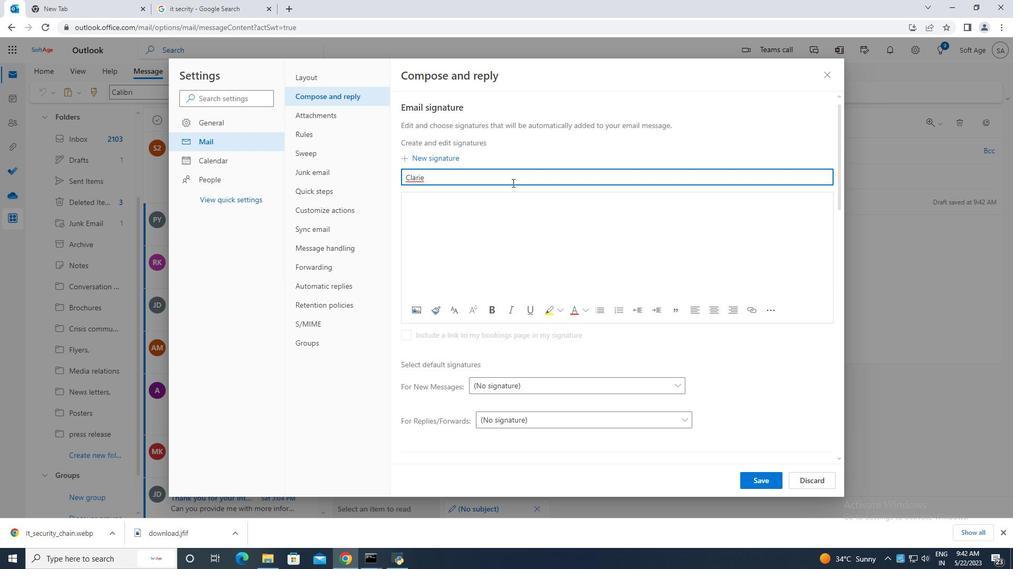 
Action: Key pressed <Key.esc>
Screenshot: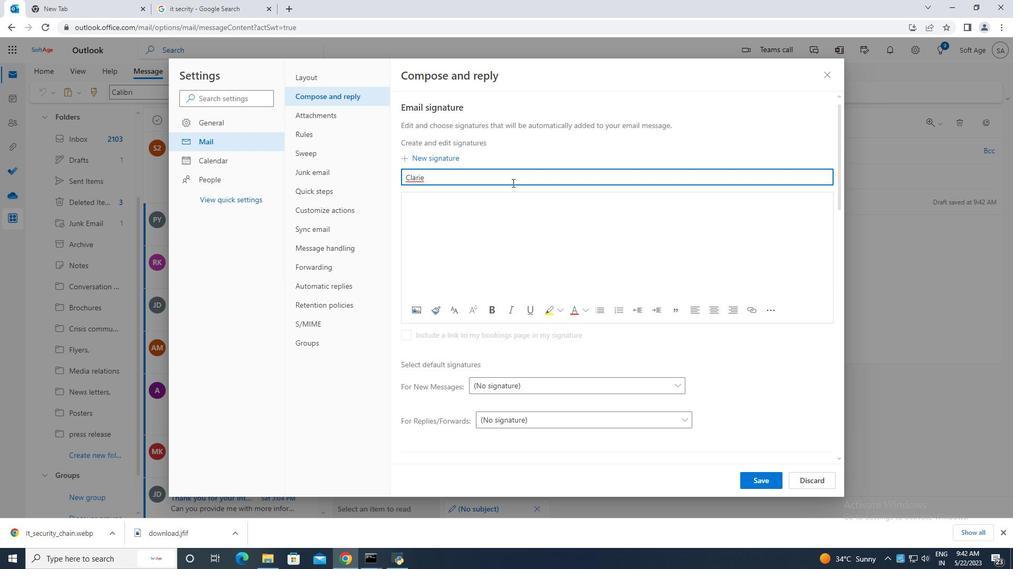 
Action: Mouse moved to (525, 181)
Screenshot: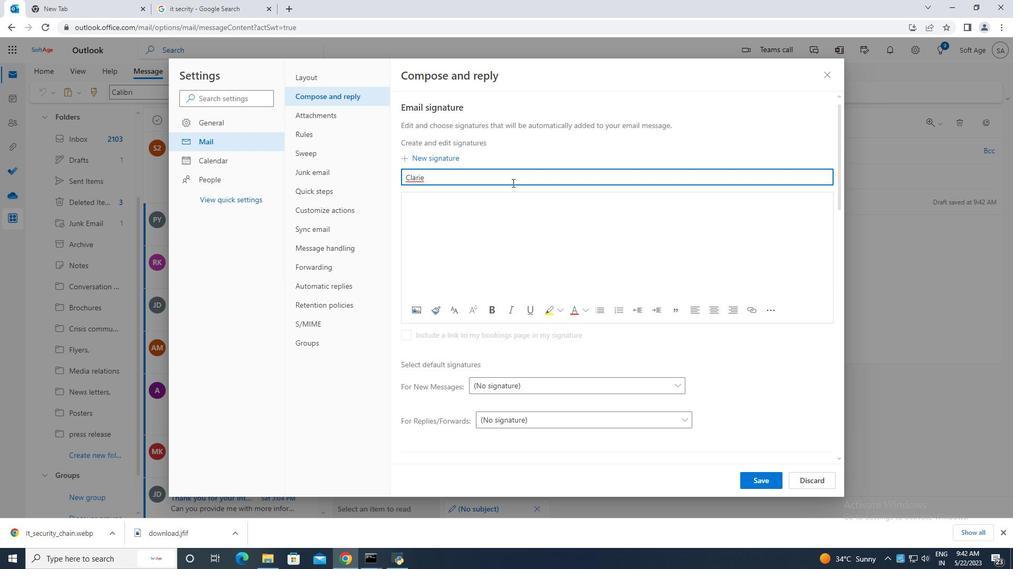 
Action: Key pressed <Key.esc>
Screenshot: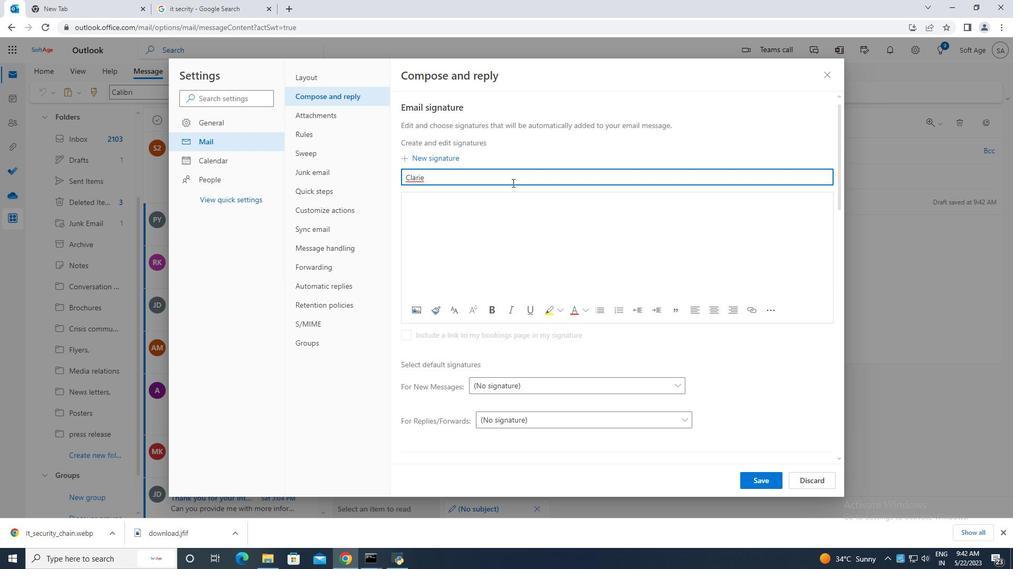 
Action: Mouse moved to (528, 182)
Screenshot: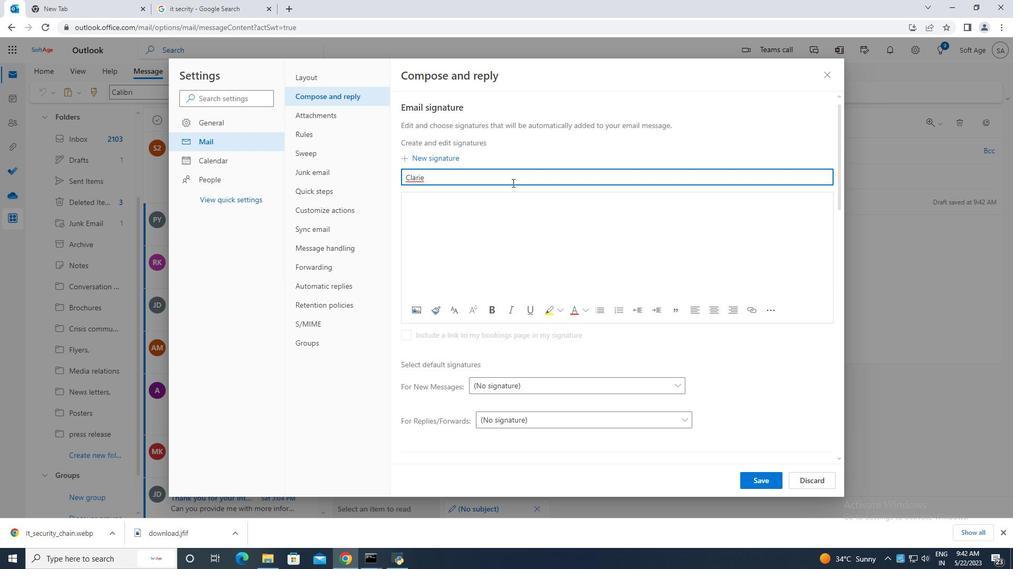 
Action: Key pressed <Key.esc>
Screenshot: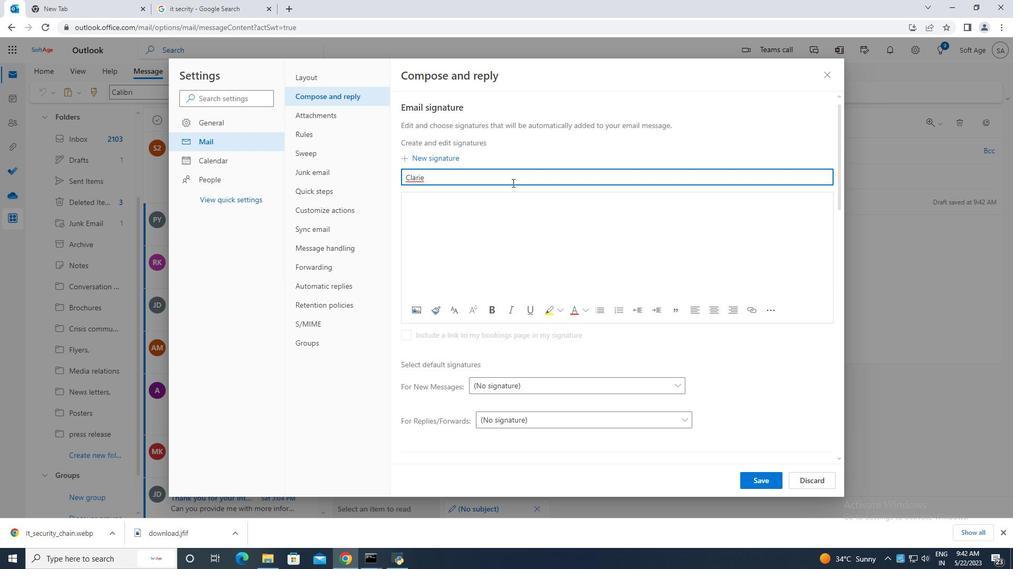 
Action: Mouse moved to (529, 182)
Screenshot: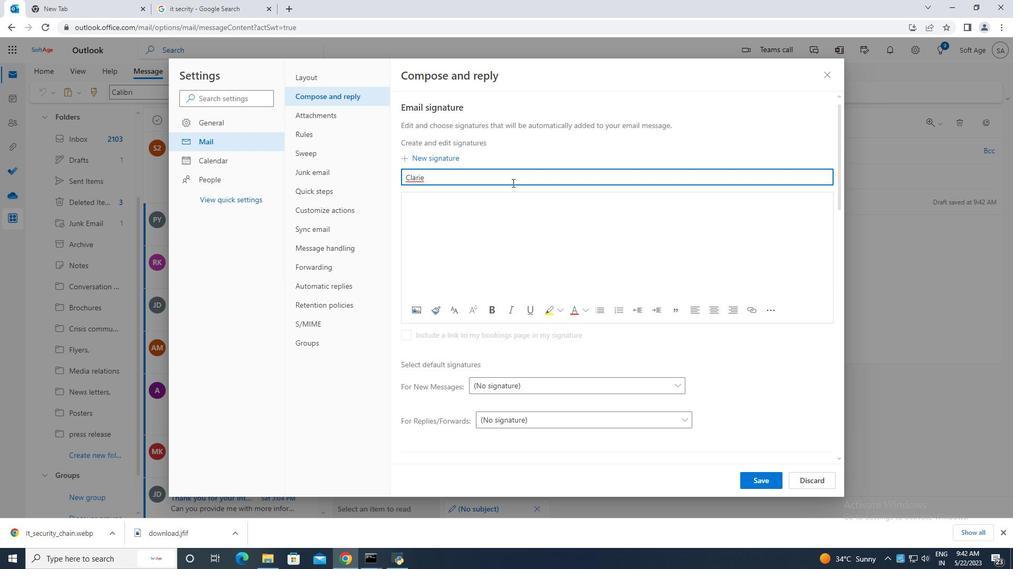 
Action: Key pressed <Key.esc><Key.esc><Key.esc><Key.esc><Key.esc><Key.esc><Key.esc><Key.esc><Key.esc><Key.esc><Key.esc><Key.esc><Key.esc><Key.esc><Key.esc>
Screenshot: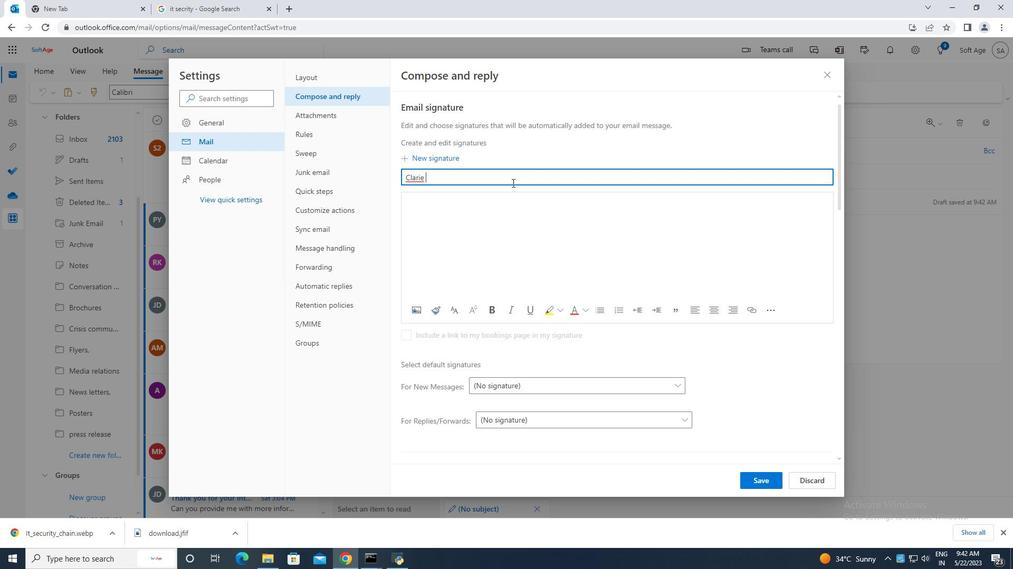 
Action: Mouse moved to (531, 183)
Screenshot: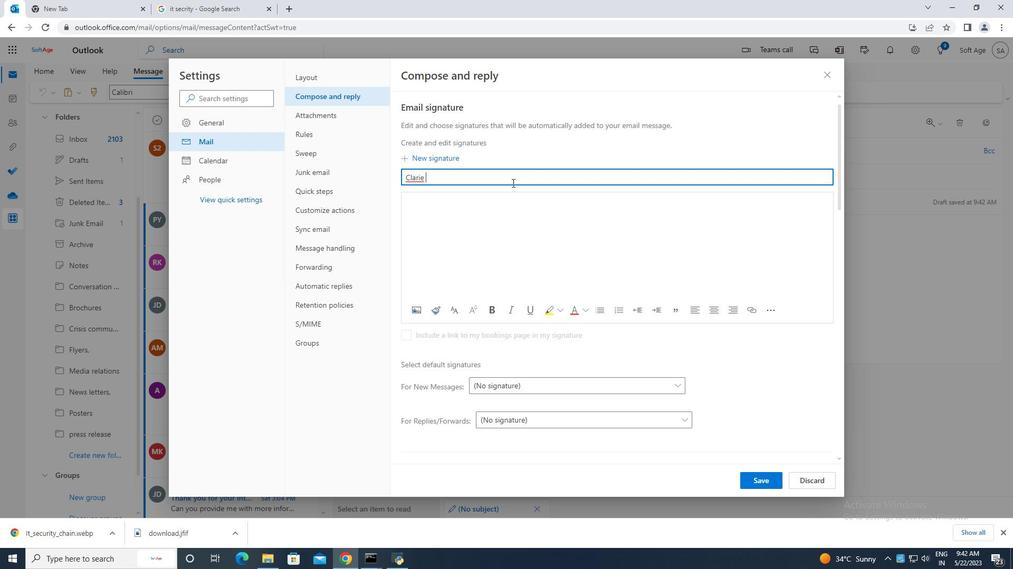 
Action: Key pressed <Key.esc>
Screenshot: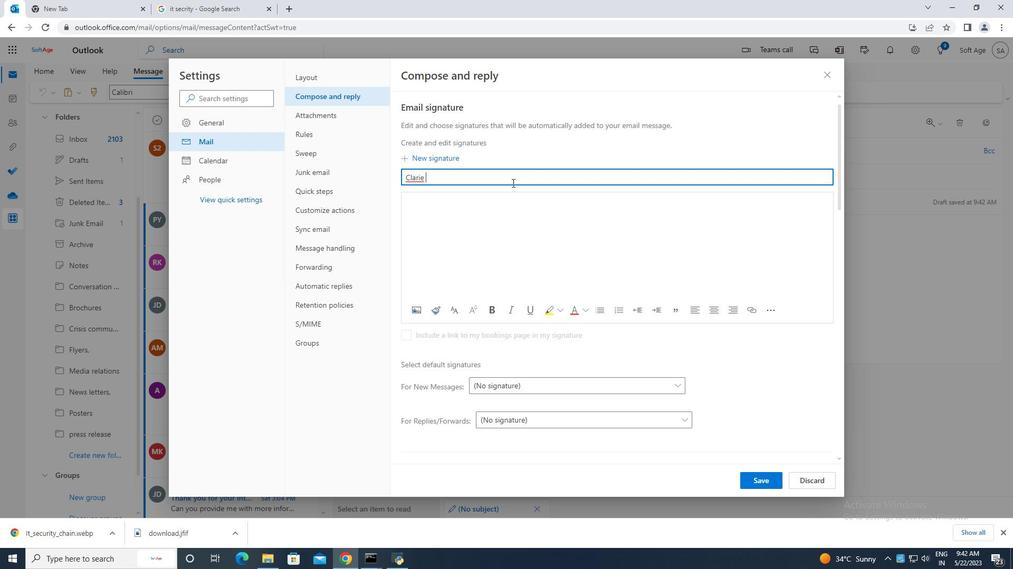 
Action: Mouse moved to (559, 196)
Screenshot: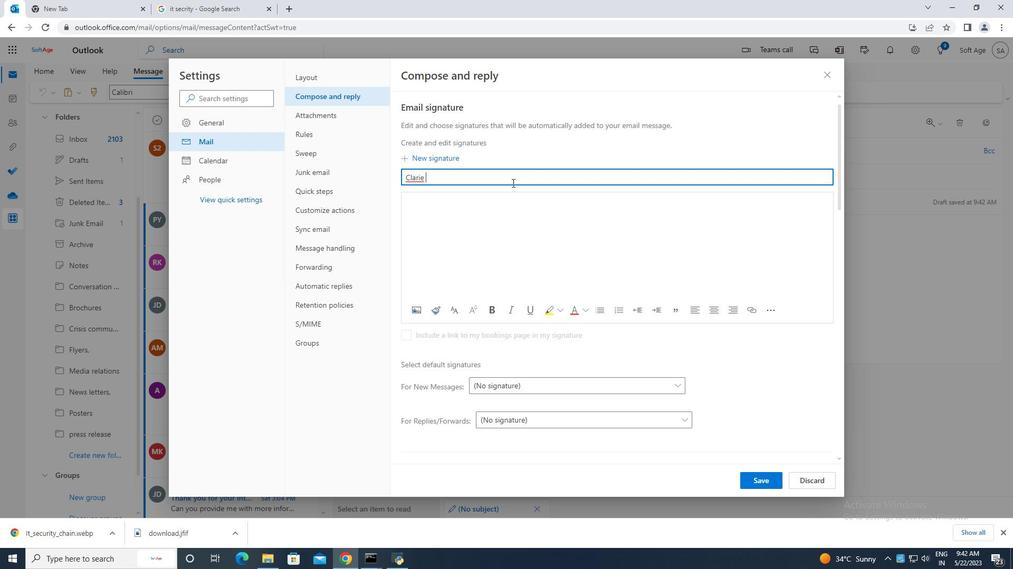 
Action: Key pressed <Key.esc>
Screenshot: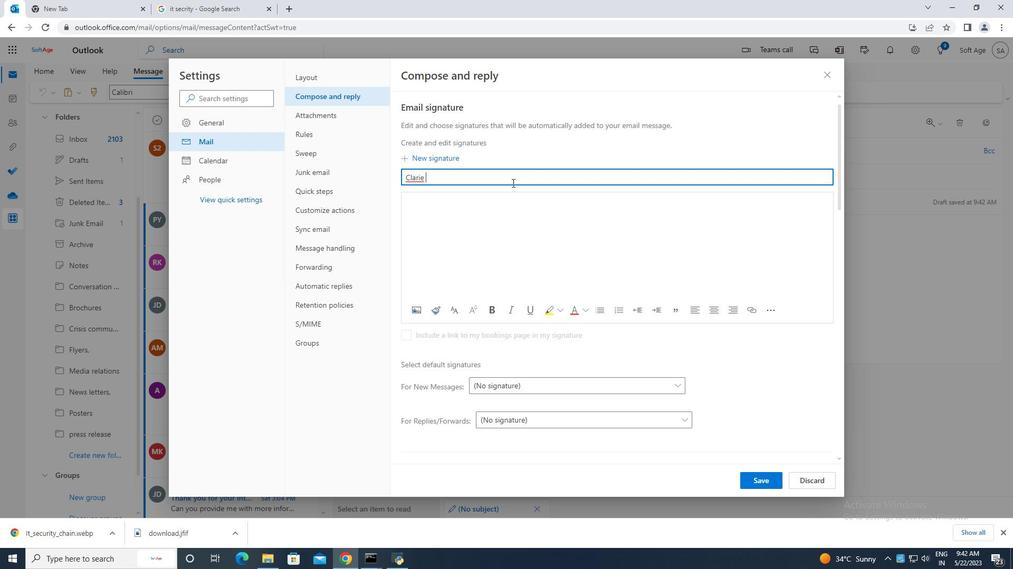 
Action: Mouse moved to (596, 209)
Screenshot: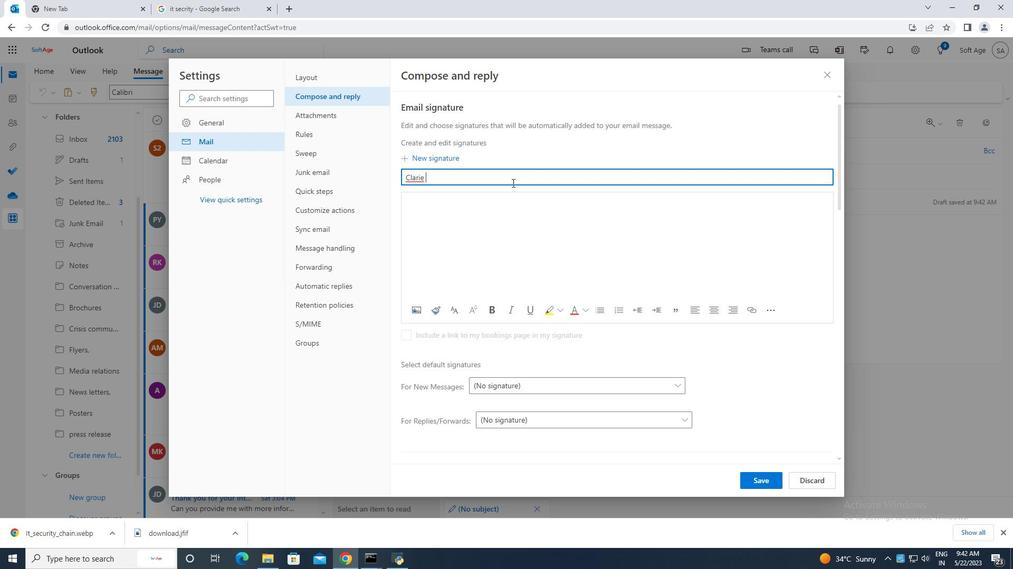 
Action: Key pressed <Key.esc>
Screenshot: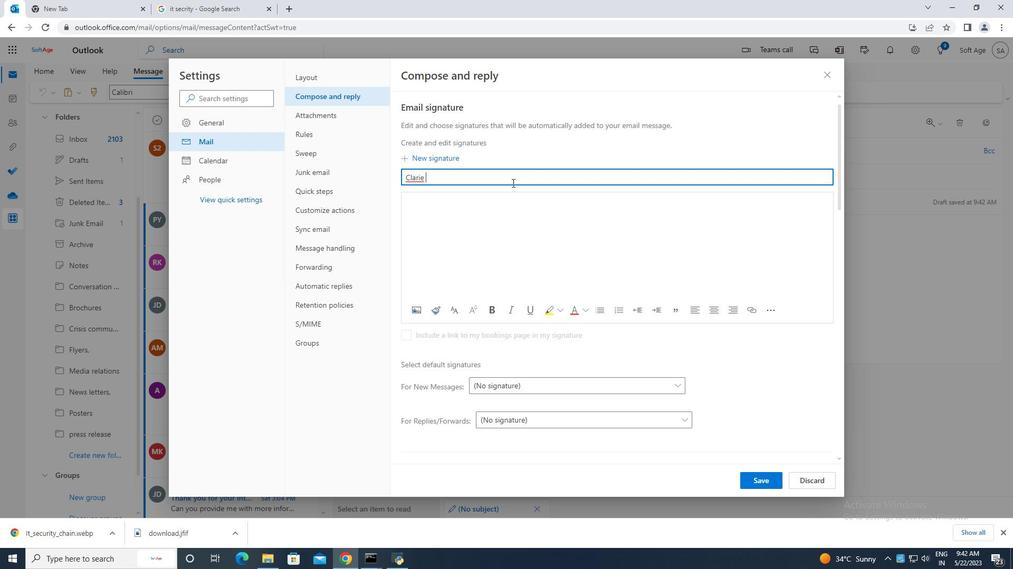 
Action: Mouse moved to (631, 218)
Screenshot: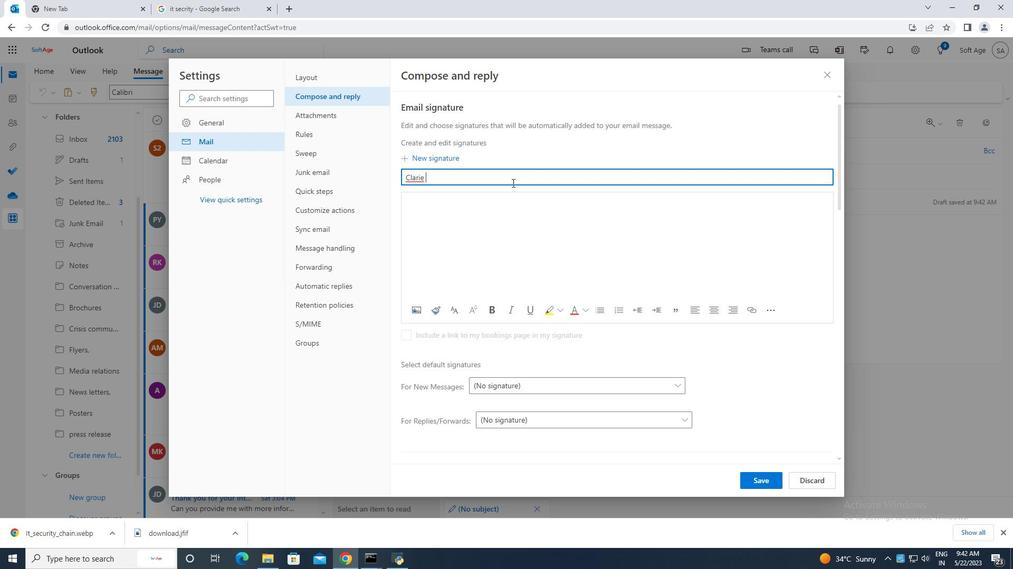 
Action: Key pressed <Key.esc>
Screenshot: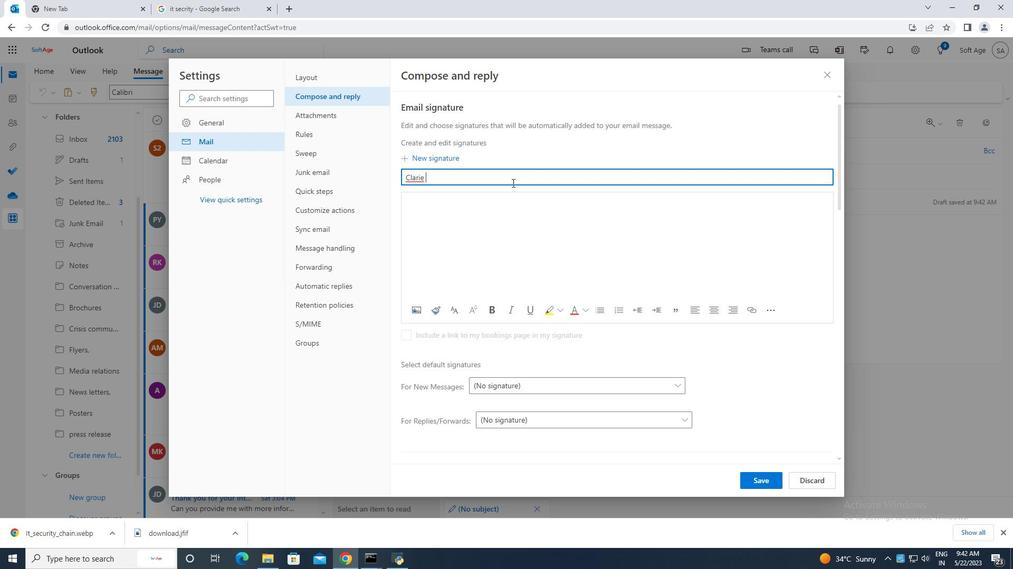 
Action: Mouse moved to (674, 227)
Screenshot: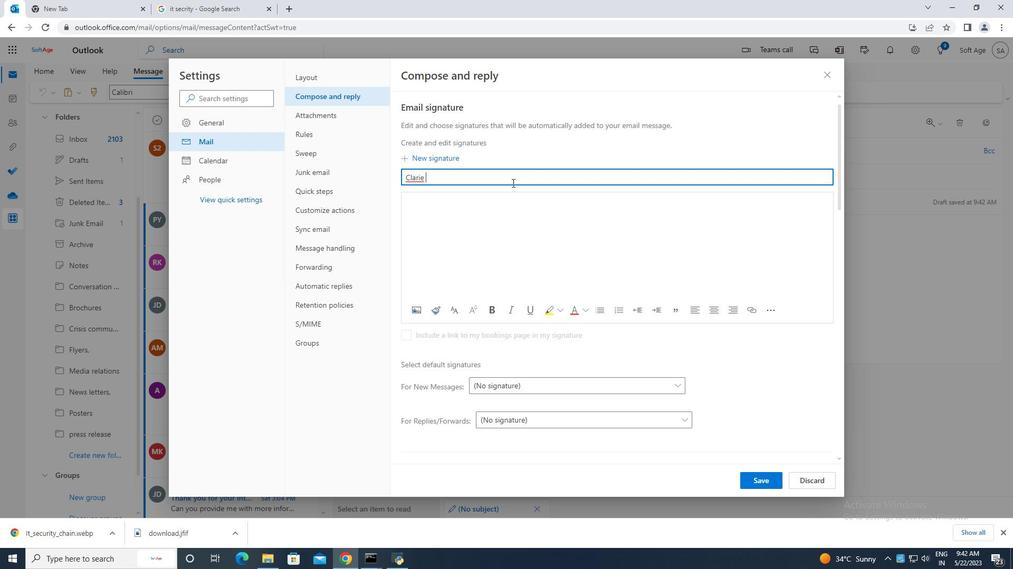 
Action: Key pressed <Key.esc>
Screenshot: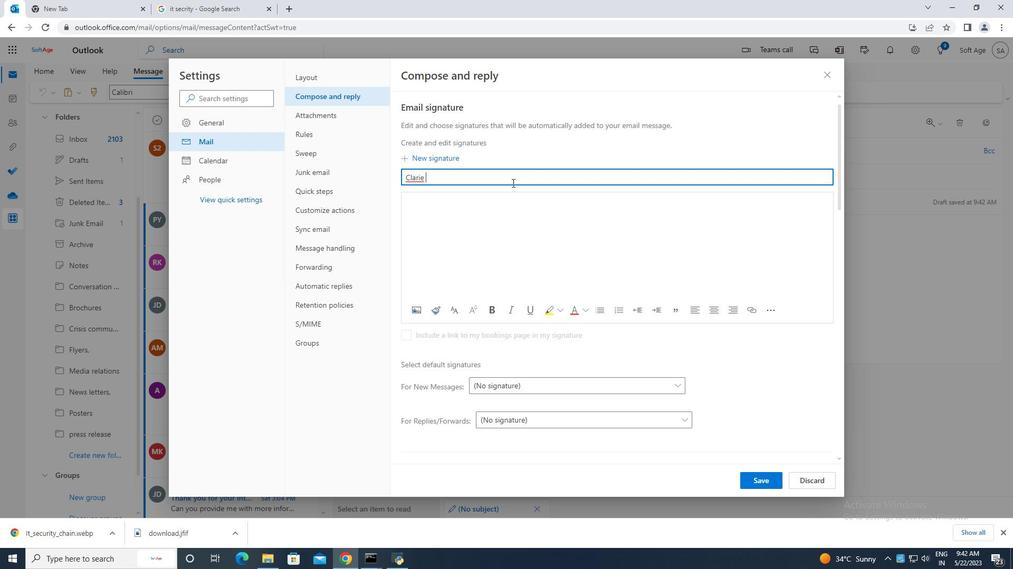 
Action: Mouse moved to (689, 232)
Screenshot: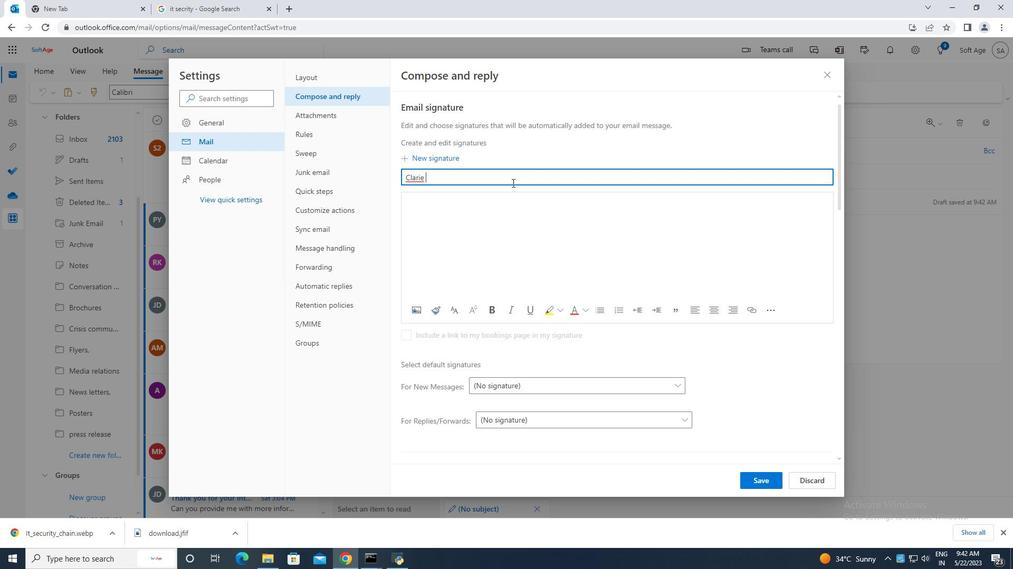 
Action: Key pressed <Key.esc>
Screenshot: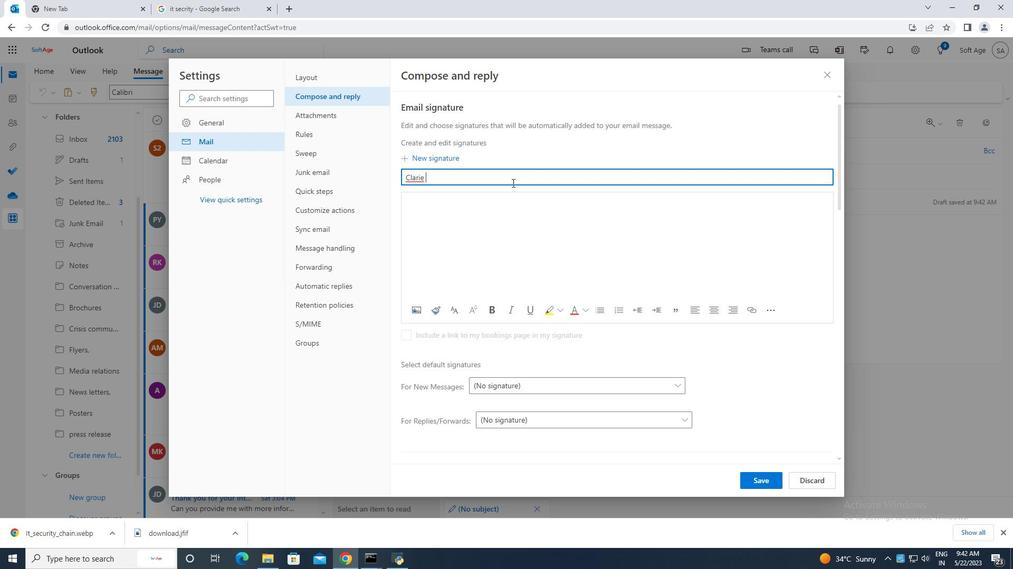 
Action: Mouse moved to (688, 232)
Screenshot: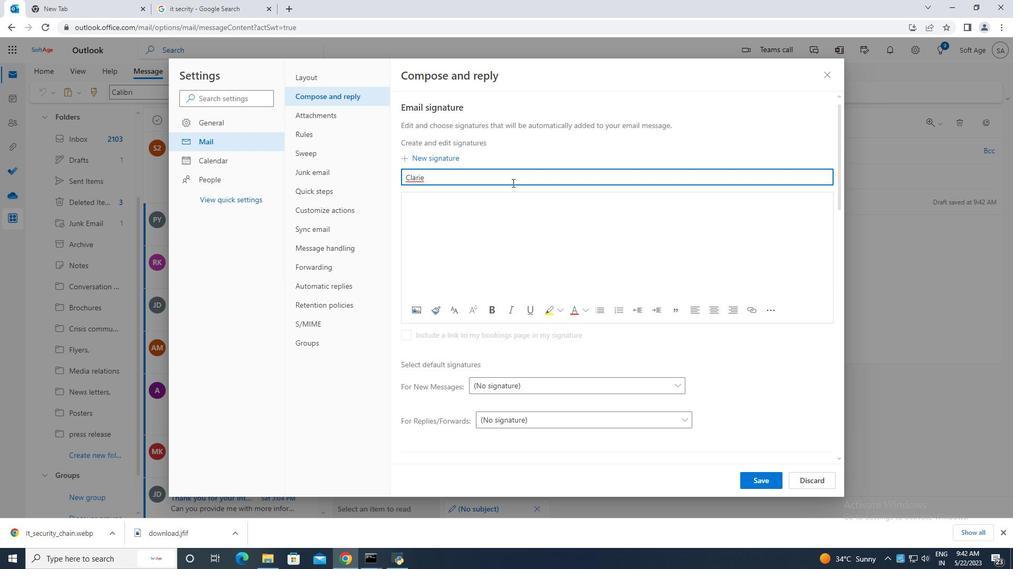 
Action: Key pressed <Key.esc>
Screenshot: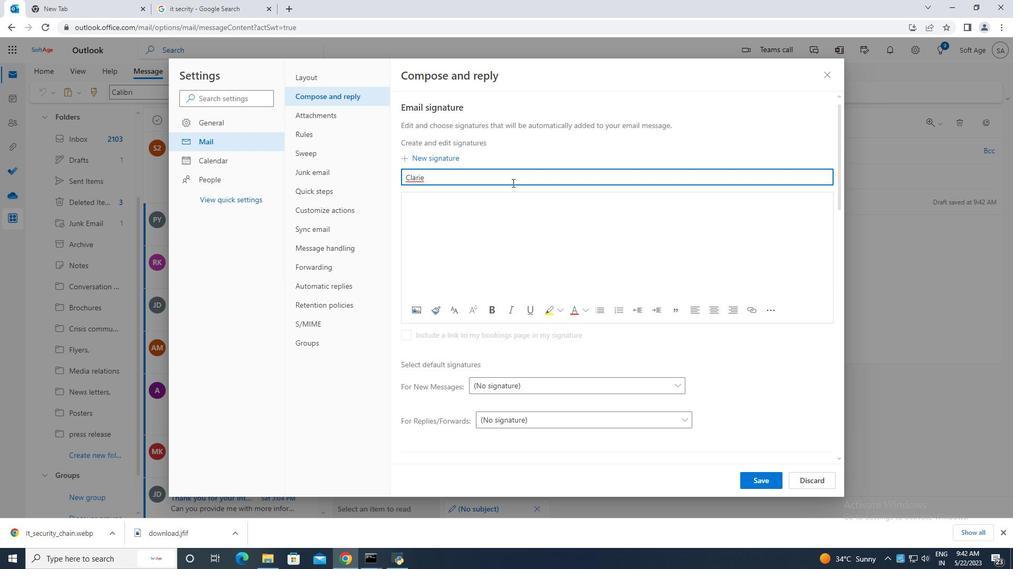 
Action: Mouse moved to (683, 231)
Screenshot: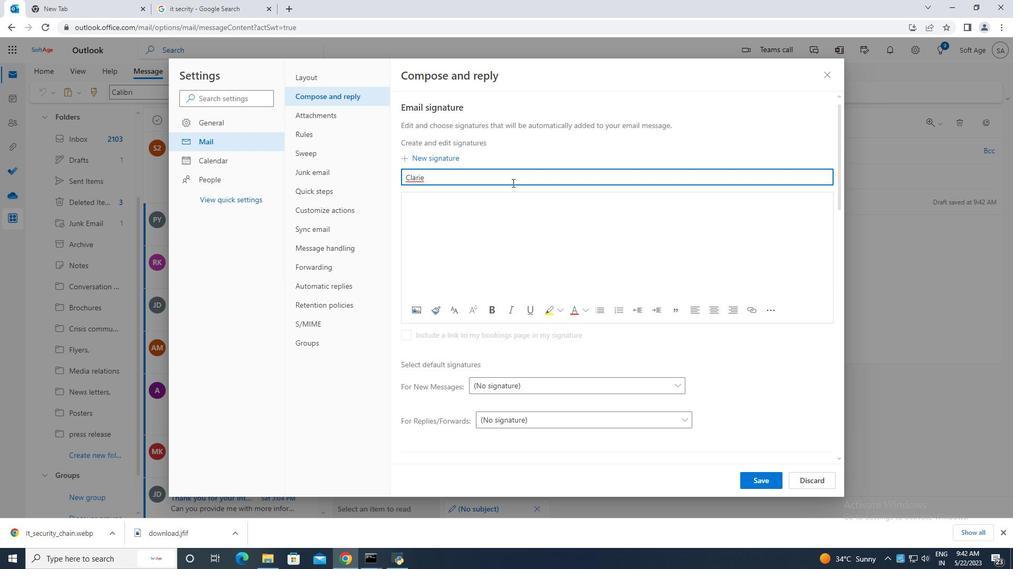 
Action: Key pressed <Key.esc>
Screenshot: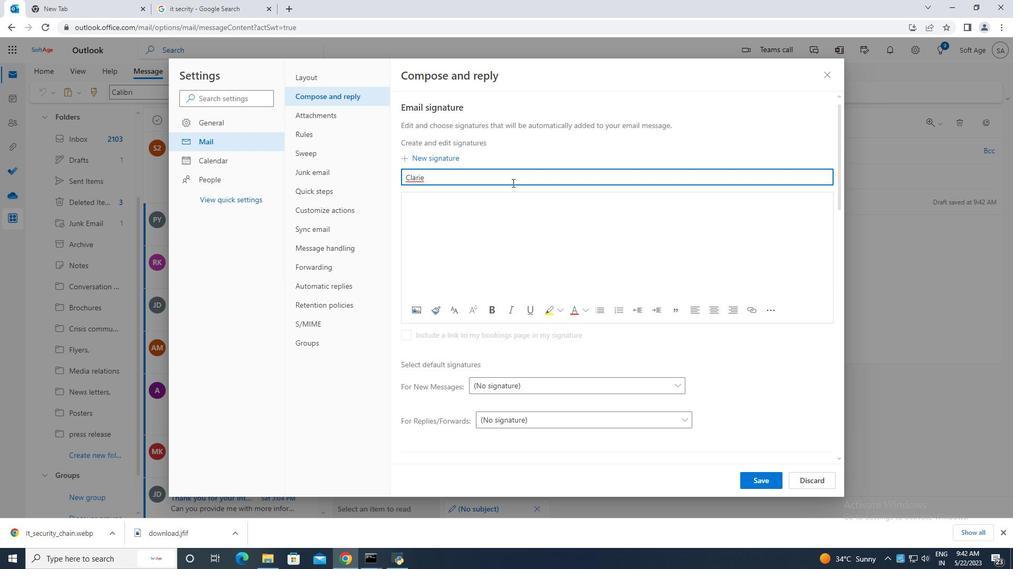 
Action: Mouse moved to (677, 229)
Screenshot: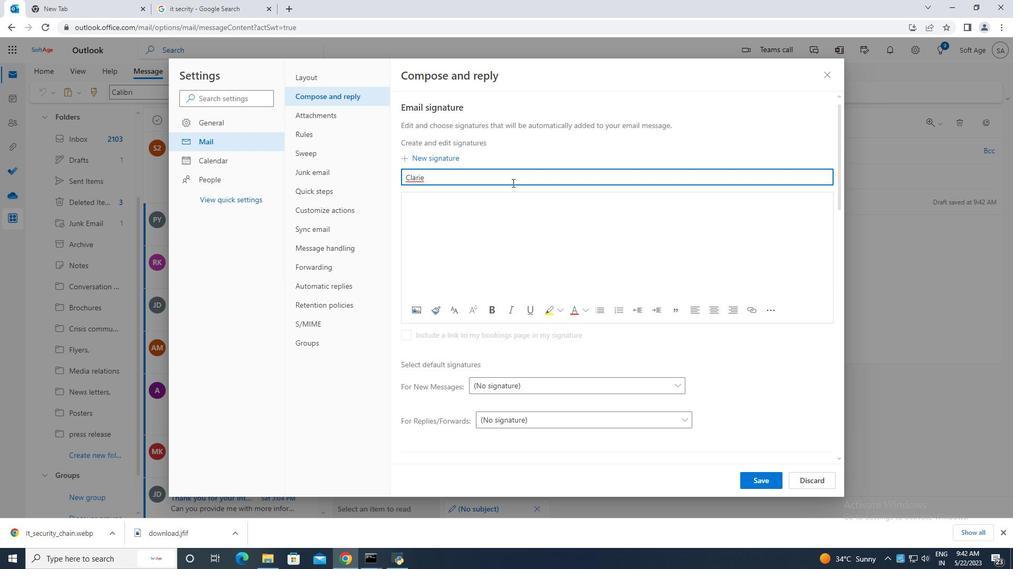 
Action: Key pressed <Key.esc>
